 Task: Buy 4 Cooking Spoons from Cooking Utensils section under best seller category for shipping address: Jim Hall, 4207 Skips Lane, Phoenix, Arizona 85012, Cell Number 9285042162. Pay from credit card ending with 9757, CVV 798
Action: Mouse moved to (11, 84)
Screenshot: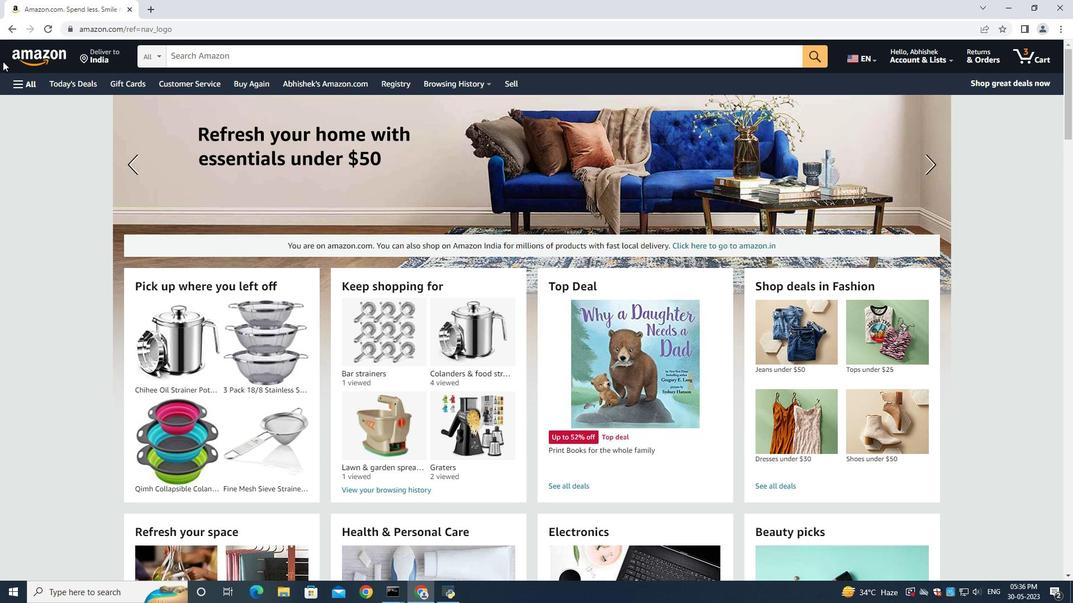 
Action: Mouse pressed left at (11, 84)
Screenshot: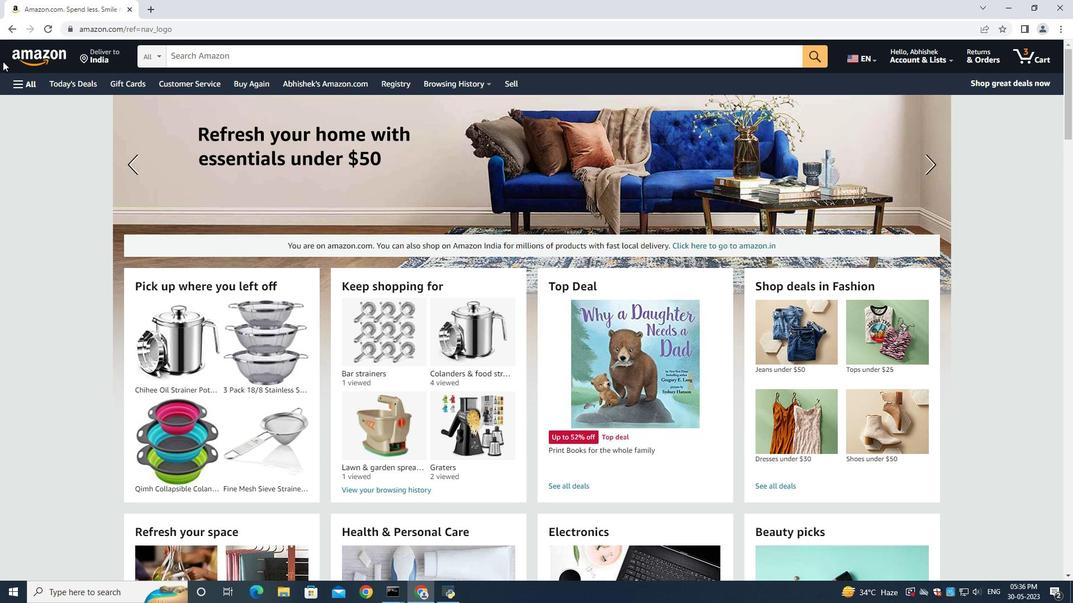 
Action: Mouse moved to (22, 115)
Screenshot: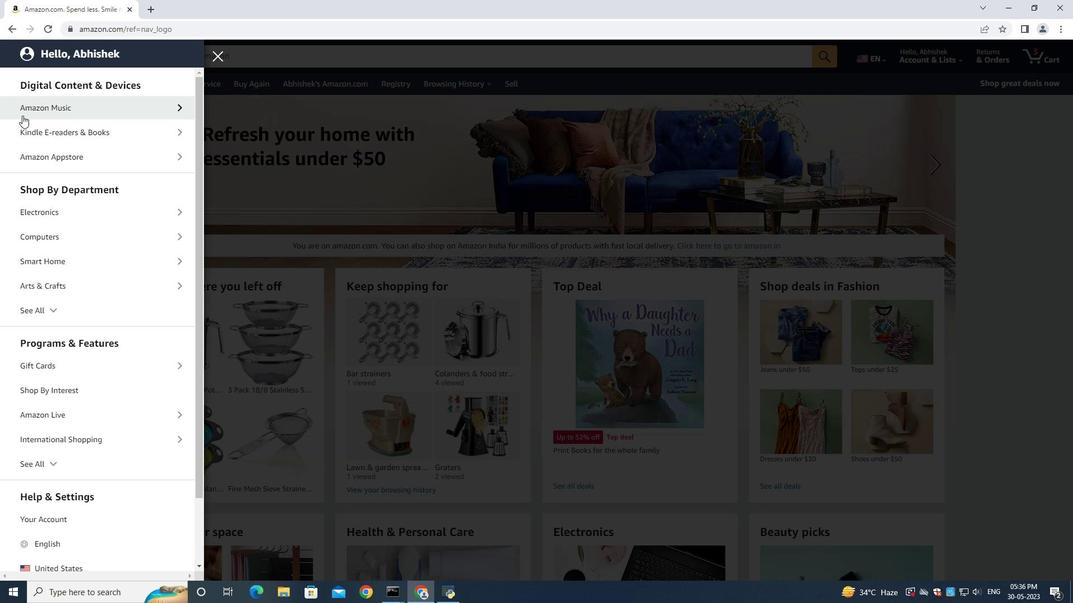 
Action: Mouse pressed left at (22, 115)
Screenshot: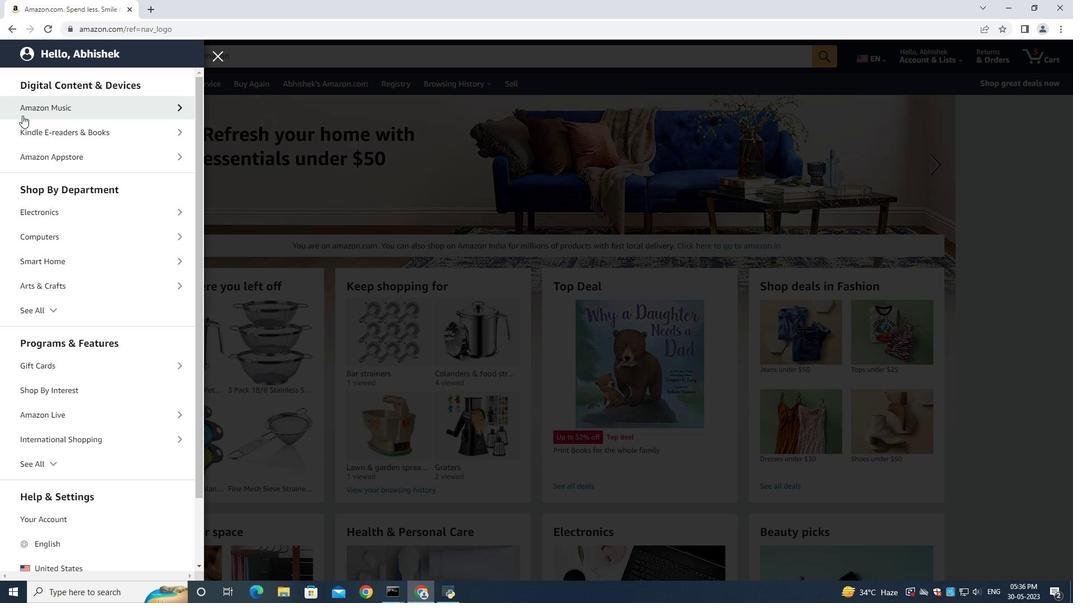 
Action: Mouse moved to (218, 58)
Screenshot: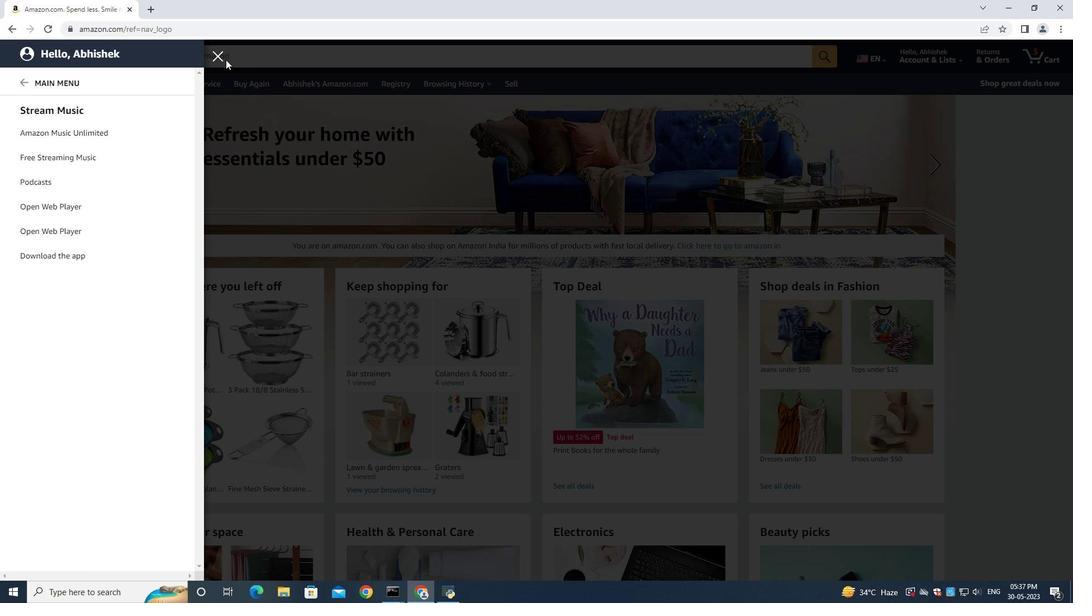 
Action: Mouse pressed left at (218, 58)
Screenshot: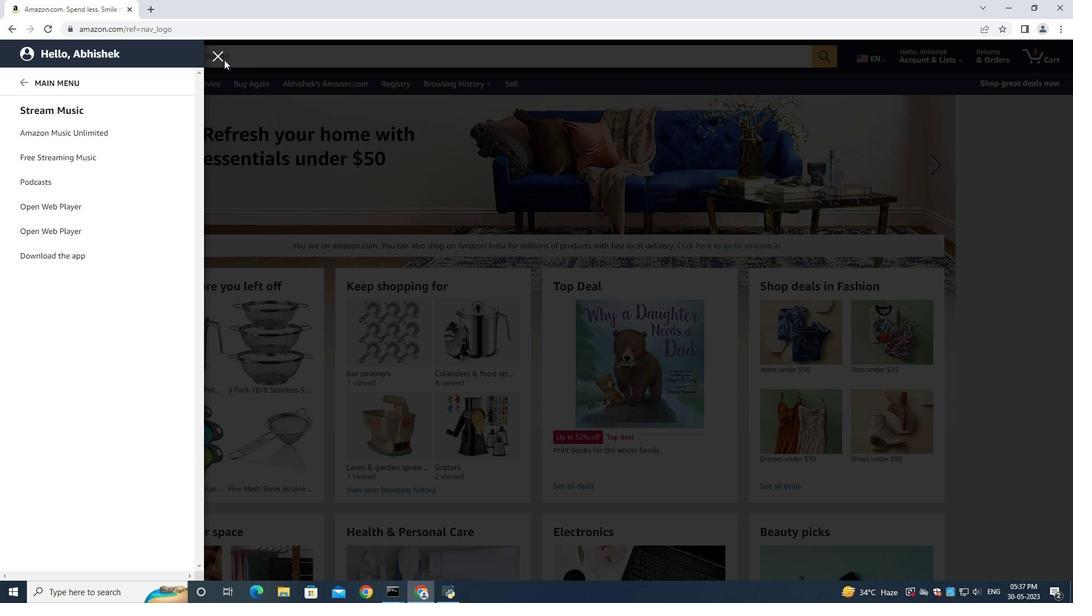 
Action: Mouse moved to (11, 81)
Screenshot: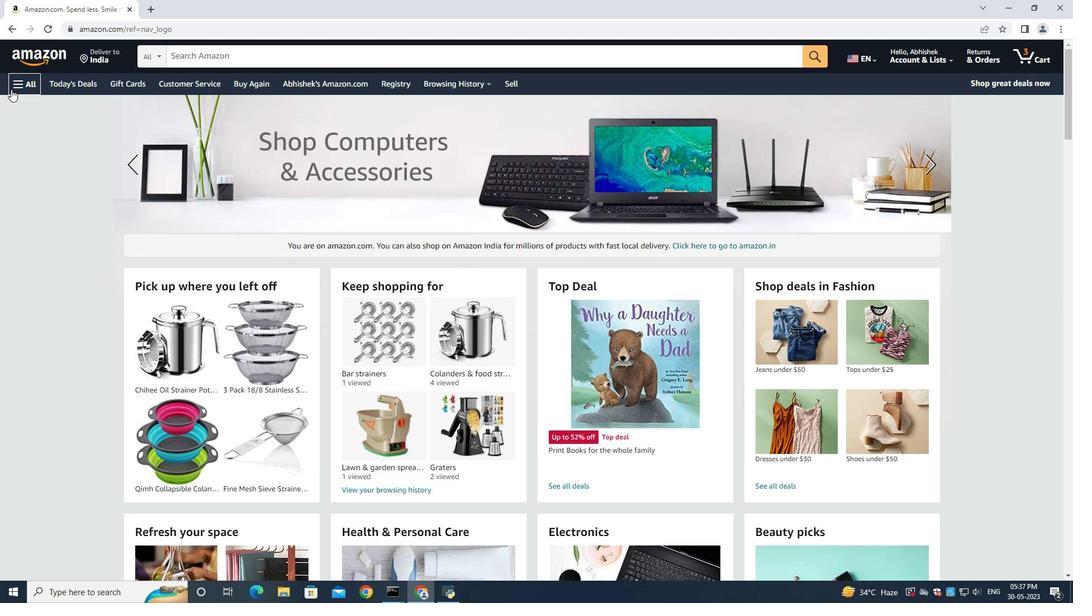 
Action: Mouse pressed left at (11, 81)
Screenshot: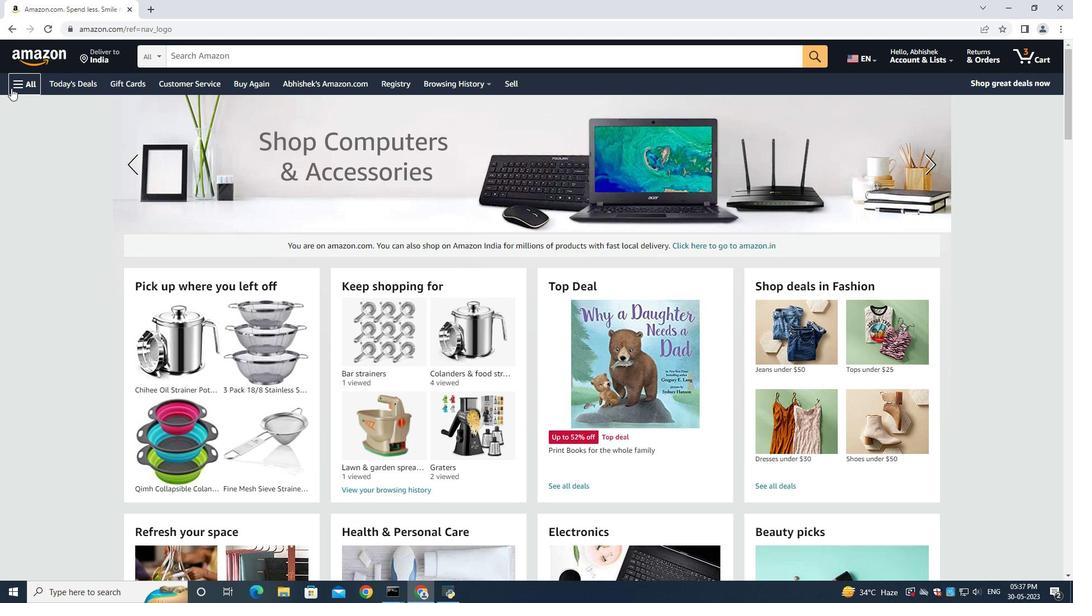 
Action: Mouse moved to (373, 136)
Screenshot: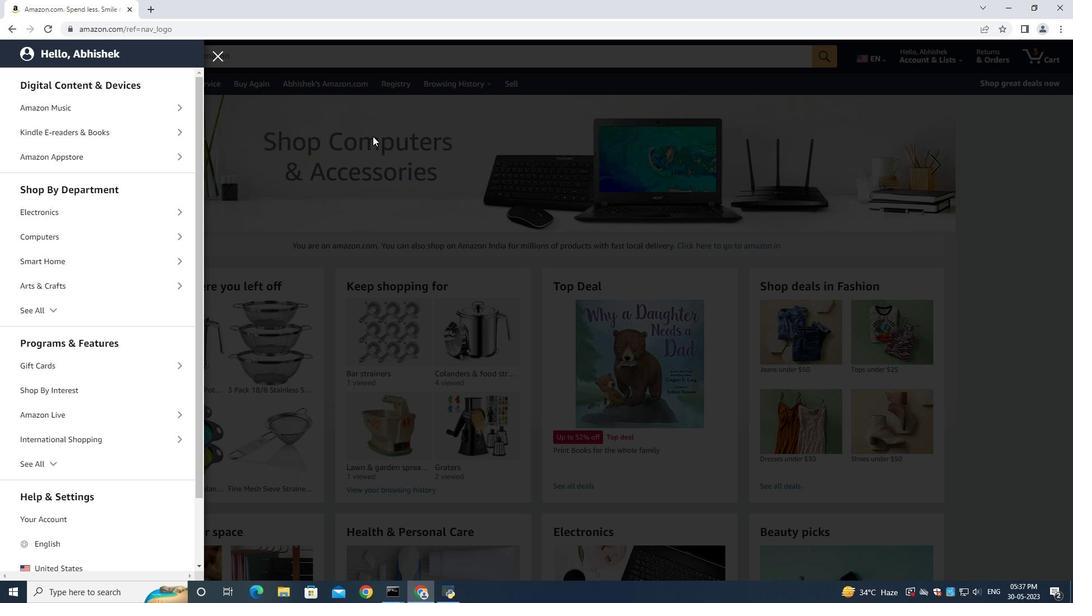 
Action: Mouse pressed left at (373, 136)
Screenshot: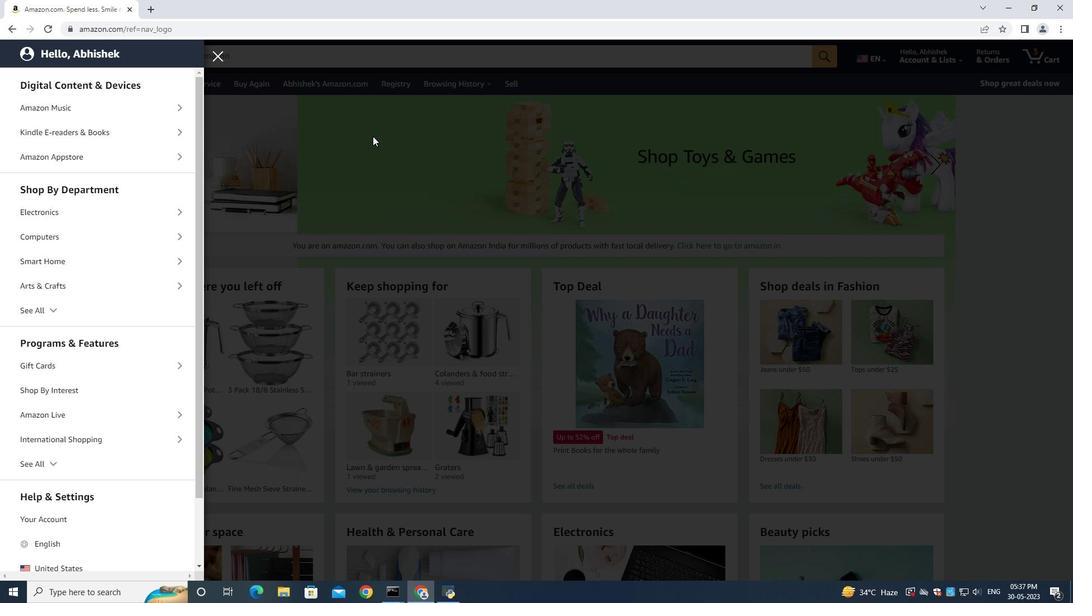 
Action: Mouse moved to (87, 56)
Screenshot: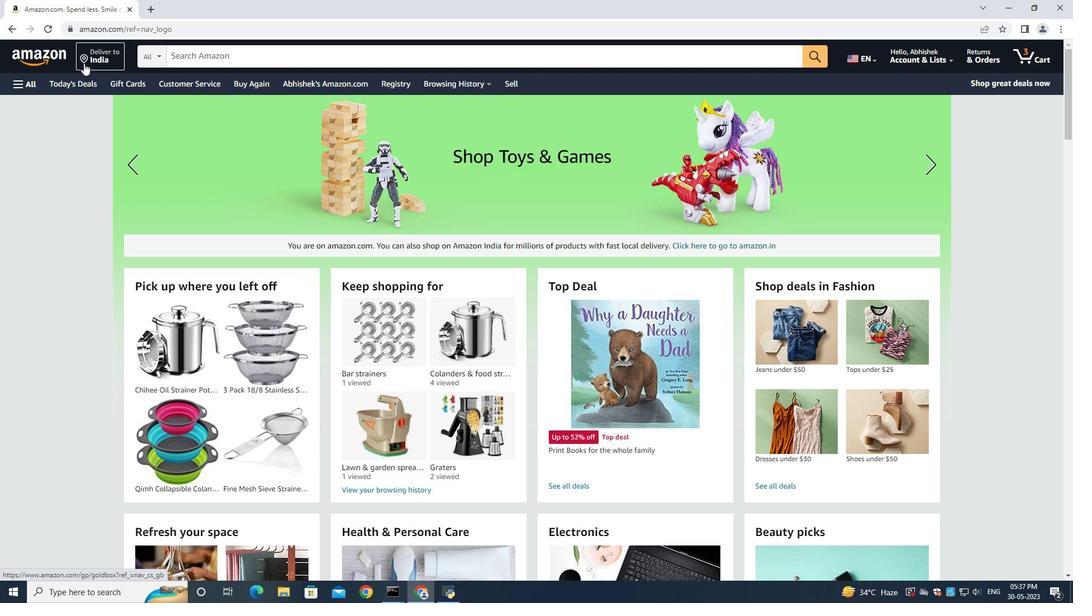 
Action: Mouse pressed left at (87, 56)
Screenshot: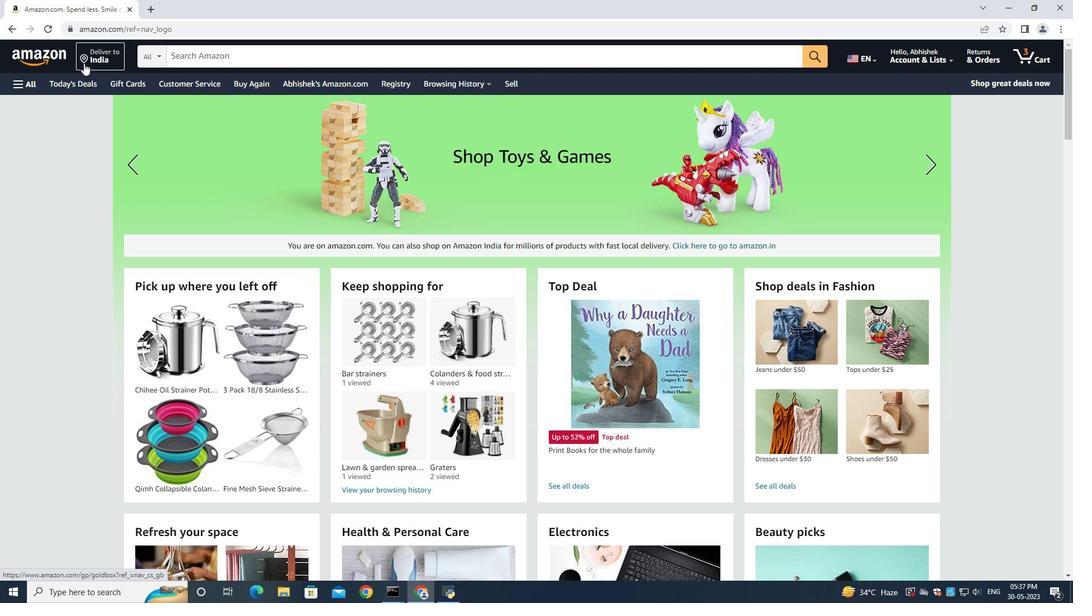 
Action: Mouse moved to (469, 368)
Screenshot: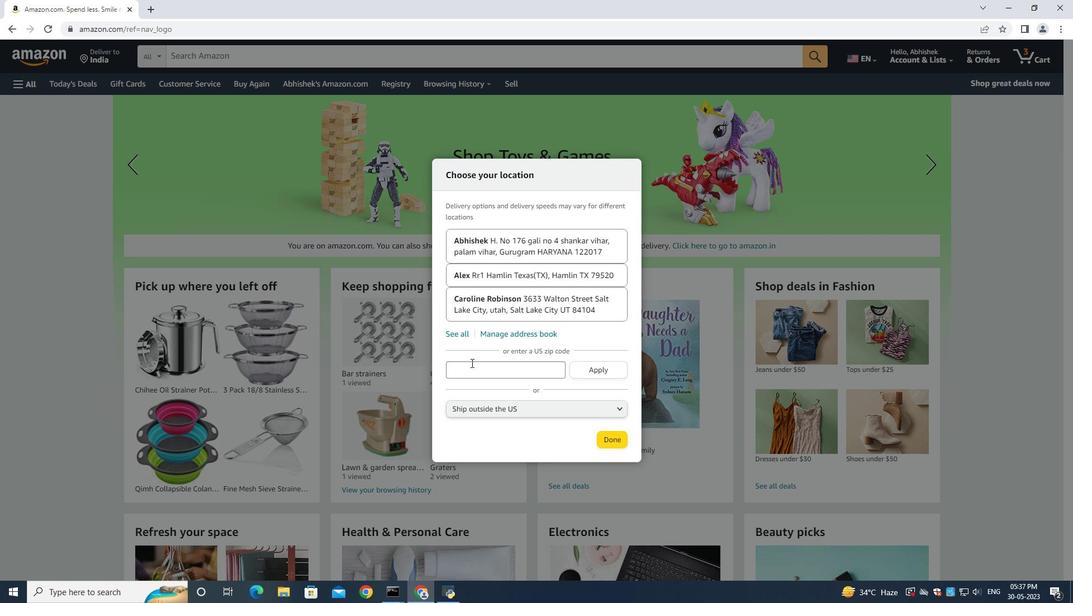 
Action: Mouse pressed left at (469, 368)
Screenshot: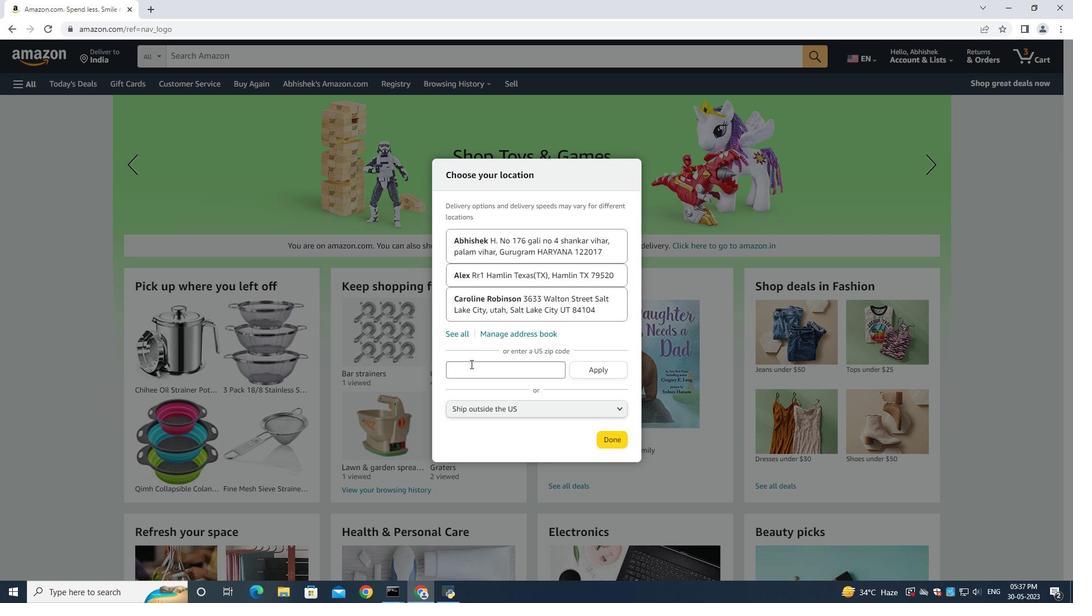 
Action: Mouse moved to (469, 368)
Screenshot: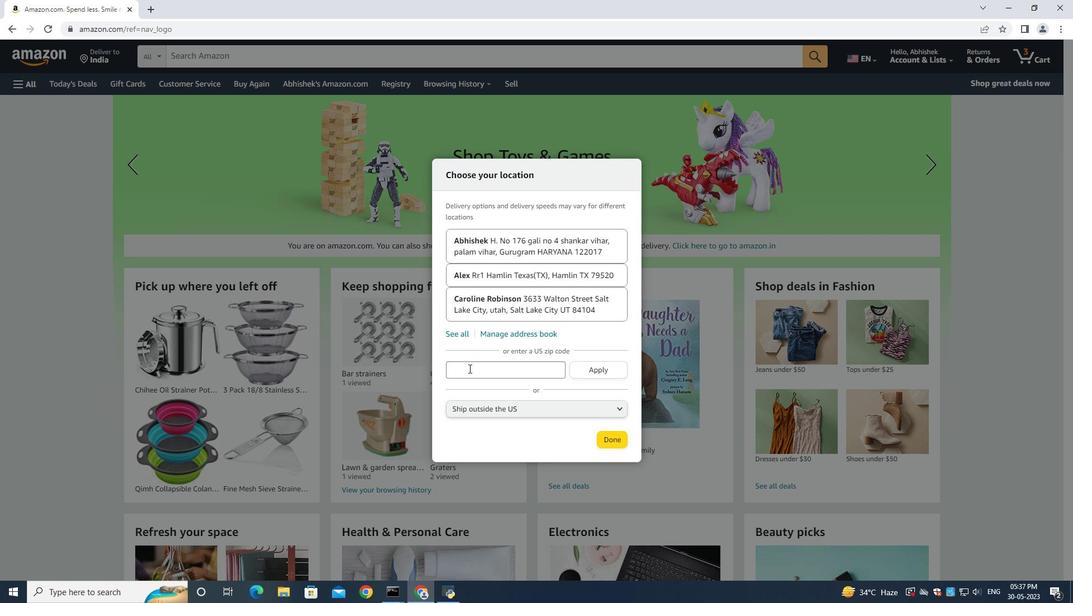 
Action: Key pressed 85012
Screenshot: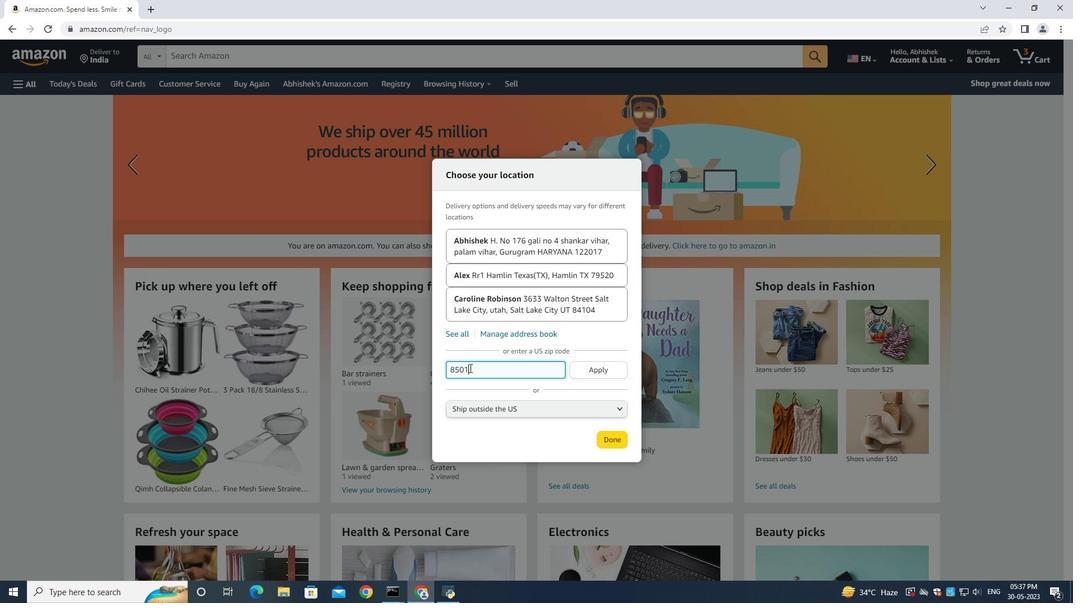
Action: Mouse moved to (583, 368)
Screenshot: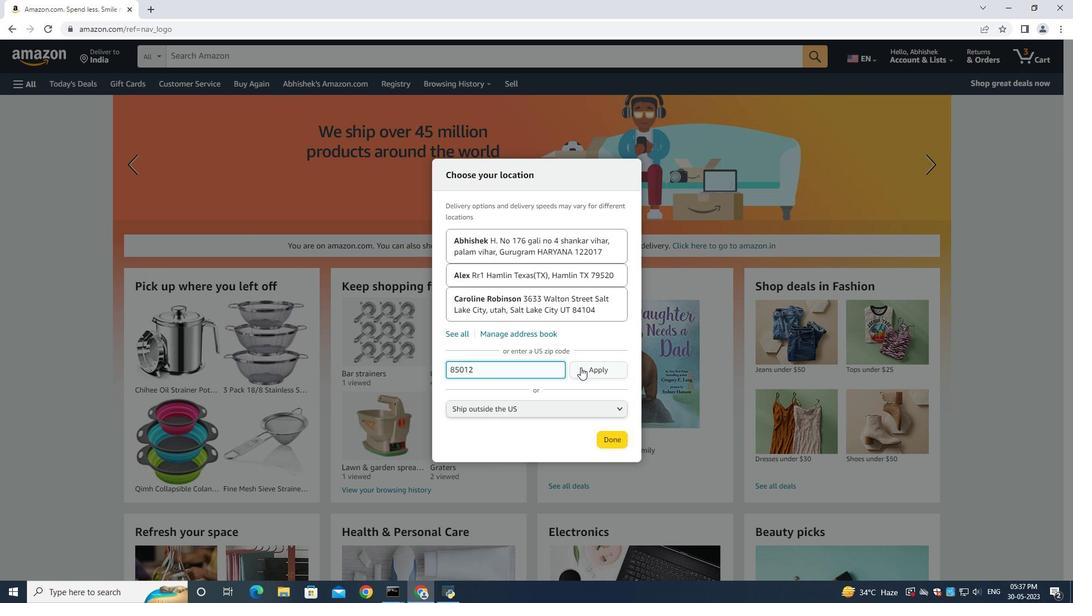
Action: Mouse pressed left at (583, 368)
Screenshot: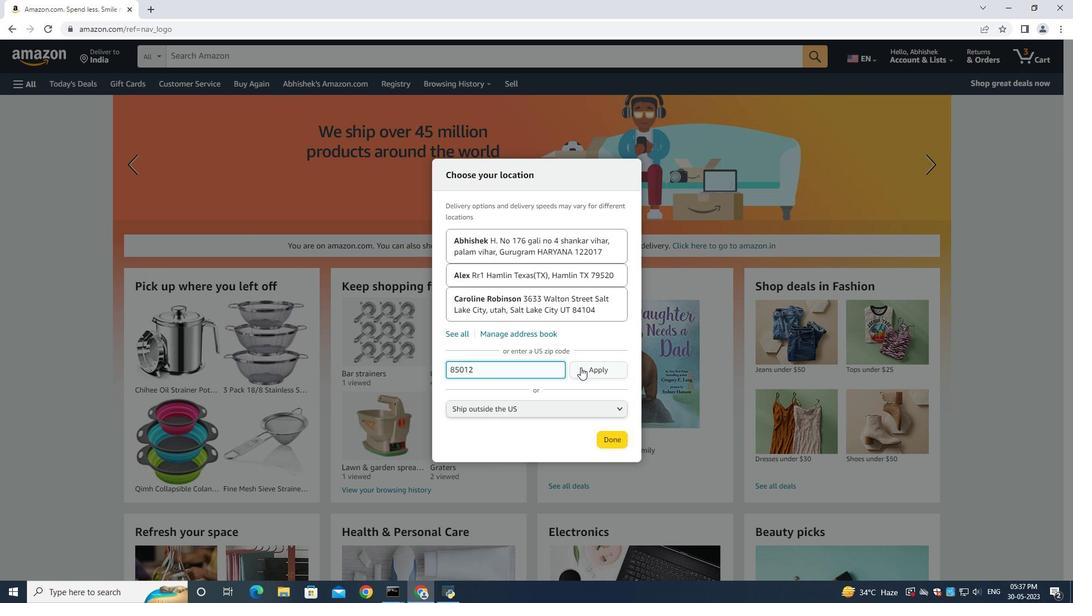 
Action: Mouse moved to (585, 357)
Screenshot: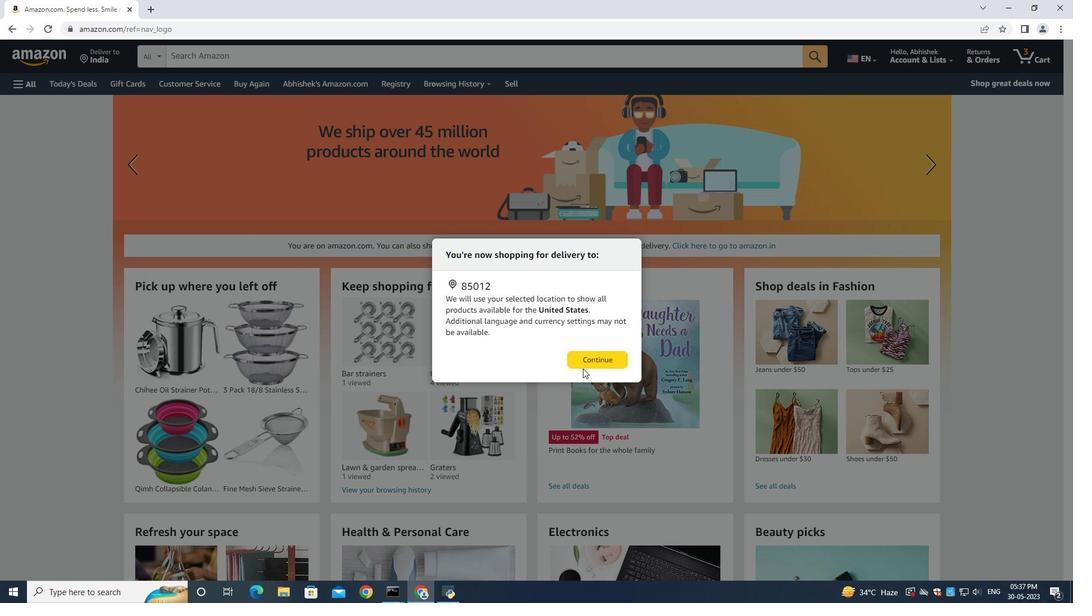 
Action: Mouse pressed left at (585, 357)
Screenshot: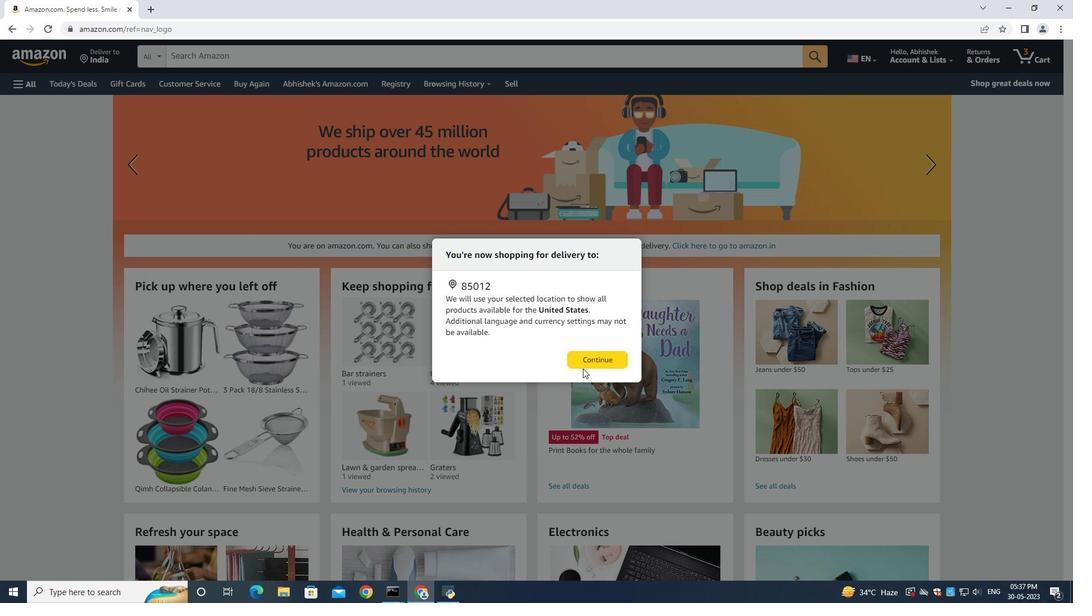 
Action: Mouse moved to (21, 85)
Screenshot: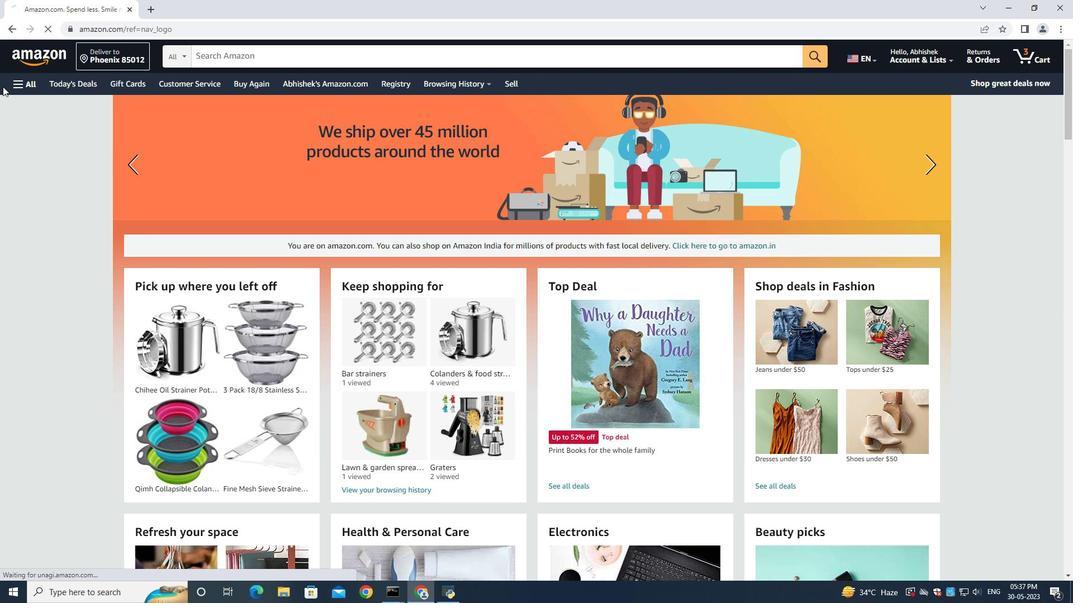 
Action: Mouse pressed left at (21, 85)
Screenshot: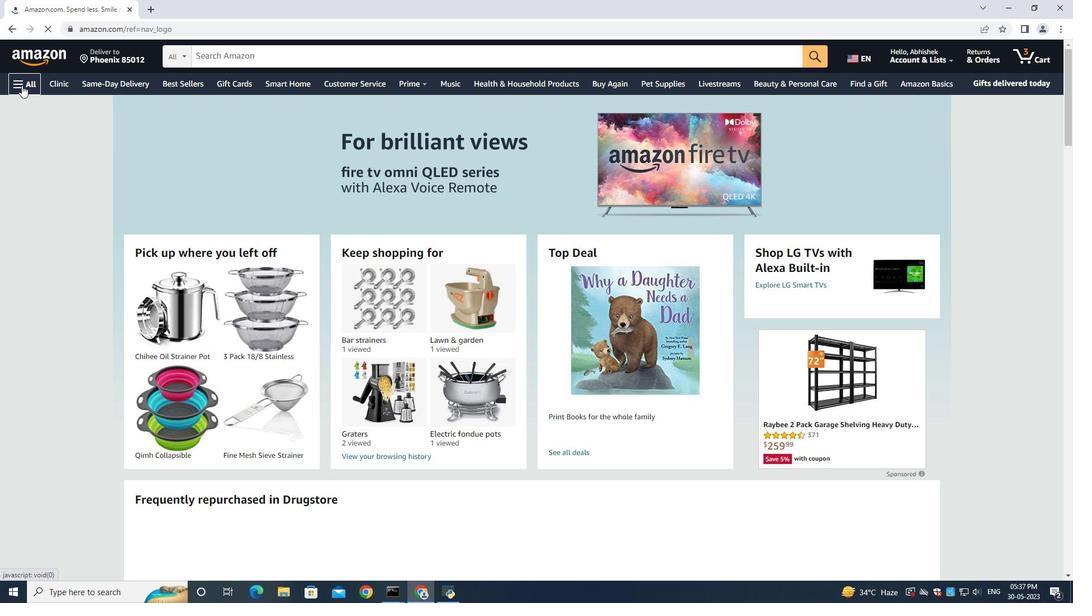 
Action: Mouse moved to (20, 83)
Screenshot: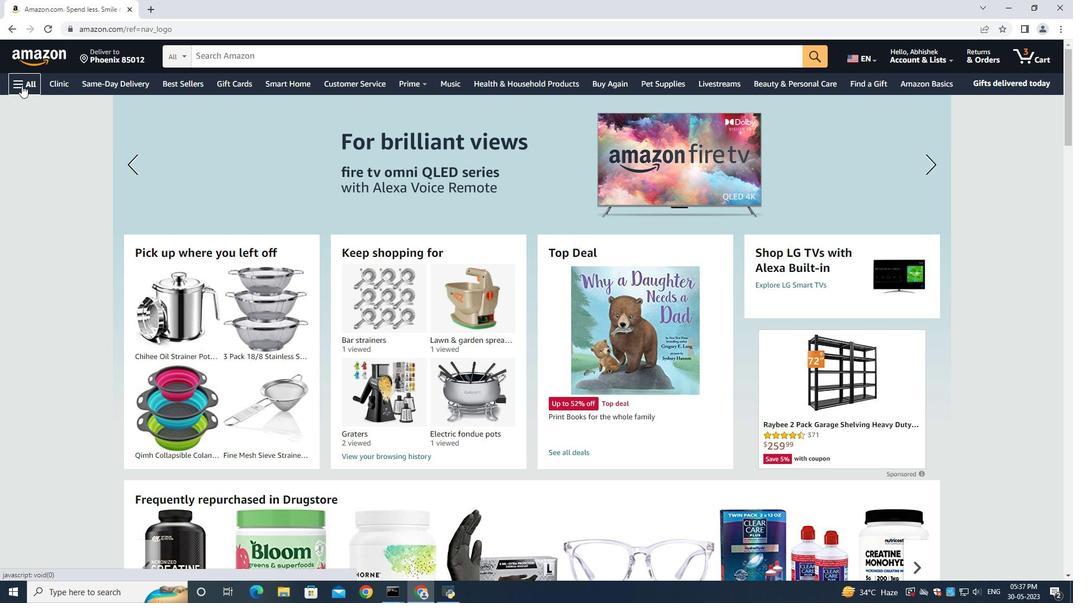 
Action: Mouse pressed left at (20, 83)
Screenshot: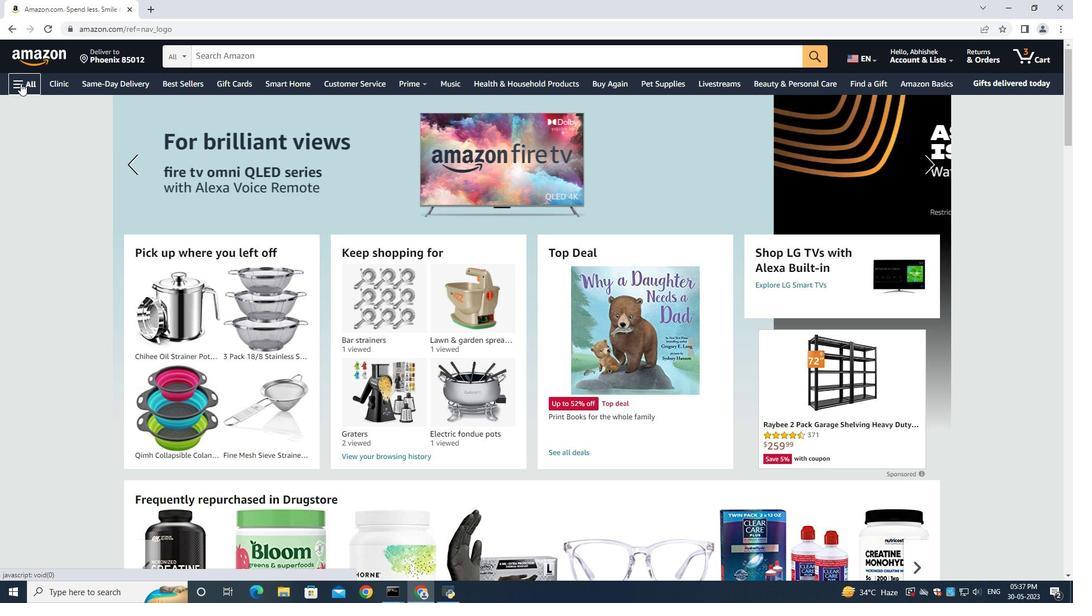 
Action: Mouse moved to (40, 109)
Screenshot: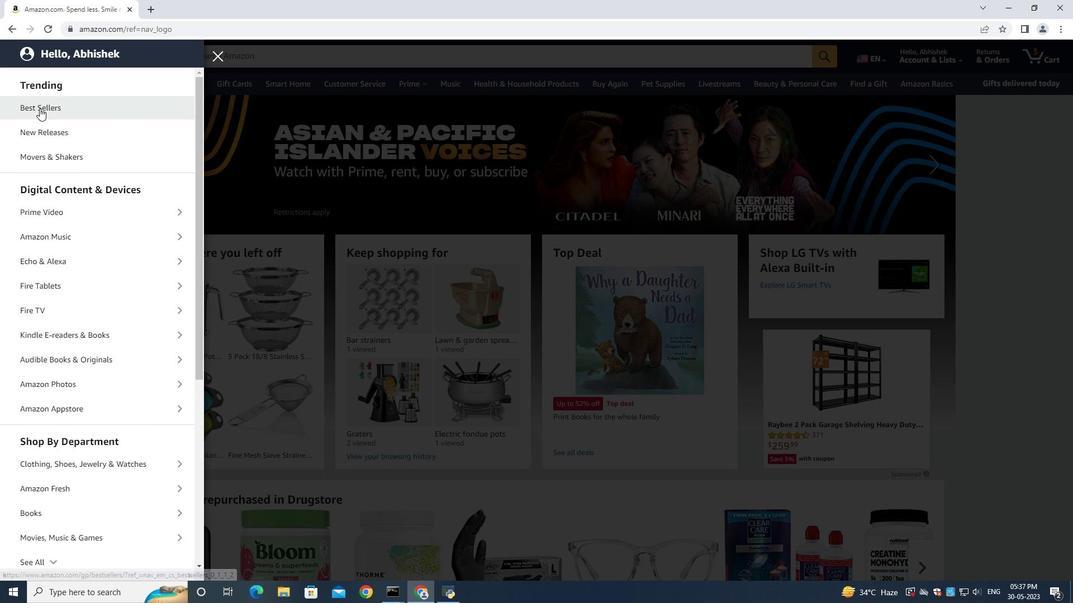 
Action: Mouse pressed left at (40, 109)
Screenshot: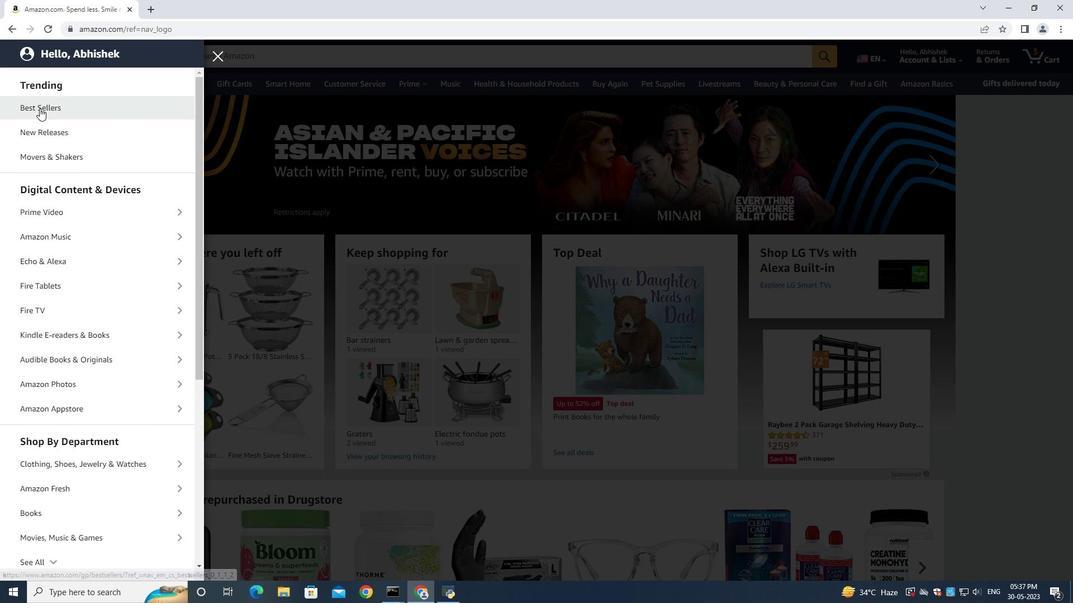 
Action: Mouse moved to (242, 59)
Screenshot: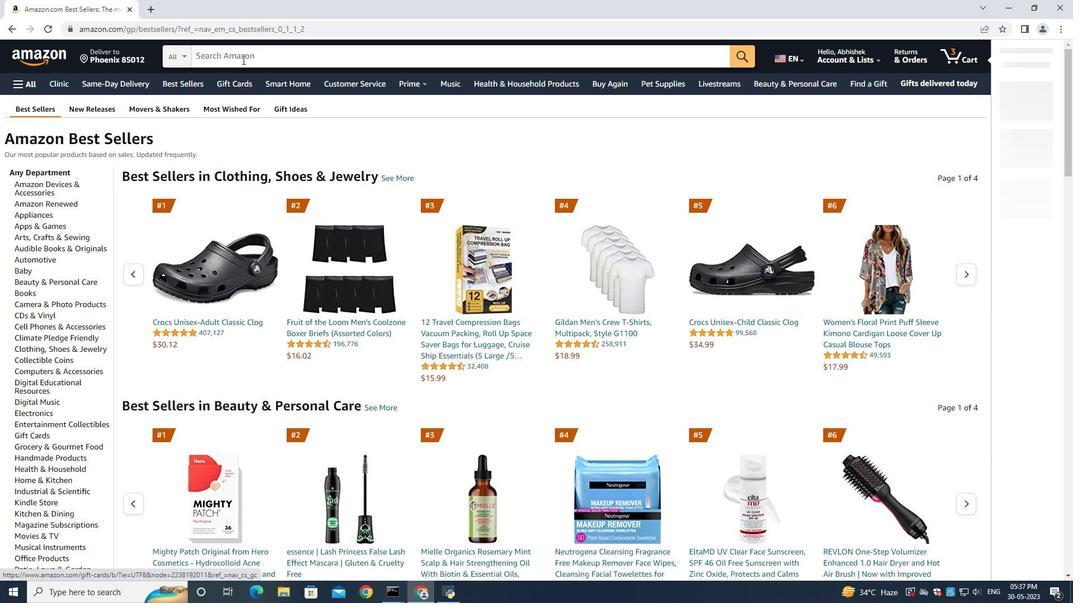 
Action: Mouse pressed left at (242, 59)
Screenshot: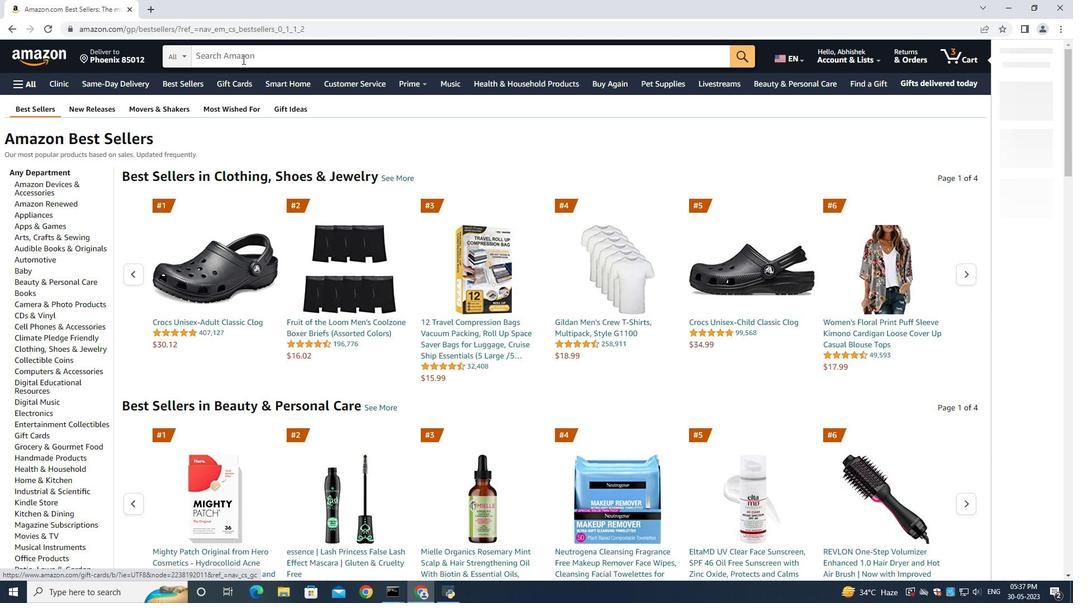 
Action: Mouse moved to (1051, 235)
Screenshot: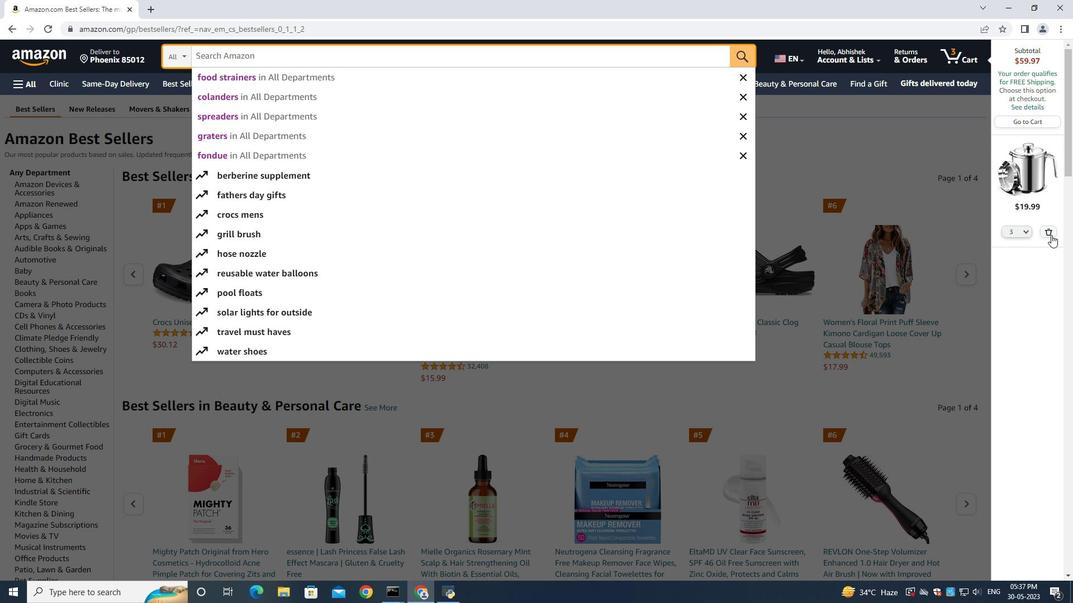 
Action: Mouse pressed left at (1051, 235)
Screenshot: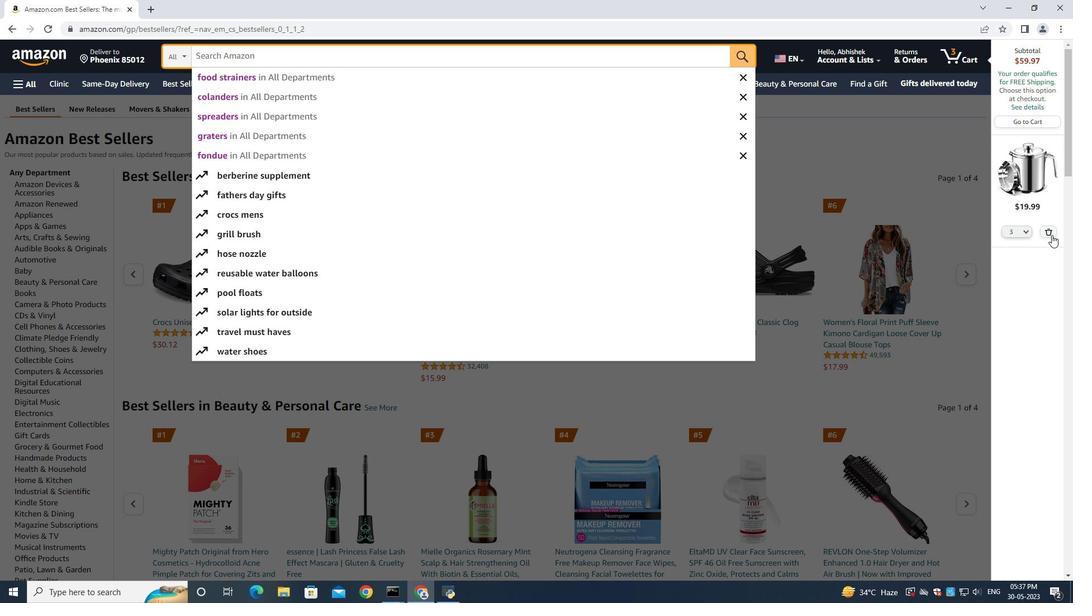 
Action: Mouse moved to (302, 53)
Screenshot: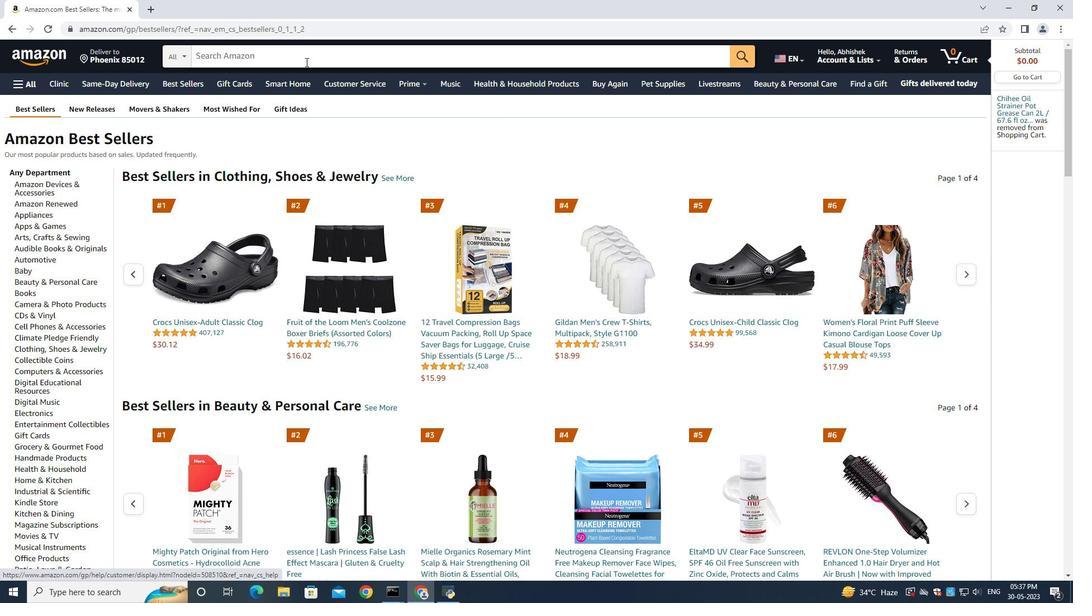 
Action: Mouse pressed left at (302, 53)
Screenshot: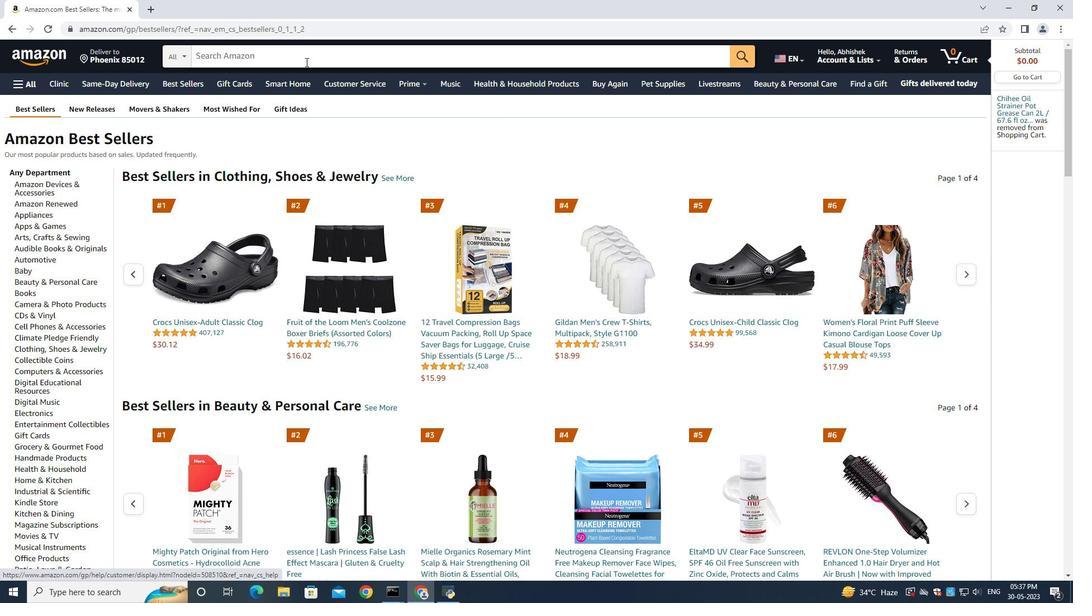 
Action: Mouse moved to (302, 54)
Screenshot: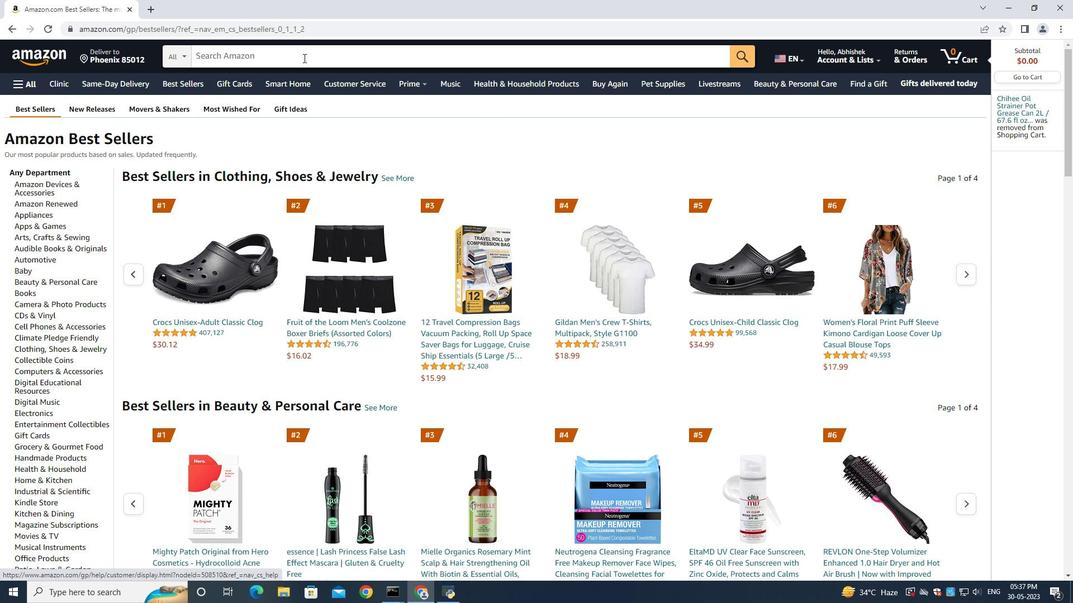 
Action: Key pressed <Key.shift>Cooking<Key.space><Key.shift><Key.shift>Spoons<Key.enter>
Screenshot: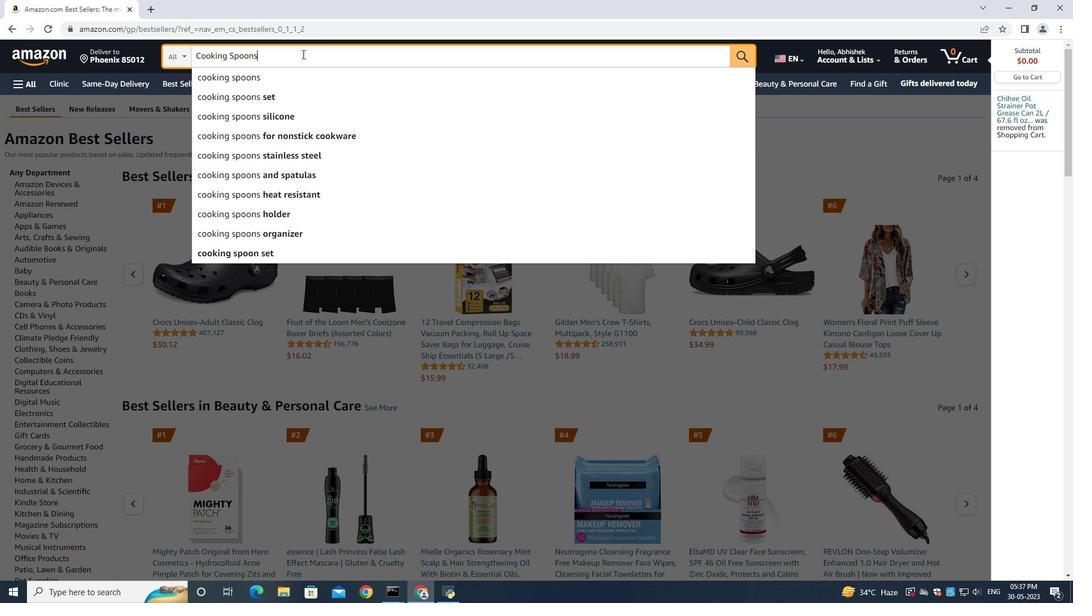 
Action: Mouse moved to (69, 314)
Screenshot: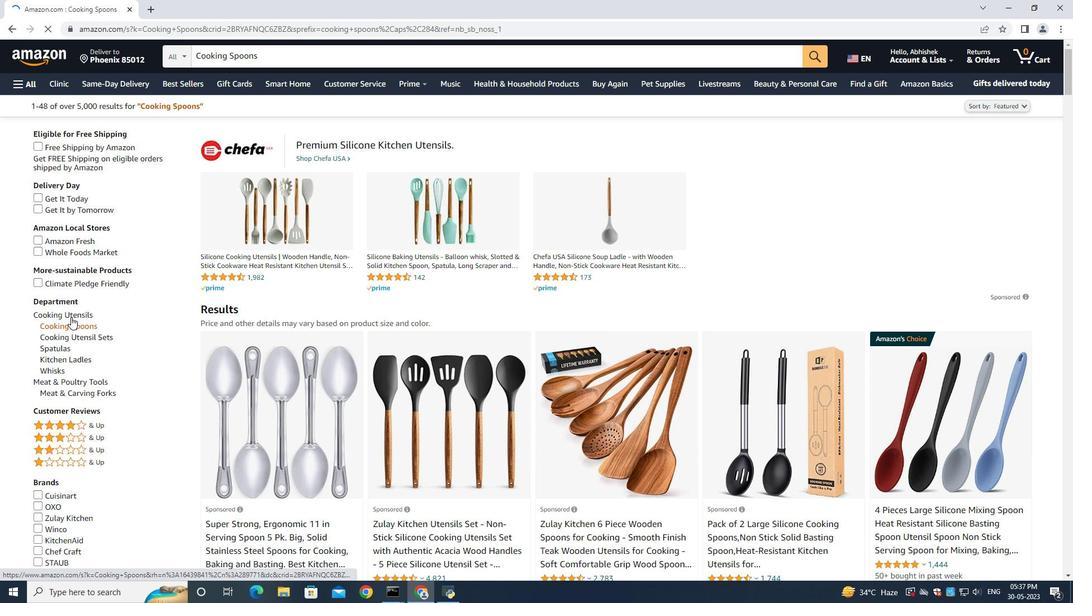 
Action: Mouse pressed left at (69, 314)
Screenshot: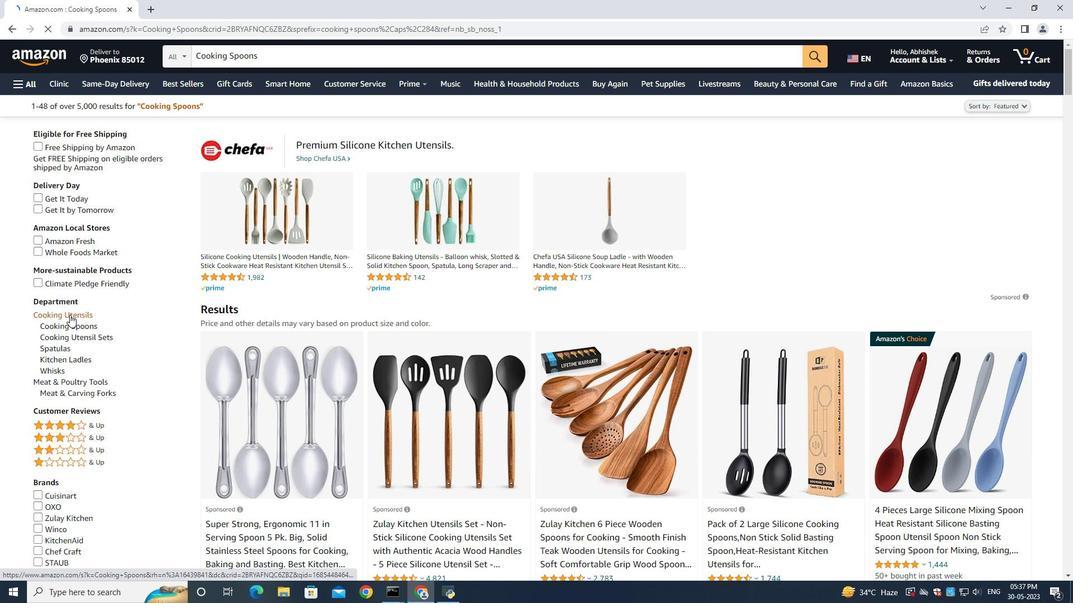 
Action: Mouse moved to (436, 347)
Screenshot: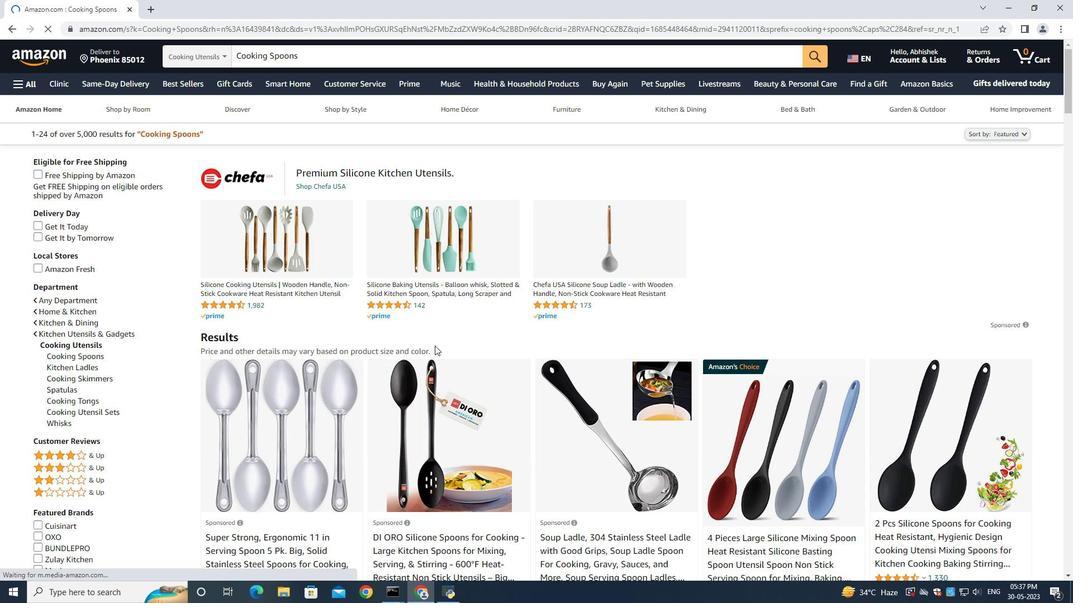 
Action: Mouse scrolled (436, 347) with delta (0, 0)
Screenshot: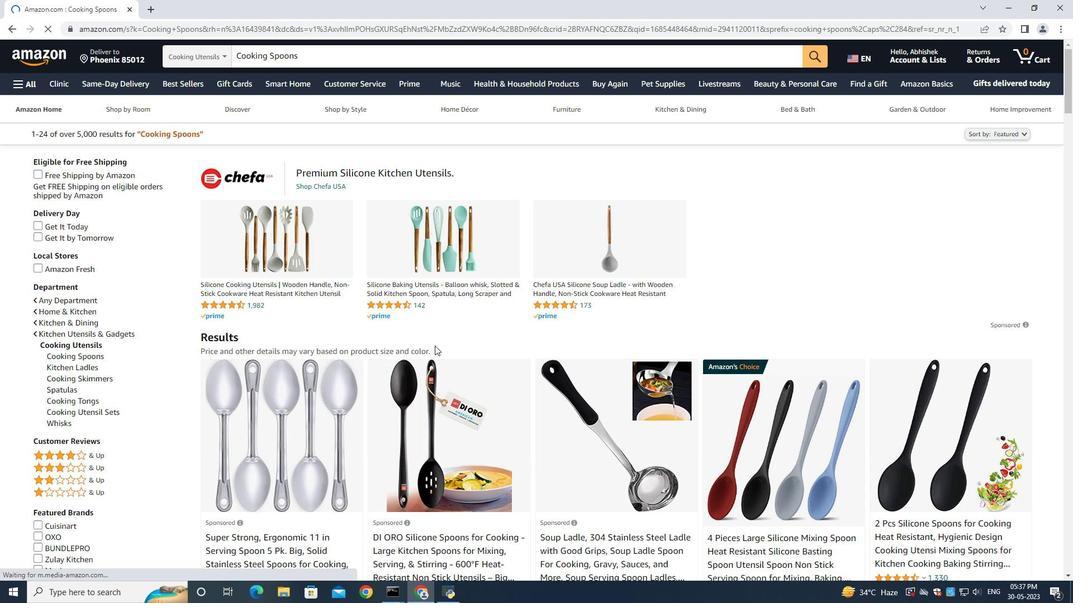 
Action: Mouse moved to (436, 349)
Screenshot: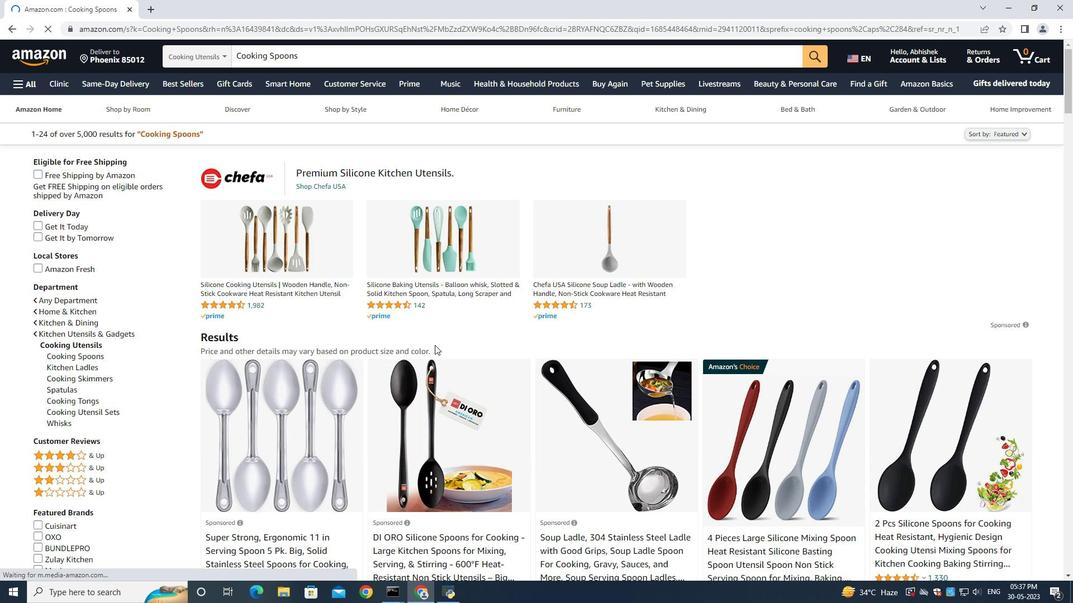
Action: Mouse scrolled (436, 348) with delta (0, 0)
Screenshot: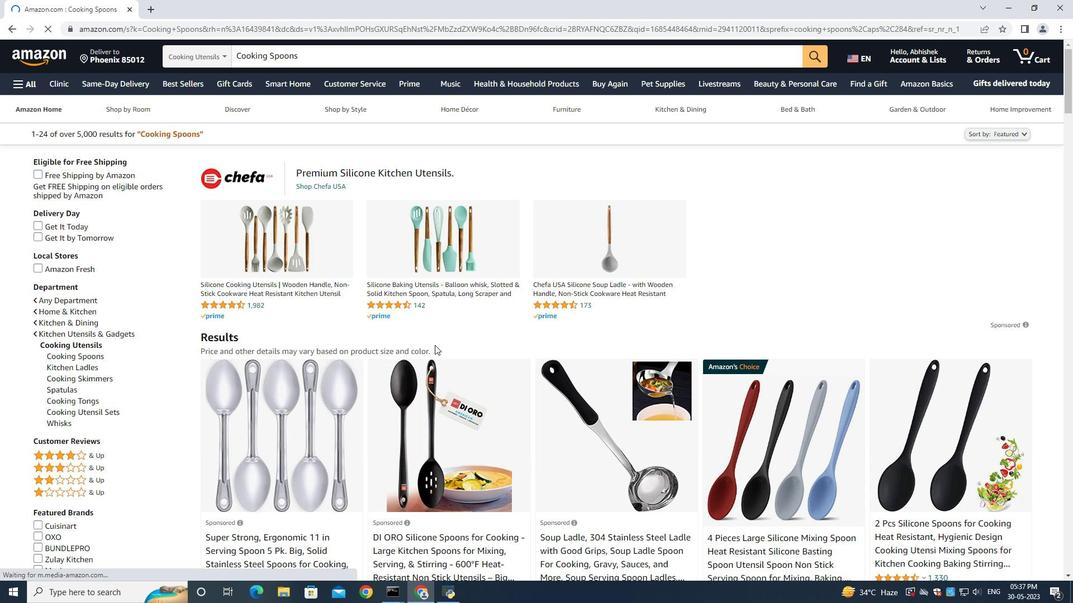 
Action: Mouse moved to (436, 348)
Screenshot: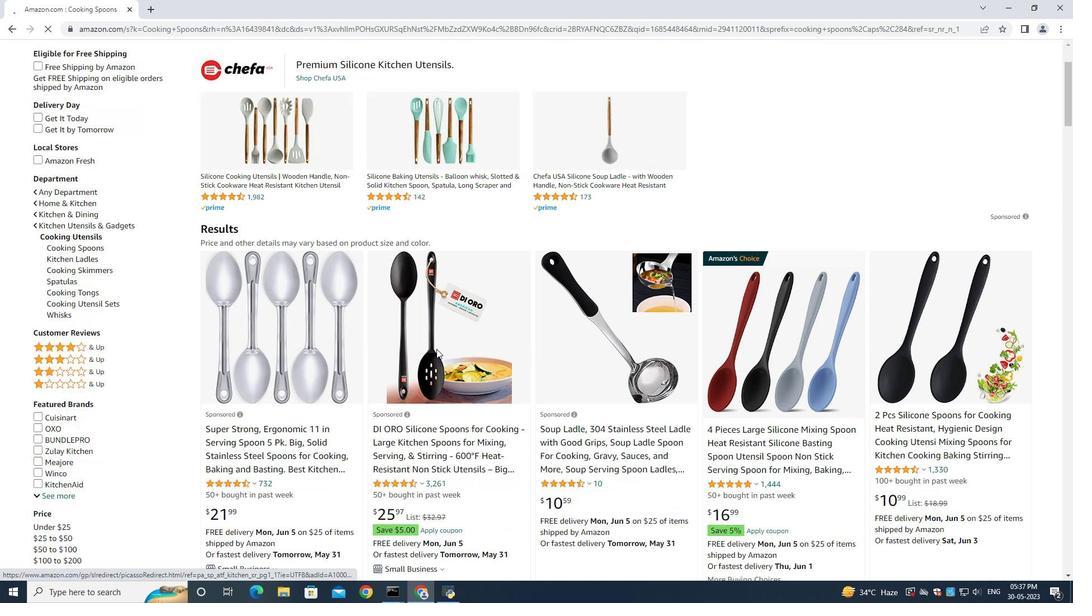 
Action: Mouse scrolled (436, 347) with delta (0, 0)
Screenshot: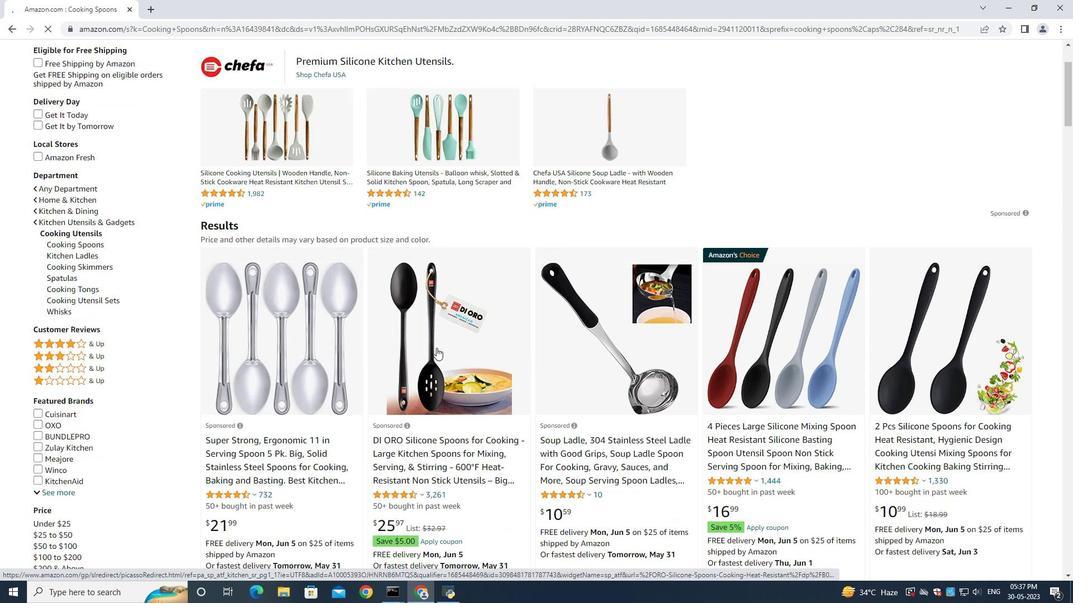 
Action: Mouse moved to (436, 348)
Screenshot: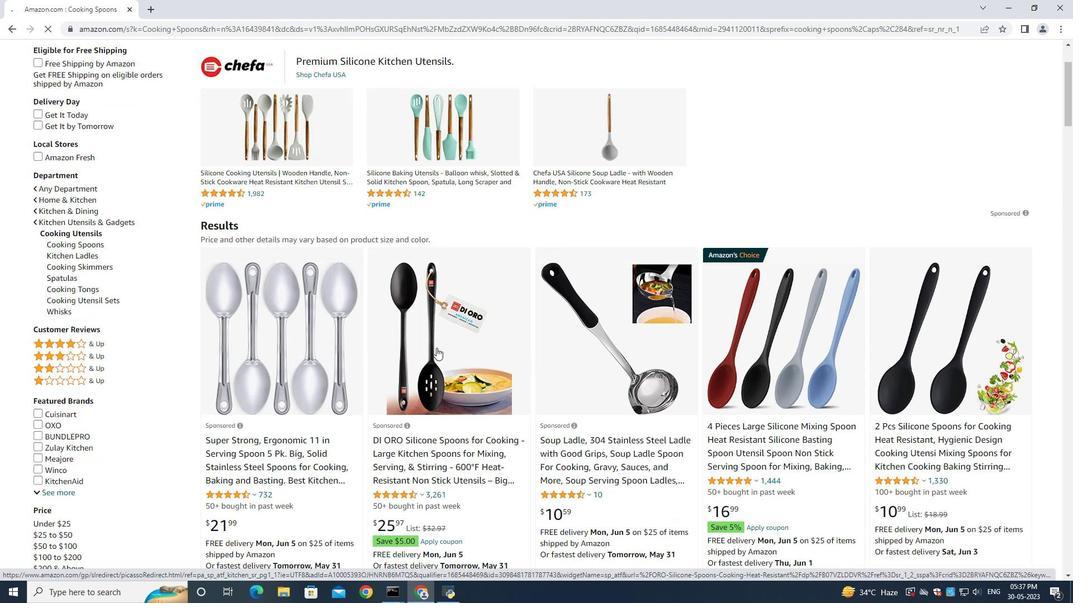 
Action: Mouse scrolled (436, 348) with delta (0, 0)
Screenshot: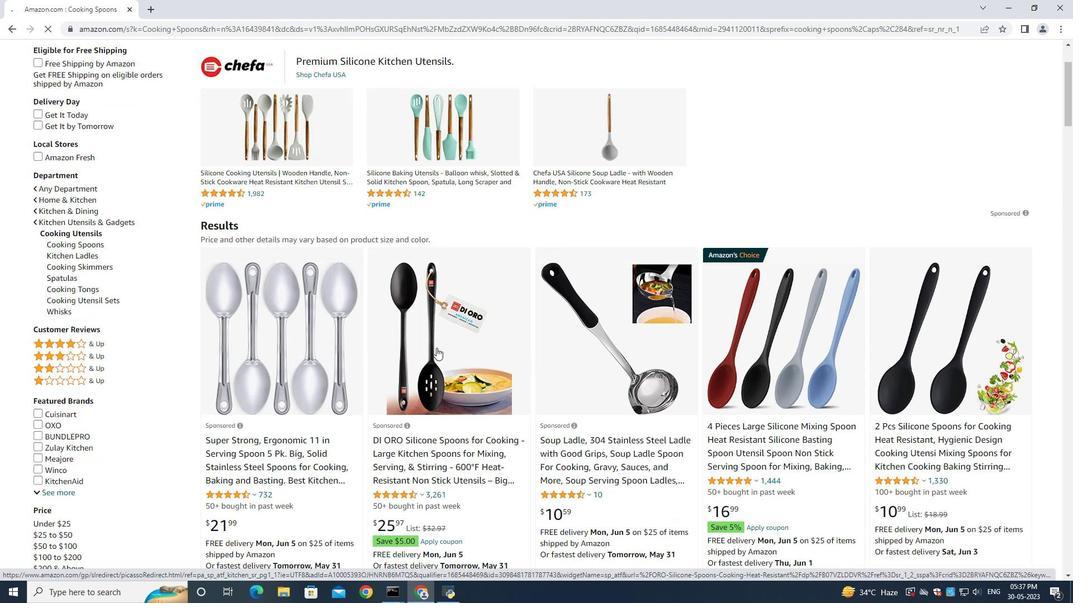 
Action: Mouse moved to (474, 329)
Screenshot: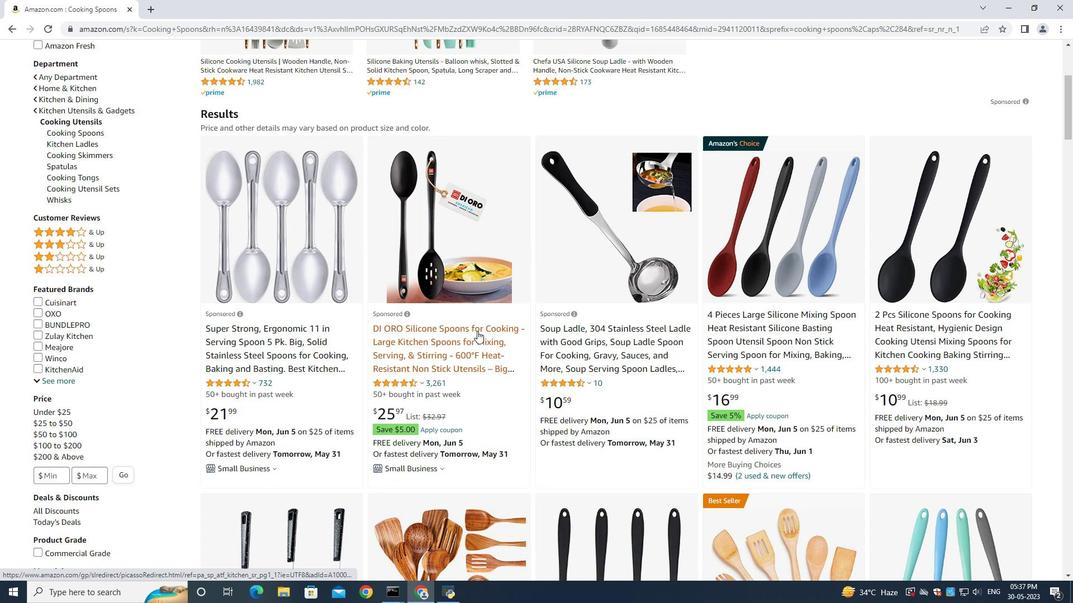 
Action: Mouse pressed left at (474, 329)
Screenshot: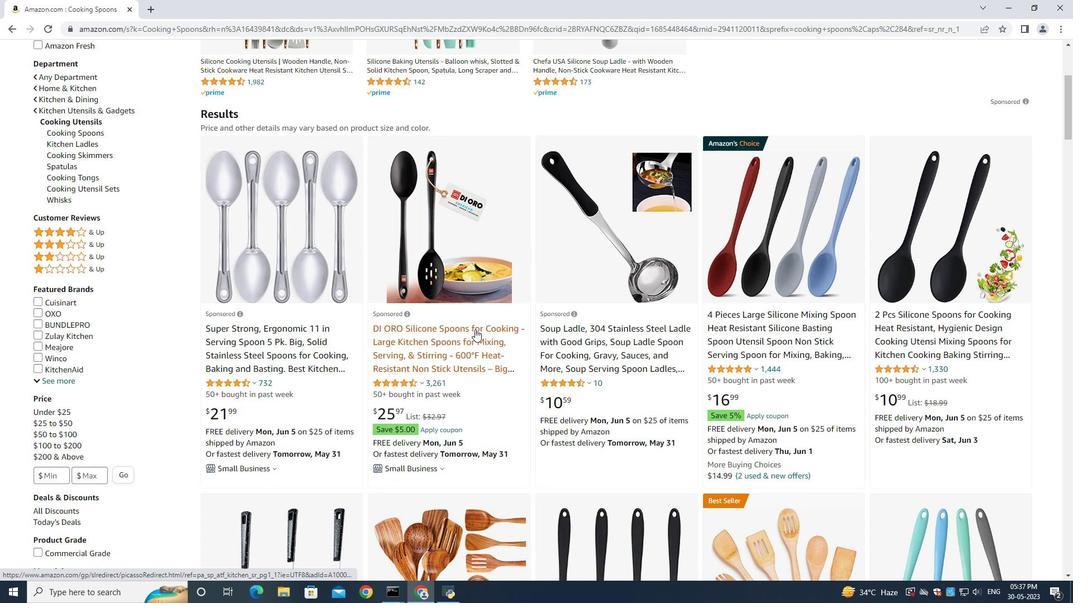 
Action: Mouse moved to (475, 319)
Screenshot: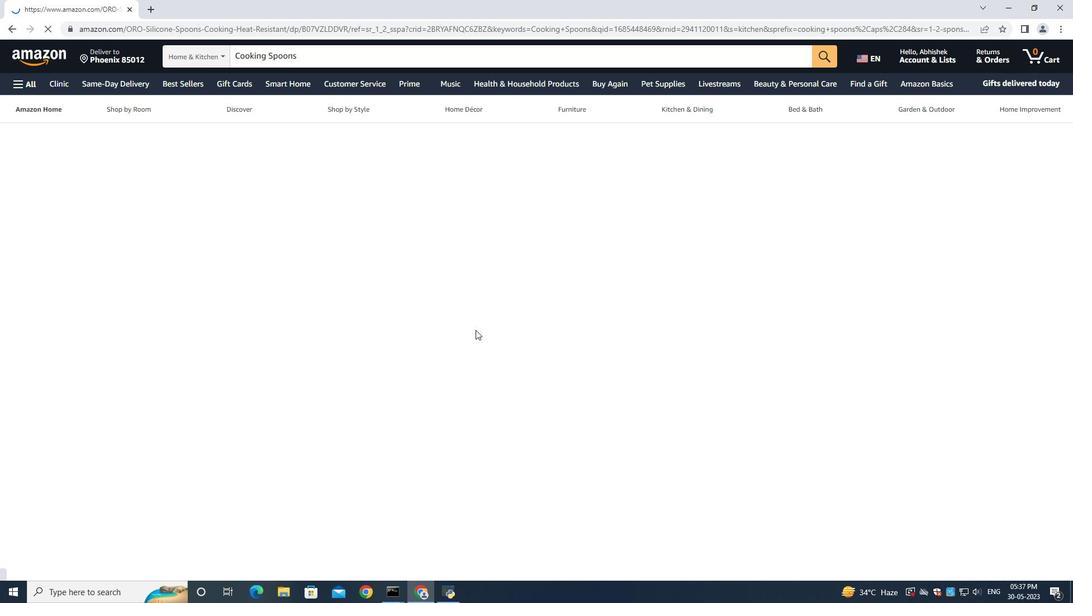 
Action: Mouse scrolled (475, 319) with delta (0, 0)
Screenshot: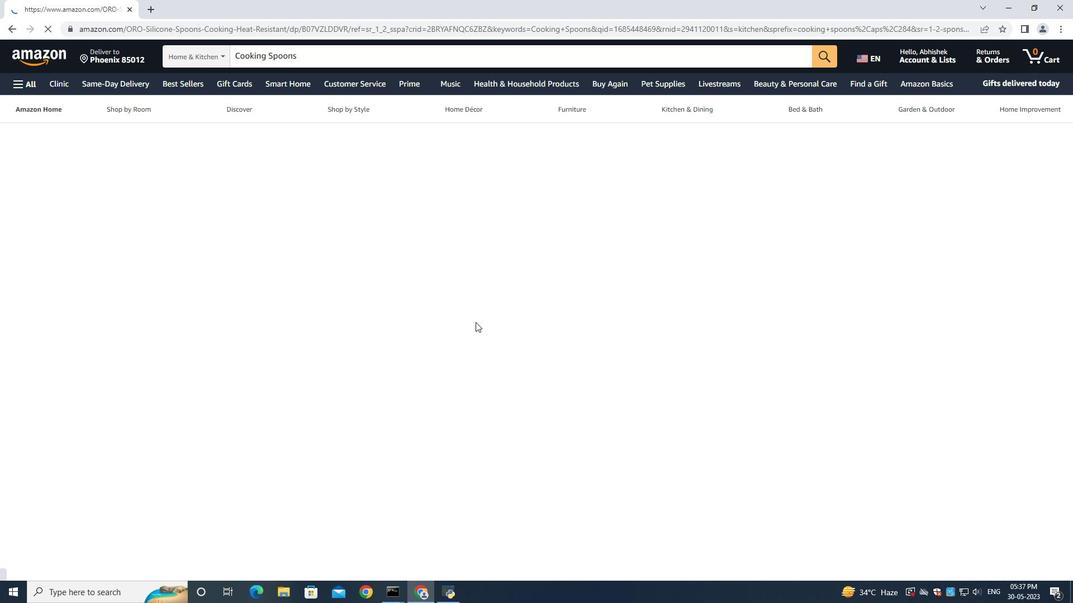 
Action: Mouse scrolled (475, 319) with delta (0, 0)
Screenshot: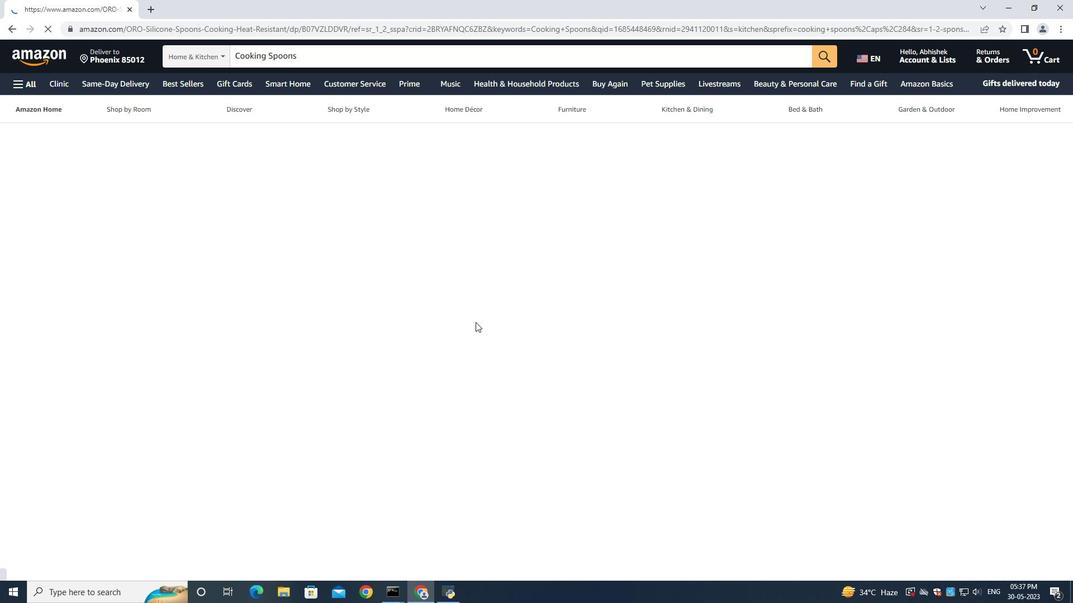 
Action: Mouse scrolled (475, 319) with delta (0, 0)
Screenshot: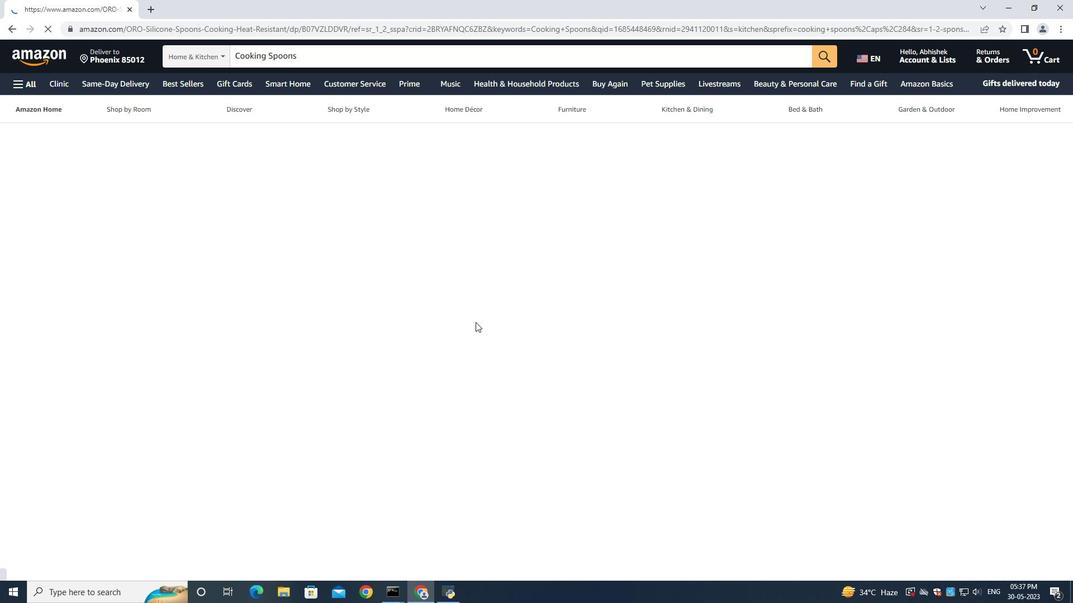 
Action: Mouse scrolled (475, 319) with delta (0, 0)
Screenshot: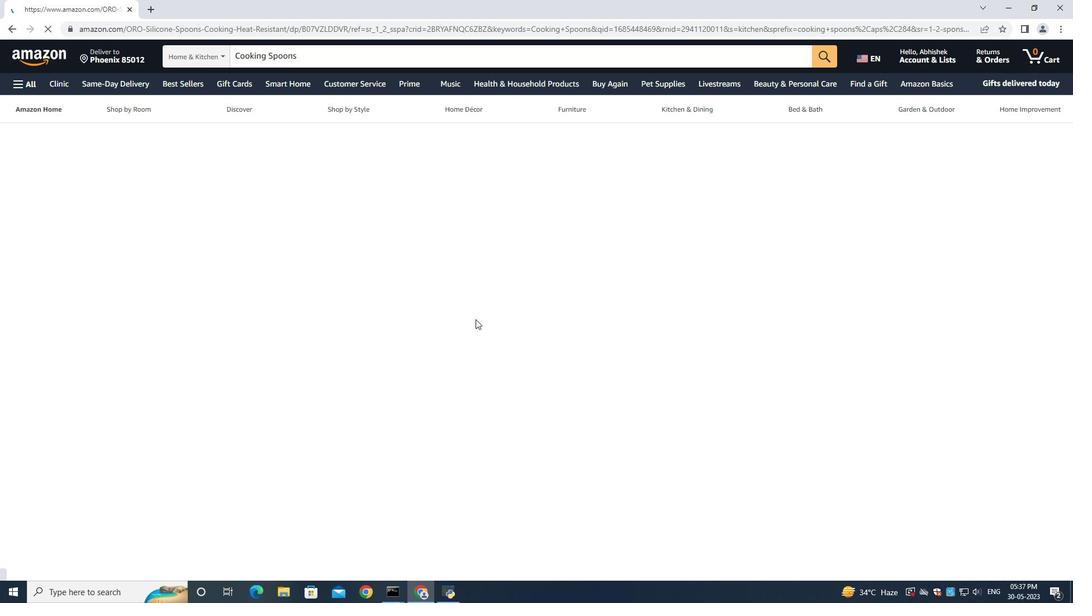 
Action: Mouse moved to (839, 401)
Screenshot: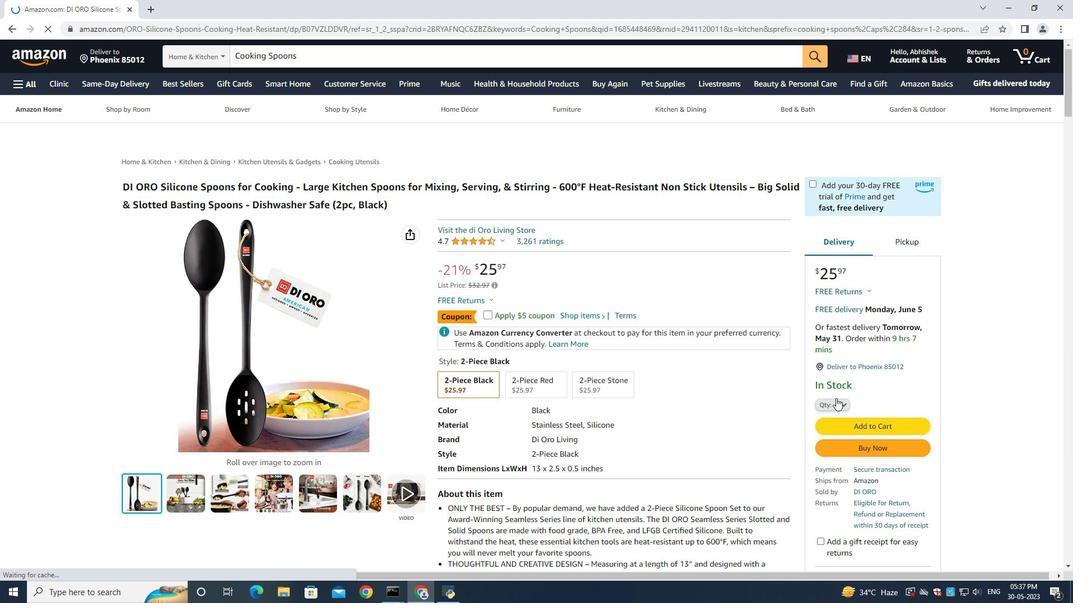 
Action: Mouse pressed left at (839, 401)
Screenshot: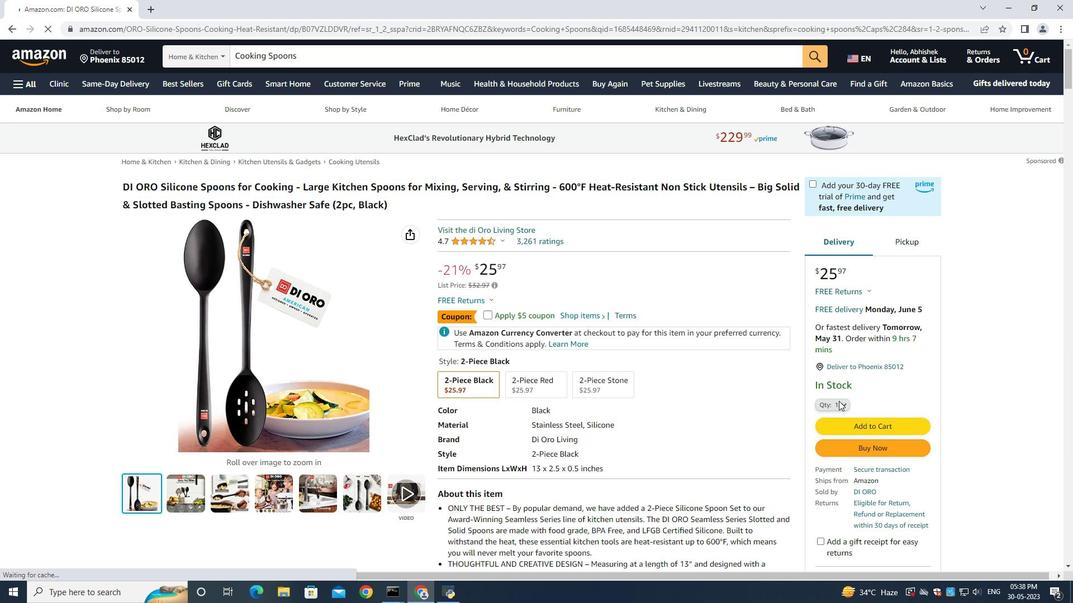 
Action: Mouse moved to (829, 175)
Screenshot: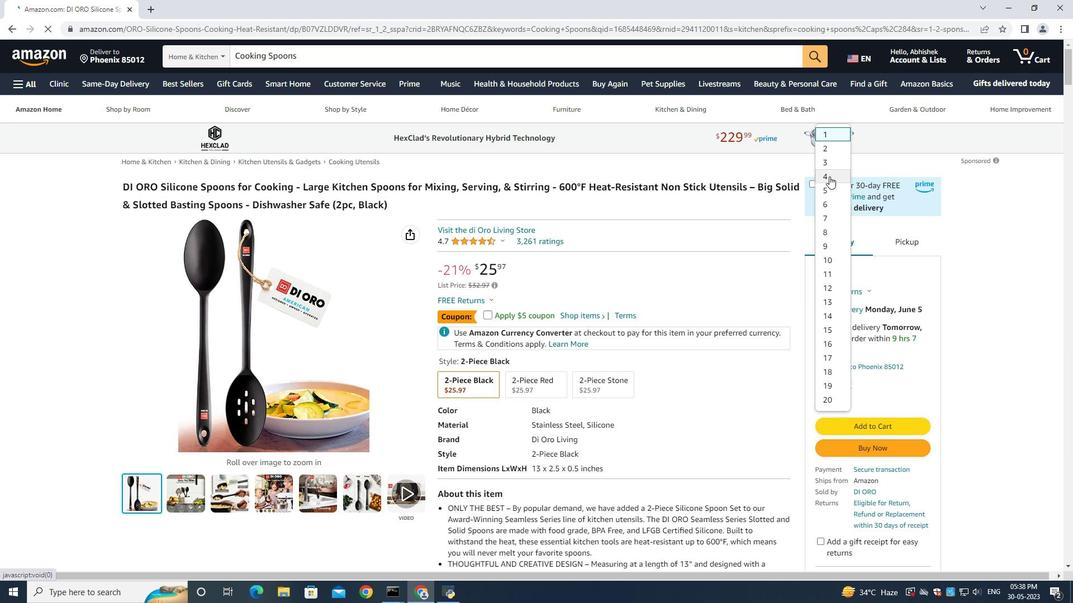 
Action: Mouse pressed left at (829, 175)
Screenshot: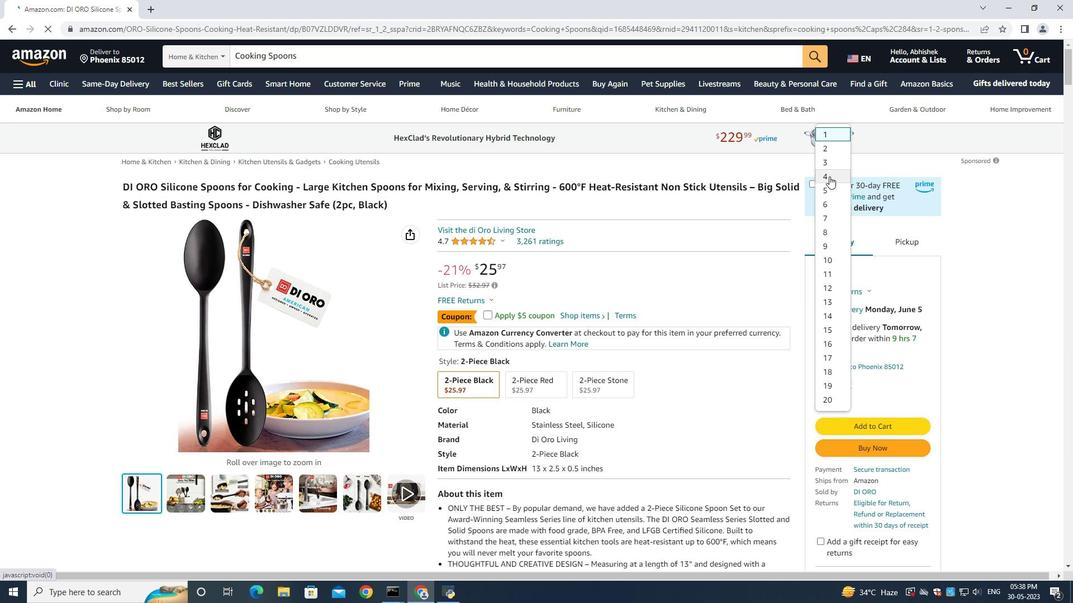 
Action: Mouse moved to (856, 446)
Screenshot: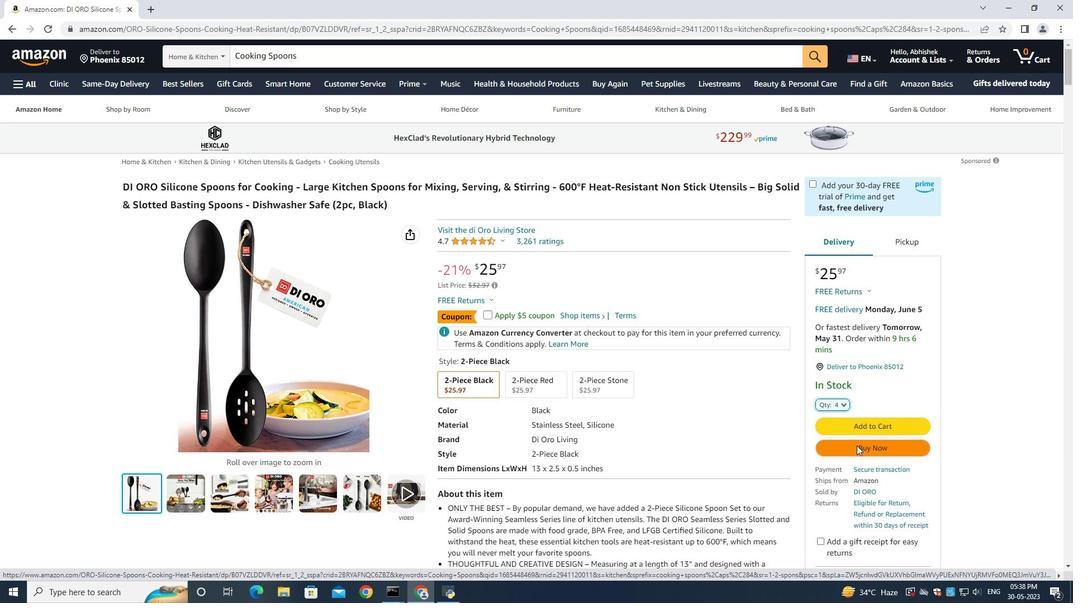 
Action: Mouse pressed left at (856, 446)
Screenshot: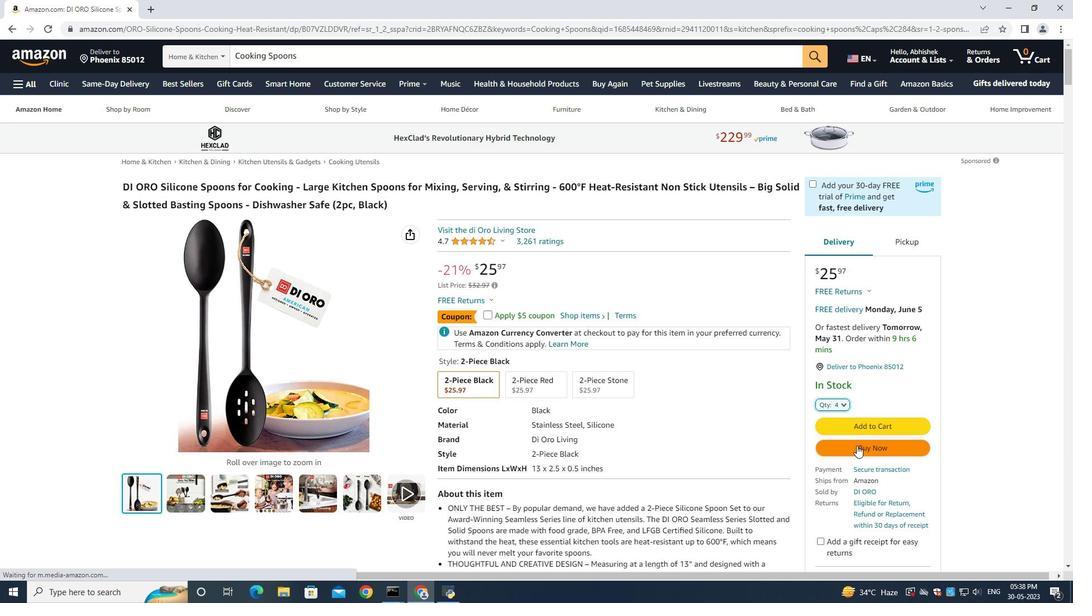 
Action: Mouse moved to (867, 448)
Screenshot: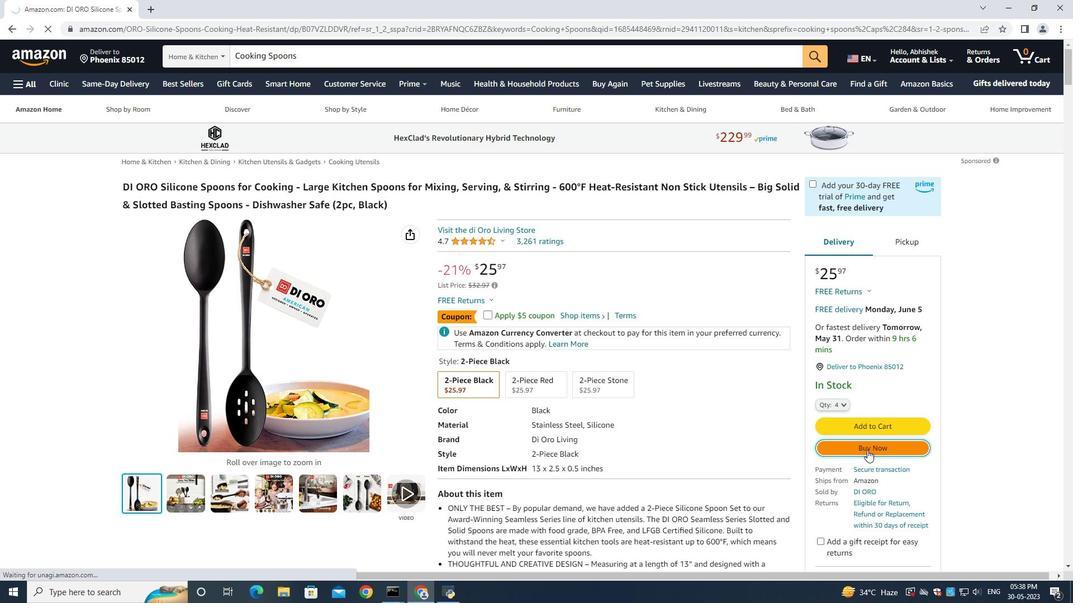 
Action: Mouse pressed left at (867, 448)
Screenshot: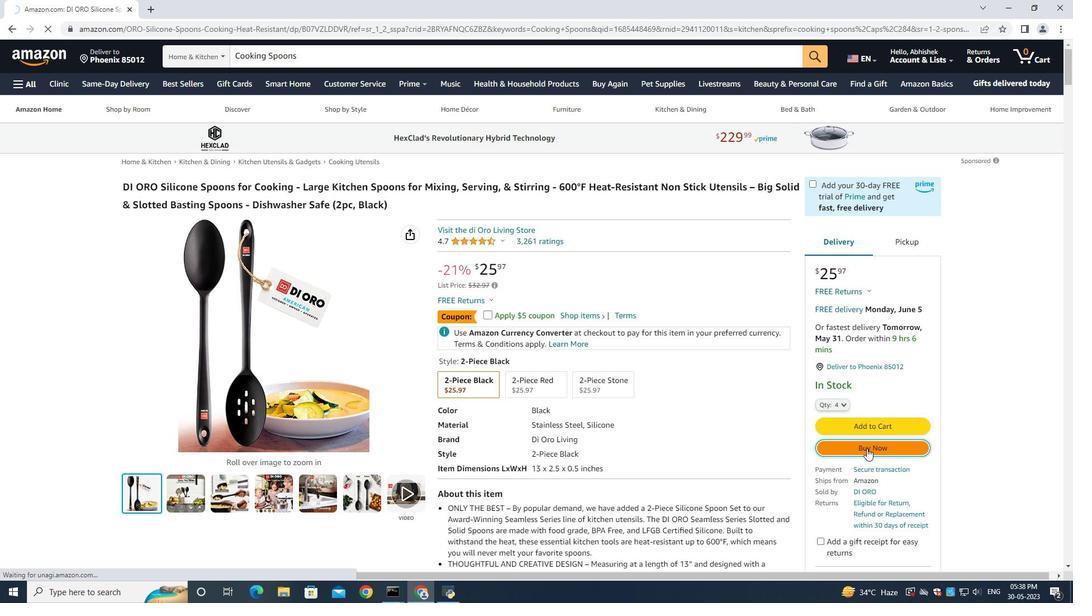
Action: Mouse moved to (530, 329)
Screenshot: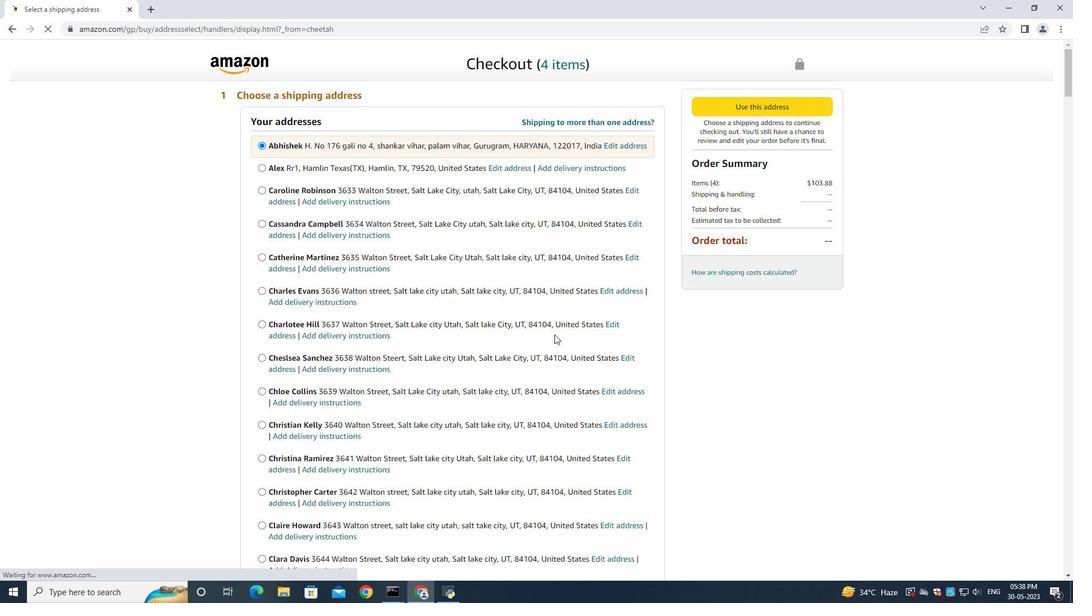 
Action: Mouse scrolled (530, 328) with delta (0, 0)
Screenshot: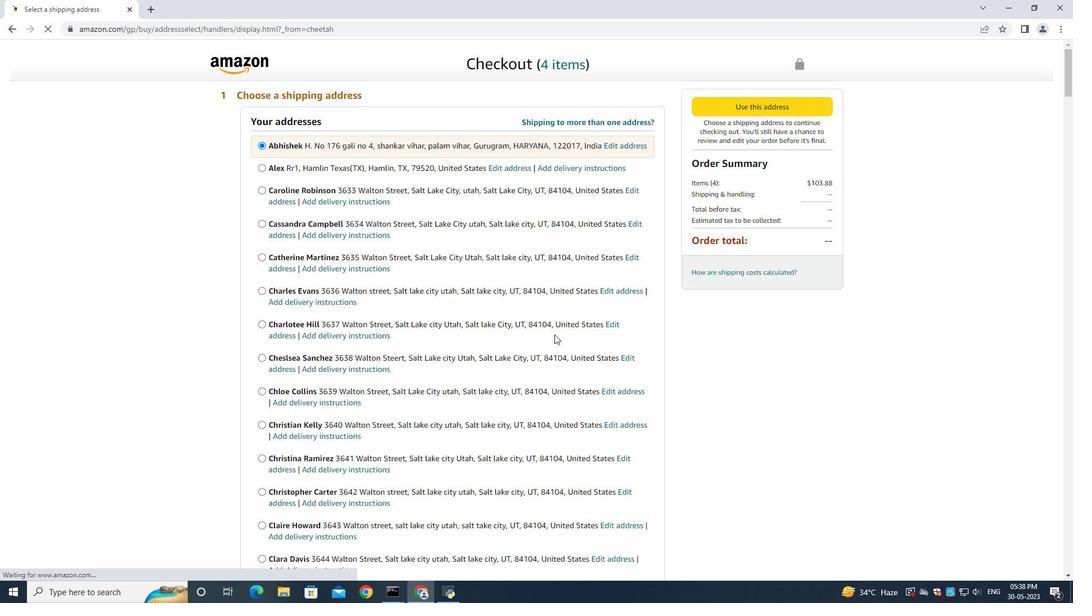 
Action: Mouse moved to (528, 329)
Screenshot: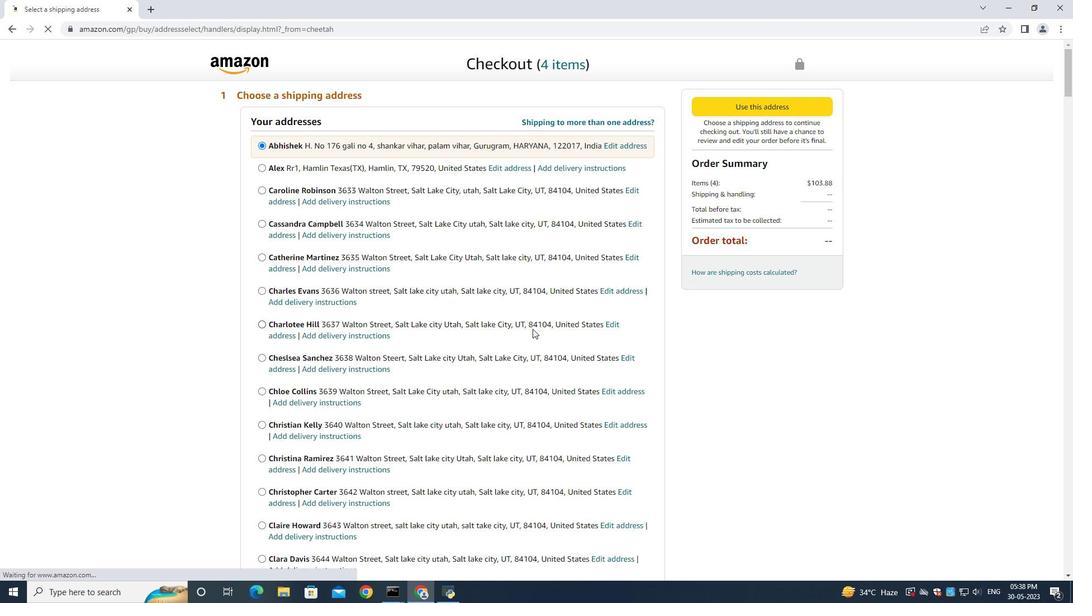 
Action: Mouse scrolled (528, 329) with delta (0, 0)
Screenshot: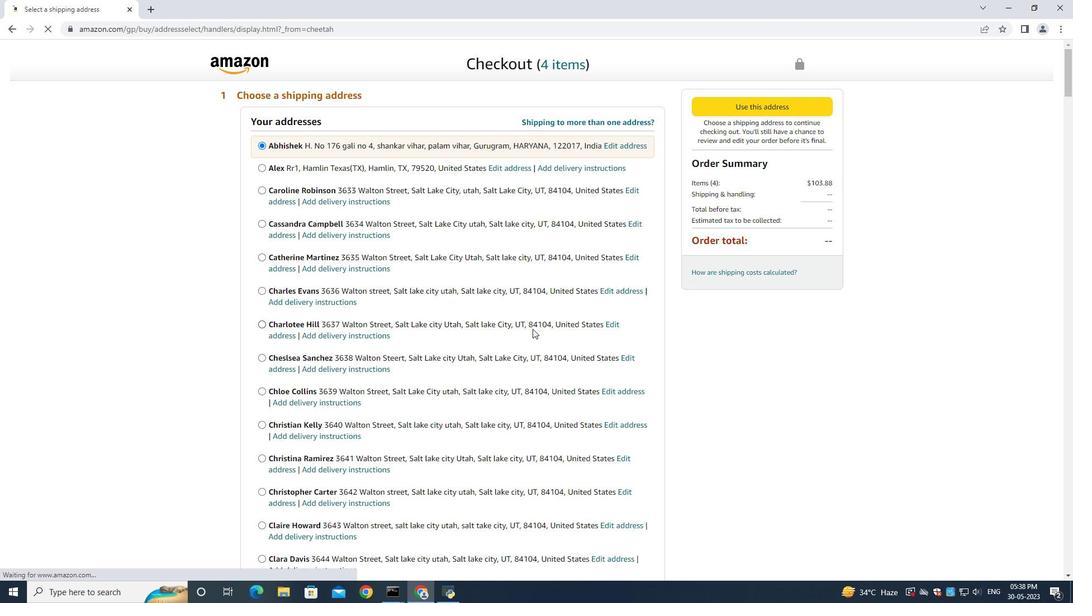 
Action: Mouse scrolled (528, 329) with delta (0, 0)
Screenshot: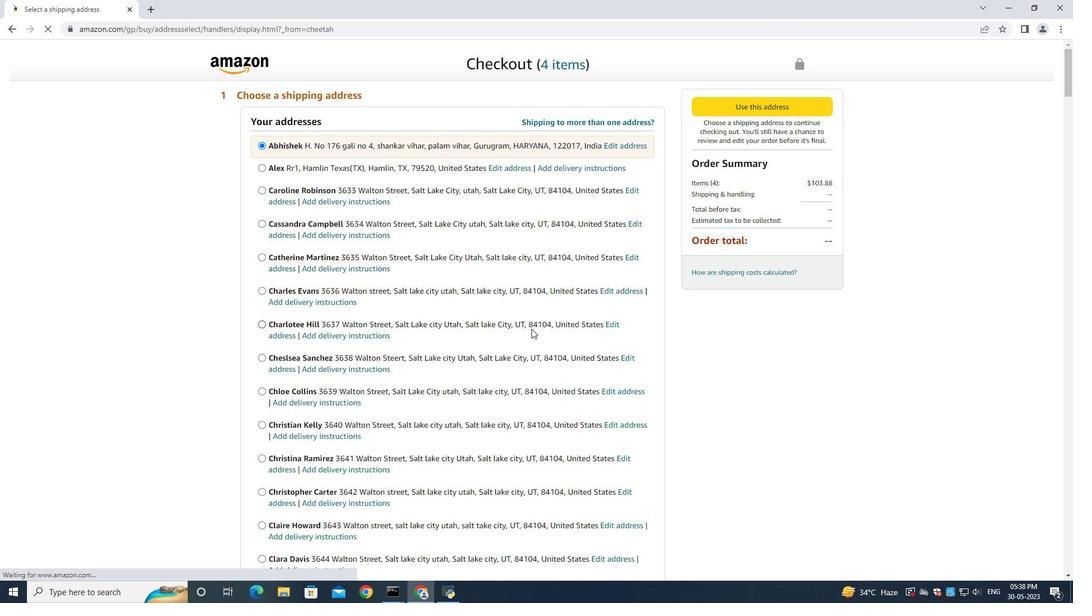 
Action: Mouse moved to (527, 329)
Screenshot: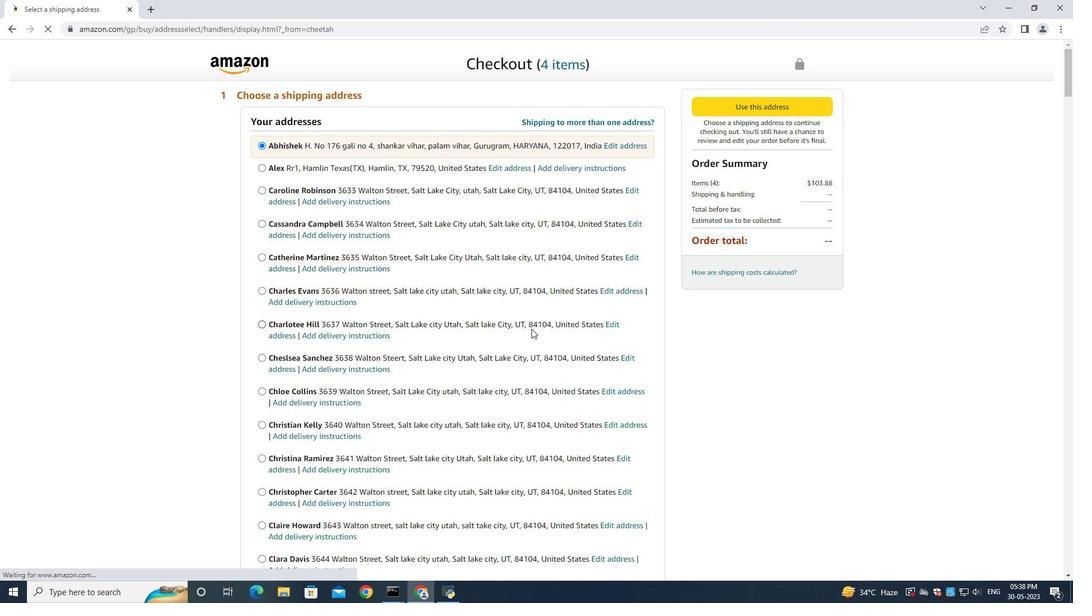 
Action: Mouse scrolled (528, 329) with delta (0, 0)
Screenshot: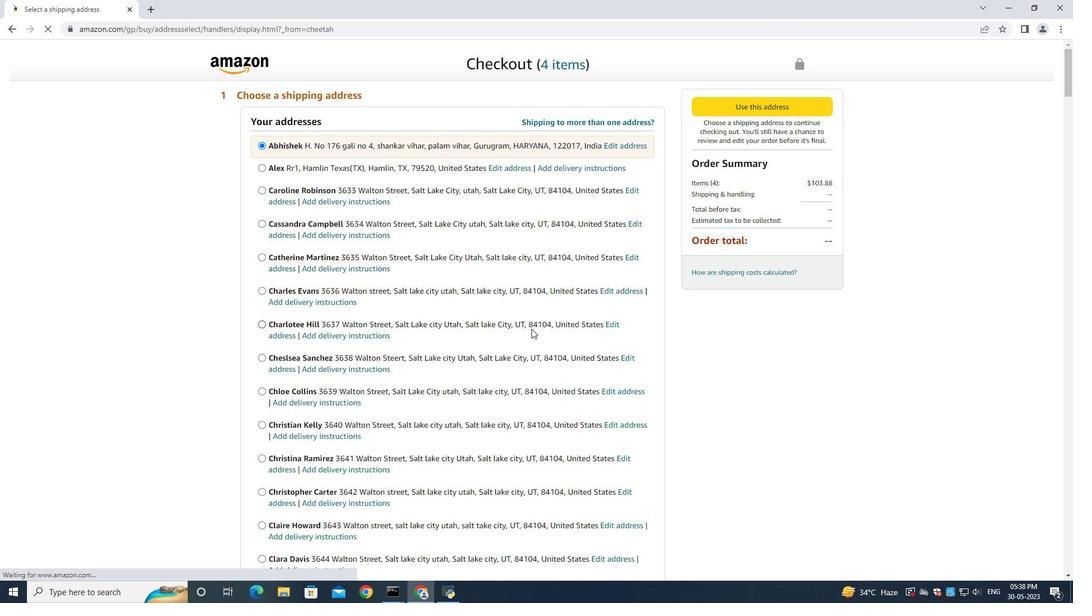 
Action: Mouse moved to (527, 329)
Screenshot: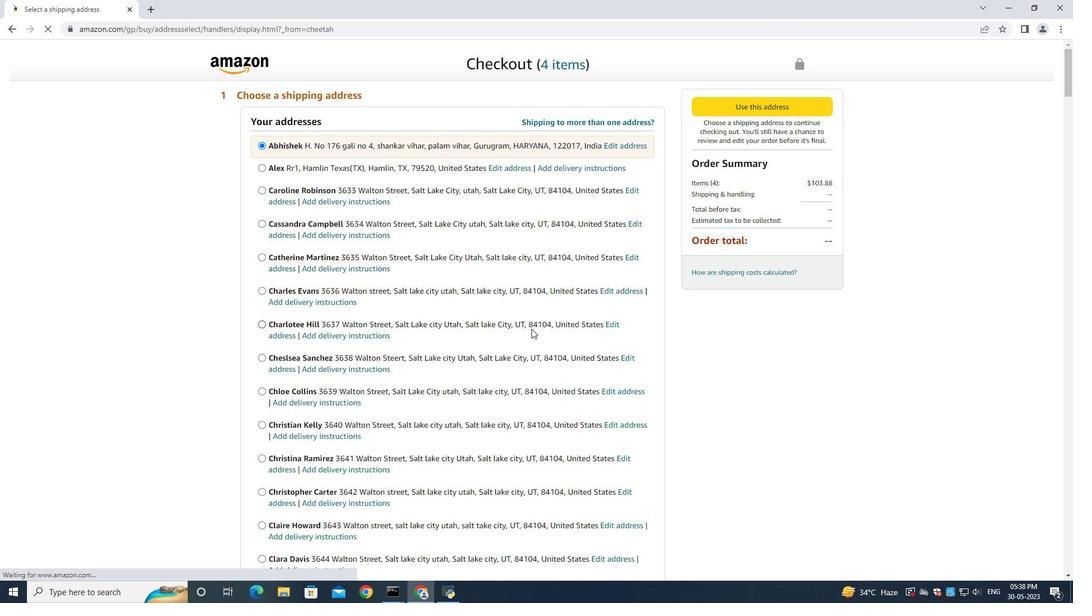 
Action: Mouse scrolled (528, 329) with delta (0, 0)
Screenshot: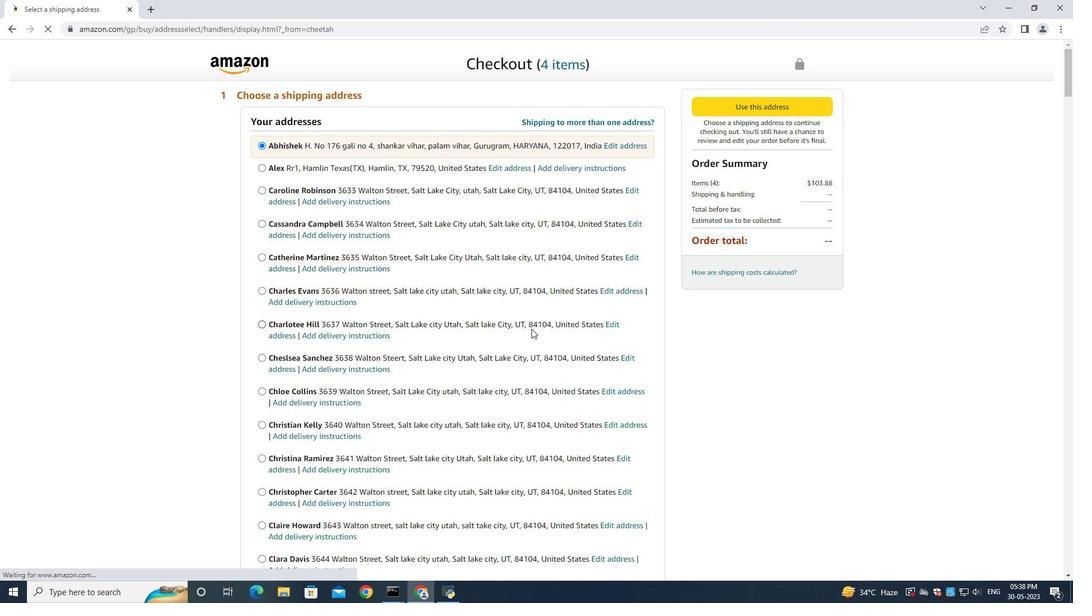 
Action: Mouse moved to (526, 328)
Screenshot: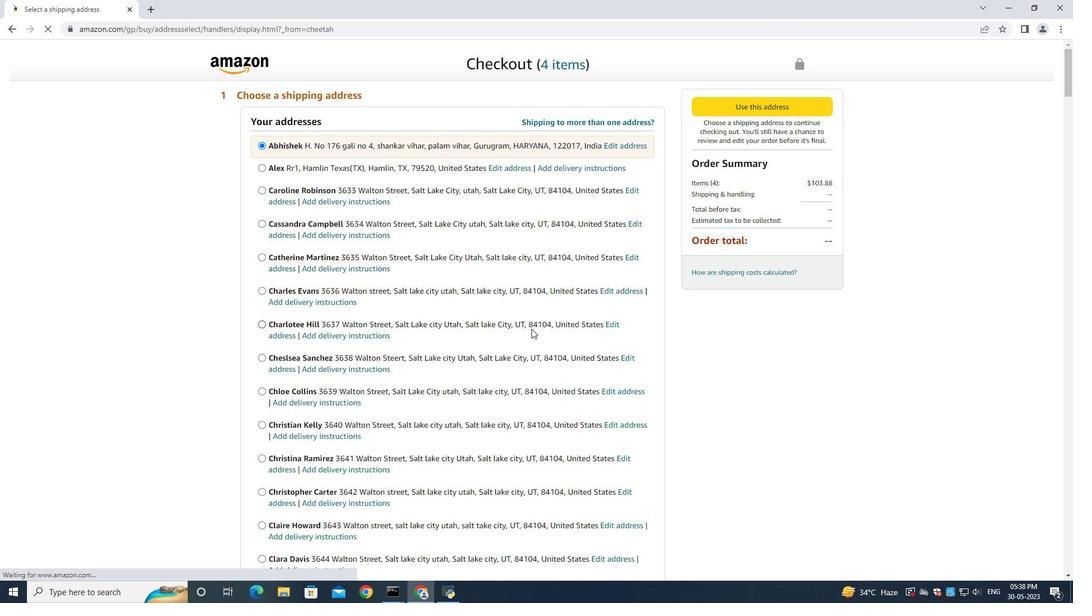 
Action: Mouse scrolled (528, 329) with delta (0, 0)
Screenshot: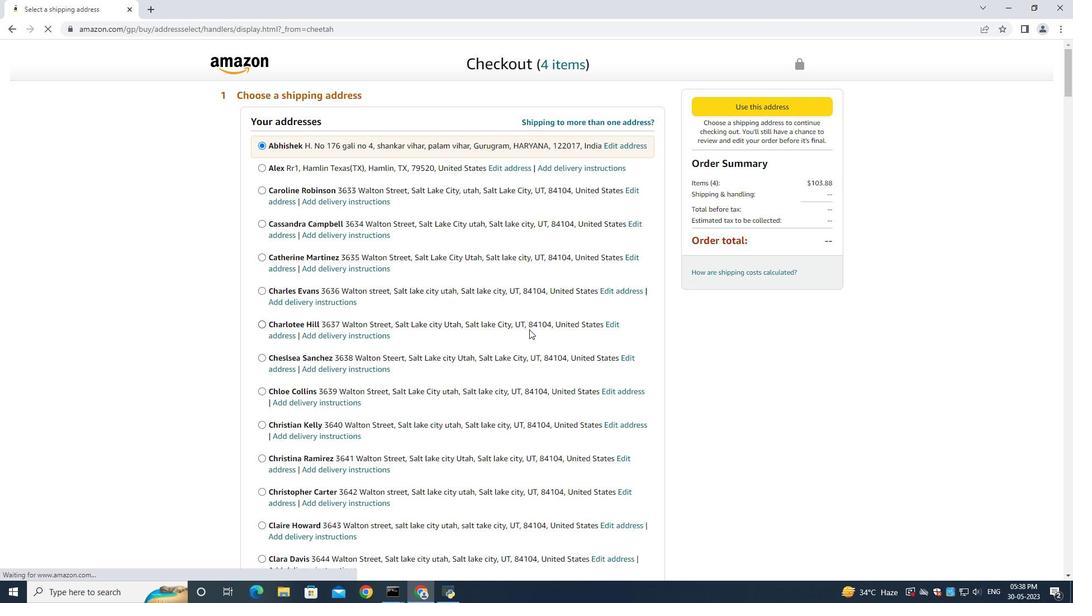 
Action: Mouse moved to (526, 328)
Screenshot: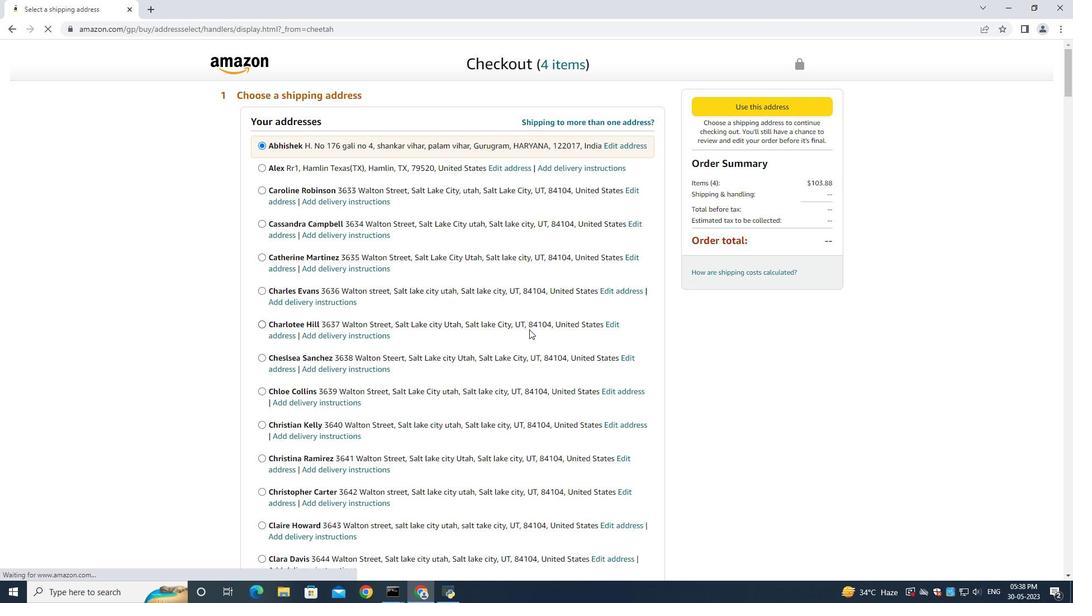 
Action: Mouse scrolled (527, 329) with delta (0, 0)
Screenshot: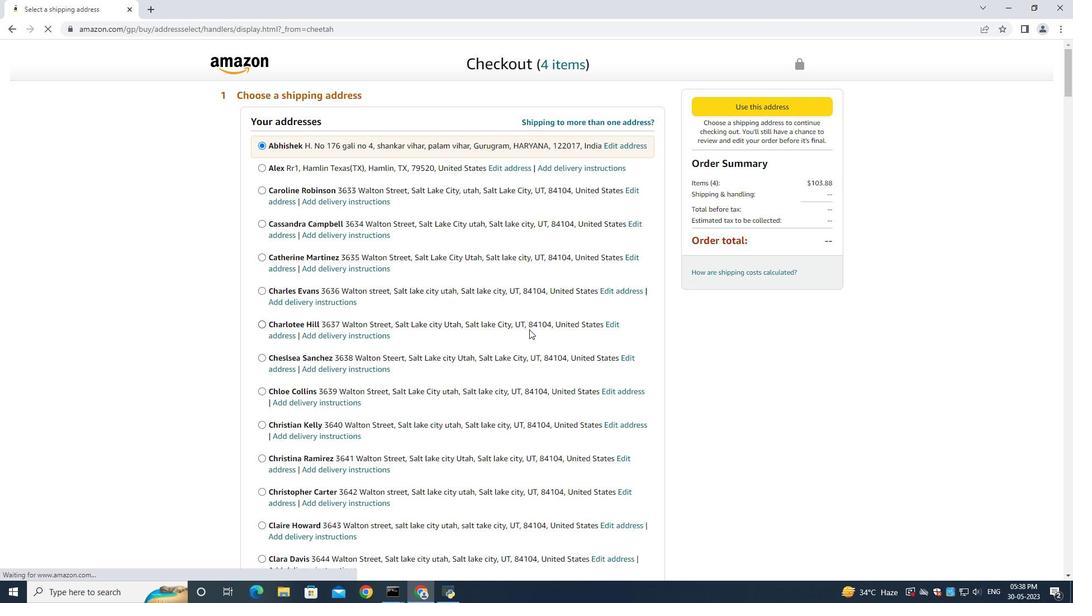 
Action: Mouse moved to (525, 328)
Screenshot: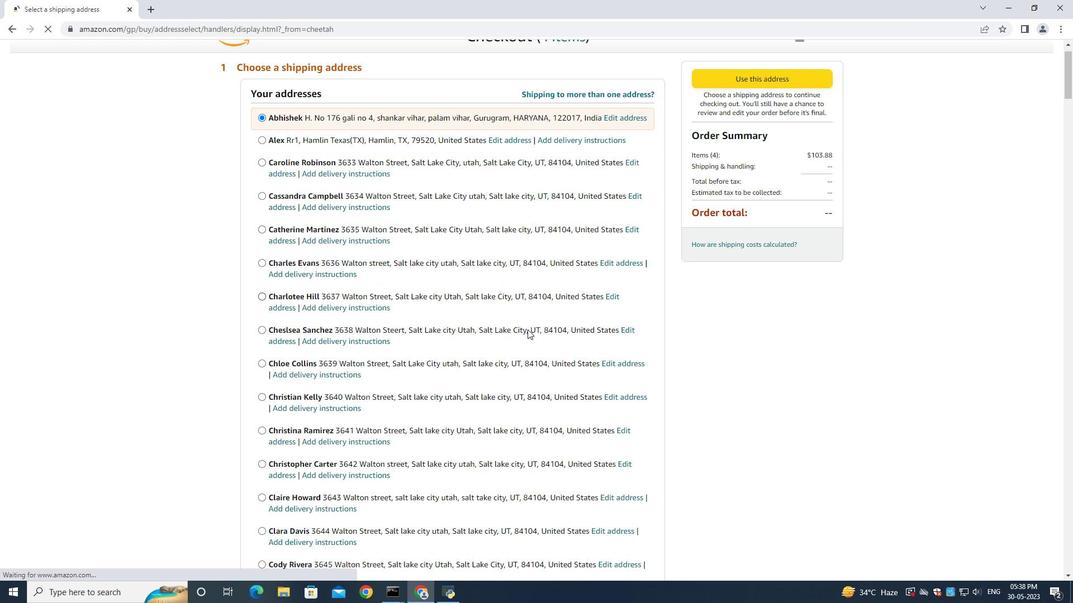 
Action: Mouse scrolled (525, 328) with delta (0, 0)
Screenshot: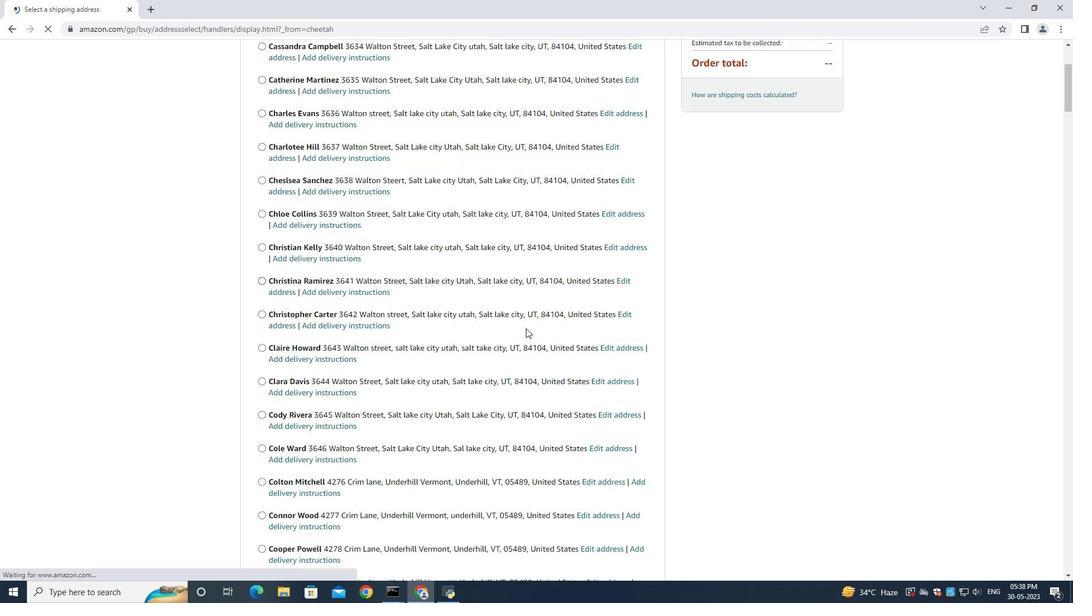 
Action: Mouse scrolled (525, 328) with delta (0, 0)
Screenshot: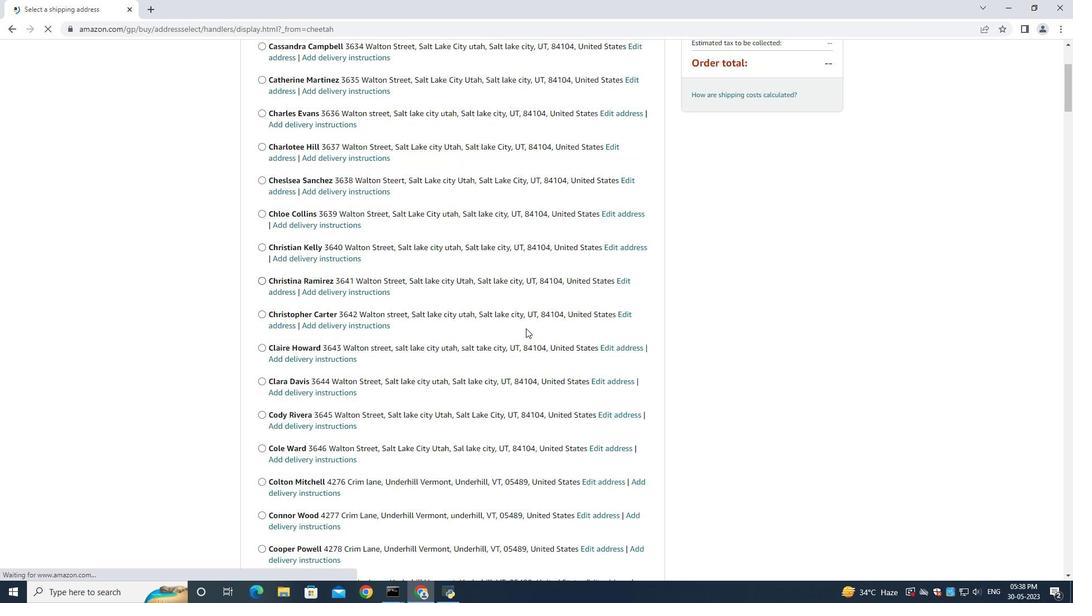 
Action: Mouse scrolled (525, 328) with delta (0, 0)
Screenshot: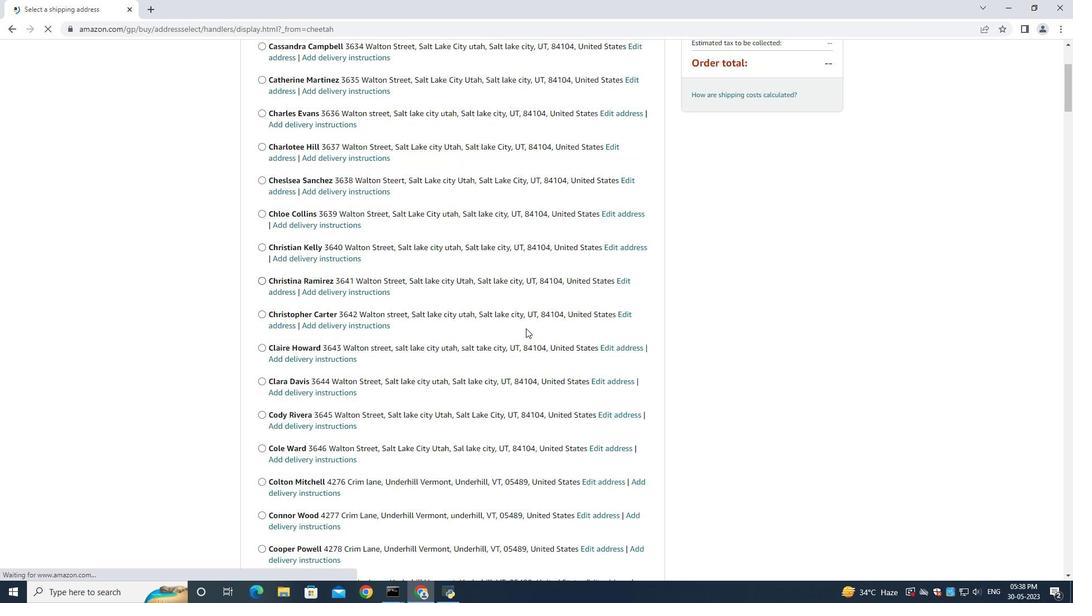 
Action: Mouse scrolled (525, 328) with delta (0, 0)
Screenshot: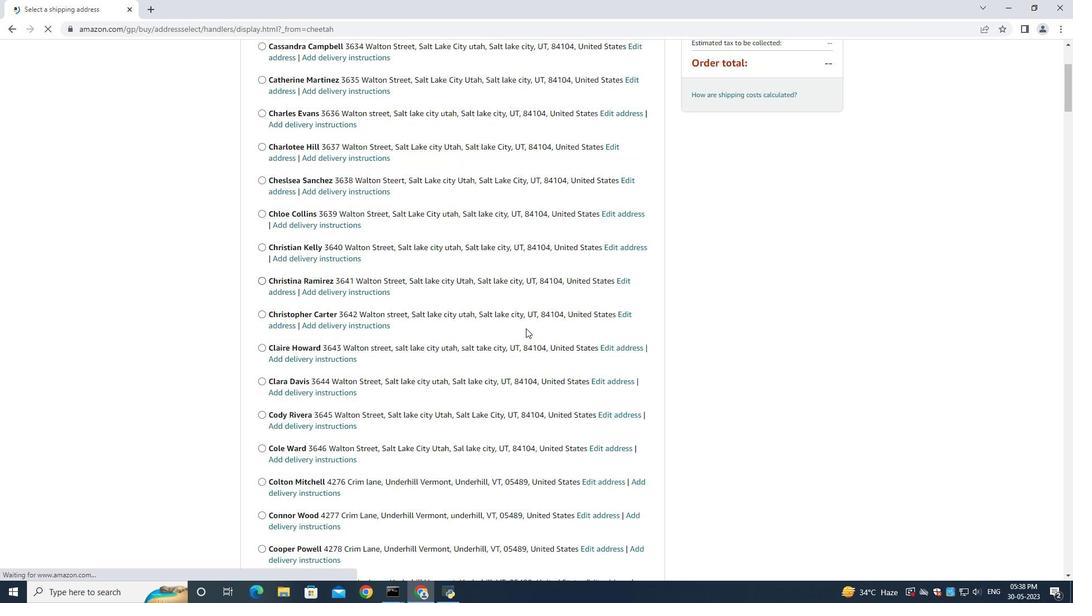 
Action: Mouse scrolled (525, 328) with delta (0, 0)
Screenshot: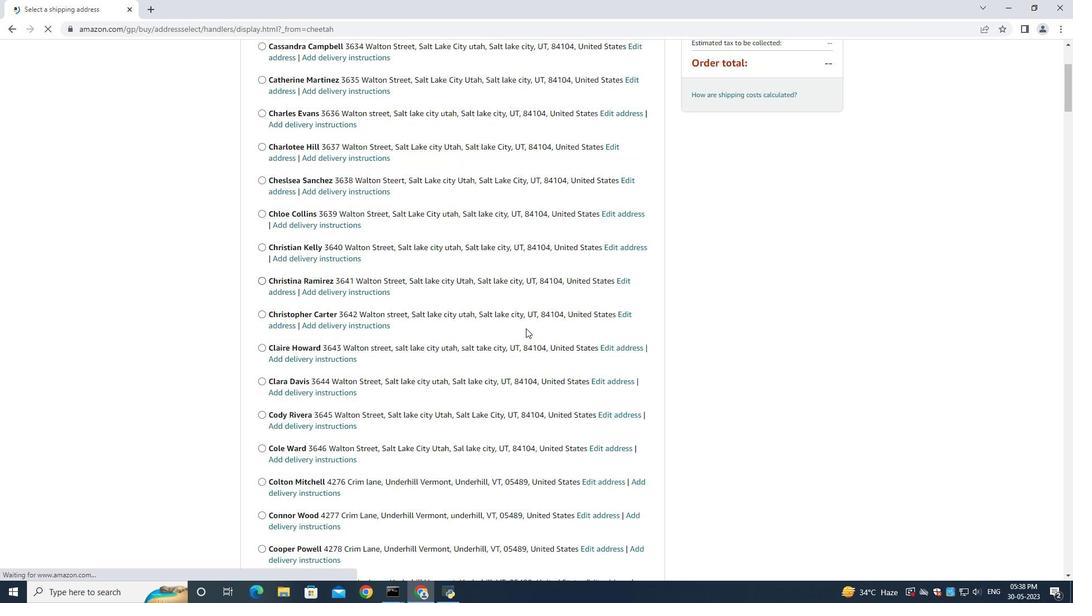 
Action: Mouse scrolled (525, 328) with delta (0, 0)
Screenshot: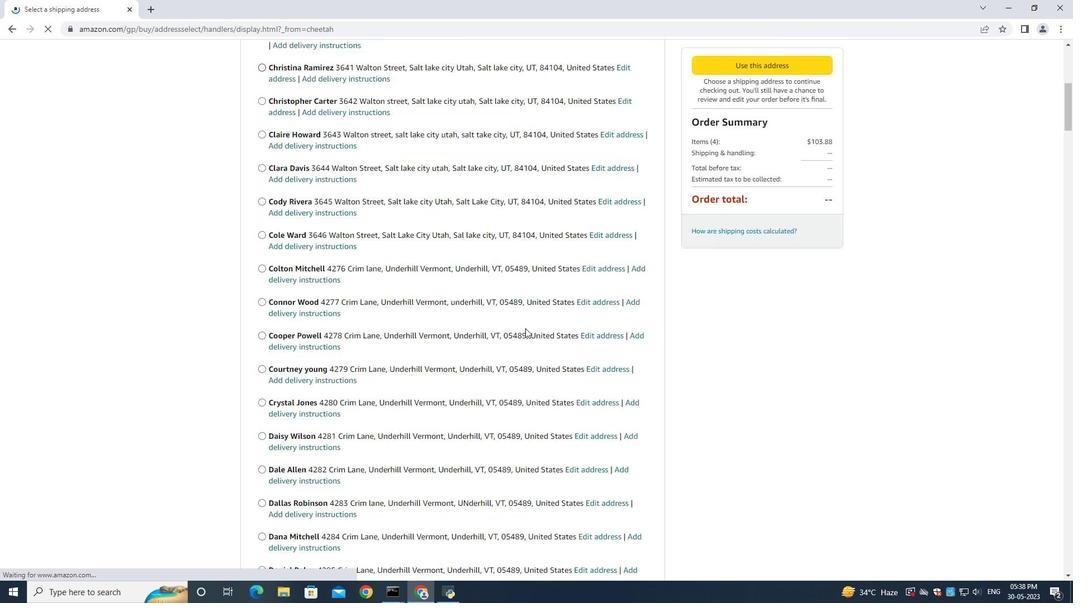 
Action: Mouse scrolled (525, 328) with delta (0, 0)
Screenshot: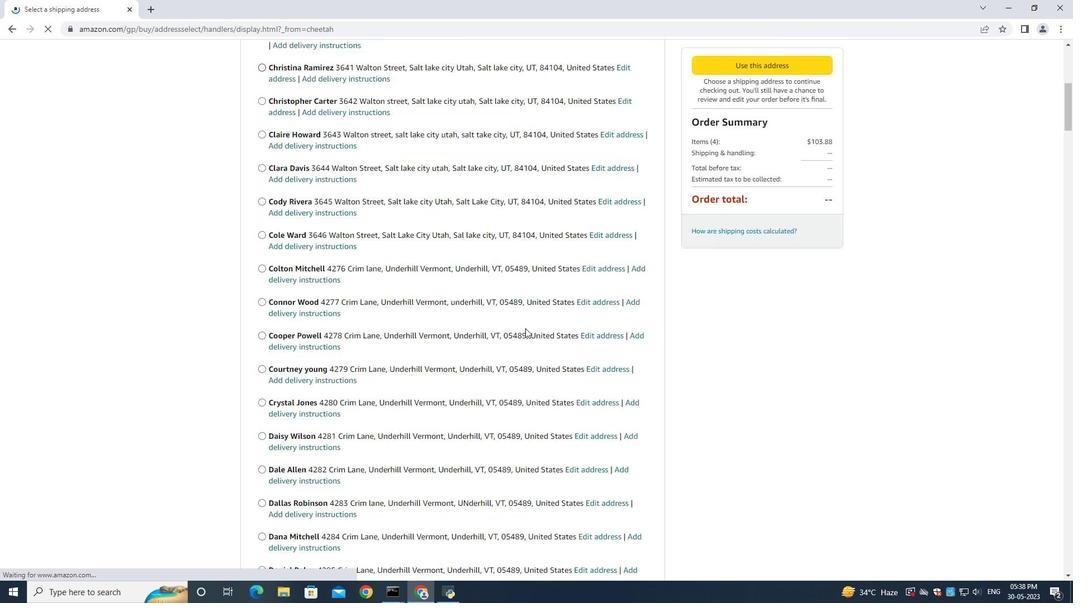 
Action: Mouse moved to (488, 323)
Screenshot: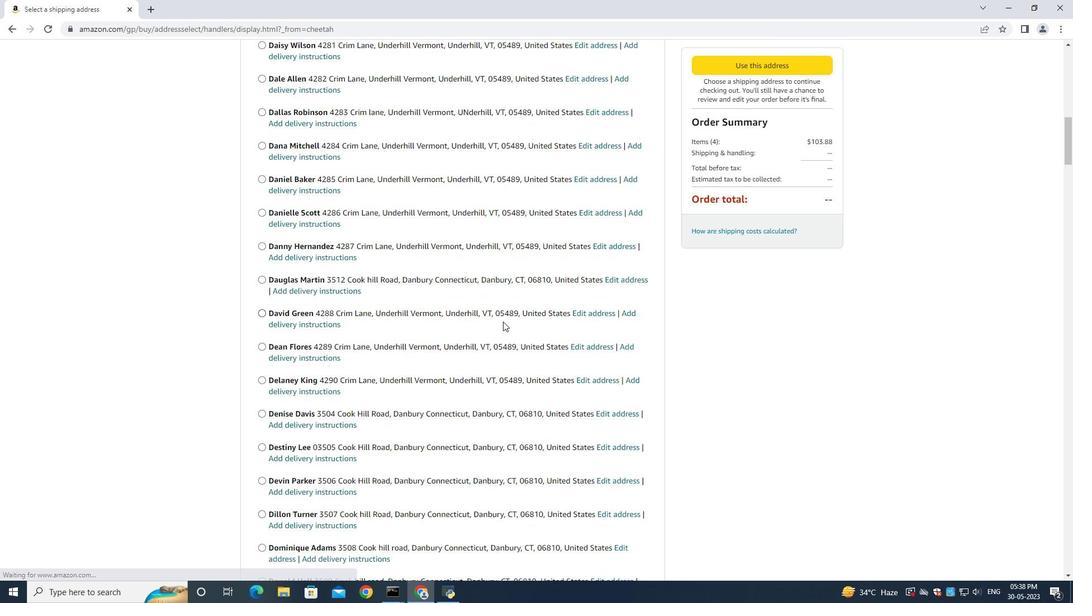 
Action: Mouse scrolled (489, 320) with delta (0, 0)
Screenshot: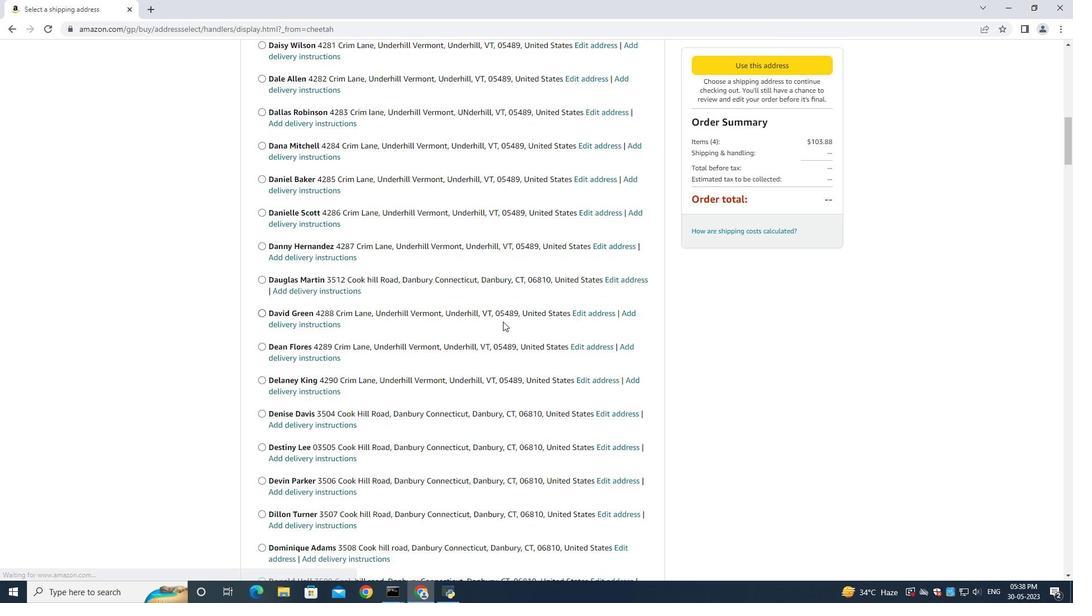 
Action: Mouse moved to (488, 324)
Screenshot: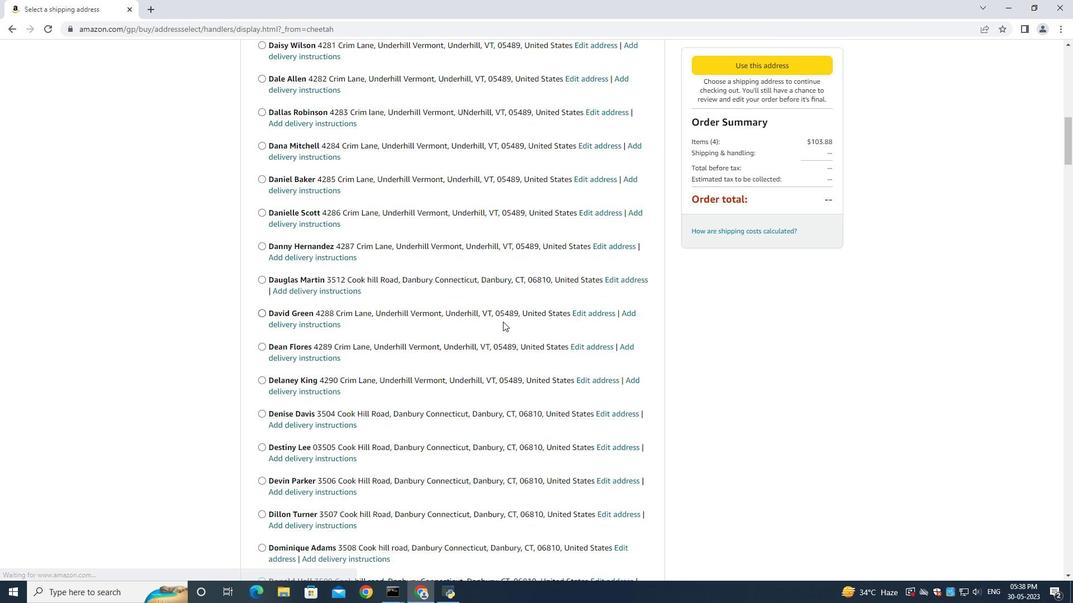 
Action: Mouse scrolled (488, 321) with delta (0, 0)
Screenshot: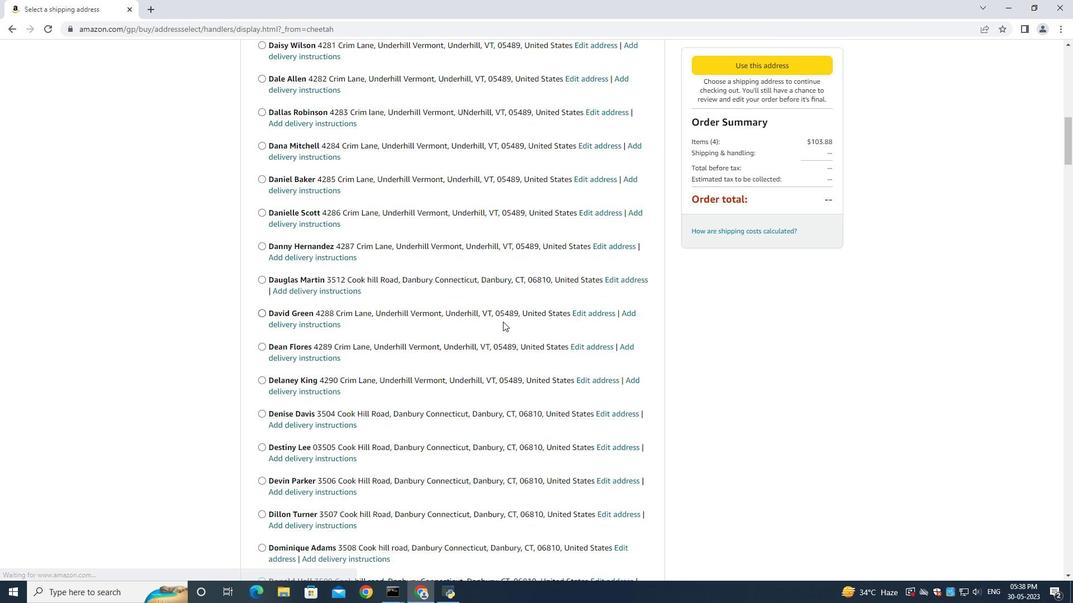 
Action: Mouse moved to (487, 324)
Screenshot: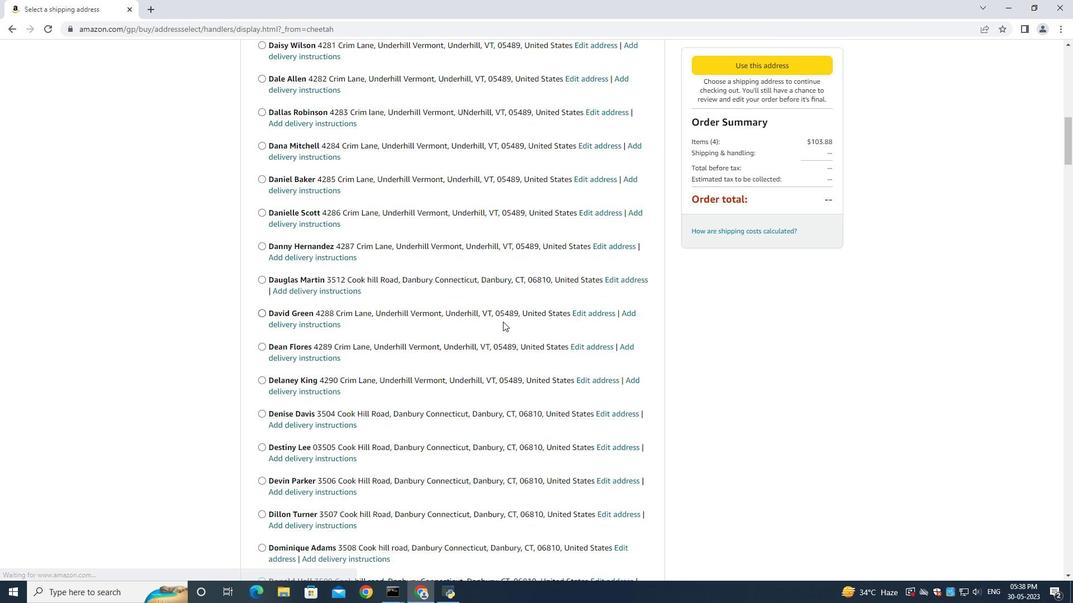 
Action: Mouse scrolled (488, 323) with delta (0, 0)
Screenshot: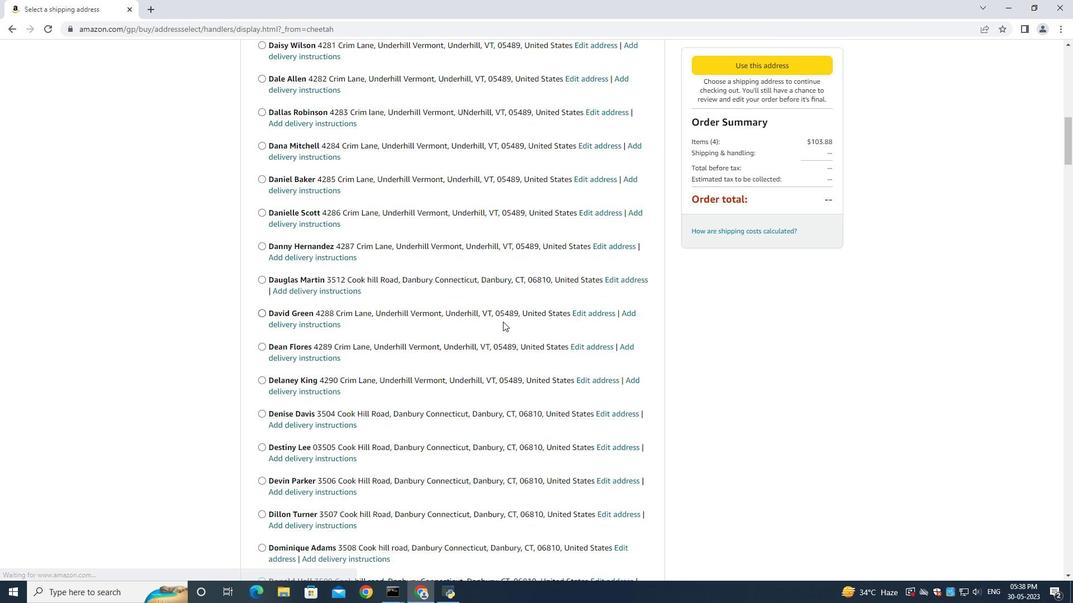 
Action: Mouse moved to (486, 324)
Screenshot: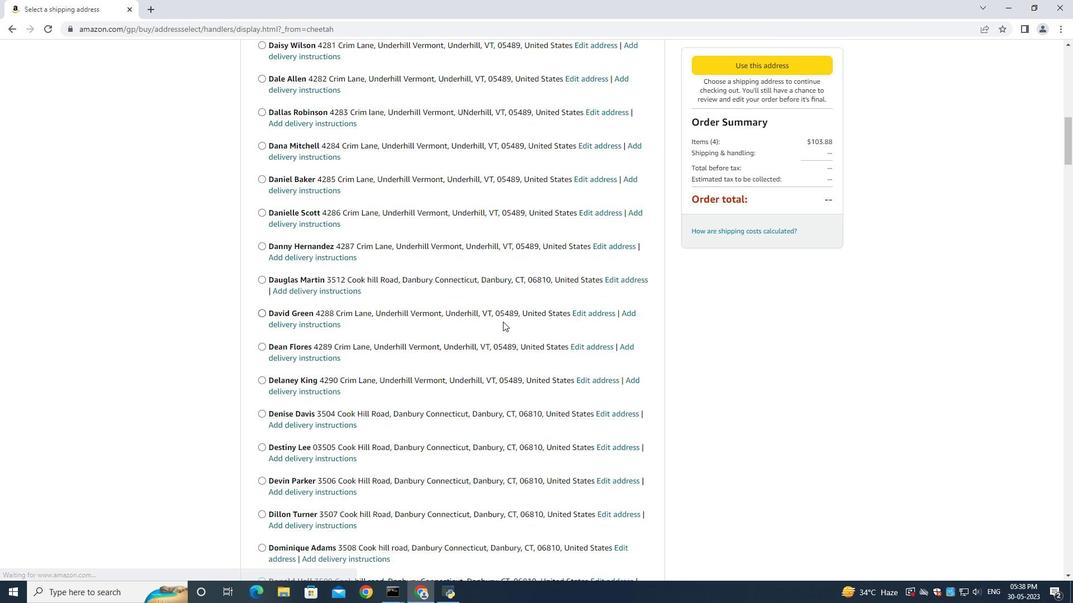 
Action: Mouse scrolled (488, 323) with delta (0, 0)
Screenshot: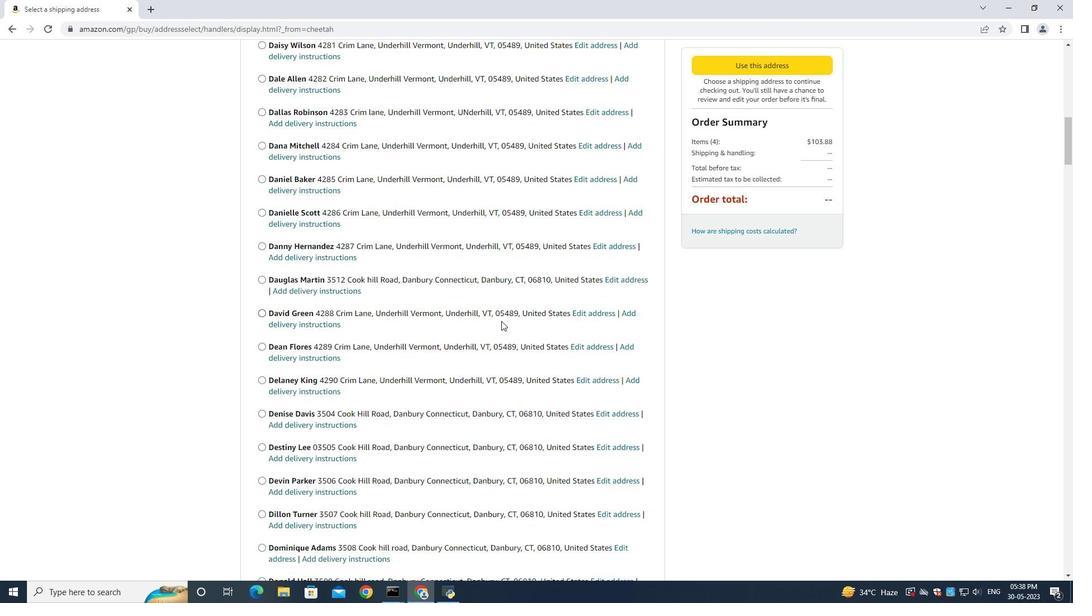 
Action: Mouse moved to (481, 320)
Screenshot: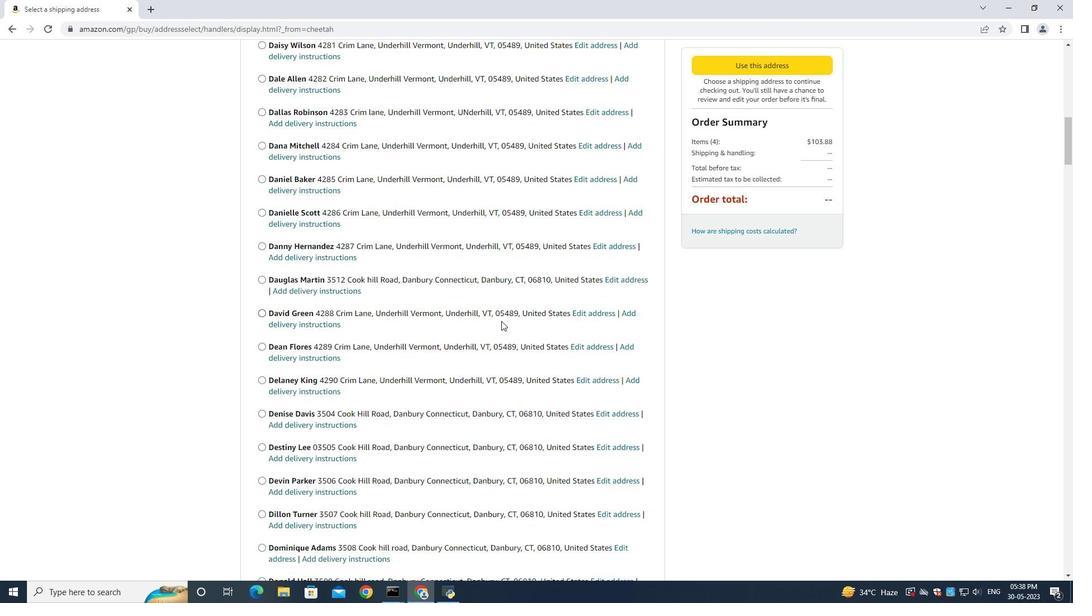 
Action: Mouse scrolled (487, 323) with delta (0, 0)
Screenshot: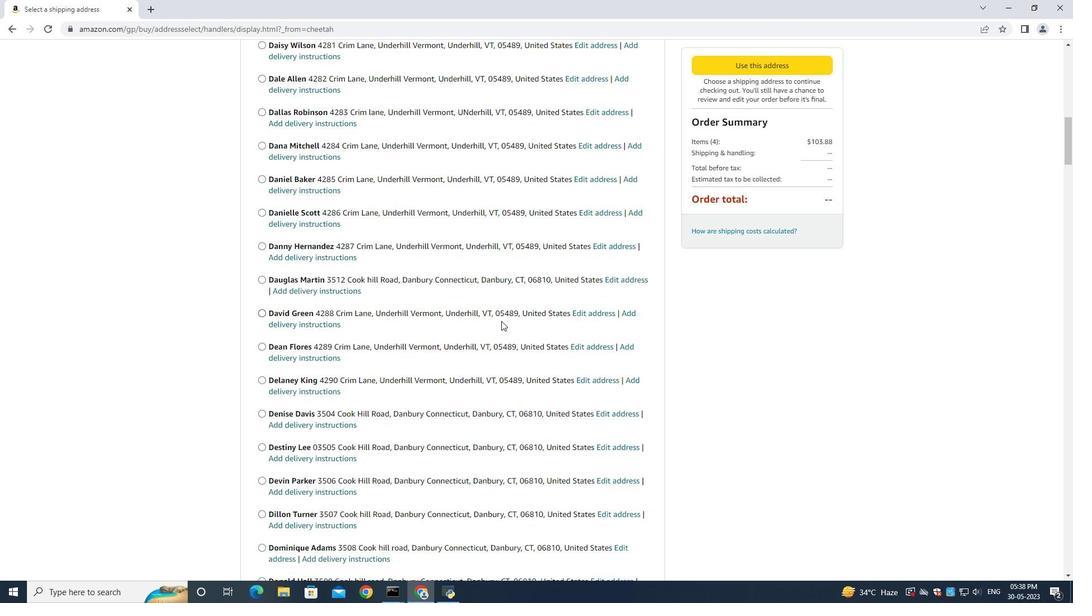 
Action: Mouse moved to (481, 319)
Screenshot: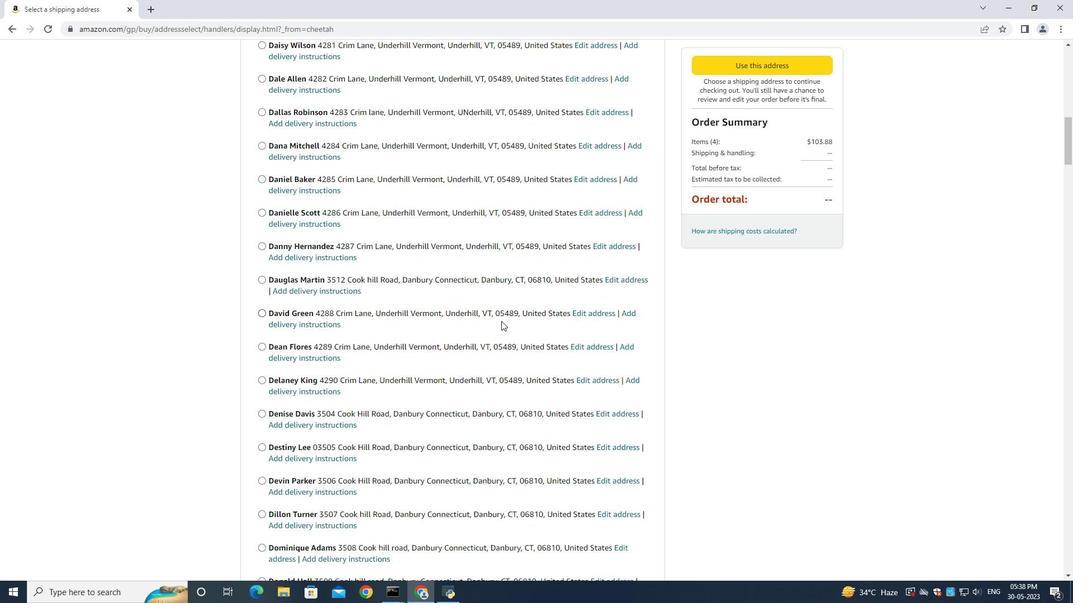 
Action: Mouse scrolled (487, 323) with delta (0, 0)
Screenshot: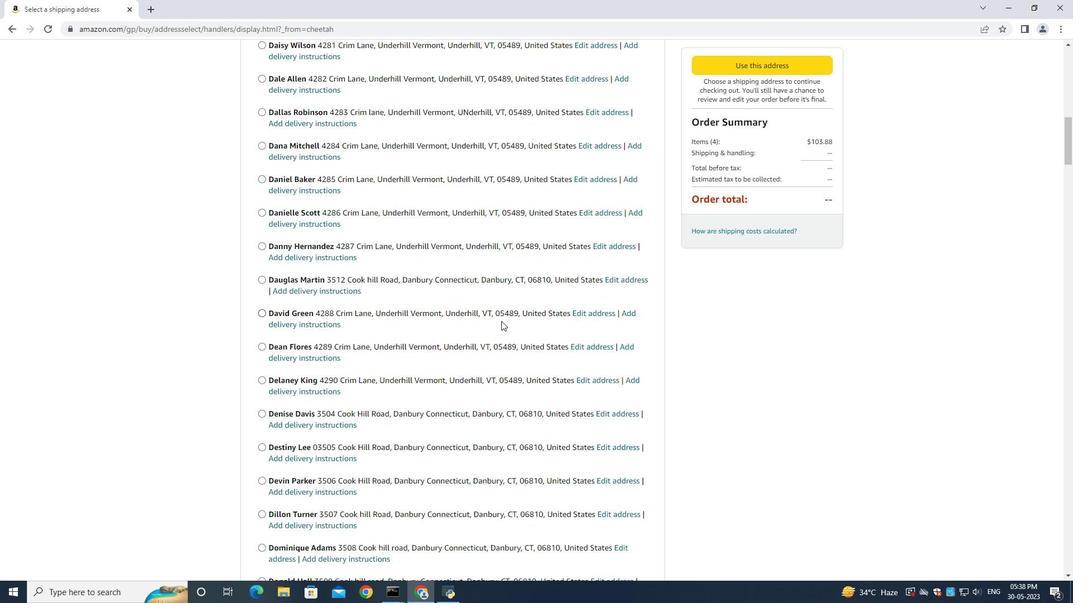 
Action: Mouse scrolled (487, 323) with delta (0, 0)
Screenshot: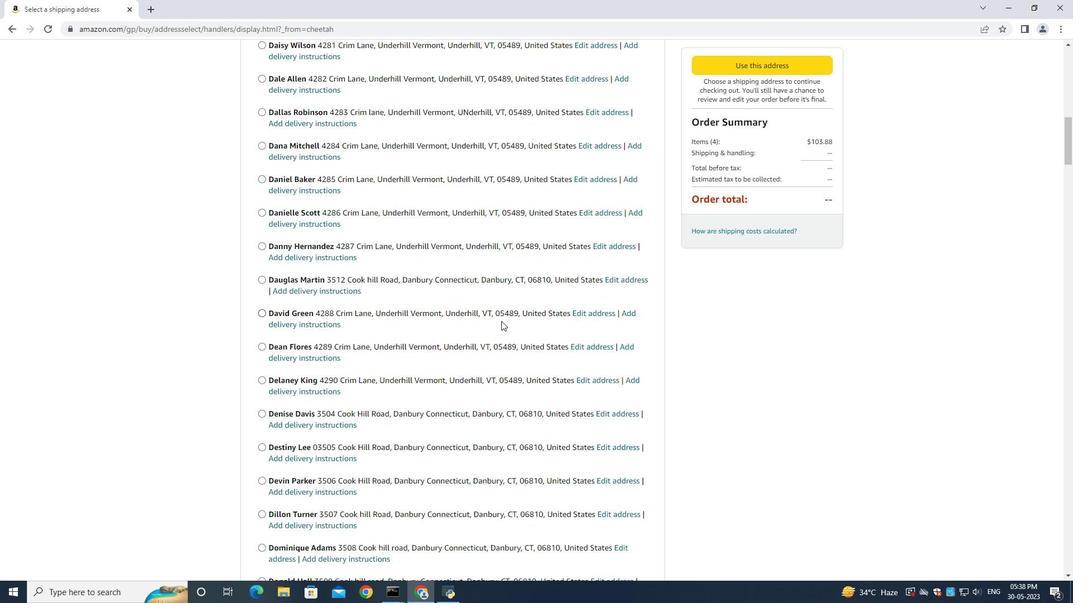 
Action: Mouse moved to (480, 319)
Screenshot: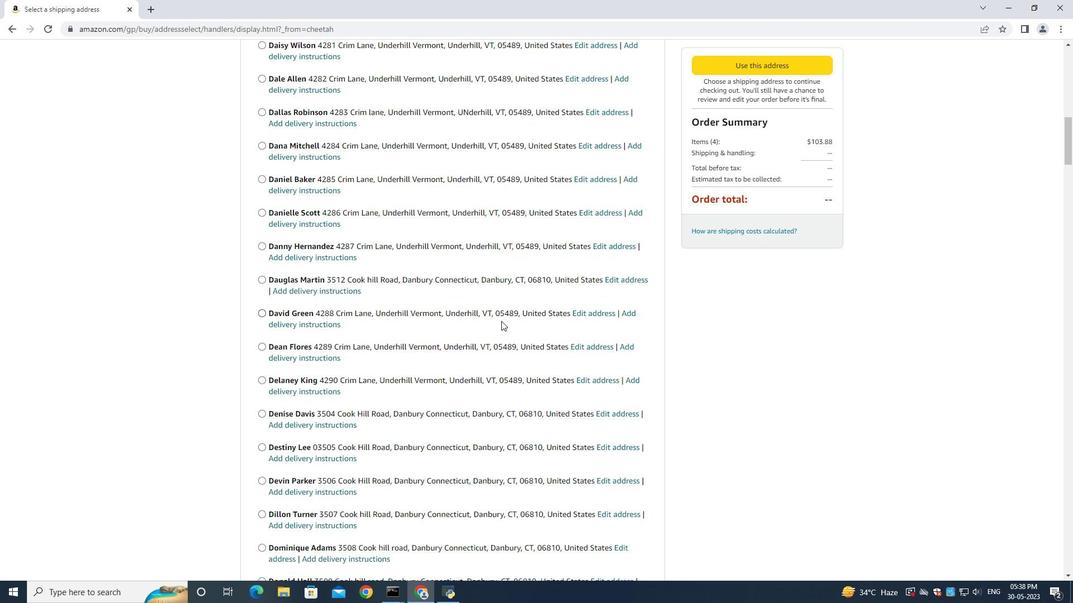 
Action: Mouse scrolled (480, 319) with delta (0, 0)
Screenshot: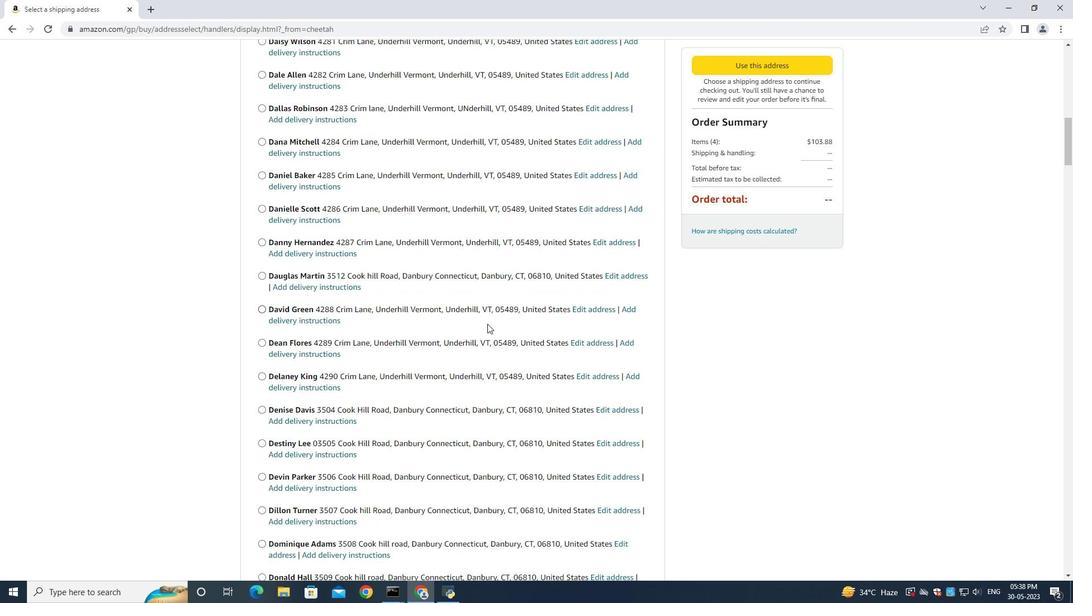 
Action: Mouse moved to (480, 320)
Screenshot: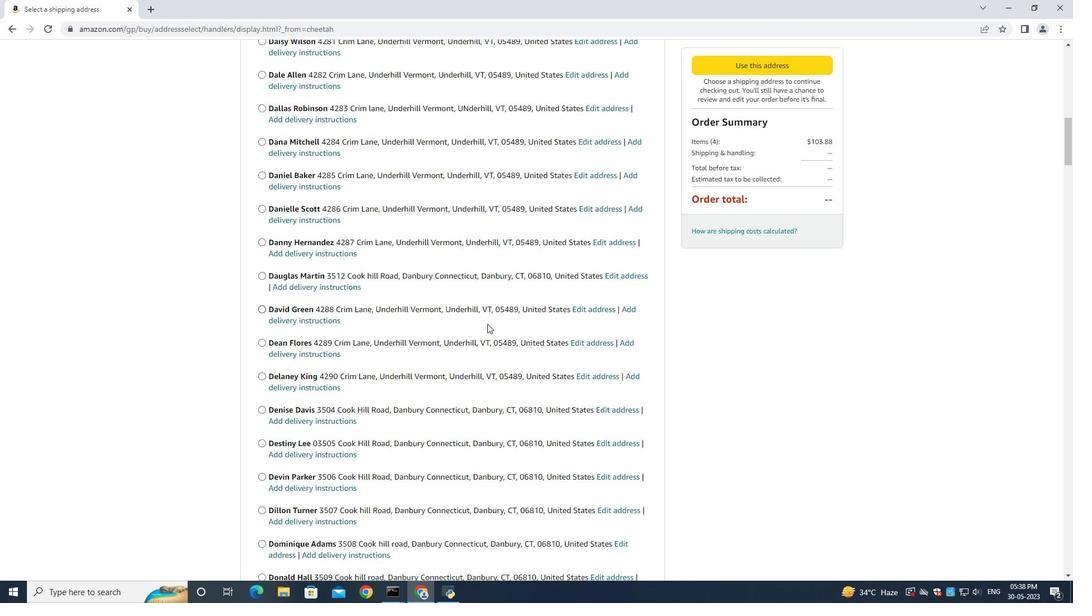 
Action: Mouse scrolled (480, 319) with delta (0, 0)
Screenshot: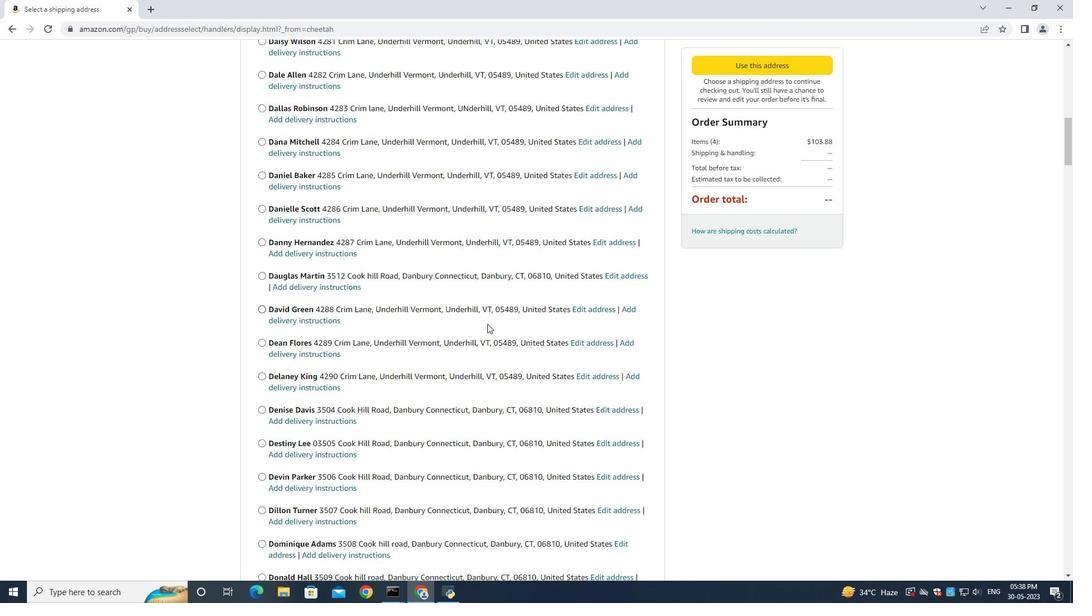 
Action: Mouse moved to (480, 320)
Screenshot: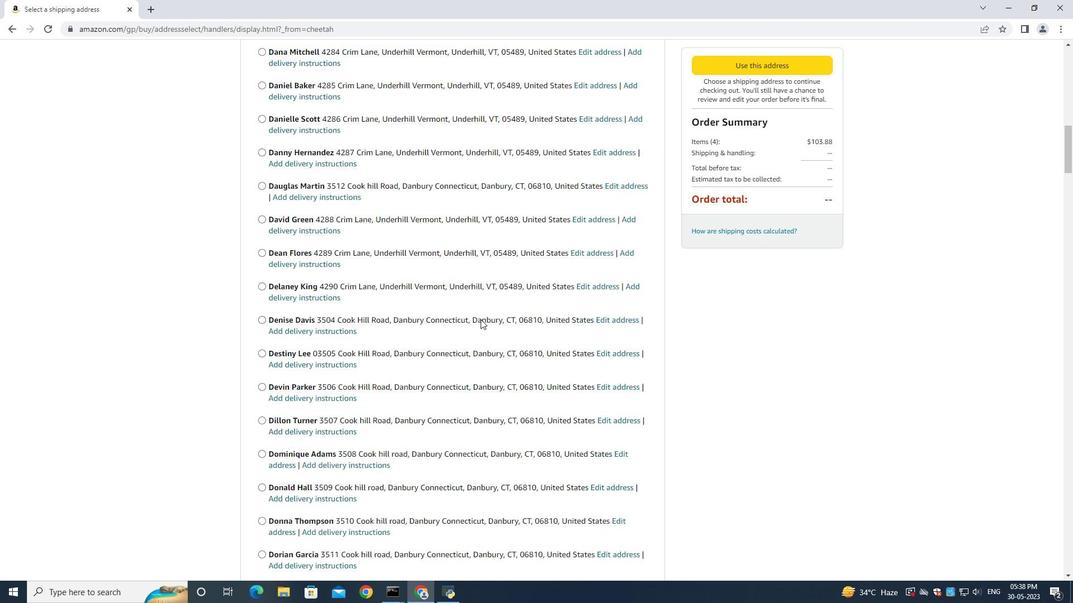 
Action: Mouse scrolled (480, 319) with delta (0, 0)
Screenshot: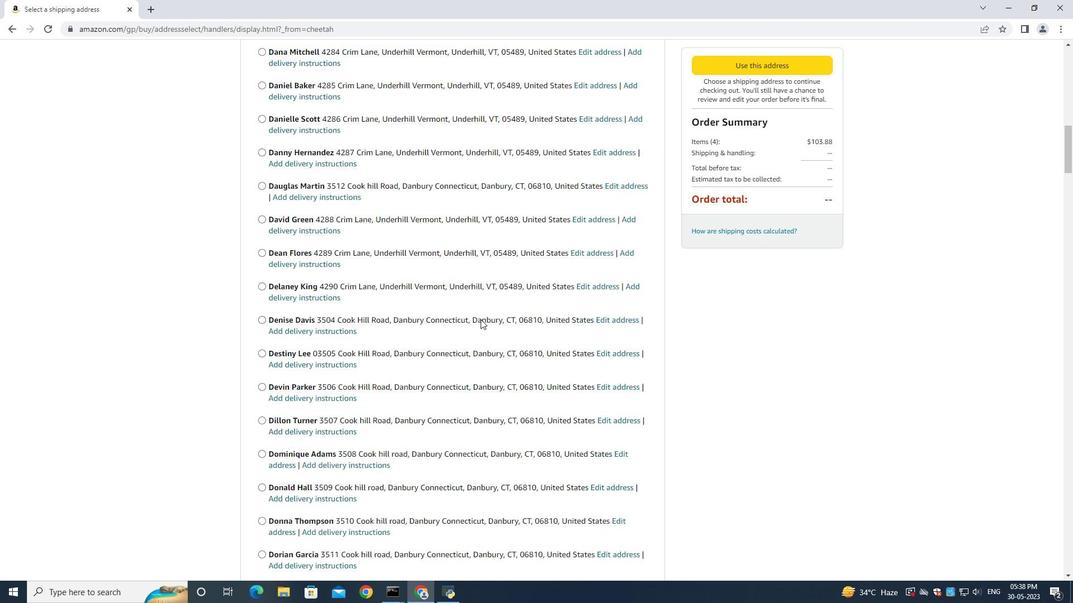 
Action: Mouse moved to (480, 320)
Screenshot: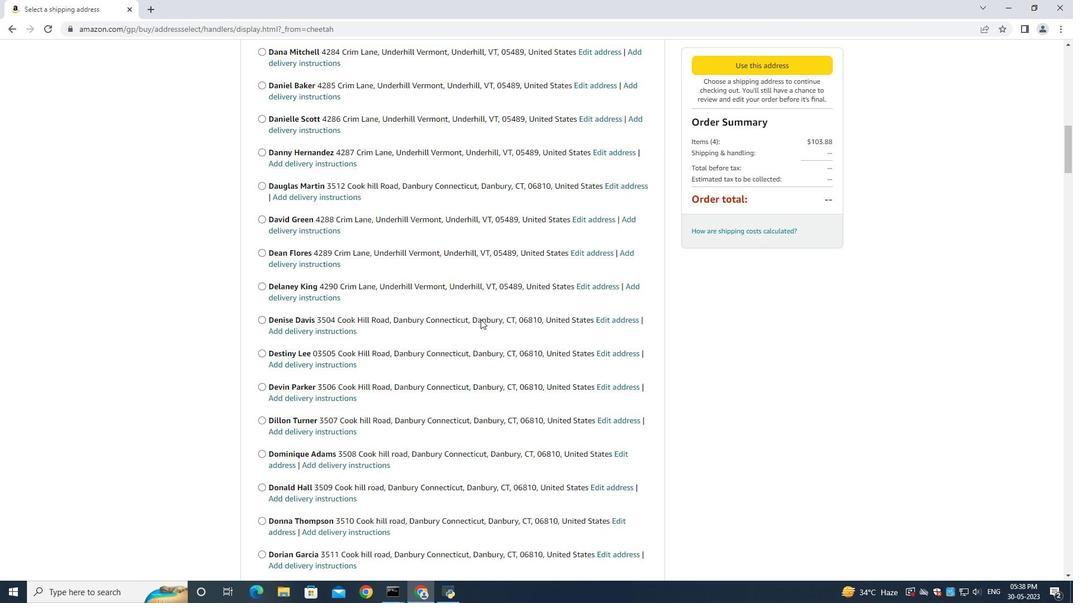 
Action: Mouse scrolled (480, 319) with delta (0, 0)
Screenshot: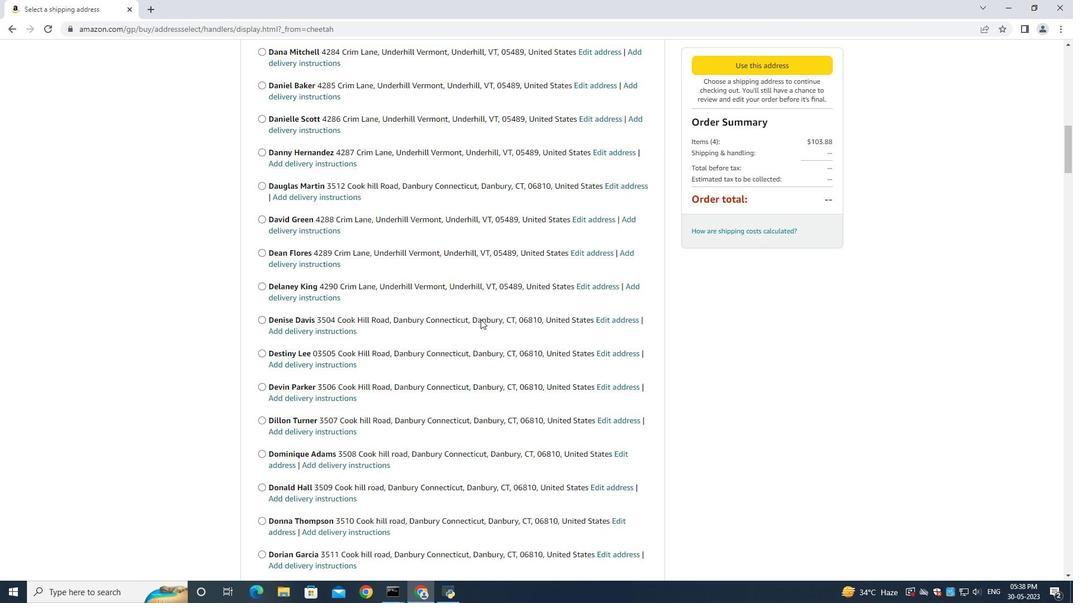 
Action: Mouse scrolled (480, 320) with delta (0, 0)
Screenshot: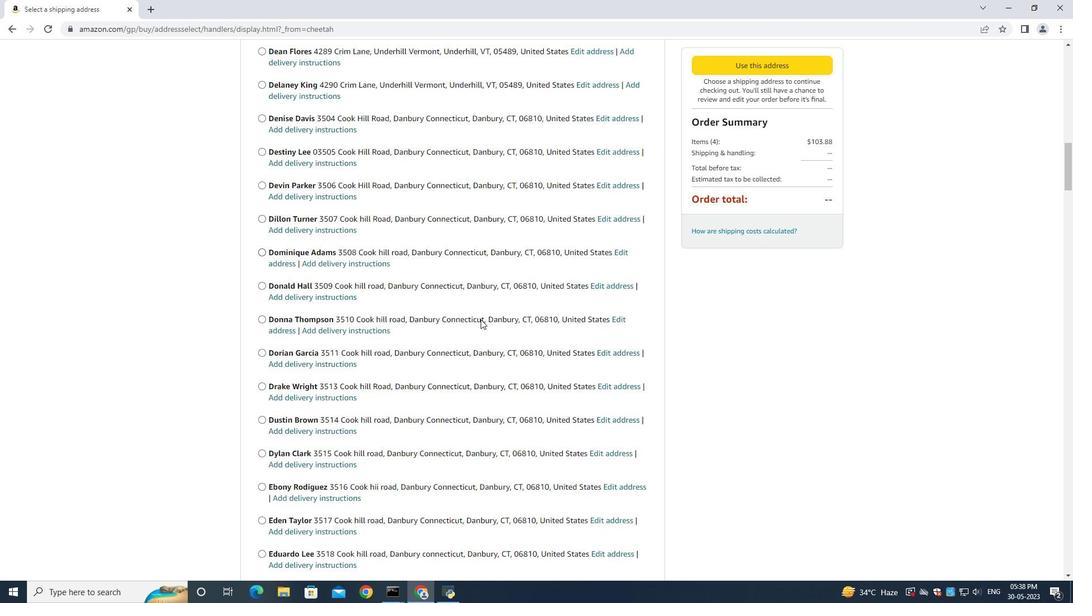 
Action: Mouse scrolled (480, 320) with delta (0, 0)
Screenshot: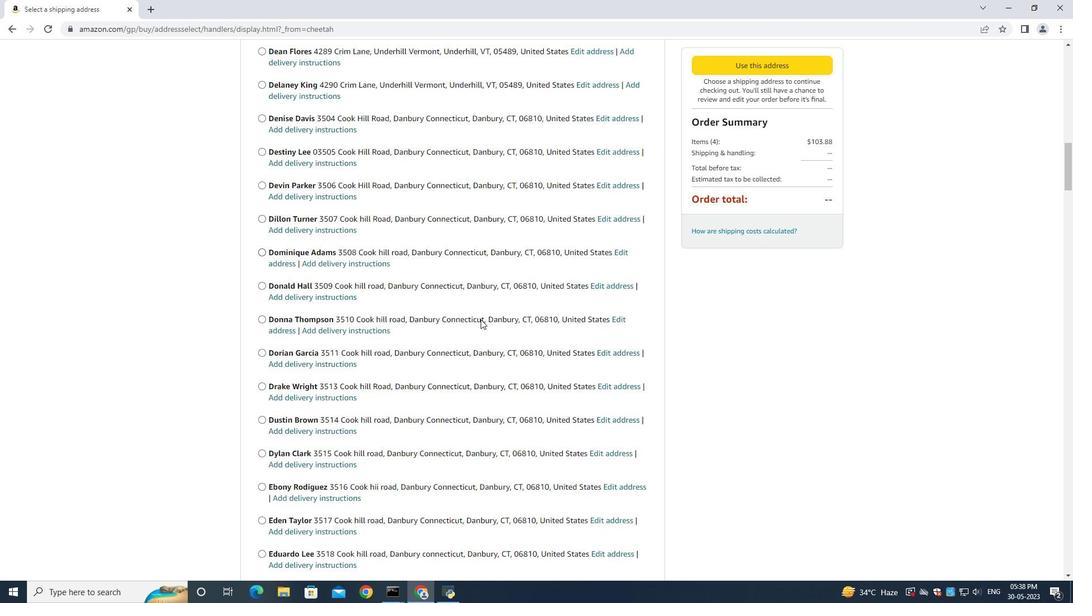 
Action: Mouse scrolled (480, 320) with delta (0, 0)
Screenshot: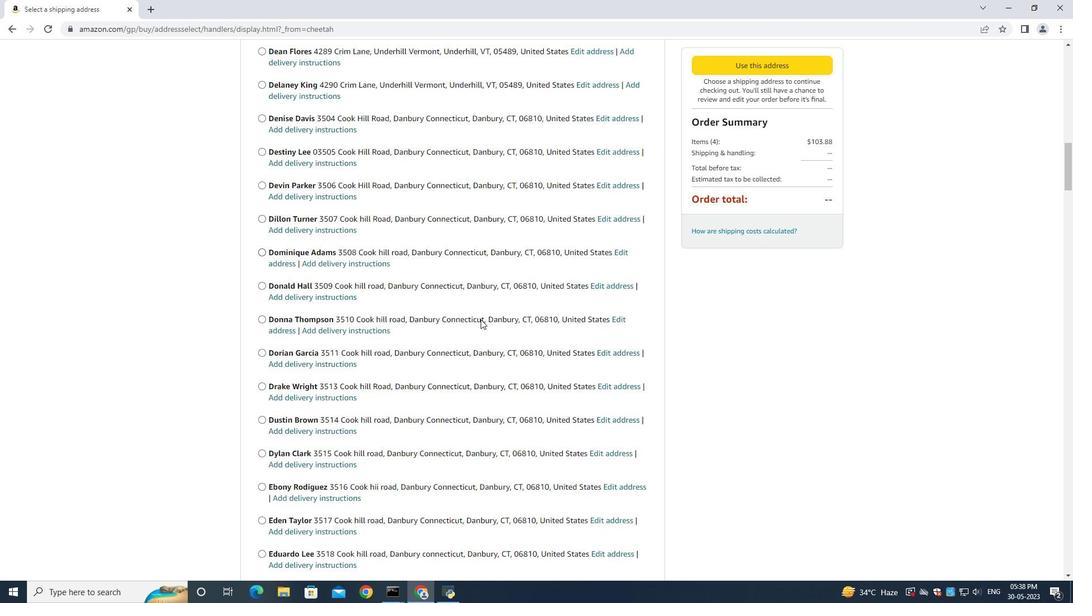 
Action: Mouse scrolled (480, 320) with delta (0, 0)
Screenshot: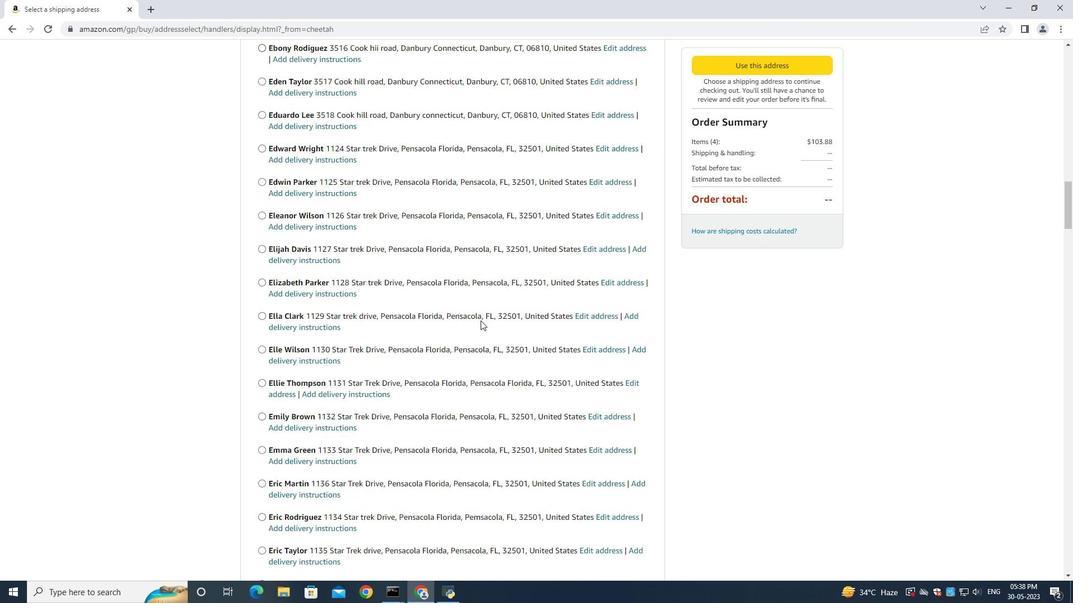 
Action: Mouse scrolled (480, 320) with delta (0, 0)
Screenshot: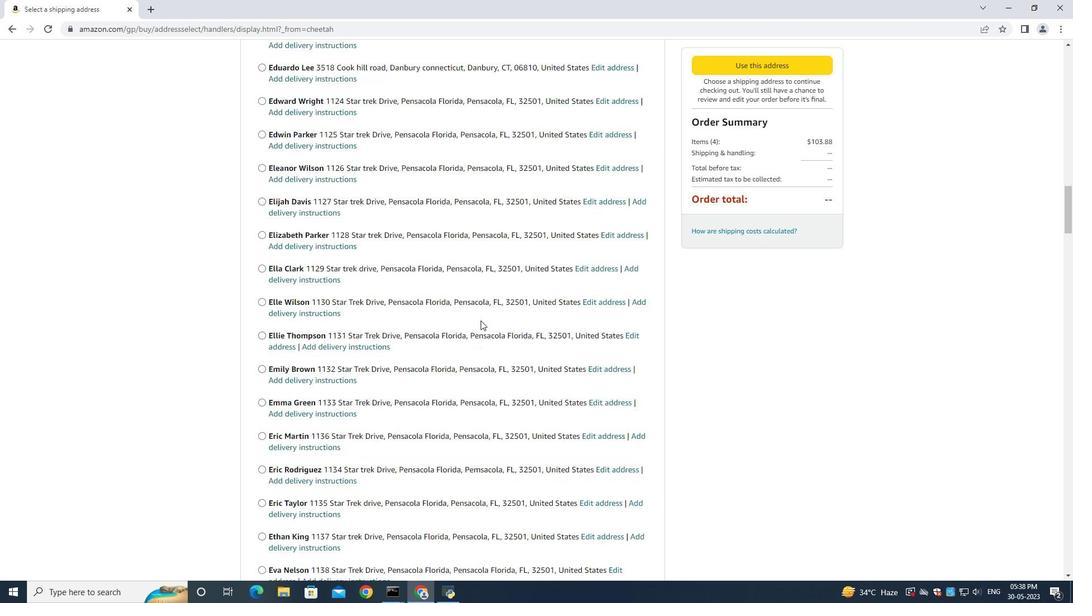
Action: Mouse scrolled (480, 320) with delta (0, 0)
Screenshot: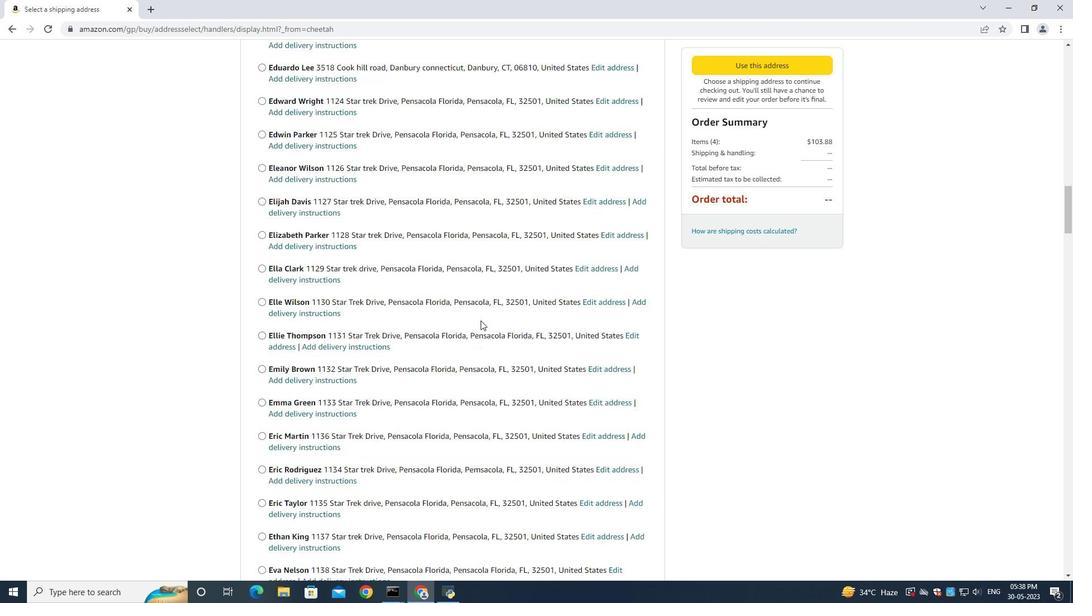 
Action: Mouse scrolled (480, 320) with delta (0, 0)
Screenshot: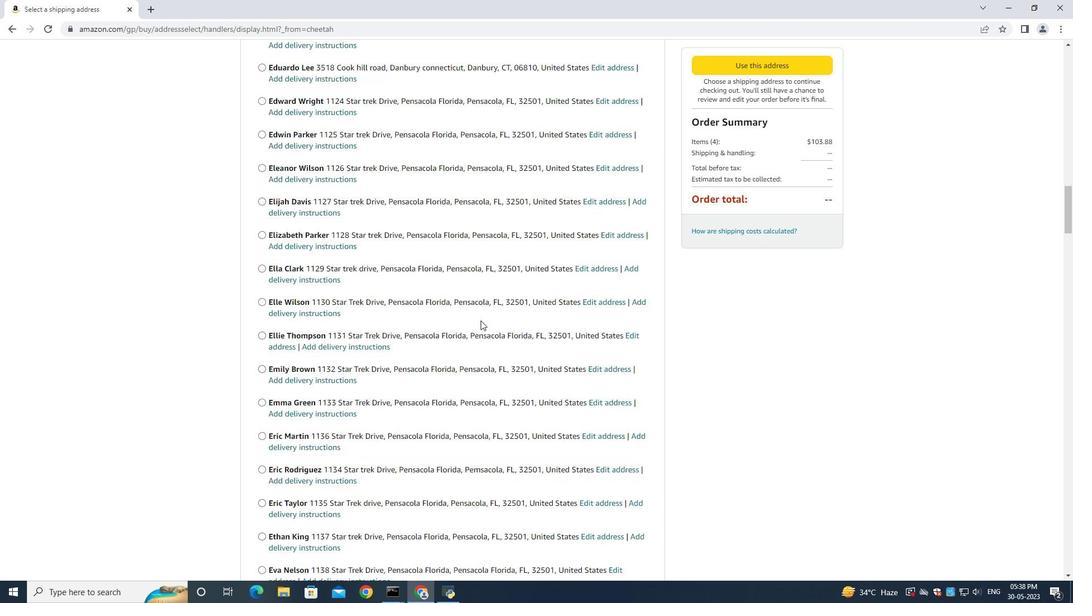 
Action: Mouse scrolled (480, 320) with delta (0, 0)
Screenshot: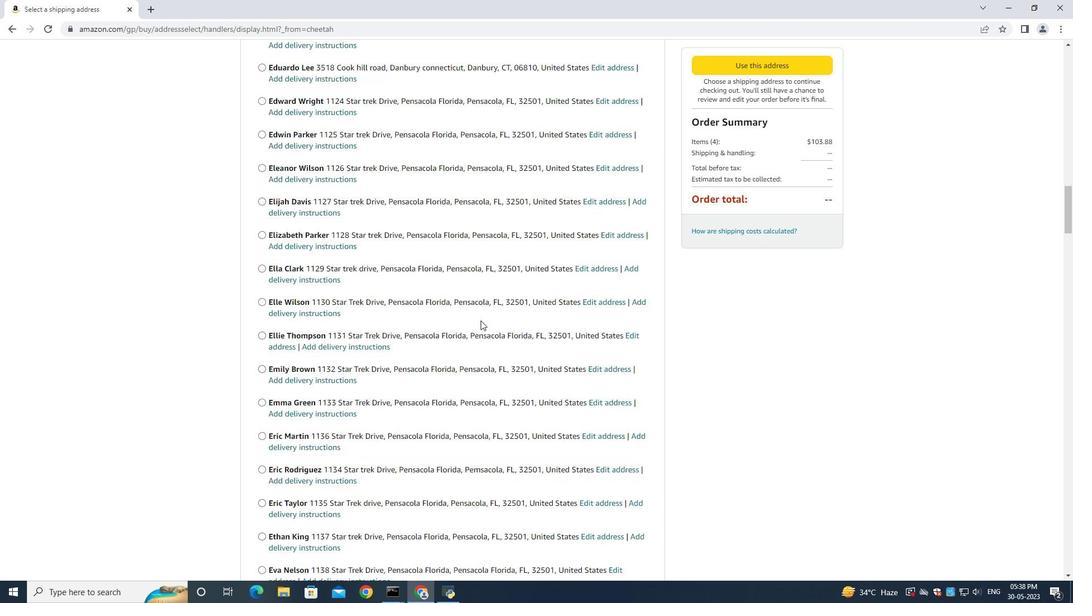 
Action: Mouse scrolled (480, 320) with delta (0, 0)
Screenshot: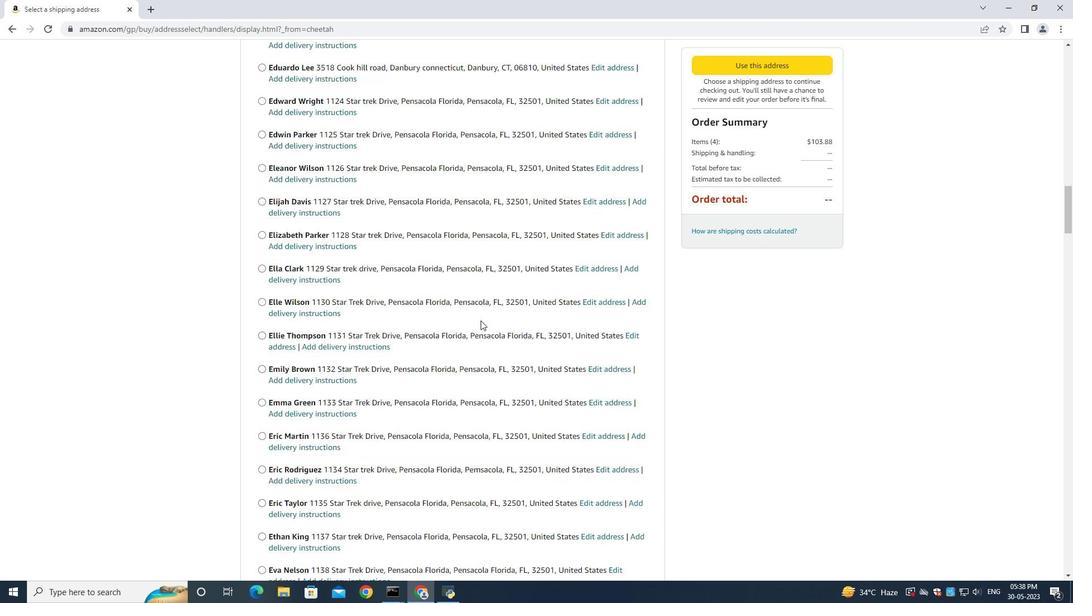 
Action: Mouse scrolled (480, 320) with delta (0, 0)
Screenshot: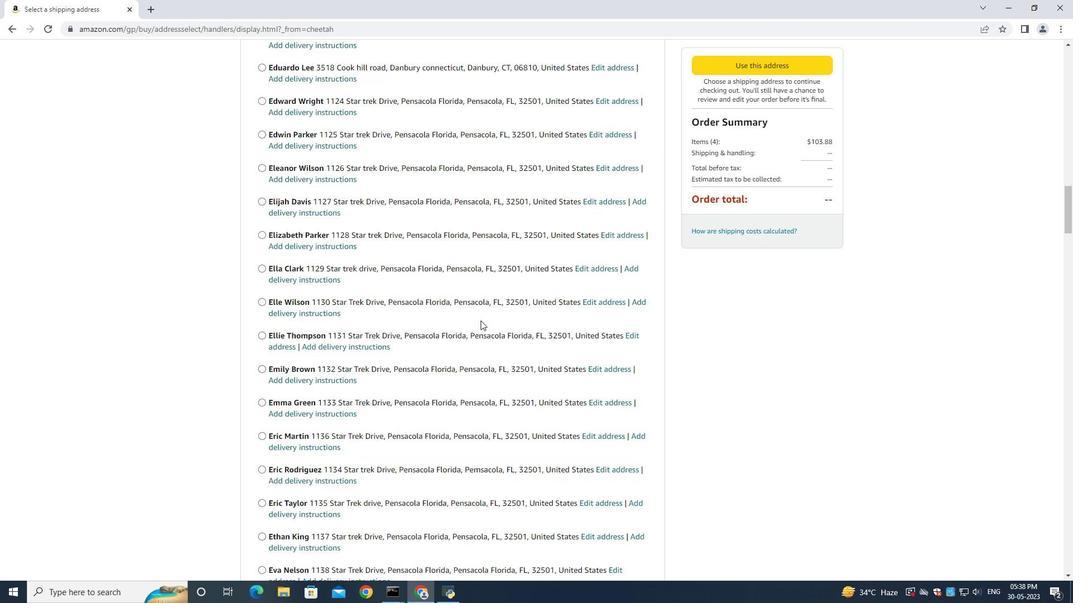 
Action: Mouse moved to (477, 320)
Screenshot: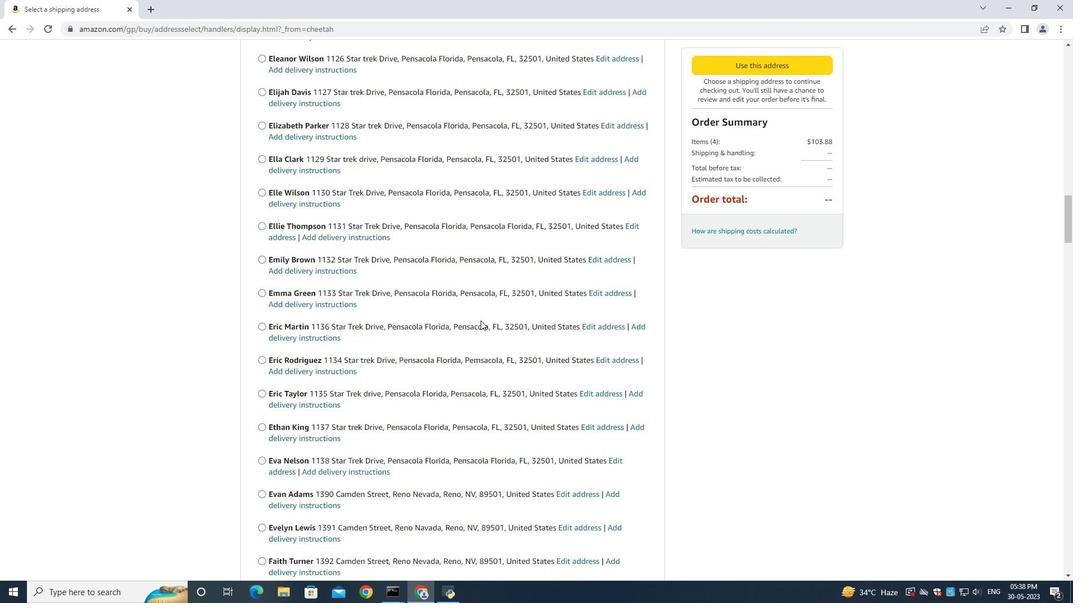 
Action: Mouse scrolled (477, 319) with delta (0, 0)
Screenshot: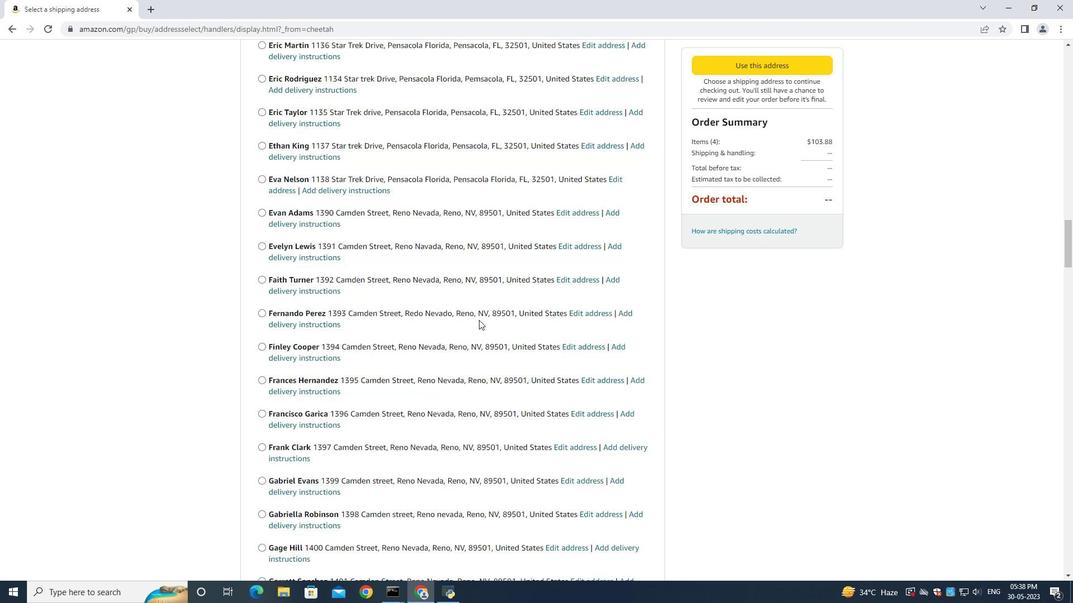 
Action: Mouse scrolled (477, 319) with delta (0, 0)
Screenshot: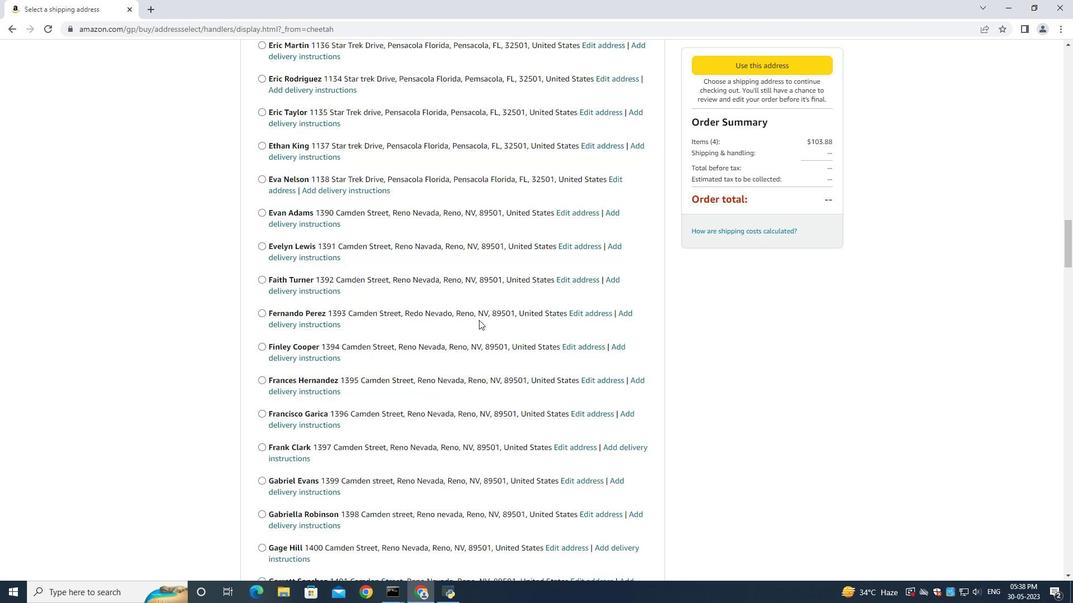 
Action: Mouse scrolled (477, 319) with delta (0, 0)
Screenshot: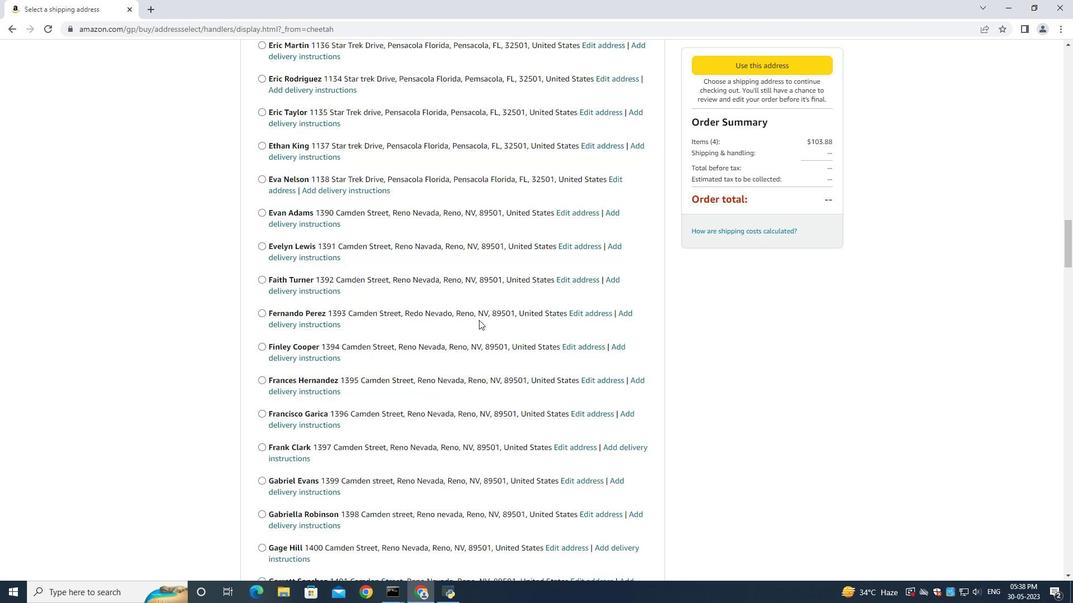 
Action: Mouse scrolled (477, 319) with delta (0, 0)
Screenshot: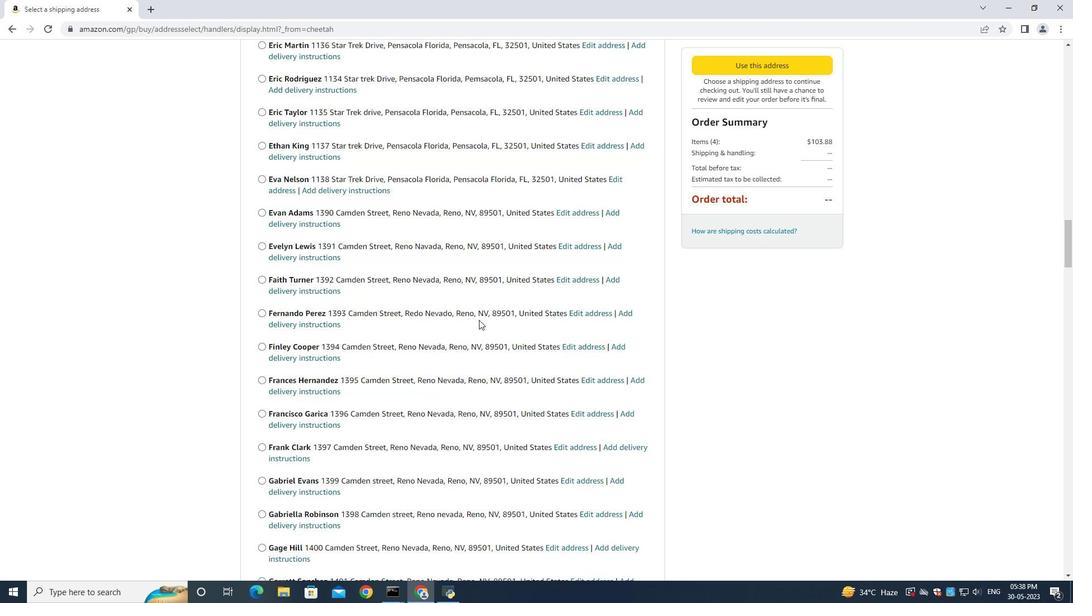 
Action: Mouse scrolled (477, 319) with delta (0, 0)
Screenshot: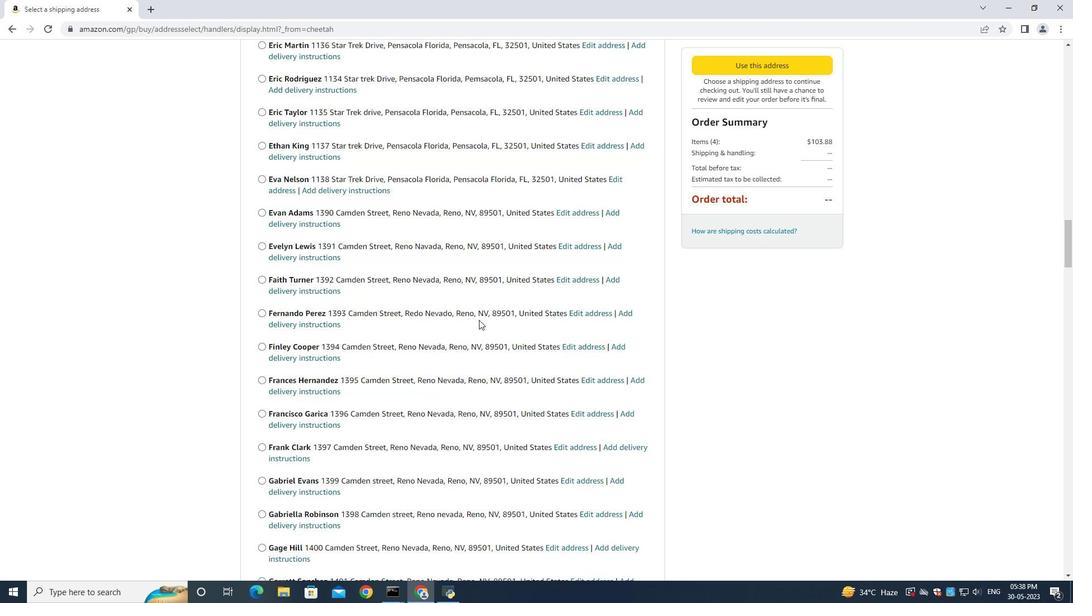 
Action: Mouse scrolled (477, 319) with delta (0, 0)
Screenshot: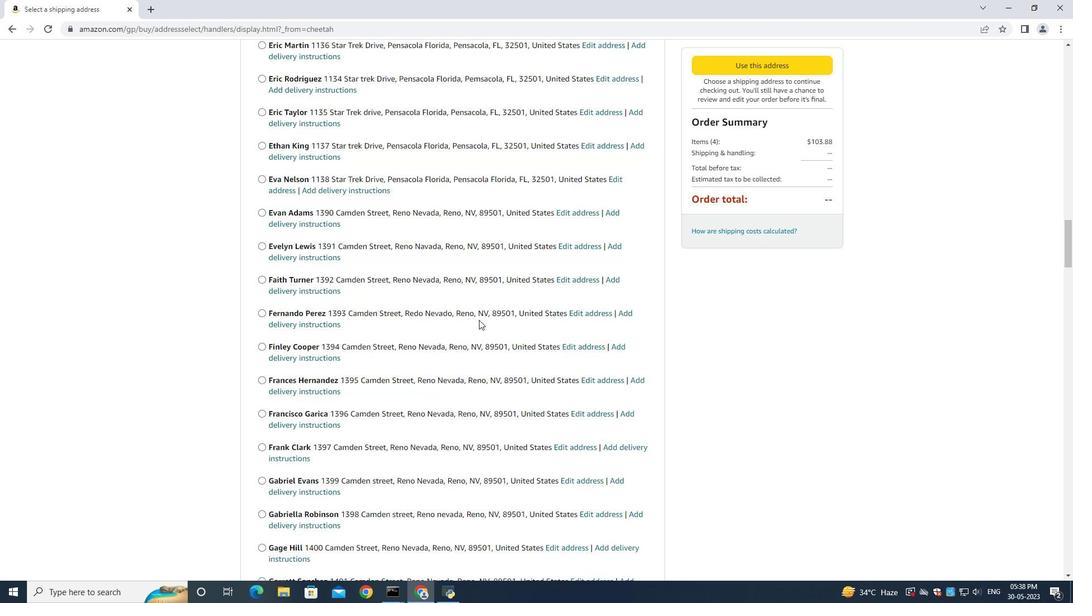 
Action: Mouse moved to (477, 320)
Screenshot: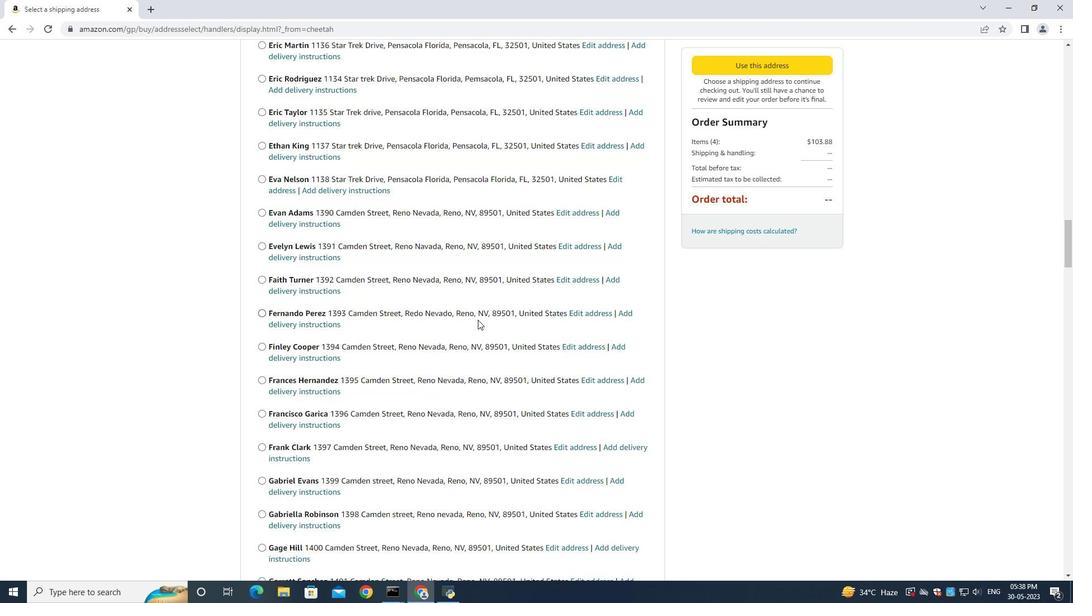 
Action: Mouse scrolled (477, 319) with delta (0, 0)
Screenshot: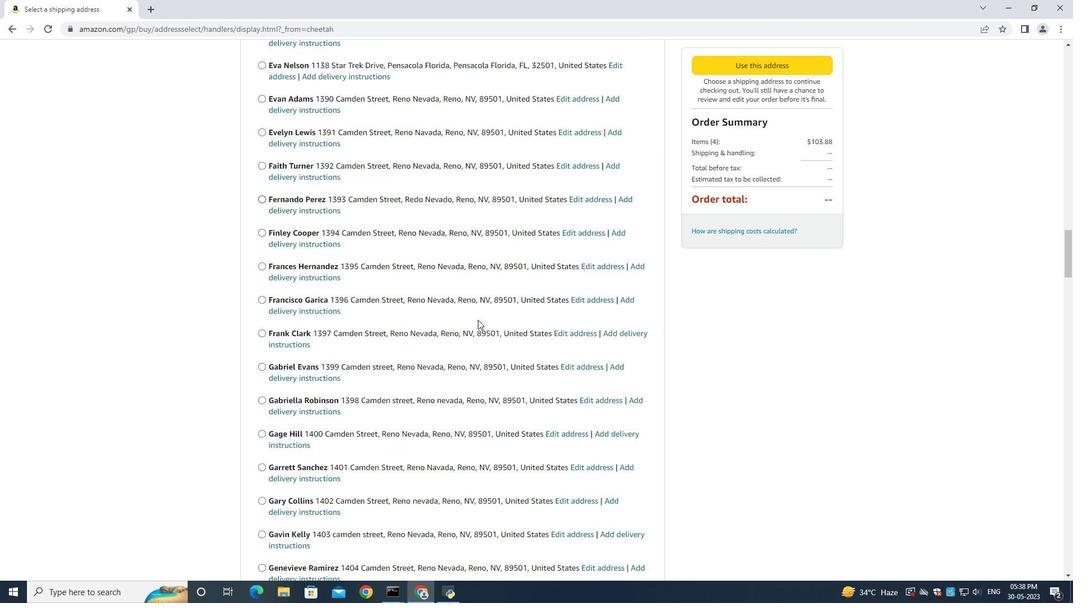 
Action: Mouse moved to (475, 320)
Screenshot: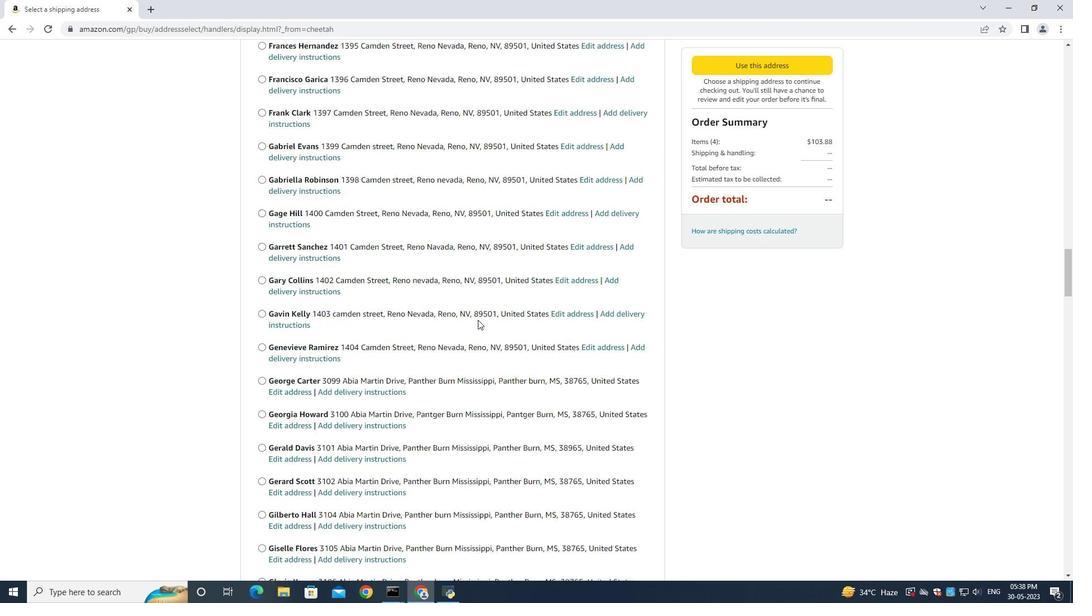 
Action: Mouse scrolled (476, 319) with delta (0, 0)
Screenshot: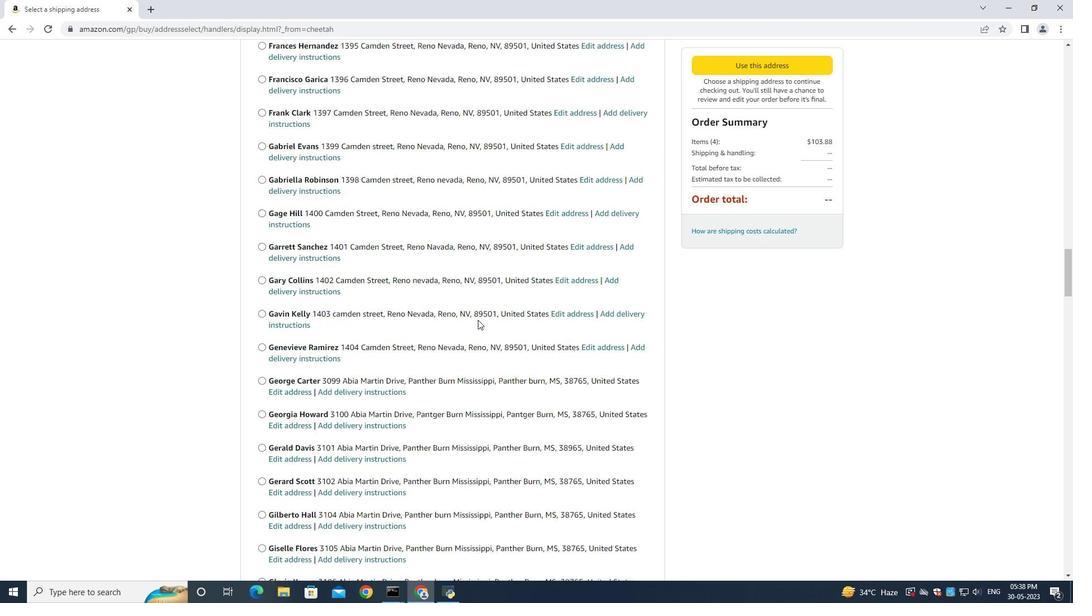 
Action: Mouse moved to (472, 322)
Screenshot: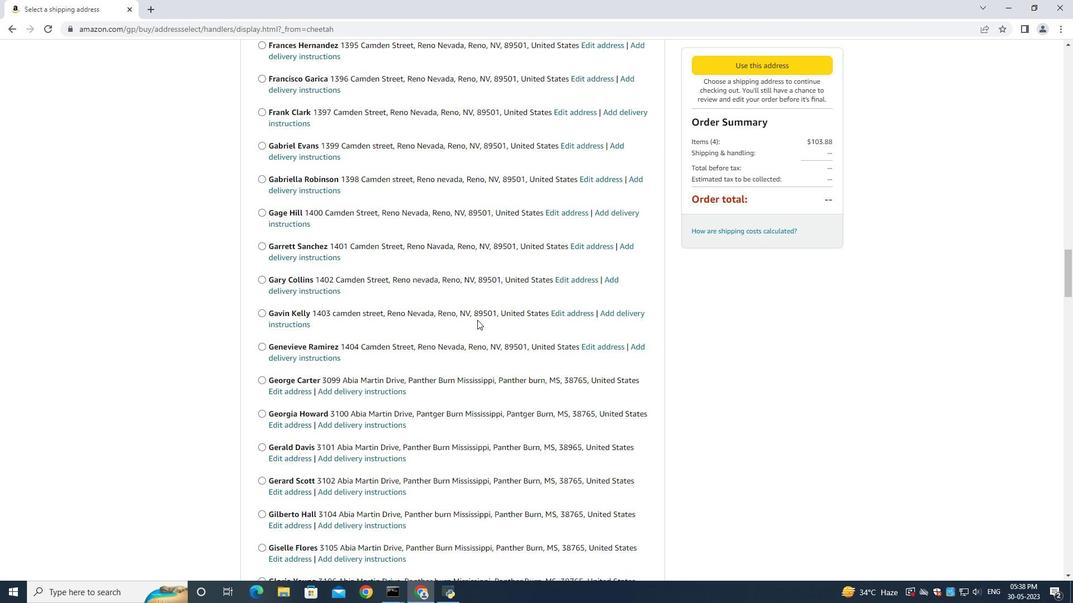
Action: Mouse scrolled (474, 320) with delta (0, 0)
Screenshot: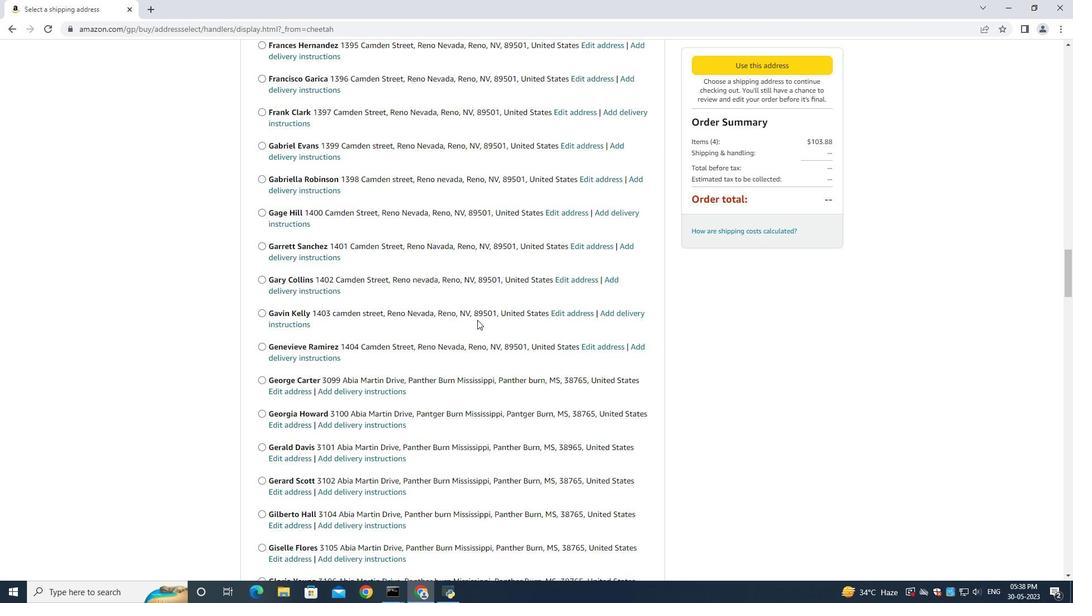 
Action: Mouse moved to (471, 322)
Screenshot: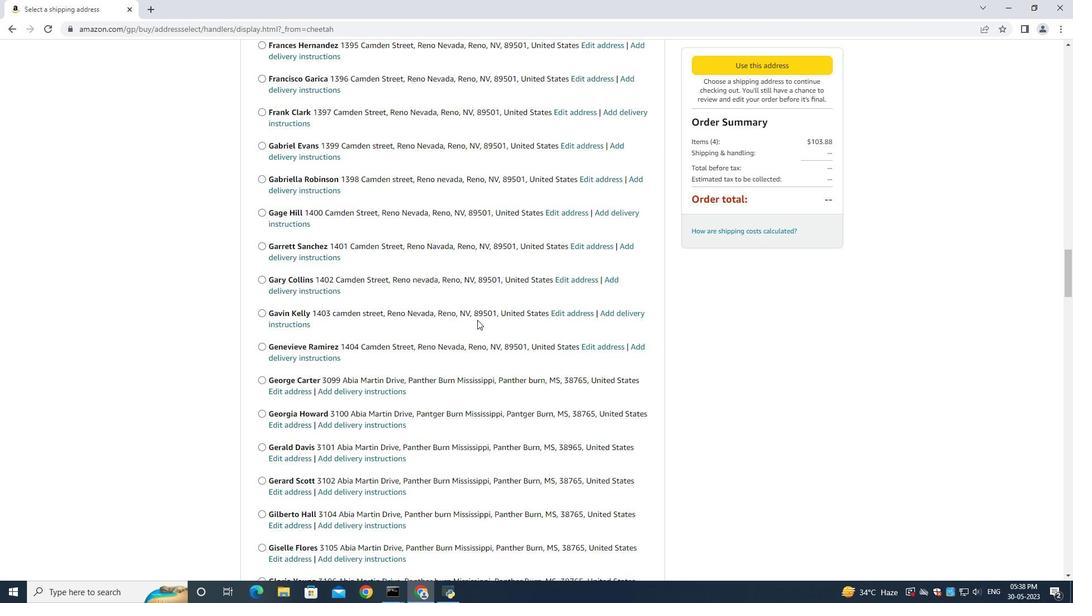 
Action: Mouse scrolled (473, 321) with delta (0, 0)
Screenshot: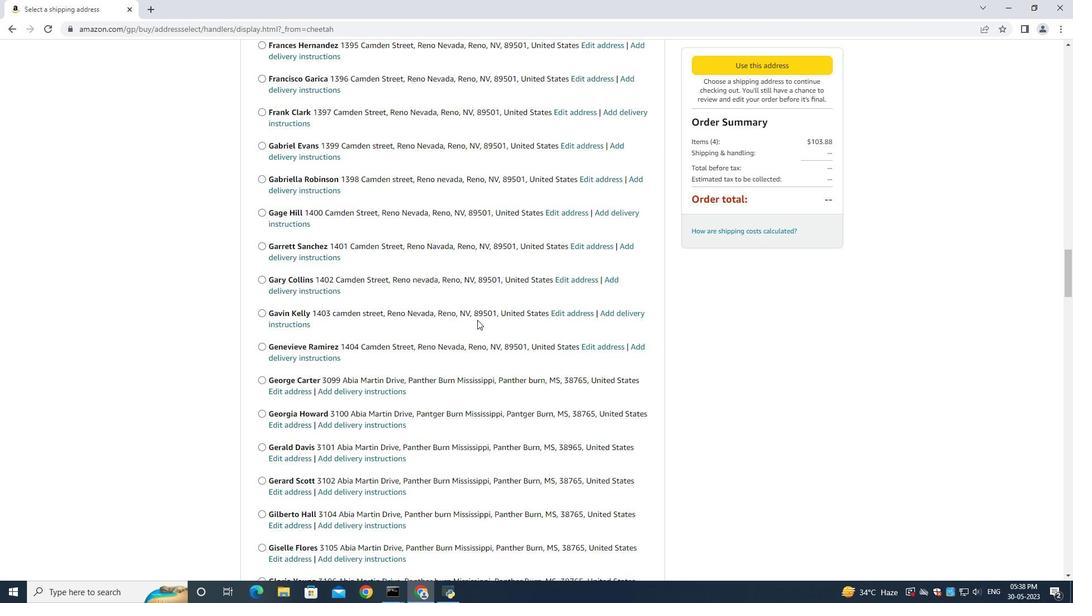 
Action: Mouse moved to (469, 323)
Screenshot: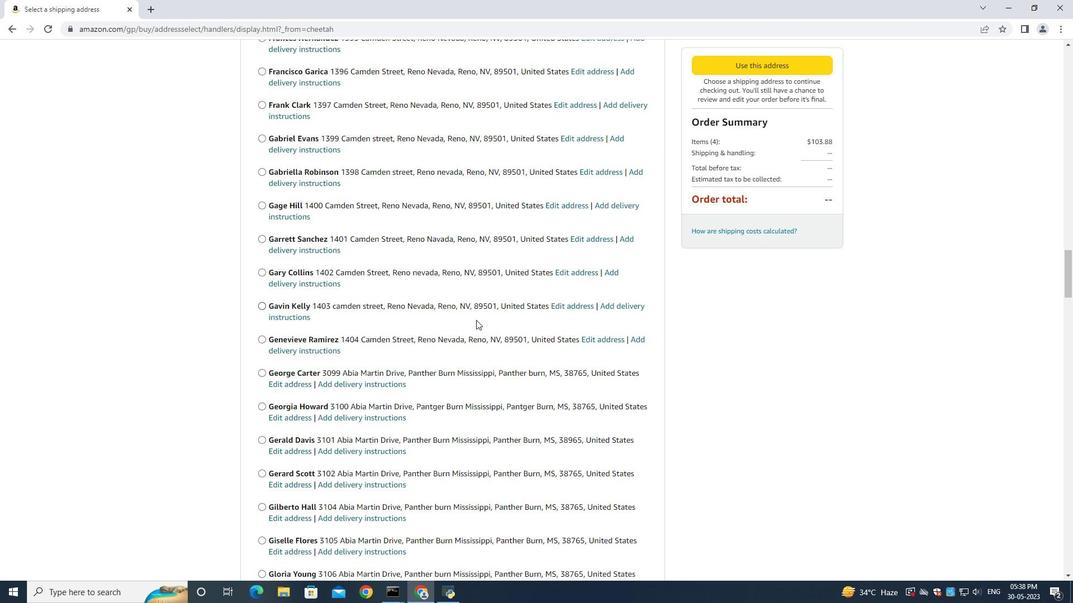 
Action: Mouse scrolled (472, 321) with delta (0, 0)
Screenshot: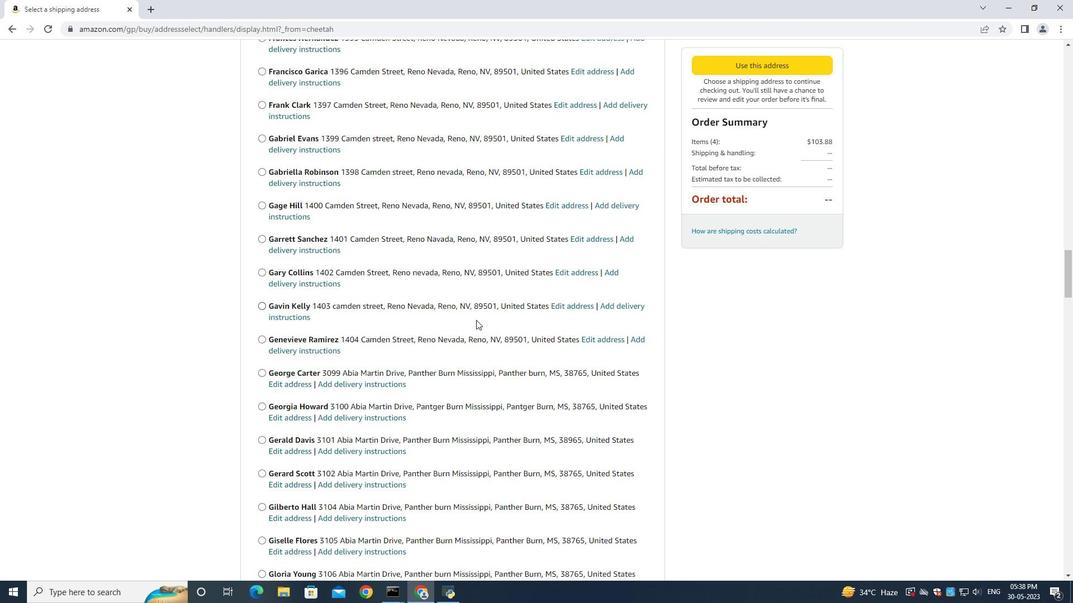 
Action: Mouse moved to (465, 323)
Screenshot: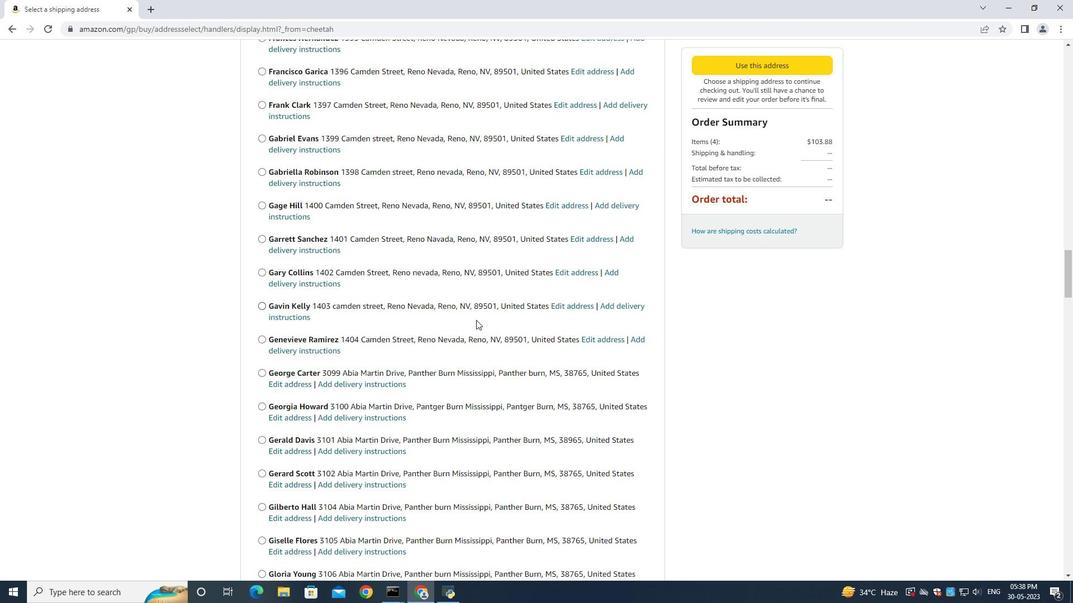 
Action: Mouse scrolled (471, 321) with delta (0, 0)
Screenshot: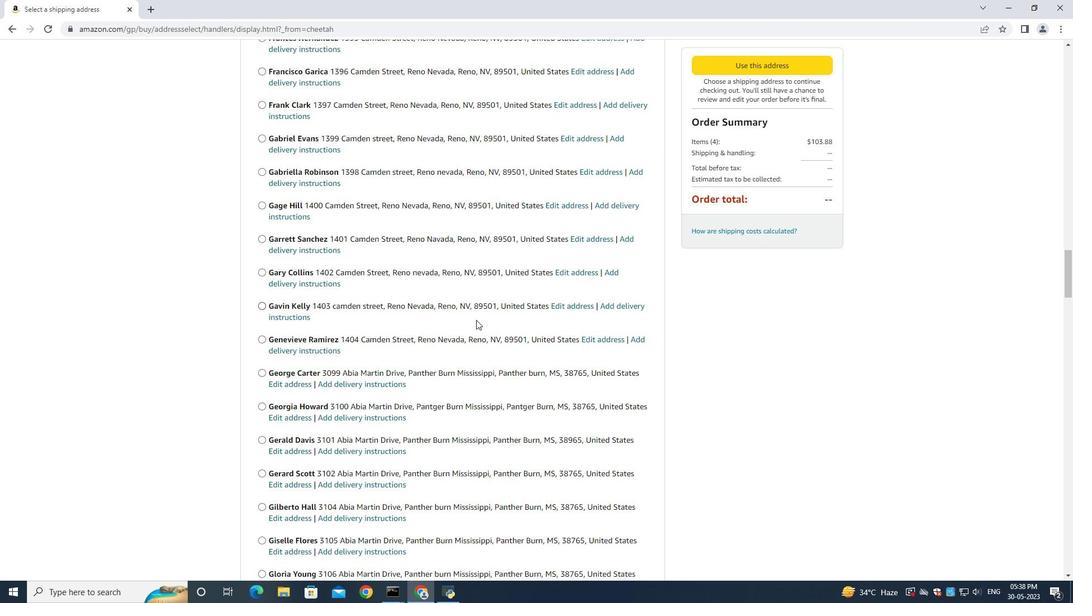 
Action: Mouse moved to (459, 323)
Screenshot: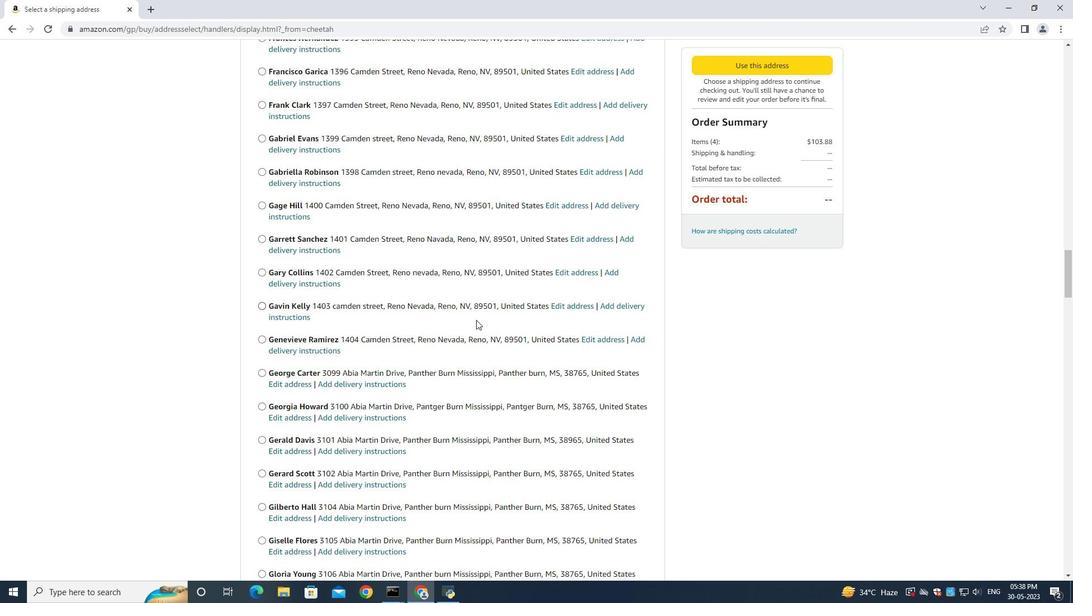 
Action: Mouse scrolled (465, 322) with delta (0, 0)
Screenshot: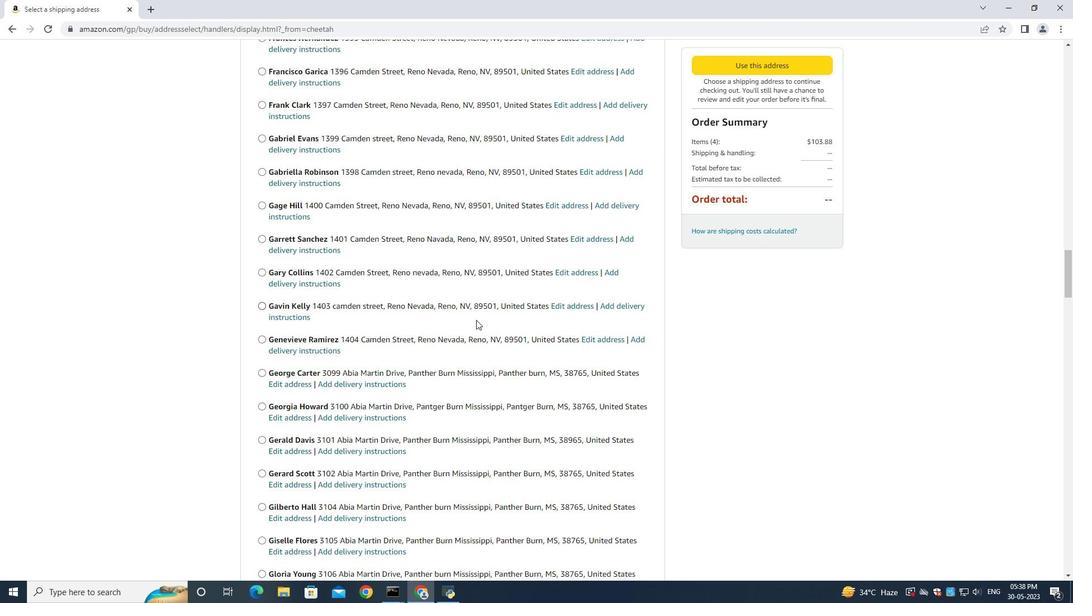 
Action: Mouse moved to (415, 330)
Screenshot: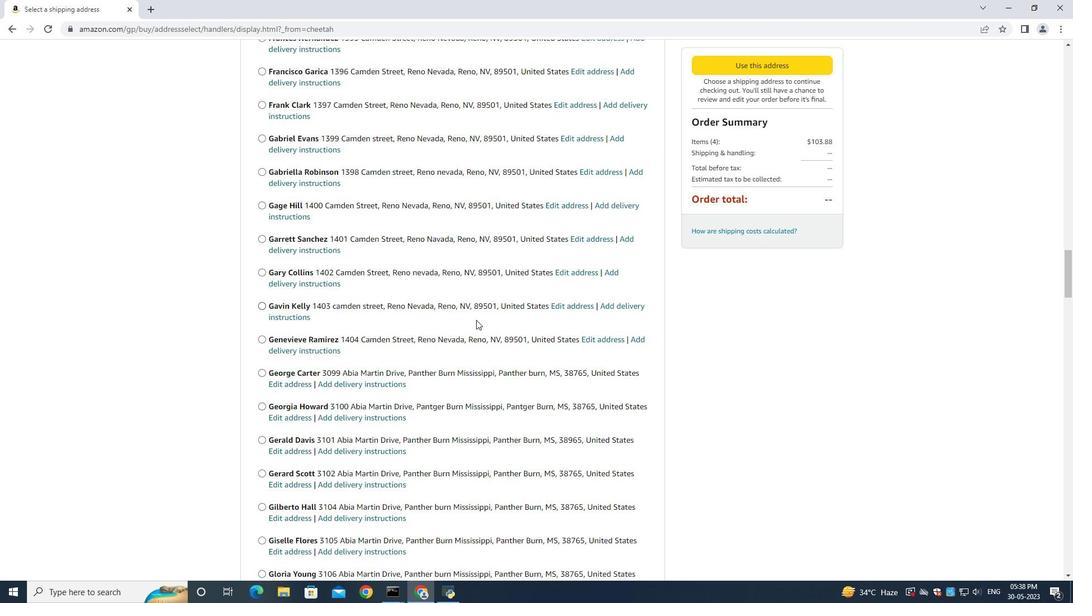 
Action: Mouse scrolled (452, 323) with delta (0, 0)
Screenshot: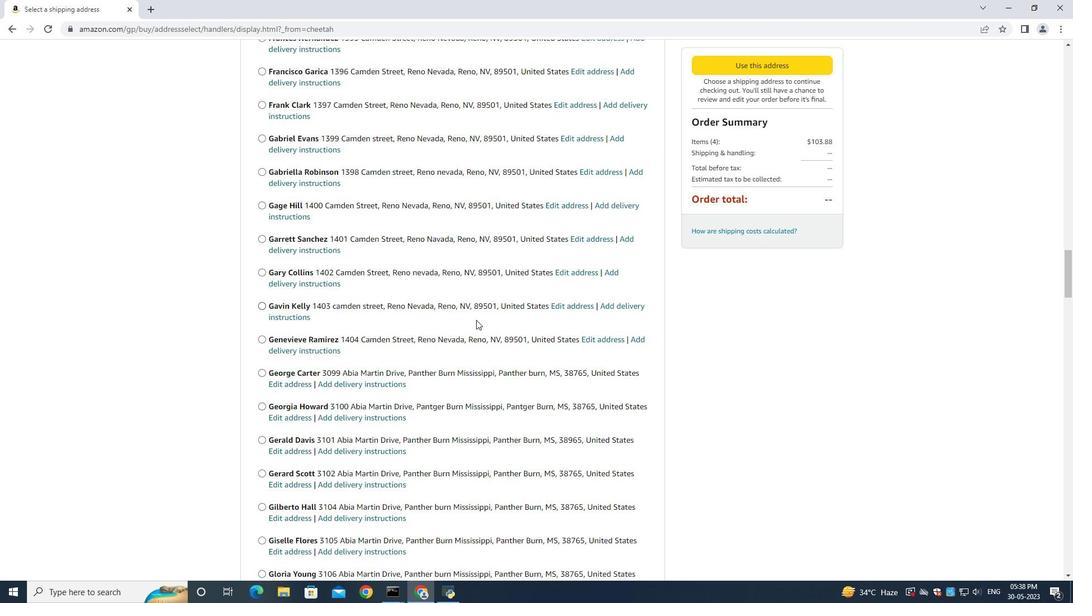 
Action: Mouse moved to (410, 338)
Screenshot: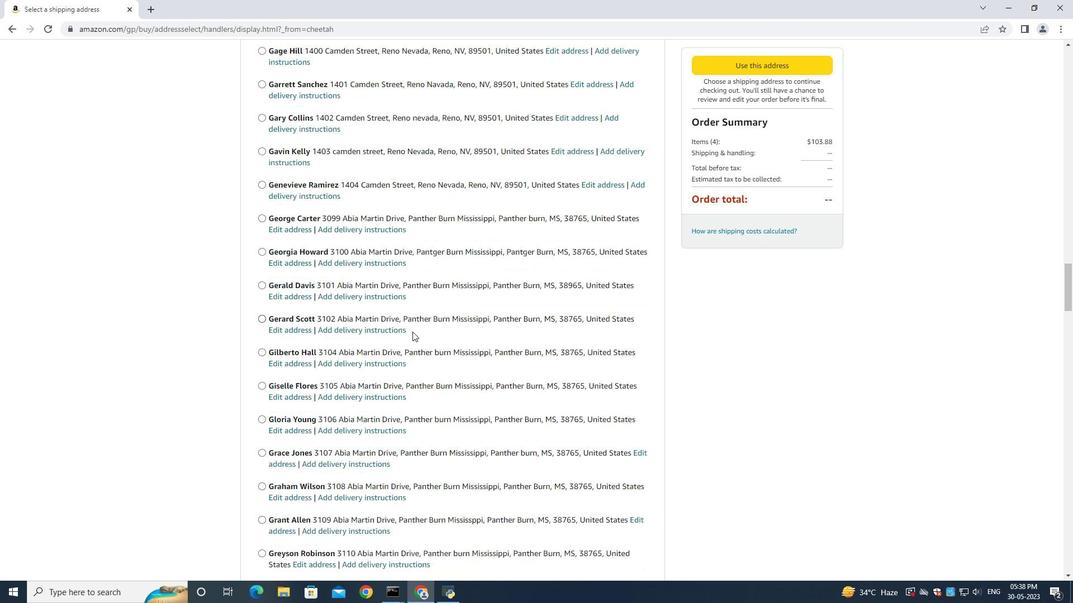 
Action: Mouse scrolled (411, 335) with delta (0, 0)
Screenshot: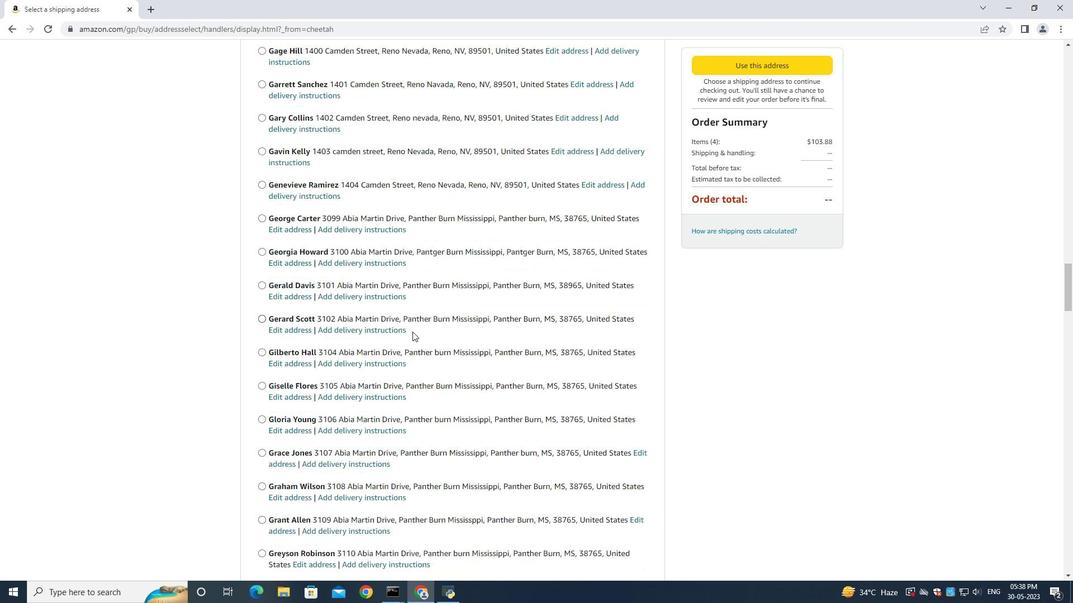 
Action: Mouse moved to (410, 338)
Screenshot: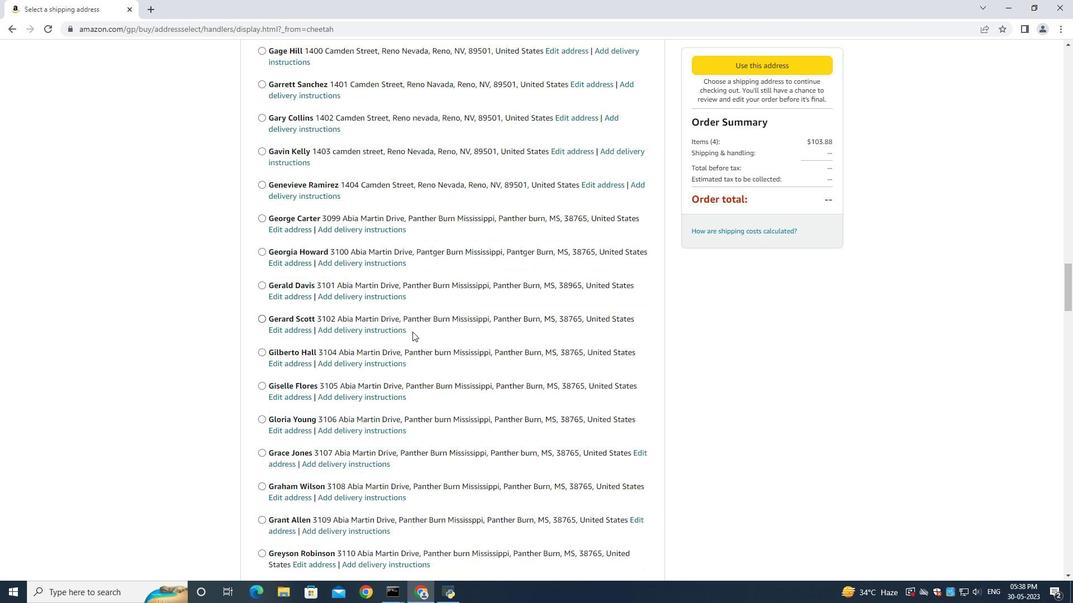 
Action: Mouse scrolled (410, 337) with delta (0, 0)
Screenshot: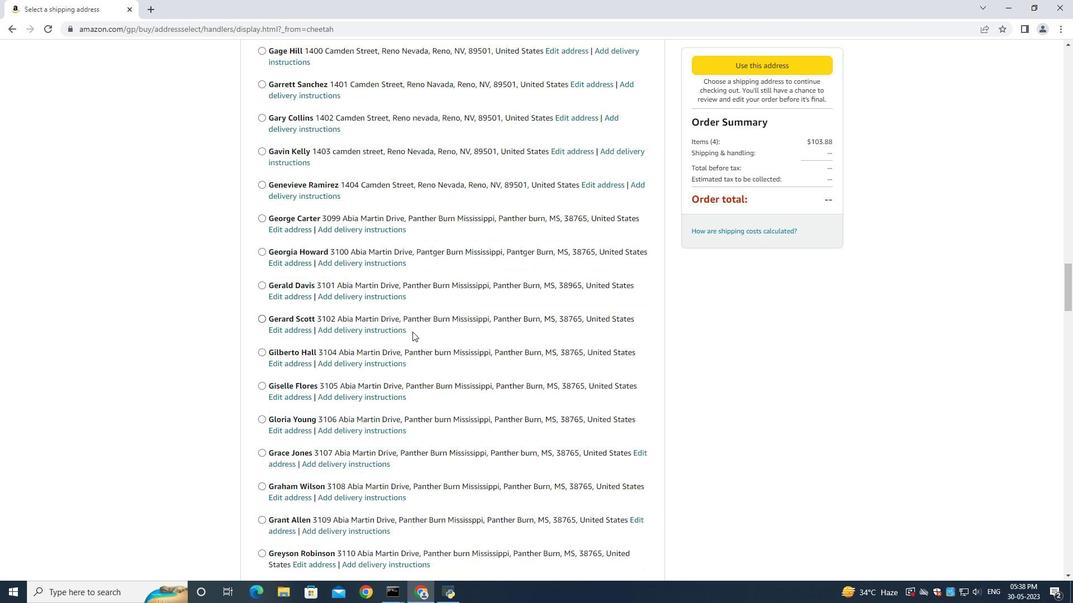 
Action: Mouse scrolled (410, 338) with delta (0, 0)
Screenshot: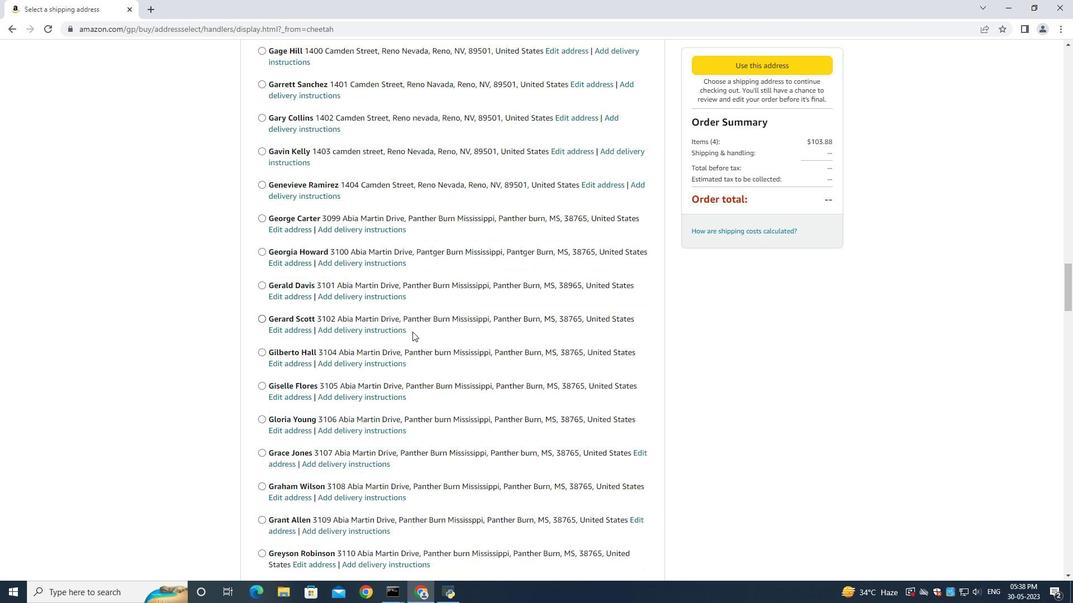 
Action: Mouse scrolled (410, 338) with delta (0, 0)
Screenshot: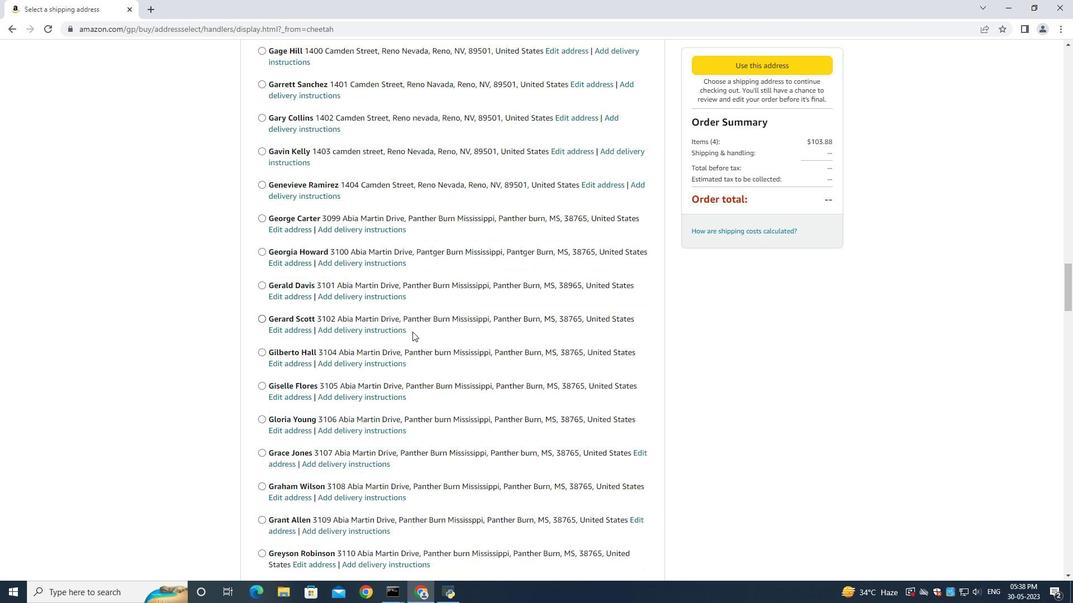 
Action: Mouse scrolled (410, 338) with delta (0, 0)
Screenshot: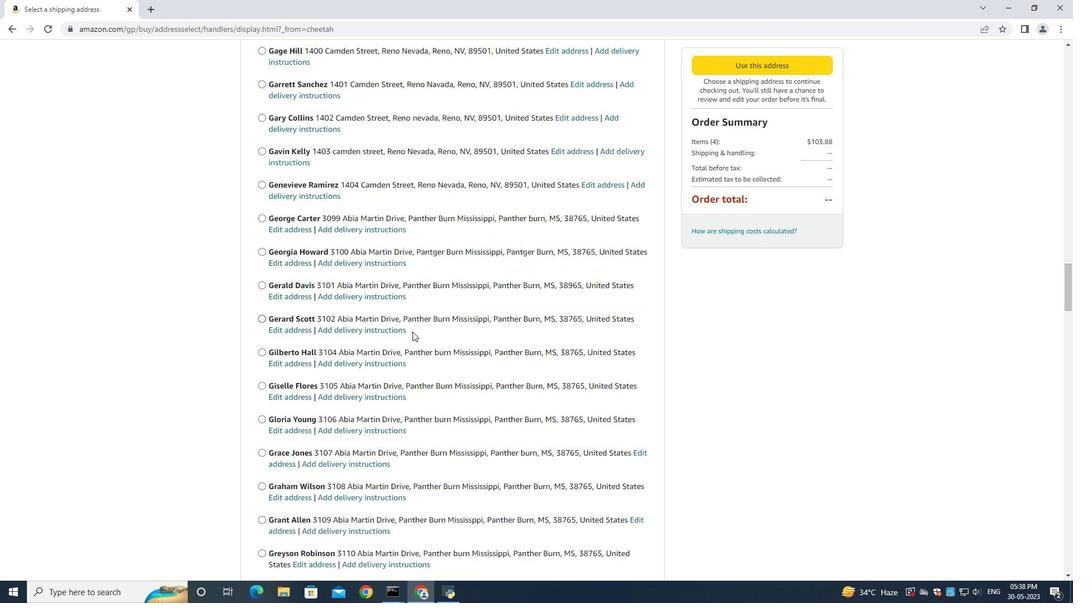 
Action: Mouse scrolled (410, 338) with delta (0, 0)
Screenshot: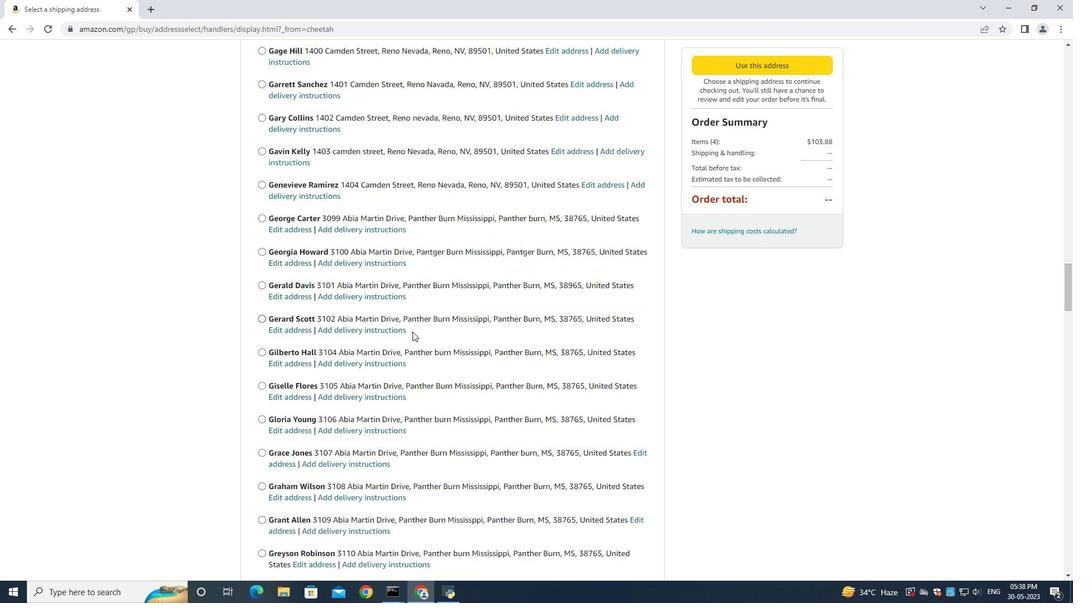 
Action: Mouse moved to (410, 338)
Screenshot: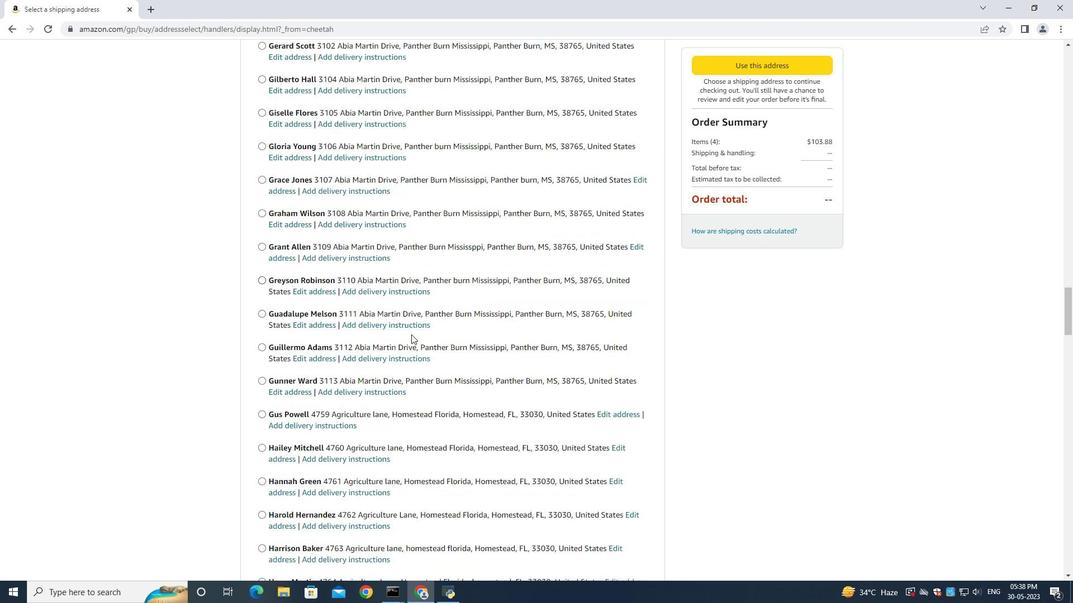 
Action: Mouse scrolled (410, 338) with delta (0, 0)
Screenshot: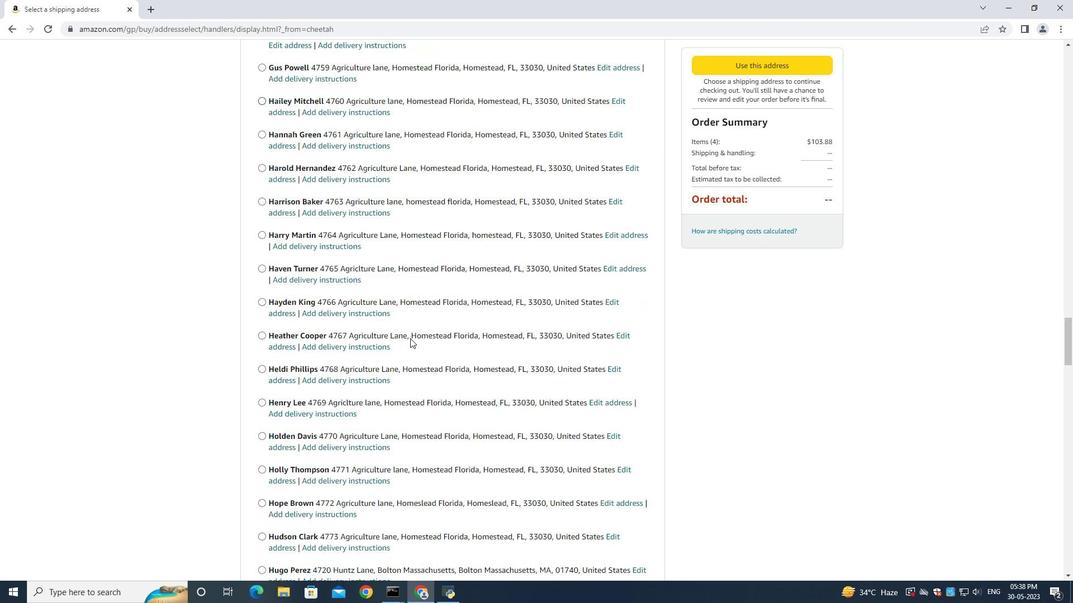 
Action: Mouse scrolled (410, 338) with delta (0, 0)
Screenshot: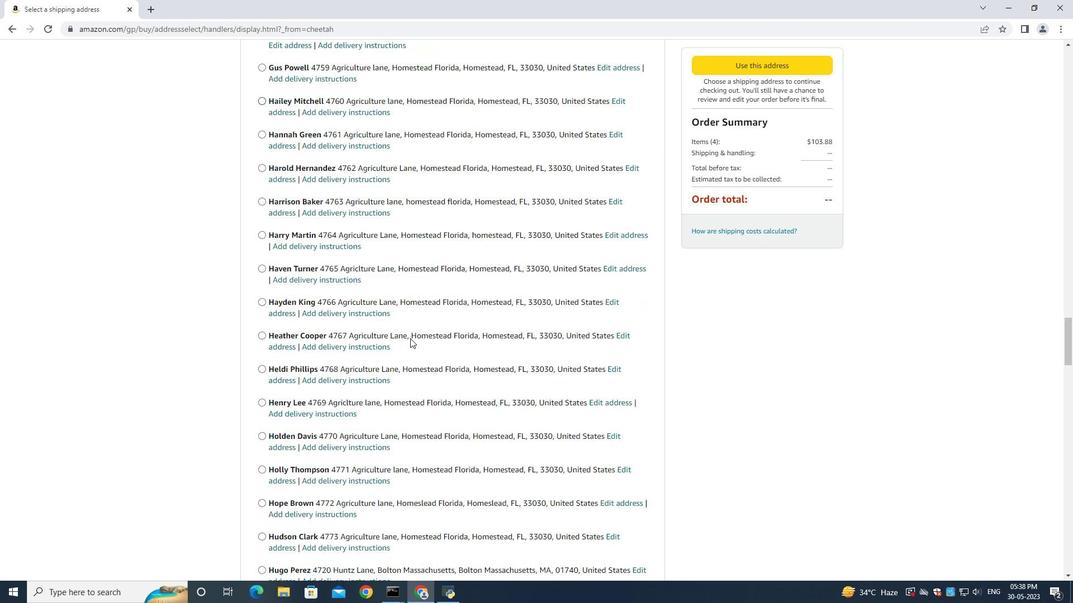 
Action: Mouse moved to (410, 339)
Screenshot: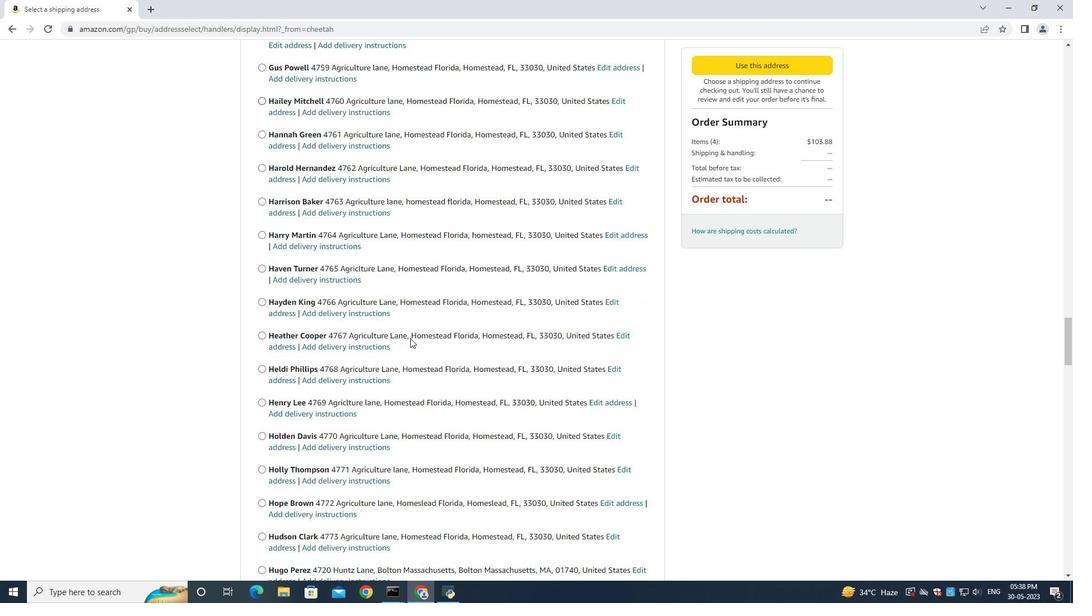 
Action: Mouse scrolled (410, 338) with delta (0, 0)
Screenshot: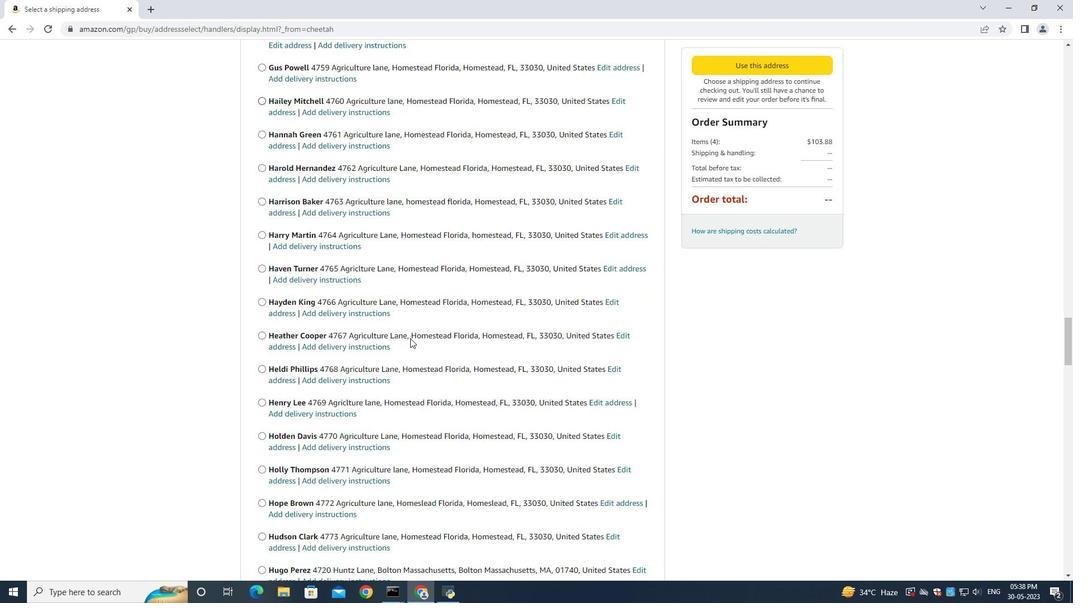 
Action: Mouse scrolled (410, 338) with delta (0, 0)
Screenshot: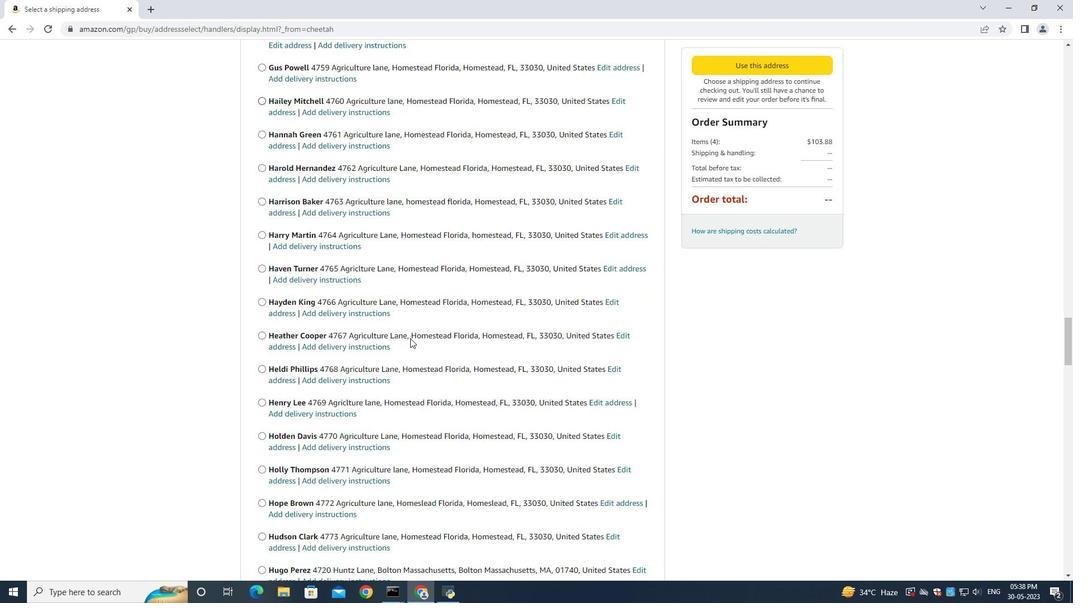 
Action: Mouse scrolled (410, 338) with delta (0, 0)
Screenshot: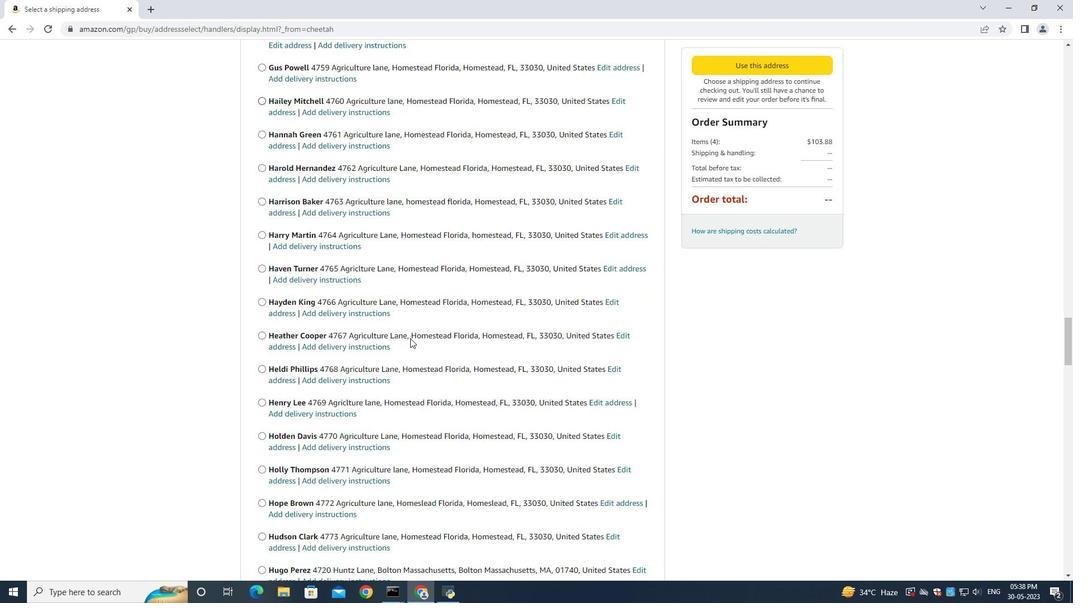 
Action: Mouse scrolled (410, 338) with delta (0, 0)
Screenshot: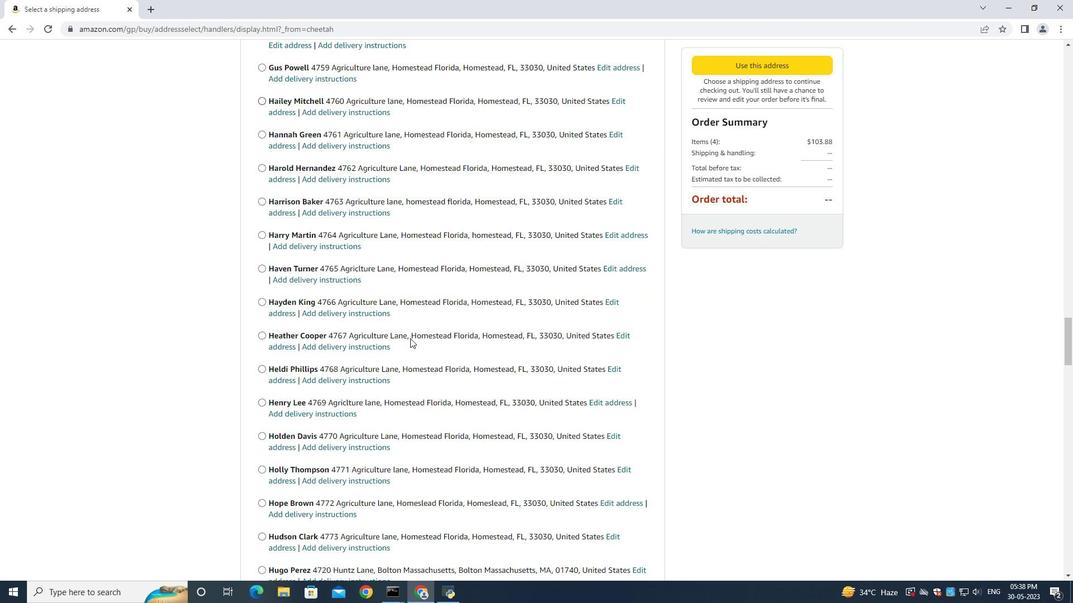 
Action: Mouse scrolled (410, 338) with delta (0, 0)
Screenshot: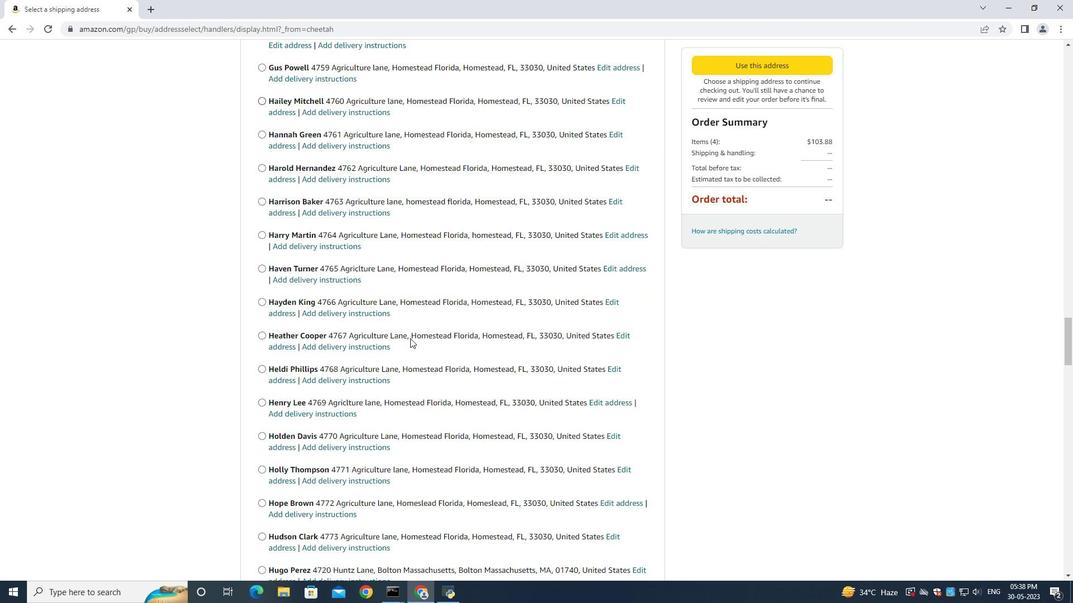 
Action: Mouse scrolled (410, 338) with delta (0, 0)
Screenshot: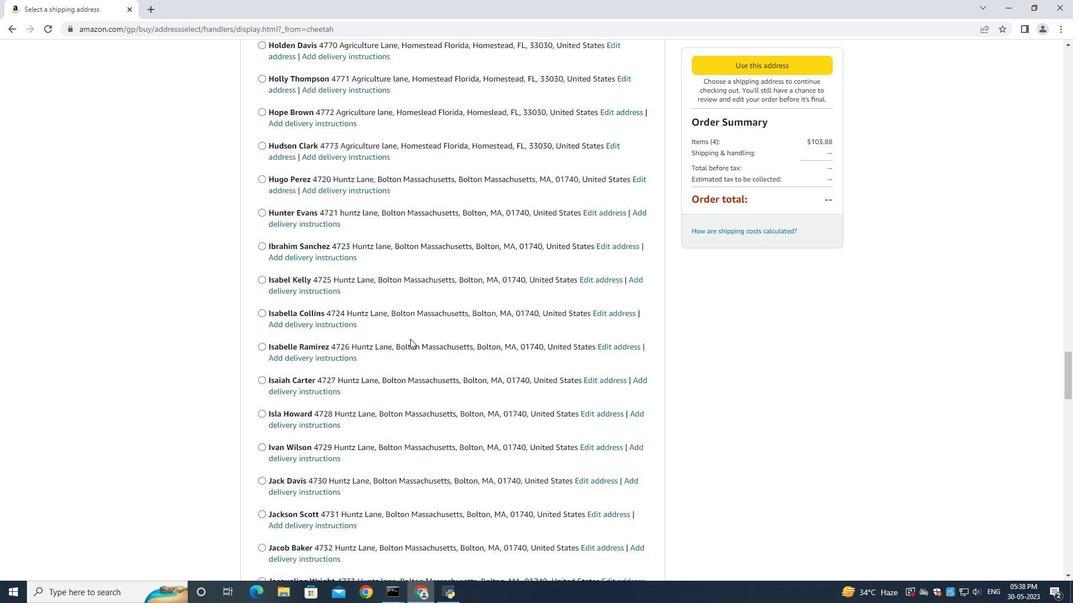 
Action: Mouse moved to (410, 340)
Screenshot: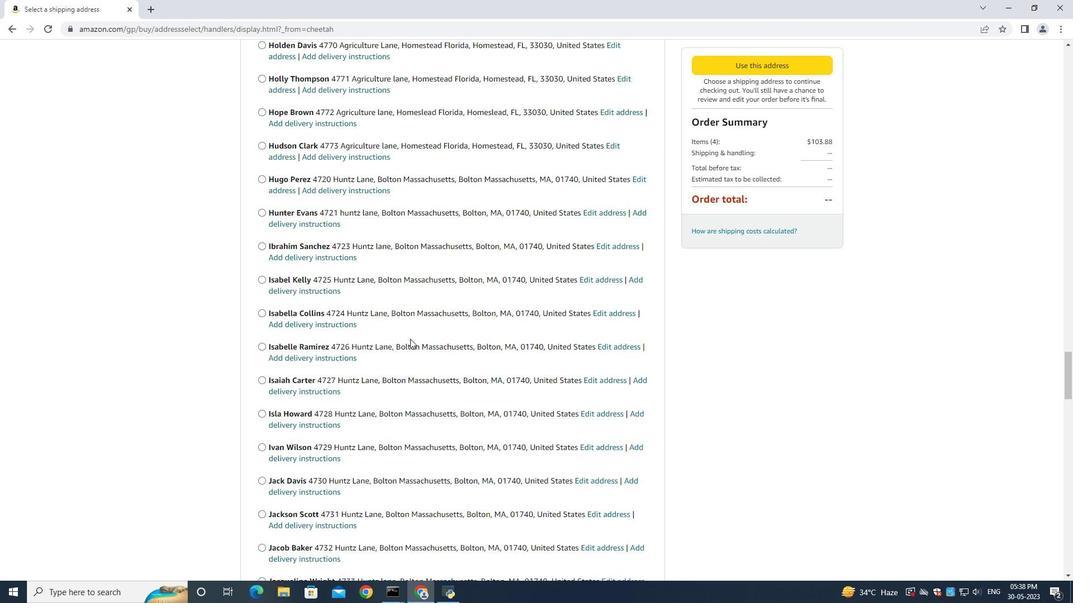 
Action: Mouse scrolled (410, 338) with delta (0, 0)
Screenshot: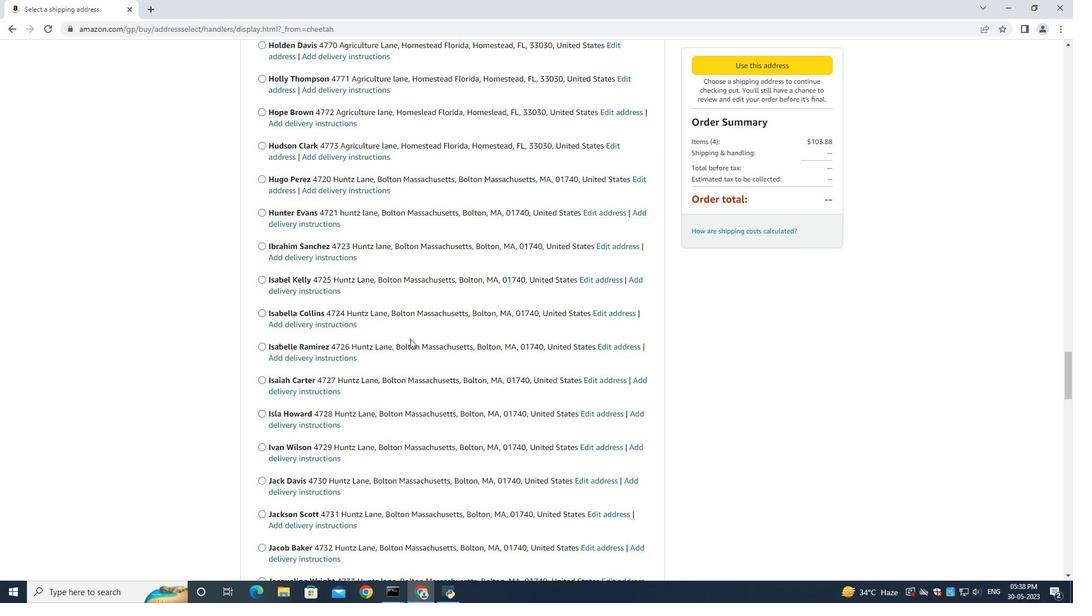 
Action: Mouse moved to (410, 340)
Screenshot: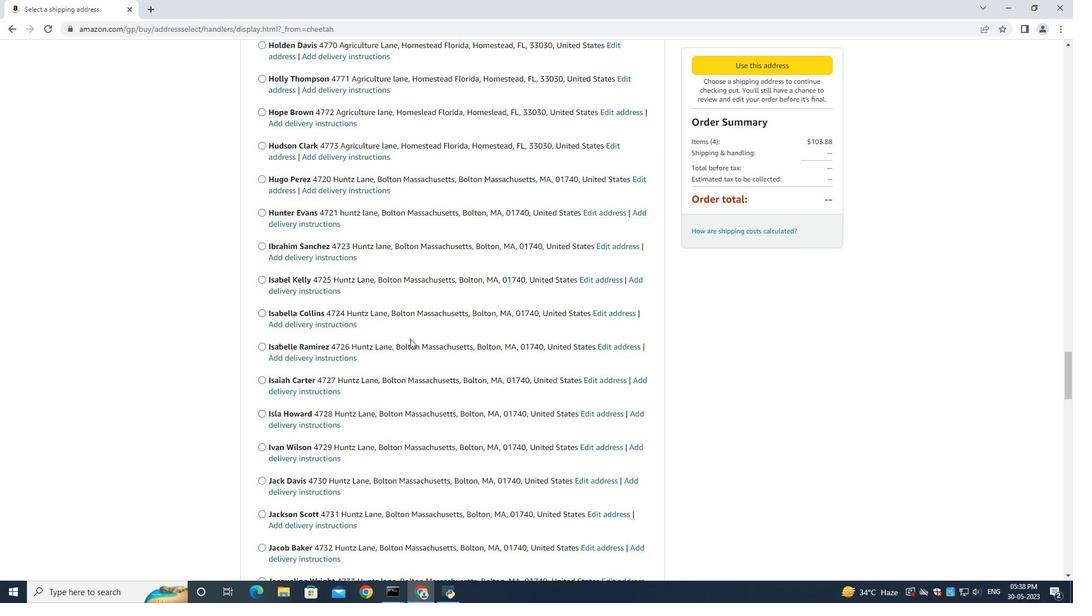 
Action: Mouse scrolled (410, 339) with delta (0, 0)
Screenshot: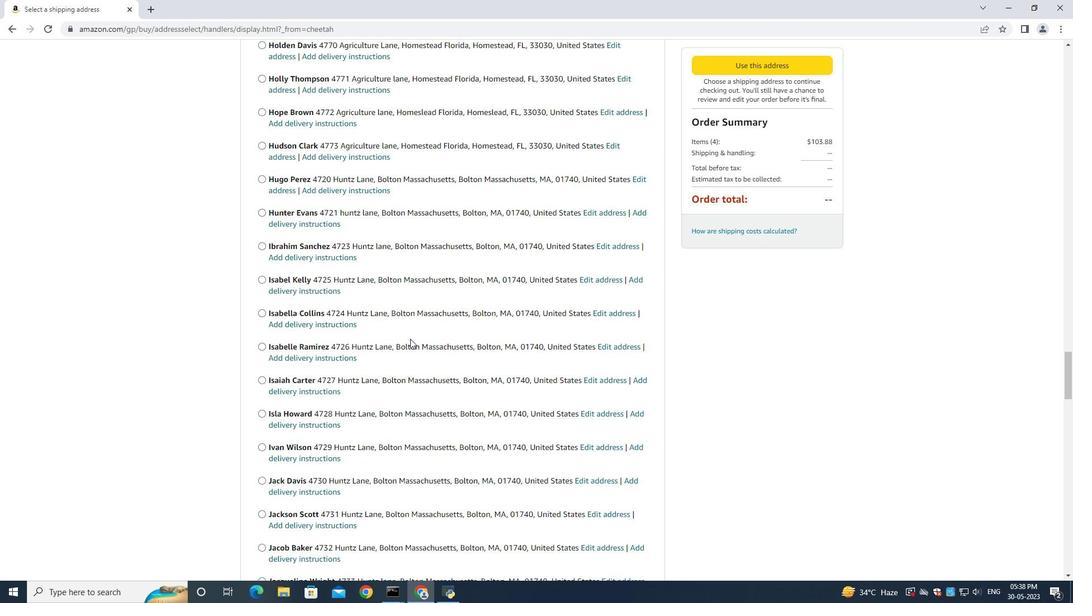 
Action: Mouse scrolled (410, 339) with delta (0, 0)
Screenshot: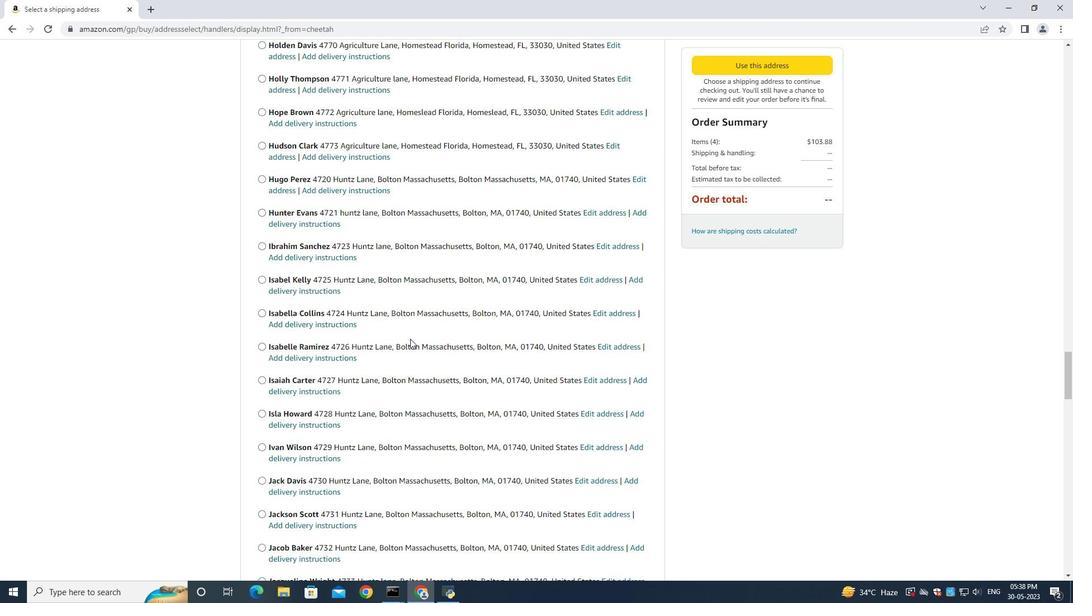 
Action: Mouse scrolled (410, 339) with delta (0, 0)
Screenshot: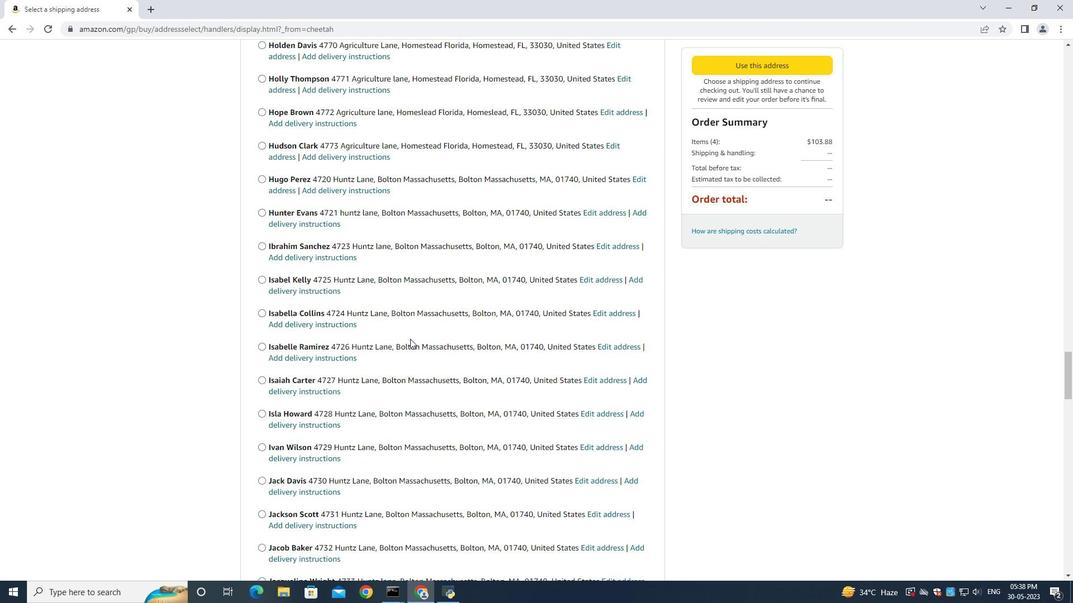 
Action: Mouse scrolled (410, 339) with delta (0, 0)
Screenshot: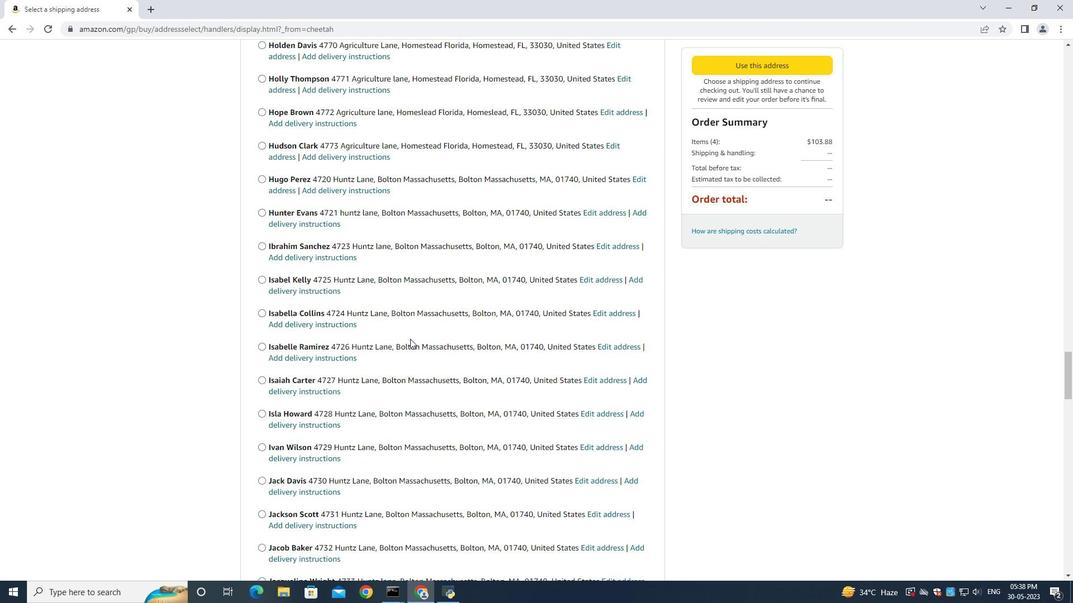 
Action: Mouse scrolled (410, 339) with delta (0, 0)
Screenshot: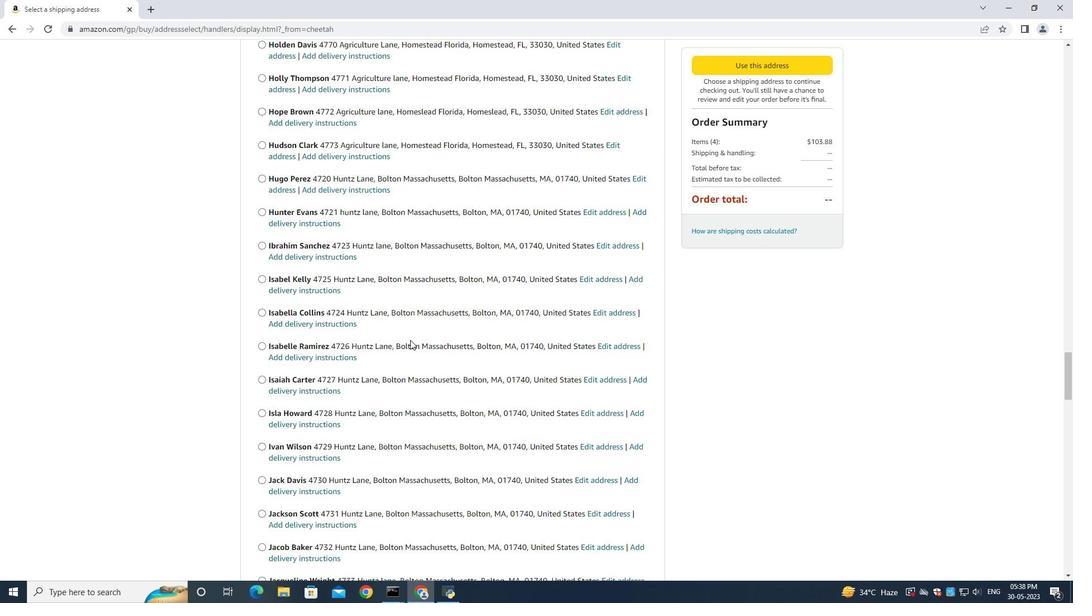 
Action: Mouse scrolled (410, 339) with delta (0, 0)
Screenshot: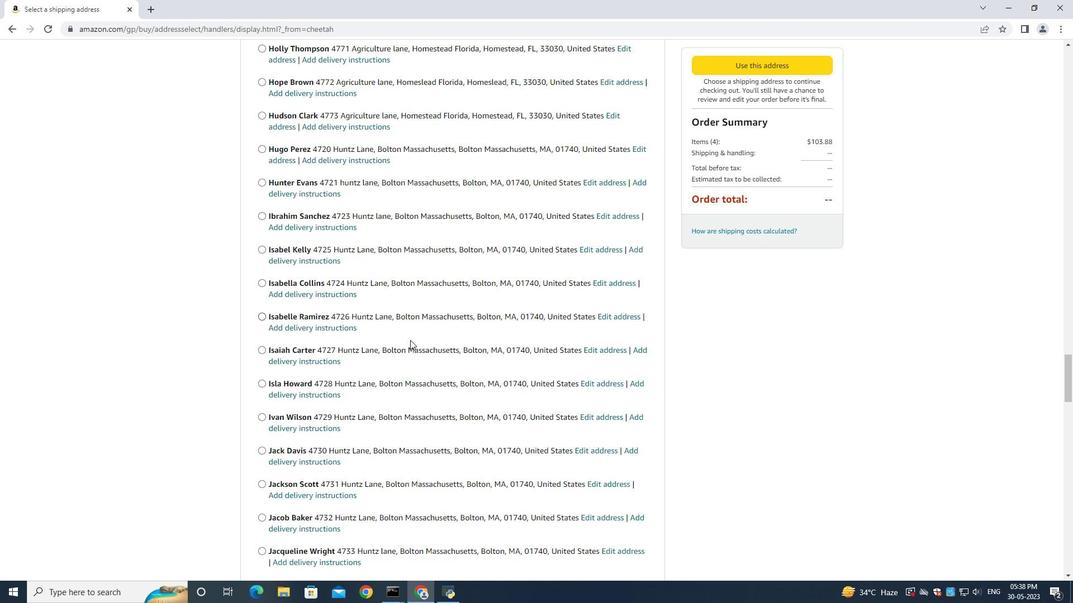
Action: Mouse scrolled (410, 339) with delta (0, 0)
Screenshot: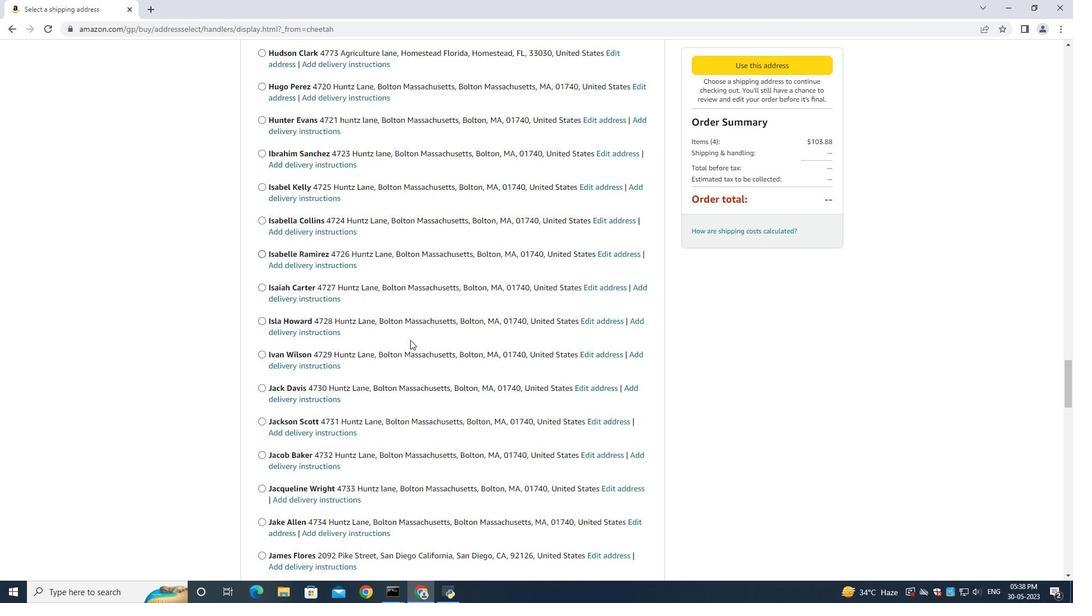 
Action: Mouse scrolled (410, 339) with delta (0, 0)
Screenshot: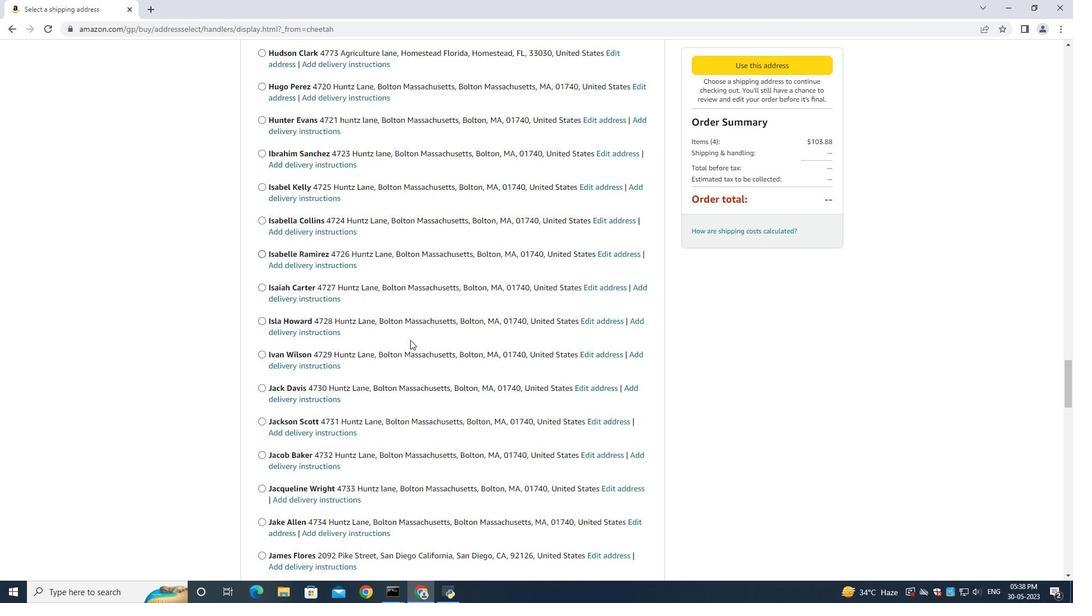 
Action: Mouse scrolled (410, 339) with delta (0, 0)
Screenshot: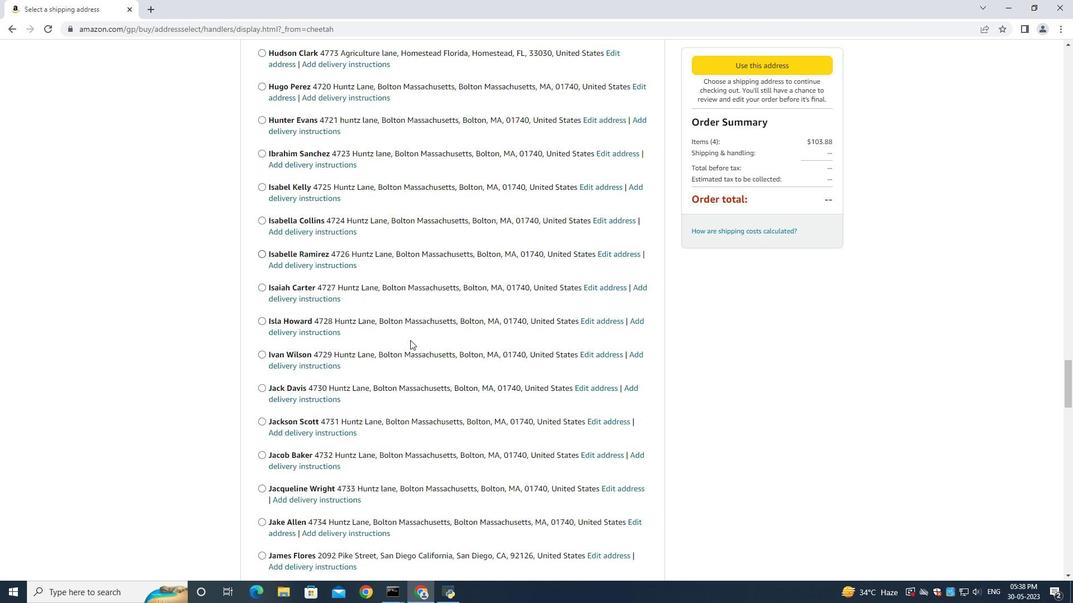 
Action: Mouse scrolled (410, 339) with delta (0, 0)
Screenshot: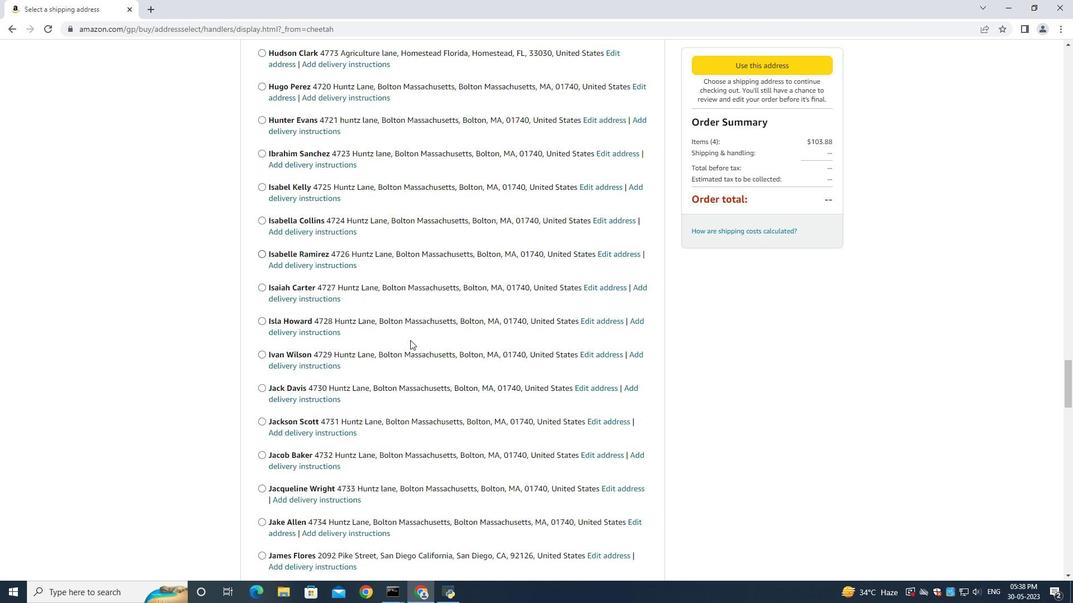 
Action: Mouse scrolled (410, 339) with delta (0, 0)
Screenshot: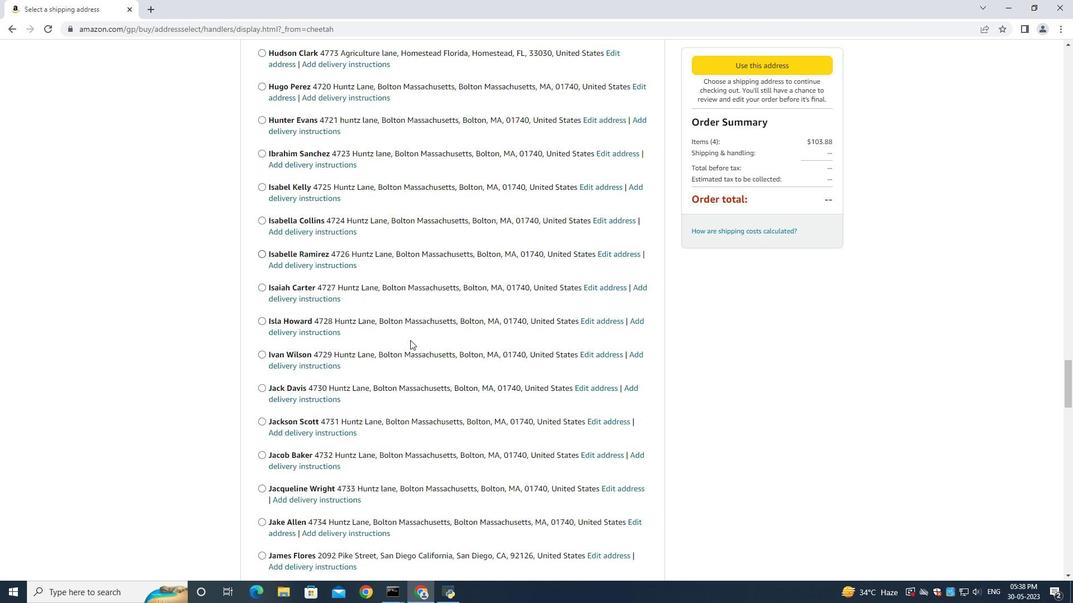 
Action: Mouse scrolled (410, 339) with delta (0, 0)
Screenshot: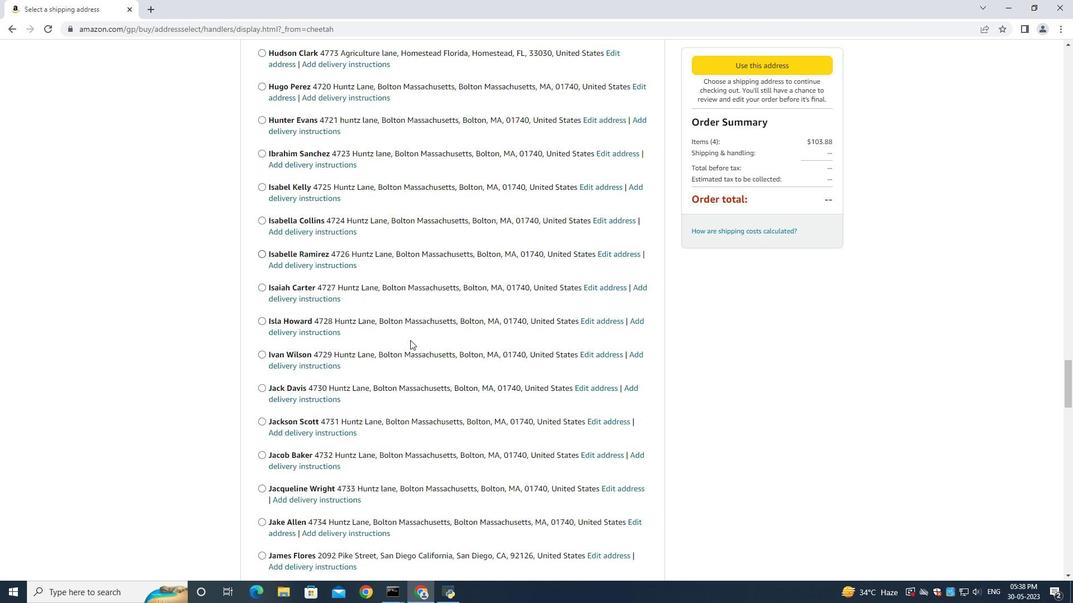 
Action: Mouse scrolled (410, 339) with delta (0, 0)
Screenshot: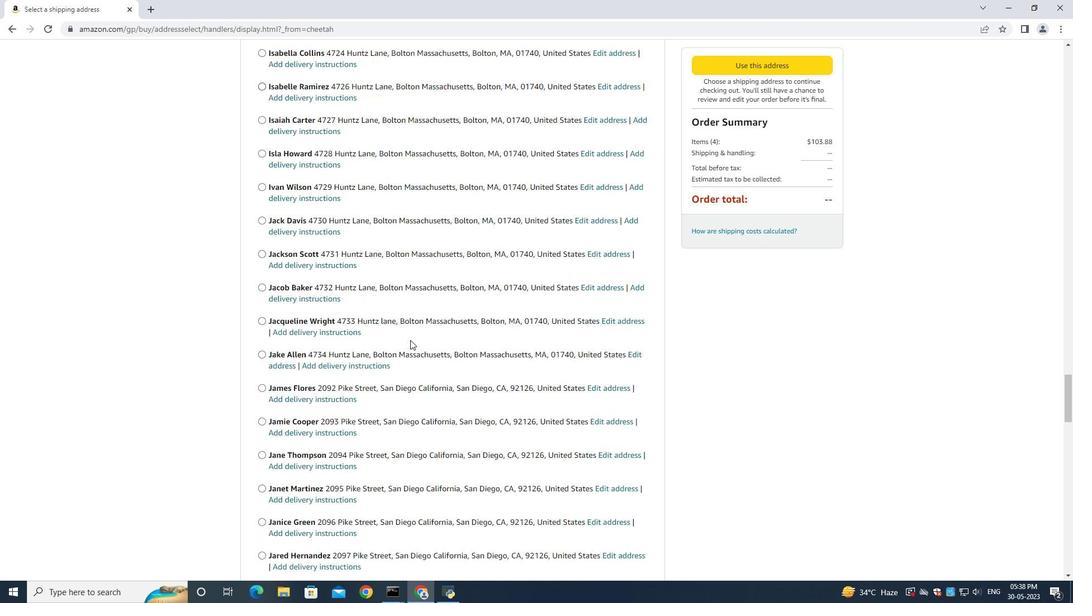 
Action: Mouse scrolled (410, 339) with delta (0, 0)
Screenshot: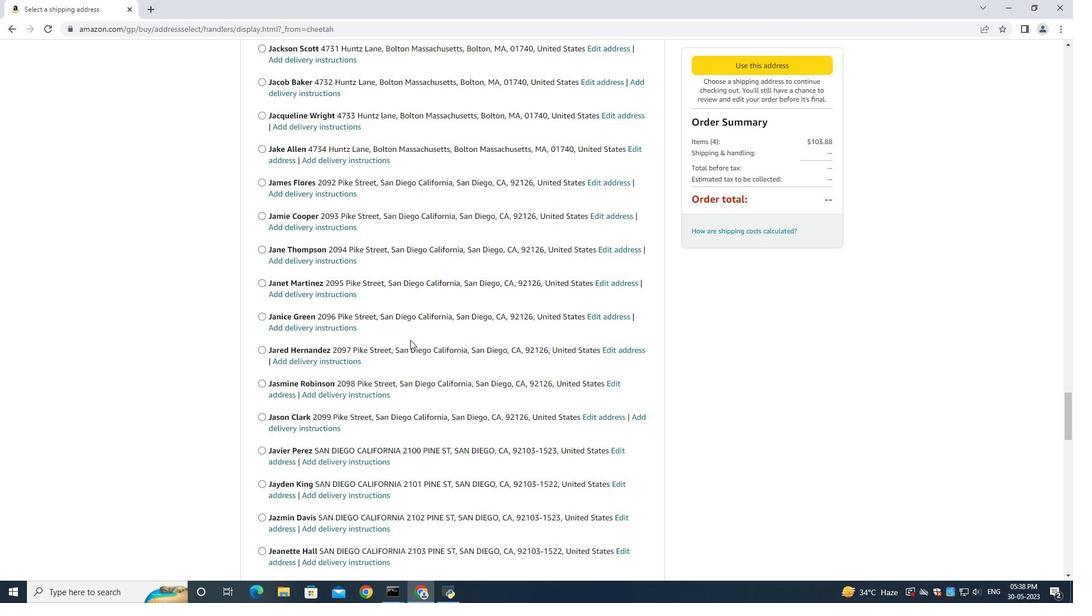 
Action: Mouse scrolled (410, 339) with delta (0, 0)
Screenshot: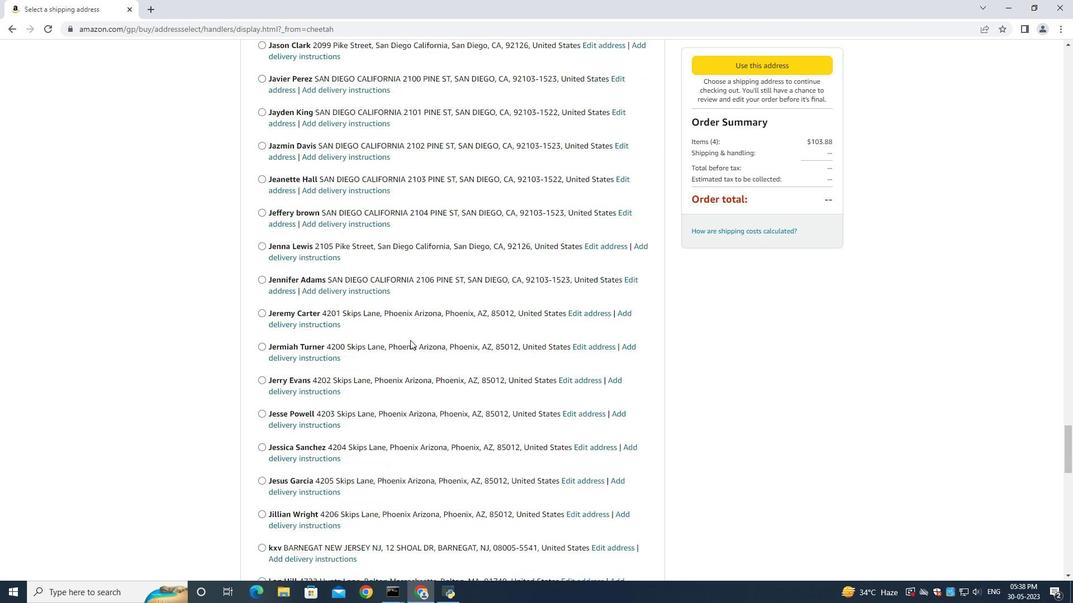 
Action: Mouse scrolled (410, 339) with delta (0, 0)
Screenshot: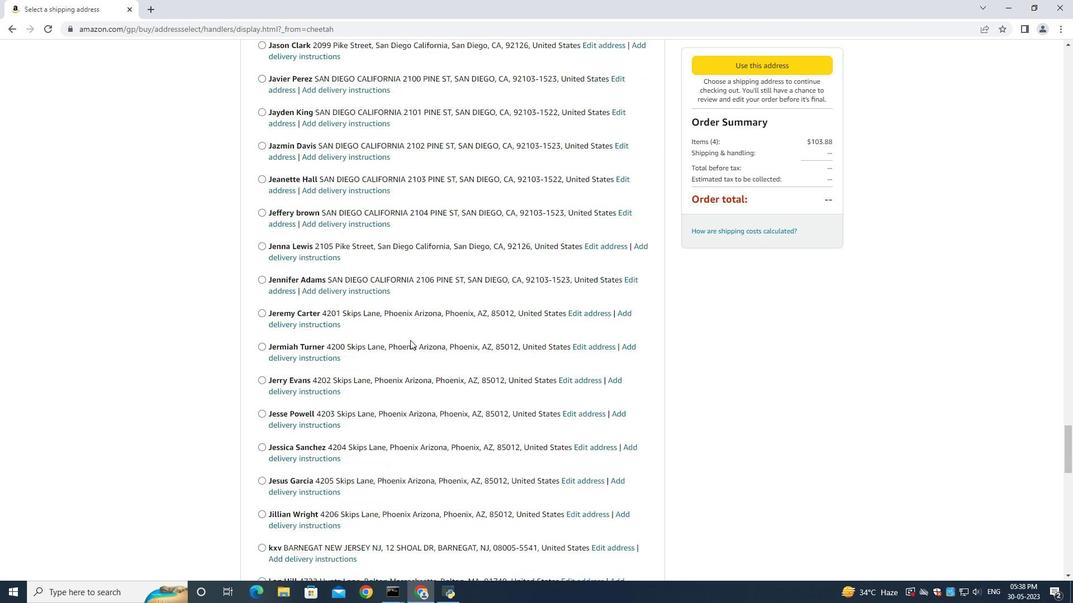 
Action: Mouse scrolled (410, 339) with delta (0, 0)
Screenshot: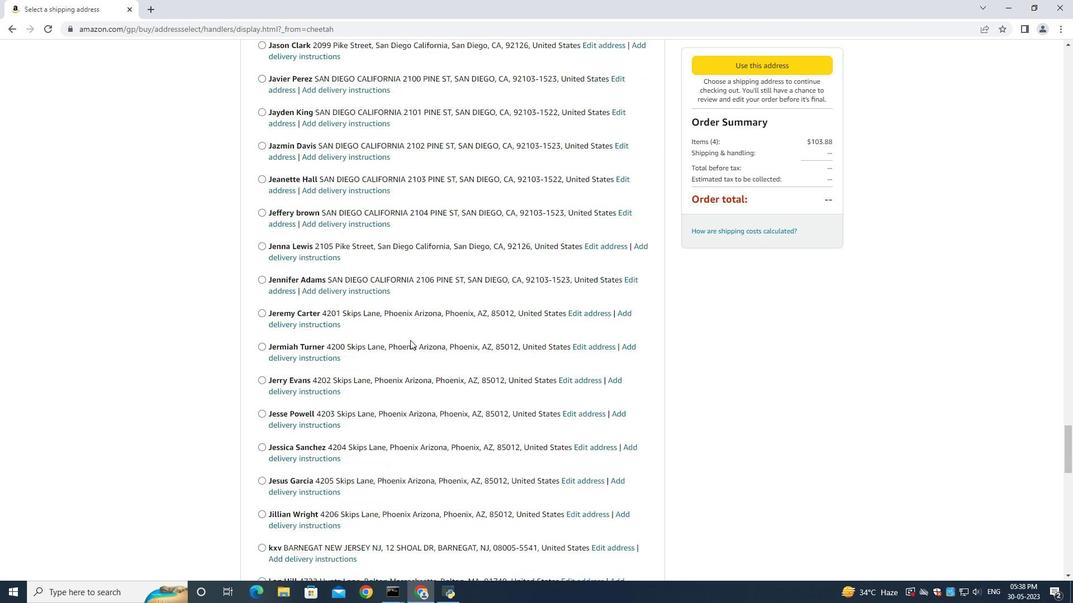 
Action: Mouse moved to (410, 340)
Screenshot: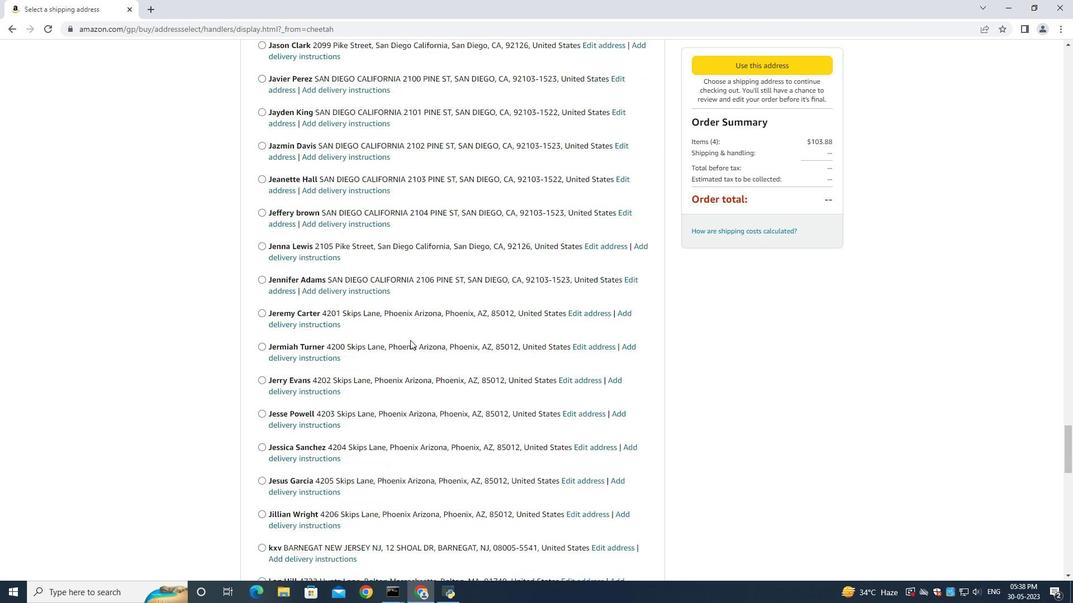 
Action: Mouse scrolled (410, 339) with delta (0, -1)
Screenshot: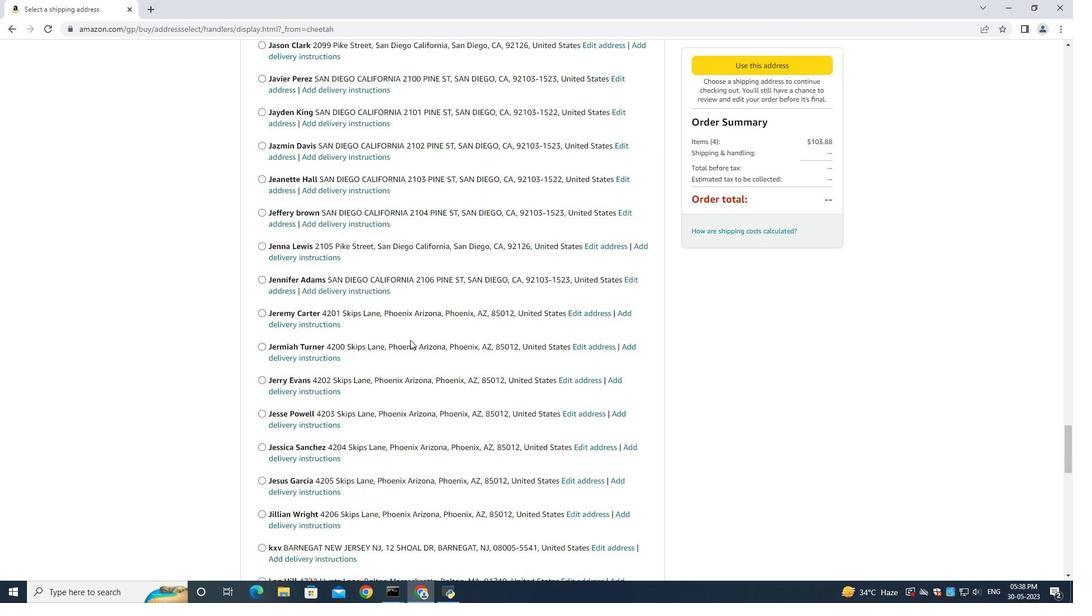 
Action: Mouse scrolled (410, 340) with delta (0, 0)
Screenshot: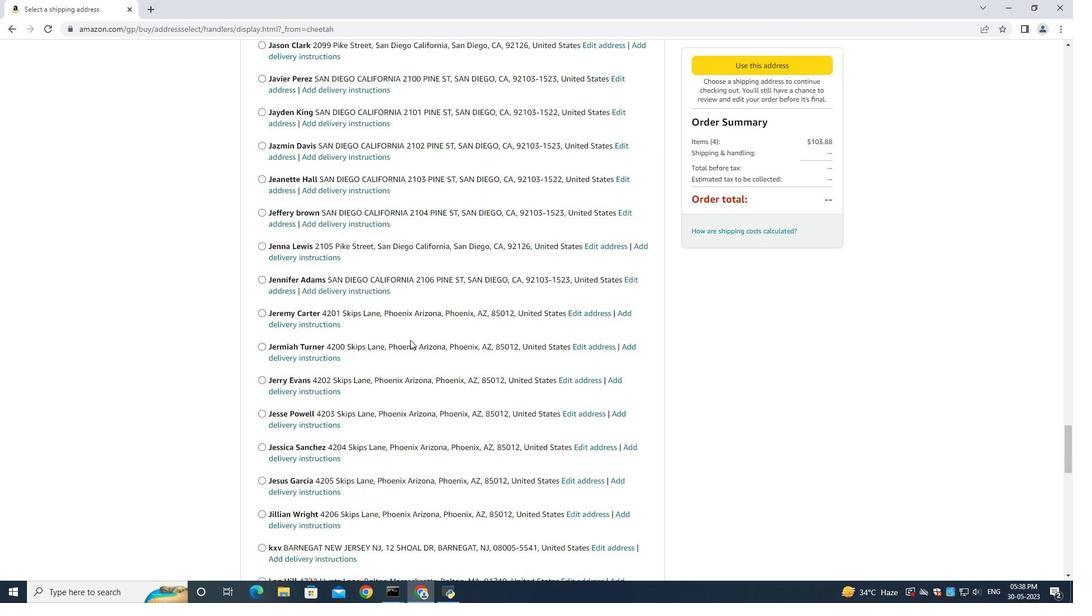
Action: Mouse scrolled (410, 340) with delta (0, 0)
Screenshot: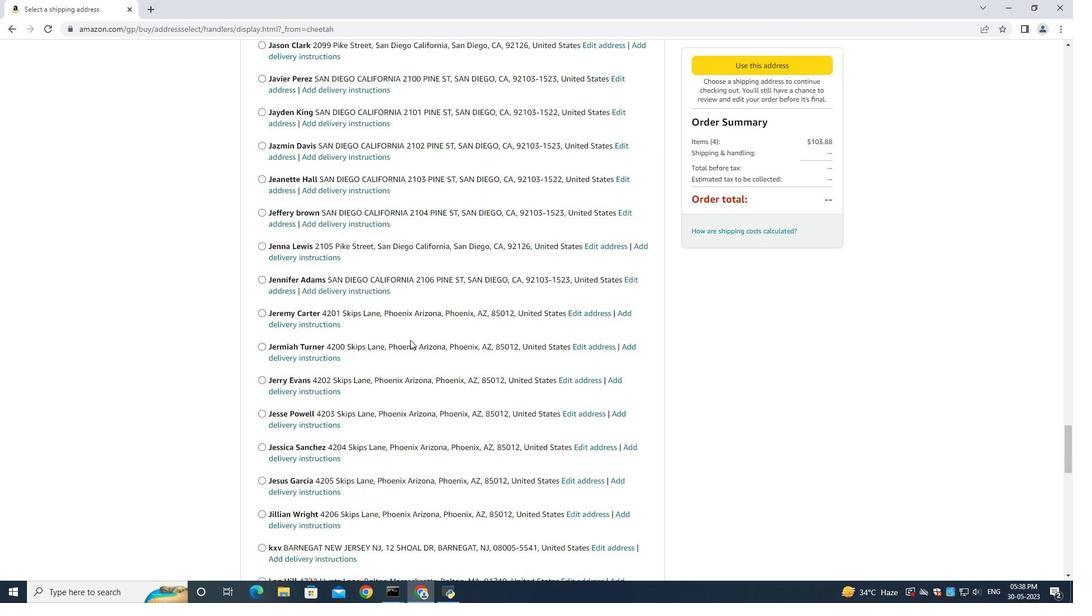 
Action: Mouse scrolled (410, 340) with delta (0, 0)
Screenshot: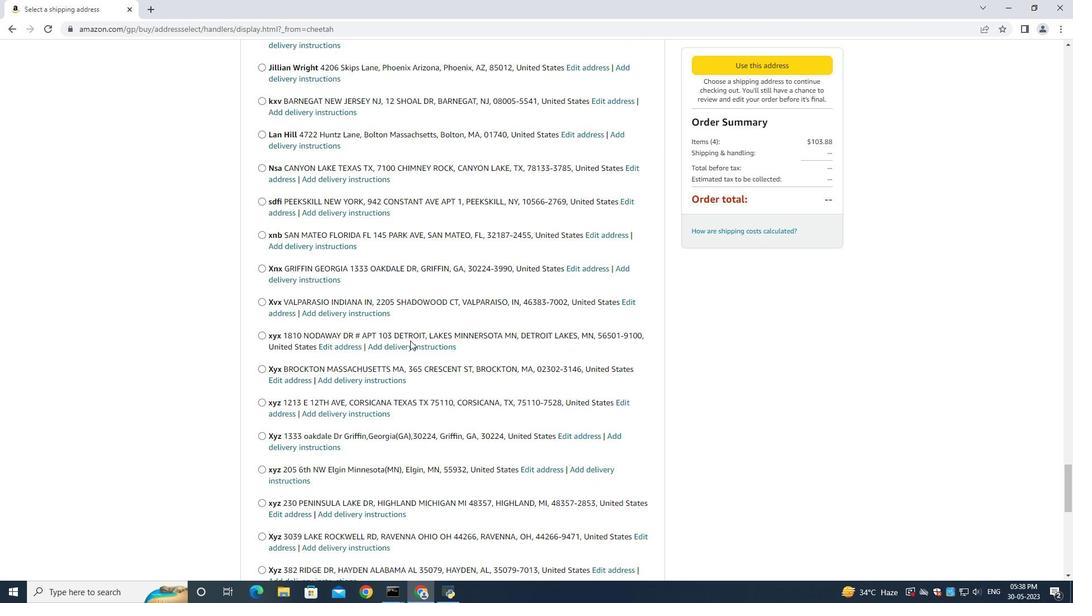 
Action: Mouse scrolled (410, 340) with delta (0, 0)
Screenshot: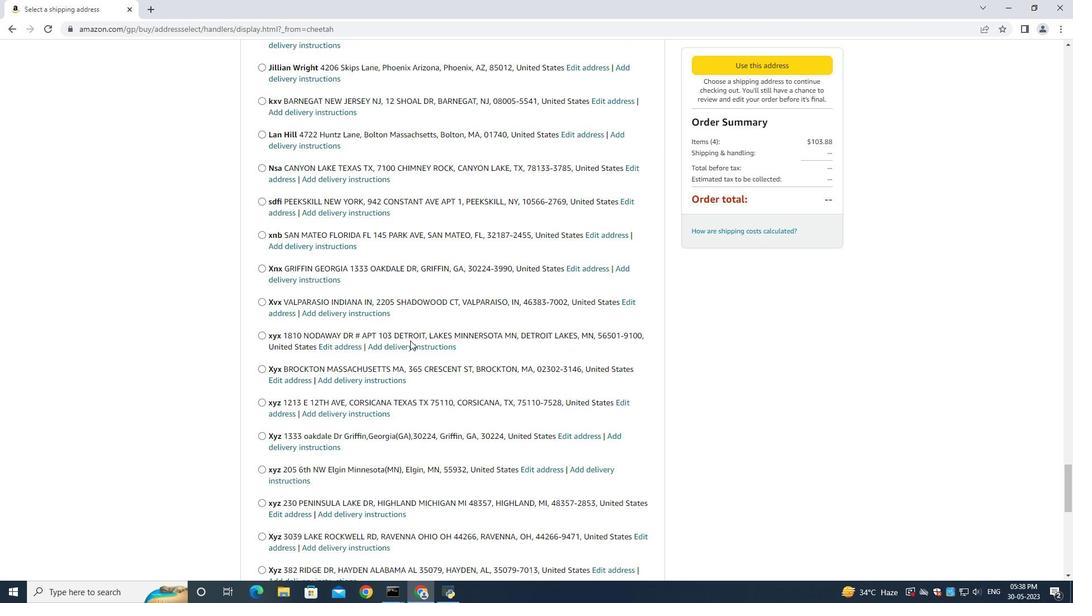 
Action: Mouse moved to (410, 345)
Screenshot: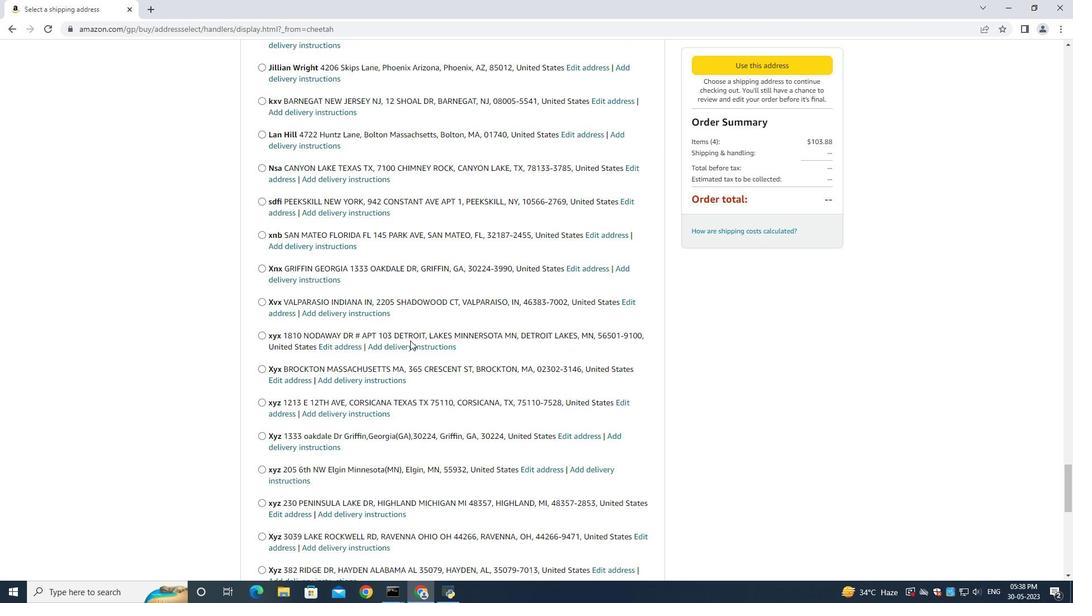 
Action: Mouse scrolled (410, 344) with delta (0, 0)
Screenshot: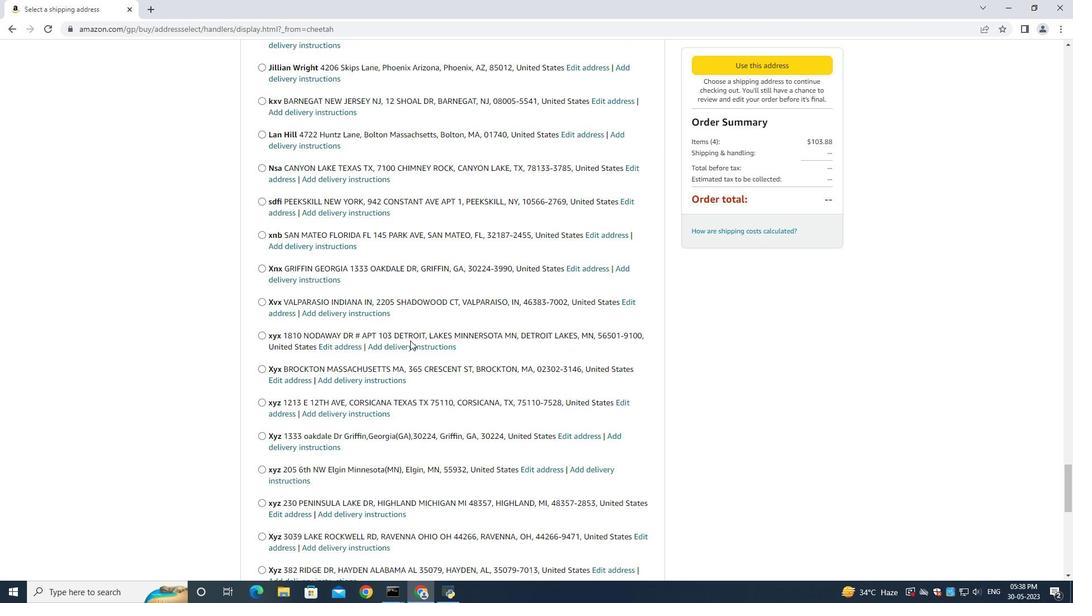 
Action: Mouse moved to (410, 346)
Screenshot: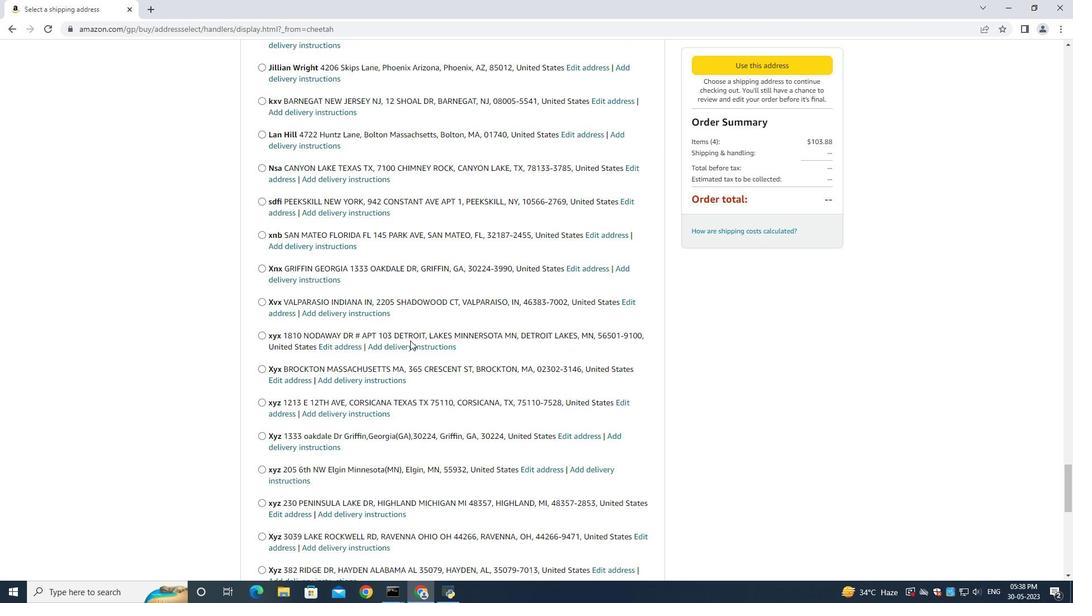 
Action: Mouse scrolled (410, 345) with delta (0, 0)
Screenshot: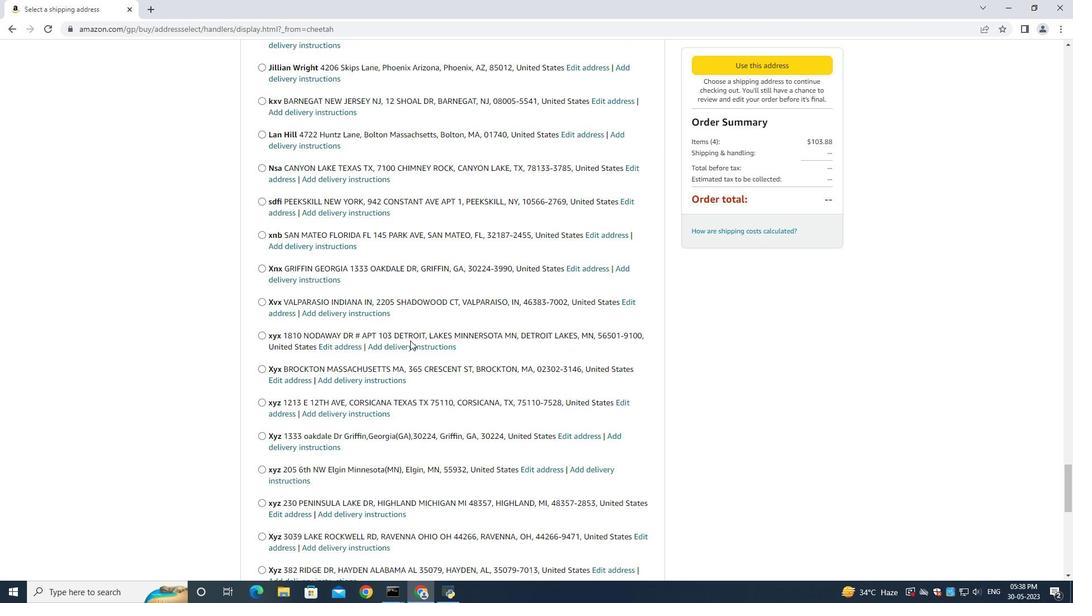 
Action: Mouse scrolled (410, 345) with delta (0, 0)
Screenshot: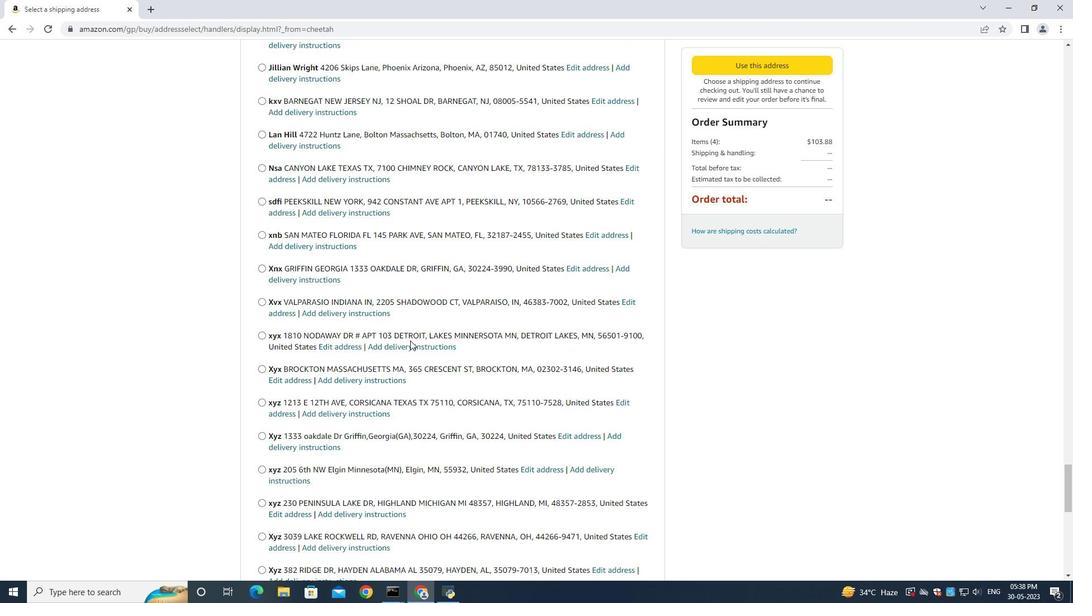 
Action: Mouse scrolled (410, 345) with delta (0, 0)
Screenshot: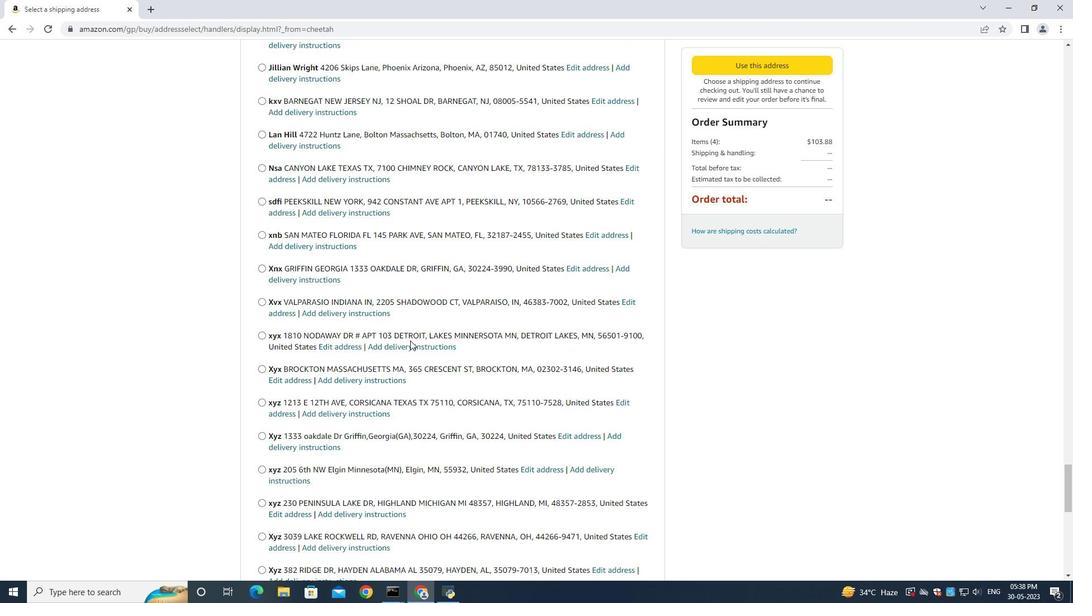 
Action: Mouse scrolled (410, 345) with delta (0, 0)
Screenshot: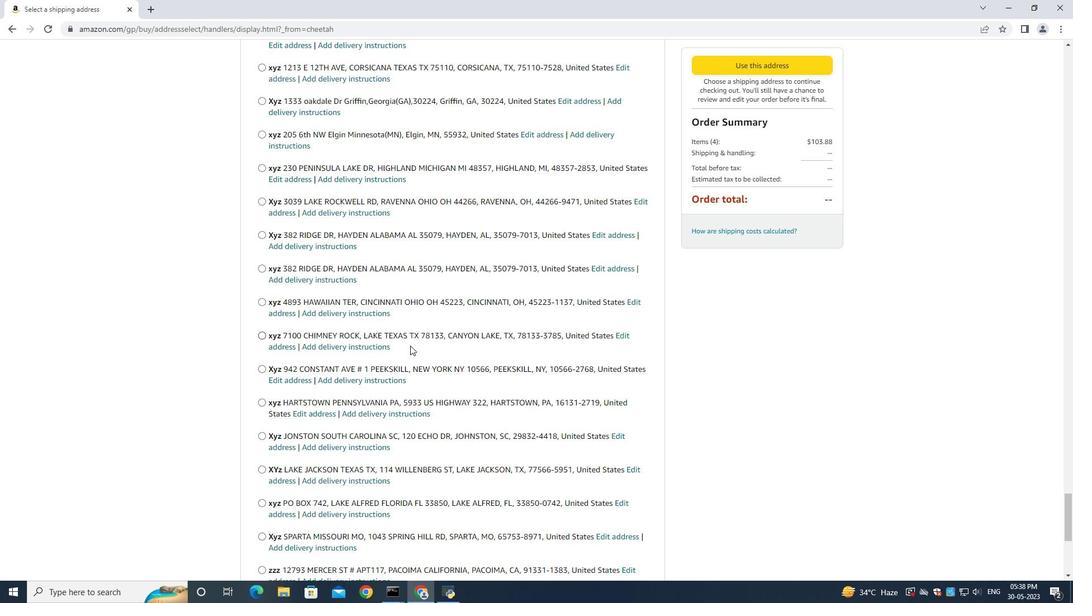 
Action: Mouse scrolled (410, 345) with delta (0, 0)
Screenshot: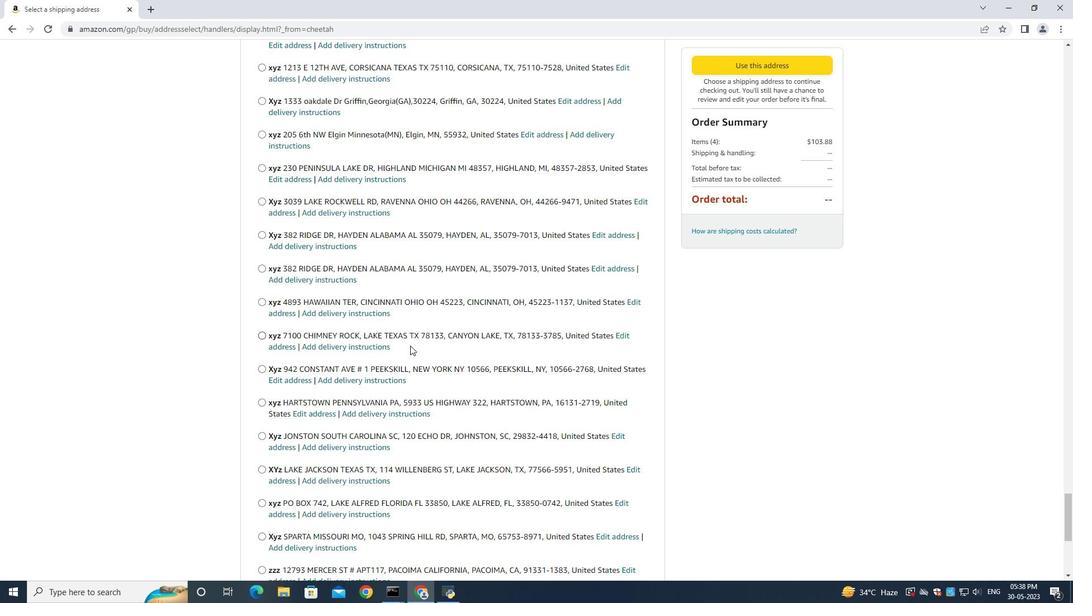 
Action: Mouse scrolled (410, 345) with delta (0, 0)
Screenshot: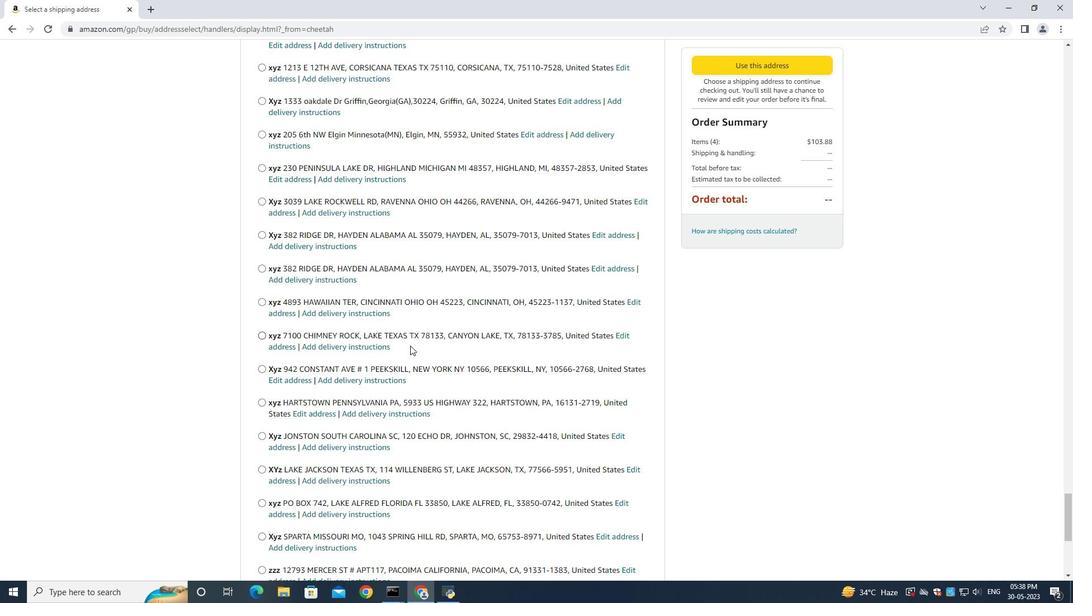
Action: Mouse moved to (305, 433)
Screenshot: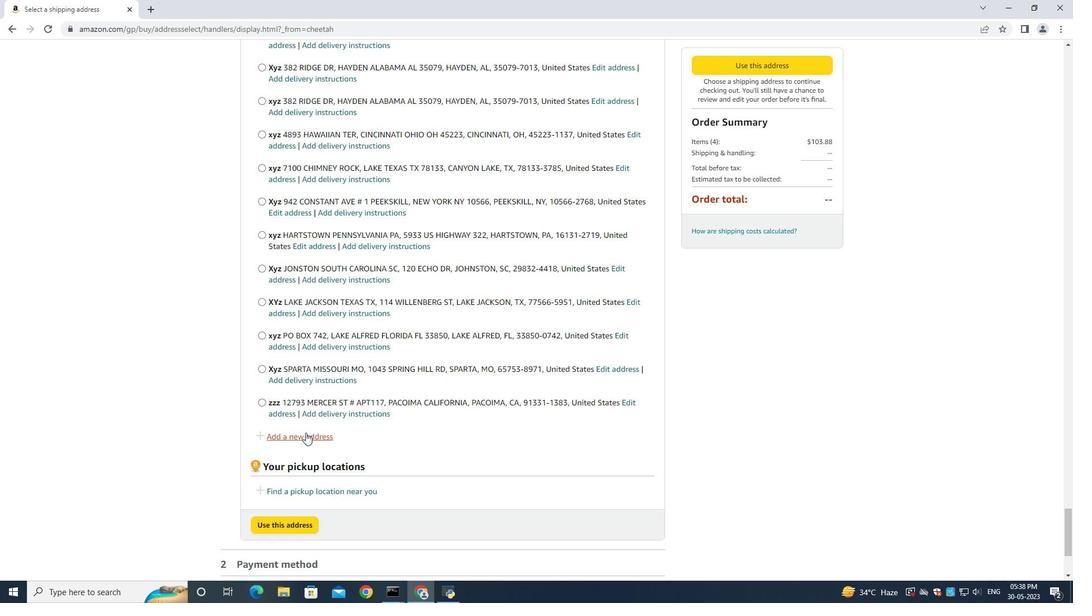 
Action: Mouse pressed left at (305, 433)
Screenshot: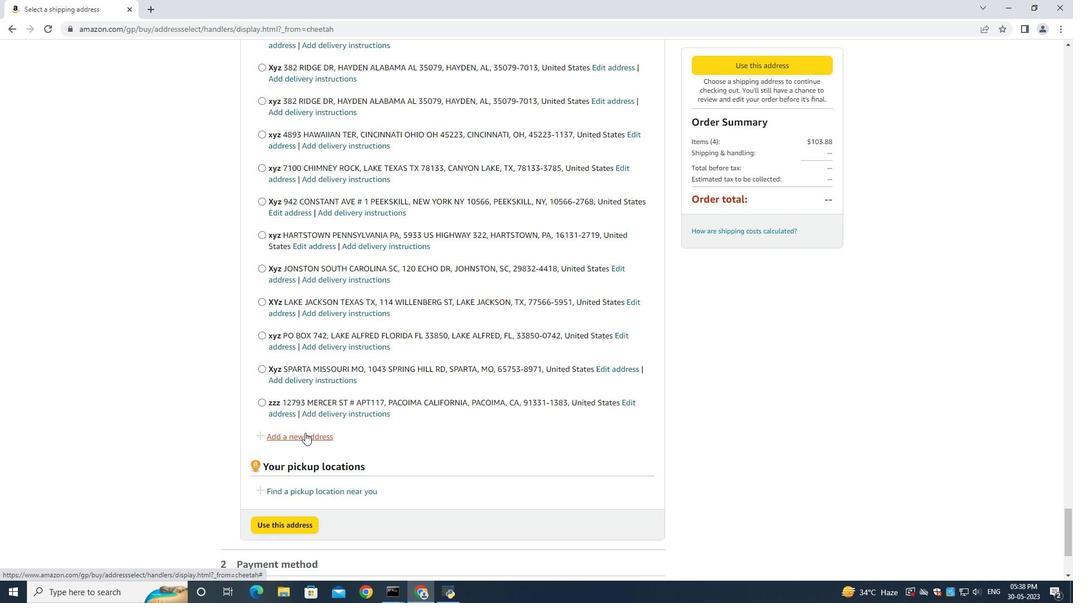 
Action: Mouse moved to (417, 270)
Screenshot: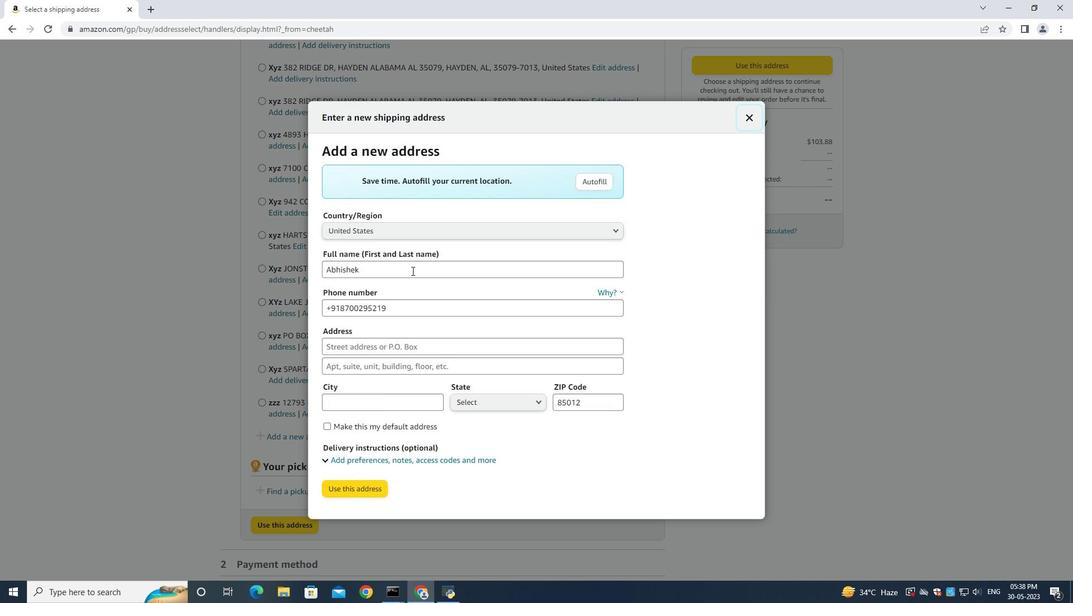 
Action: Mouse pressed left at (417, 270)
Screenshot: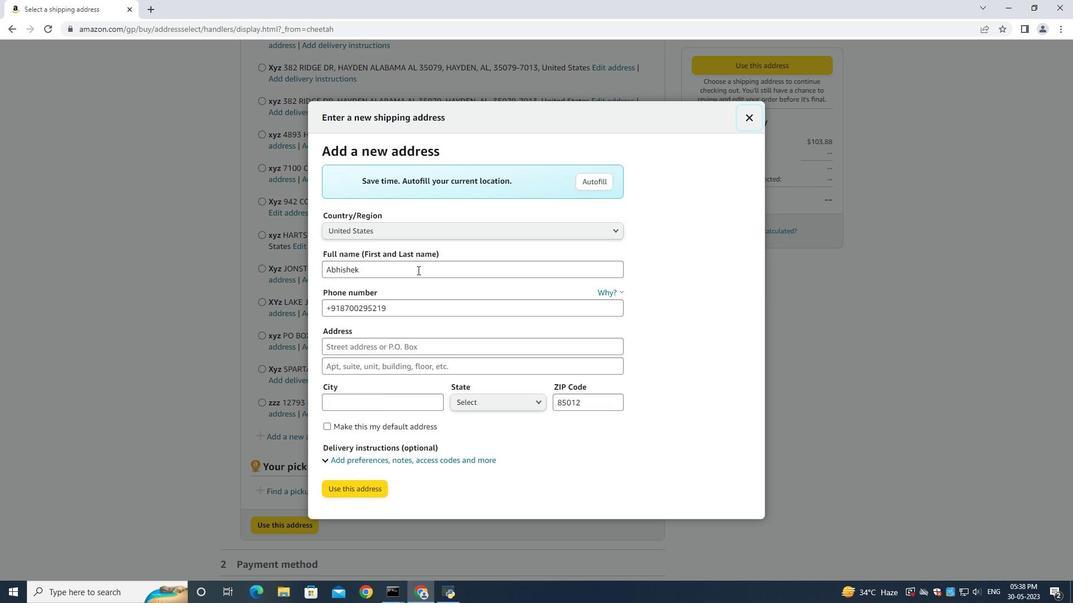
Action: Key pressed ctrl+A<Key.backspace><Key.shift><Key.shift><Key.shift><Key.shift><Key.shift><Key.shift><Key.shift><Key.shift><Key.shift><Key.shift><Key.shift><Key.shift><Key.shift><Key.shift><Key.shift><Key.shift><Key.shift><Key.shift><Key.shift><Key.shift><Key.shift><Key.shift><Key.shift><Key.shift><Key.shift><Key.shift><Key.shift><Key.shift><Key.shift><Key.shift><Key.shift><Key.shift>Jim<Key.space><Key.shift>HAll<Key.space><Key.backspace><Key.backspace><Key.backspace><Key.backspace>all<Key.tab><Key.tab><Key.backspace>9285042162<Key.tab>4207<Key.space><Key.shift>Skips<Key.space><Key.shift><Key.shift><Key.shift><Key.shift><Key.shift><Key.shift><Key.shift><Key.shift><Key.shift><Key.shift><Key.shift><Key.shift><Key.shift><Key.shift><Key.shift><Key.shift><Key.shift><Key.shift><Key.shift><Key.shift><Key.shift><Key.shift><Key.shift><Key.shift><Key.shift><Key.shift><Key.shift><Key.shift><Key.shift><Key.shift><Key.shift><Key.shift><Key.shift><Key.shift><Key.shift>Lane<Key.space><Key.tab><Key.shift>hoenix<Key.space><Key.shift>Arizona<Key.tab><Key.shift>Phoenix<Key.tab><Key.up><Key.shift>Ari
Screenshot: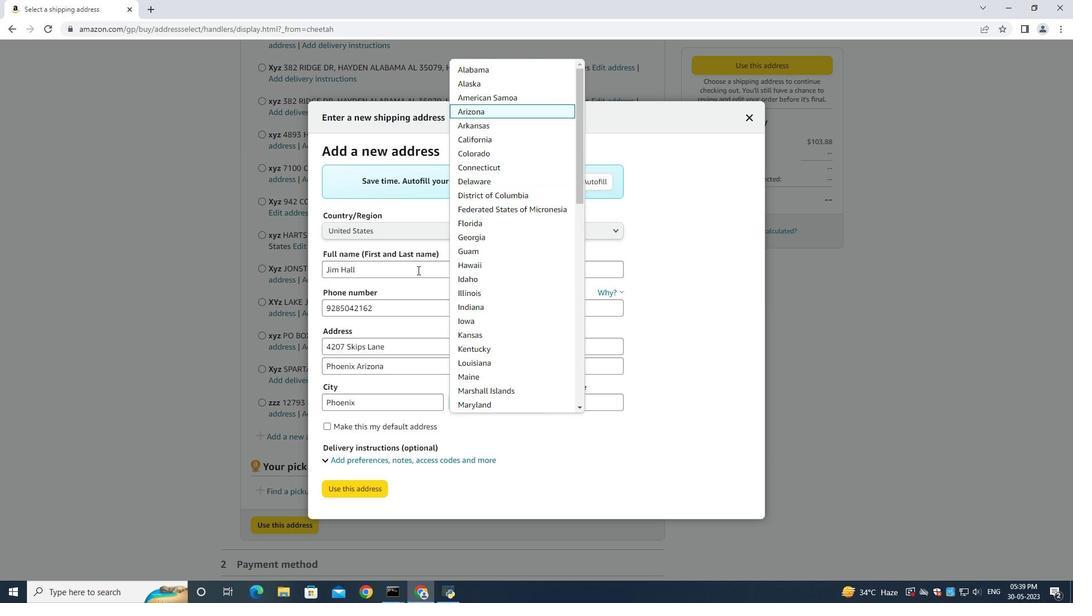 
Action: Mouse moved to (491, 111)
Screenshot: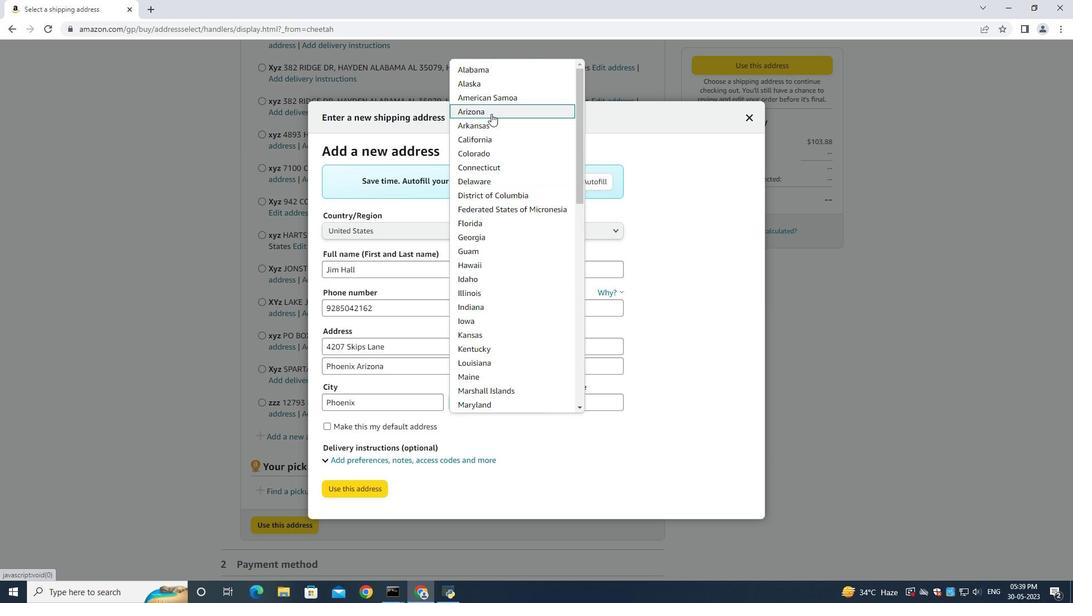
Action: Mouse pressed left at (491, 111)
Screenshot: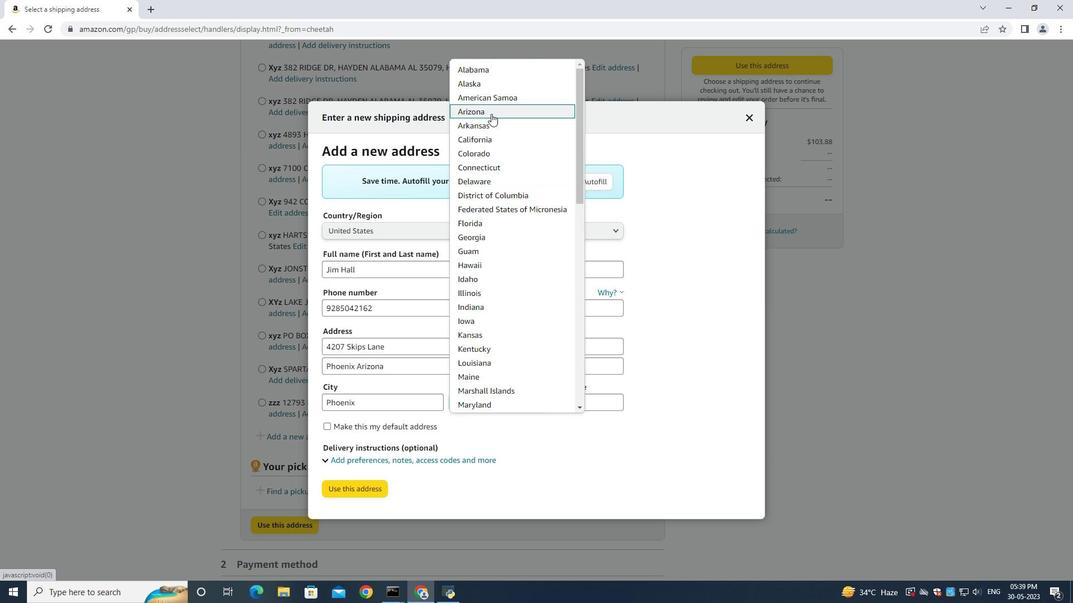 
Action: Mouse moved to (571, 406)
Screenshot: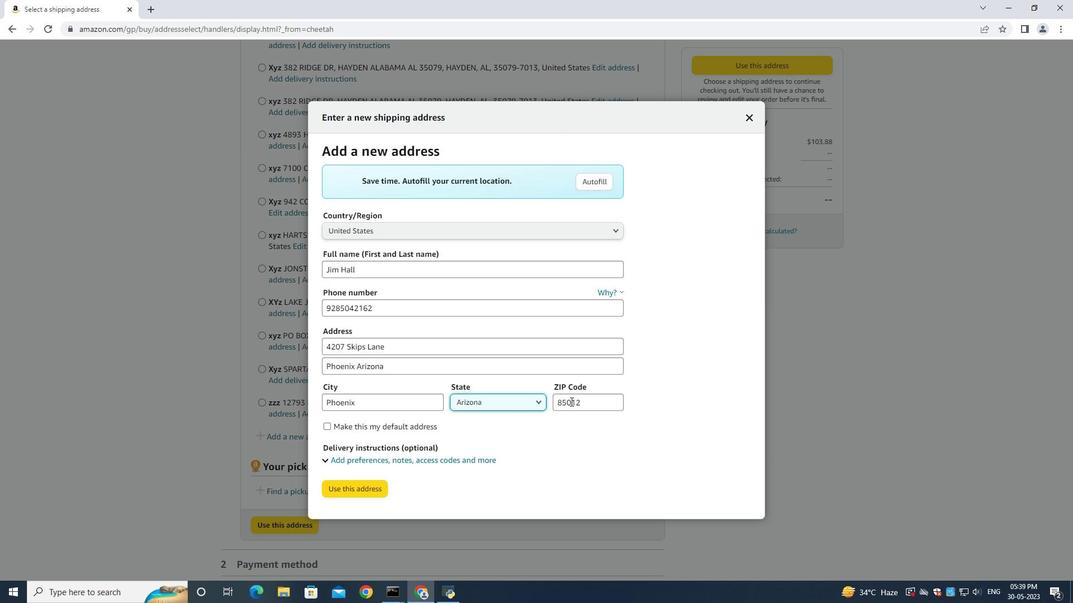 
Action: Mouse pressed left at (571, 406)
Screenshot: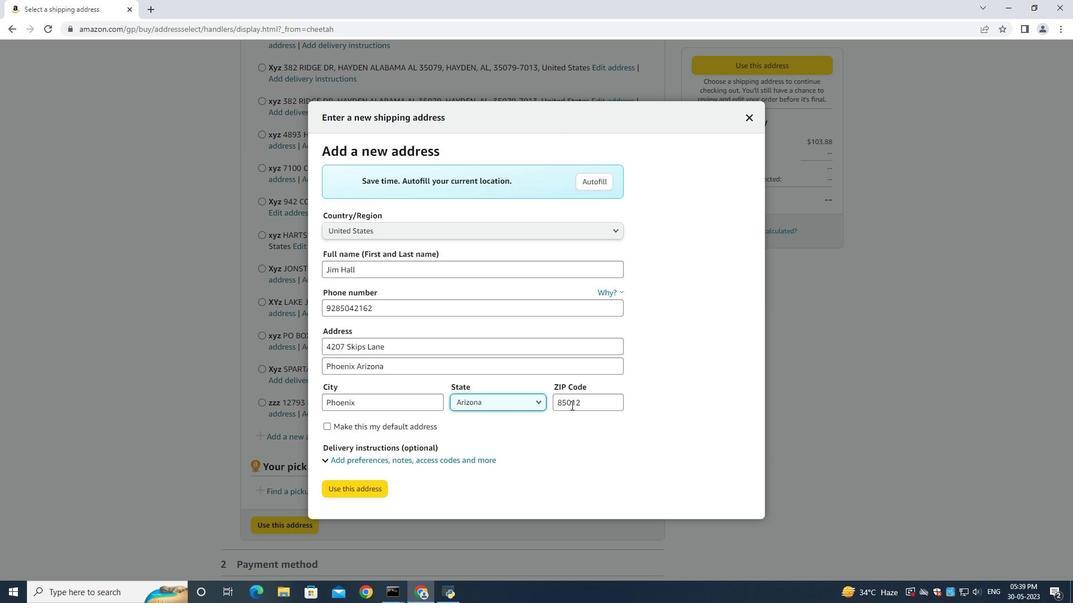 
Action: Mouse moved to (627, 386)
Screenshot: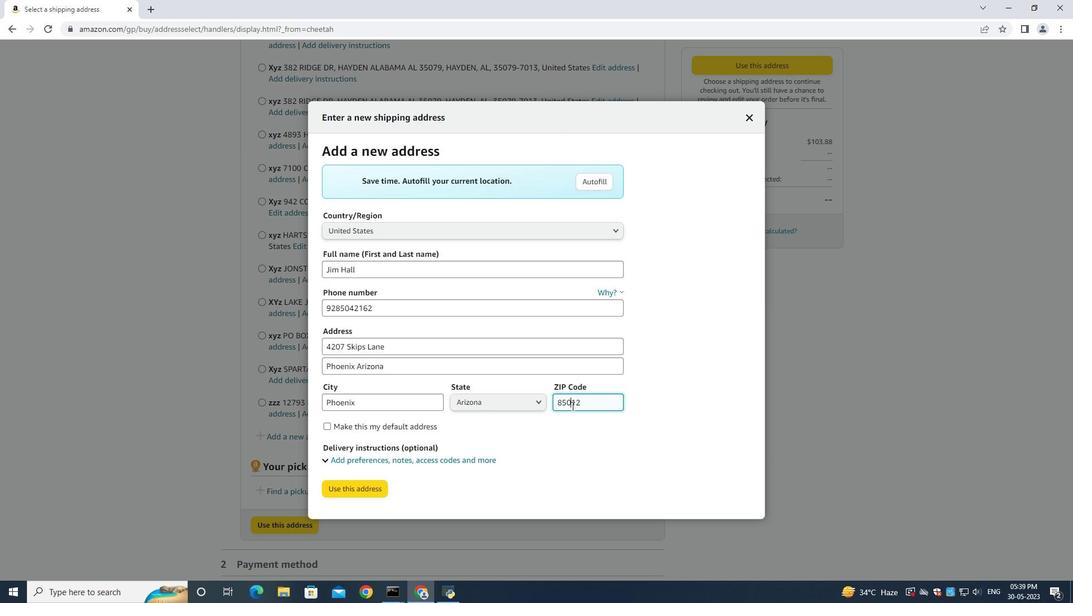 
Action: Key pressed ctrl+A
Screenshot: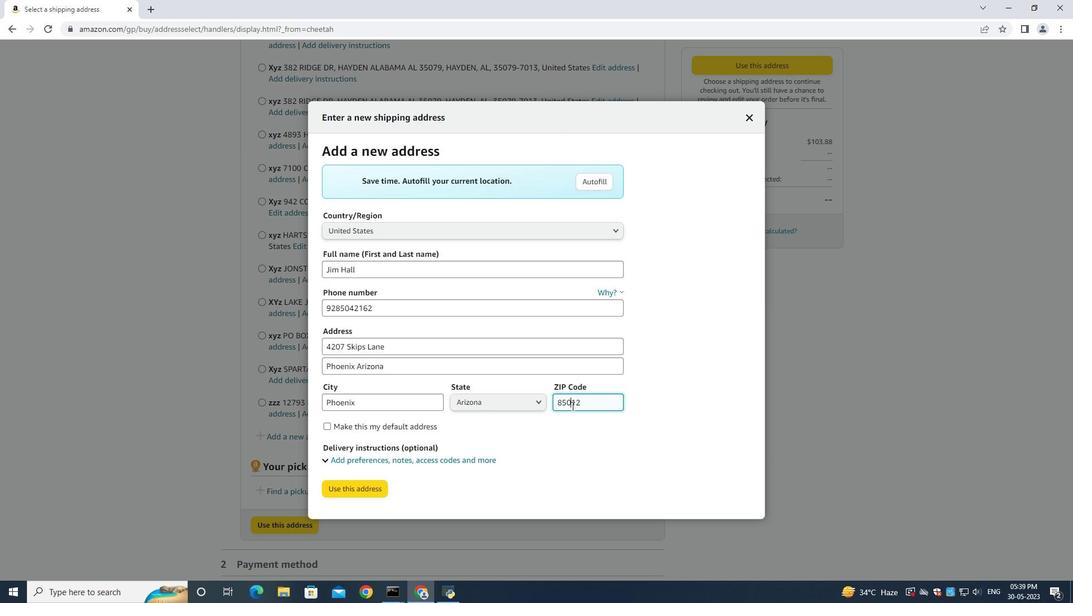 
Action: Mouse moved to (647, 386)
Screenshot: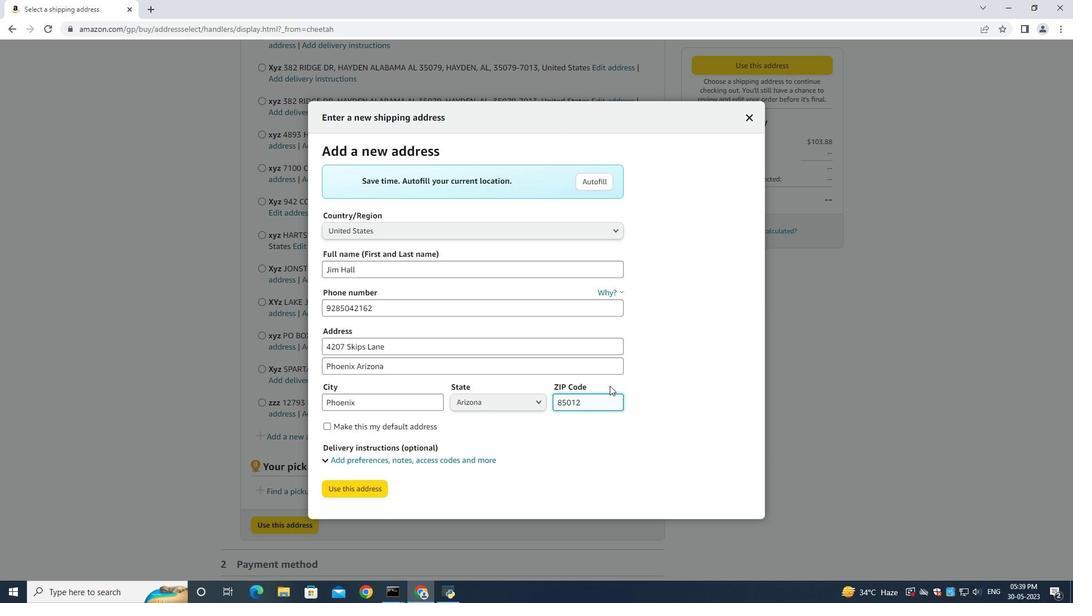 
Action: Key pressed <Key.backspace>
Screenshot: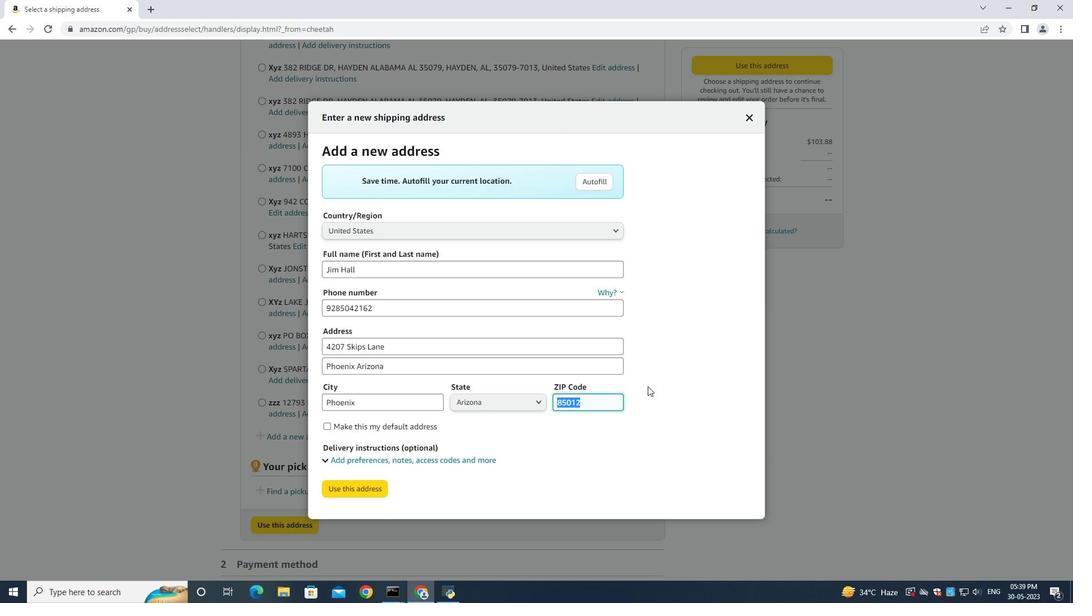
Action: Mouse moved to (621, 404)
Screenshot: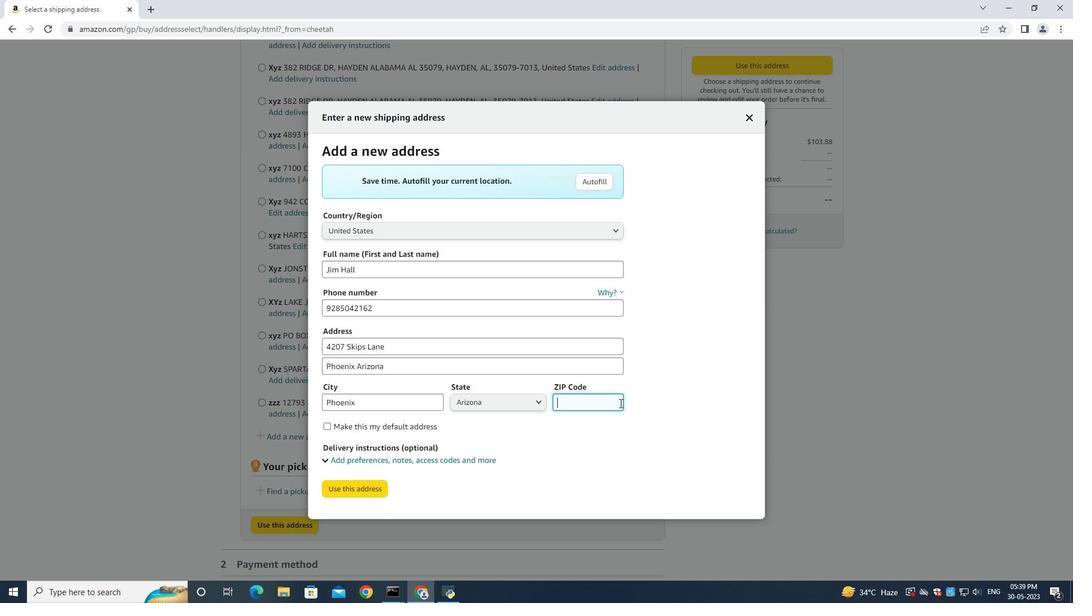 
Action: Key pressed 851<Key.backspace>212
Screenshot: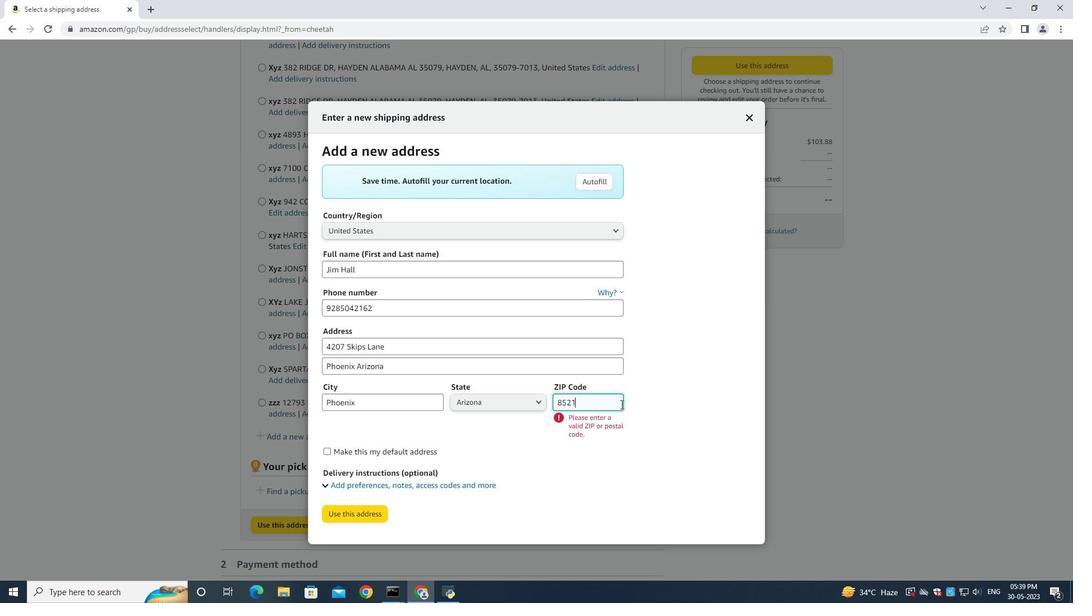
Action: Mouse moved to (565, 424)
Screenshot: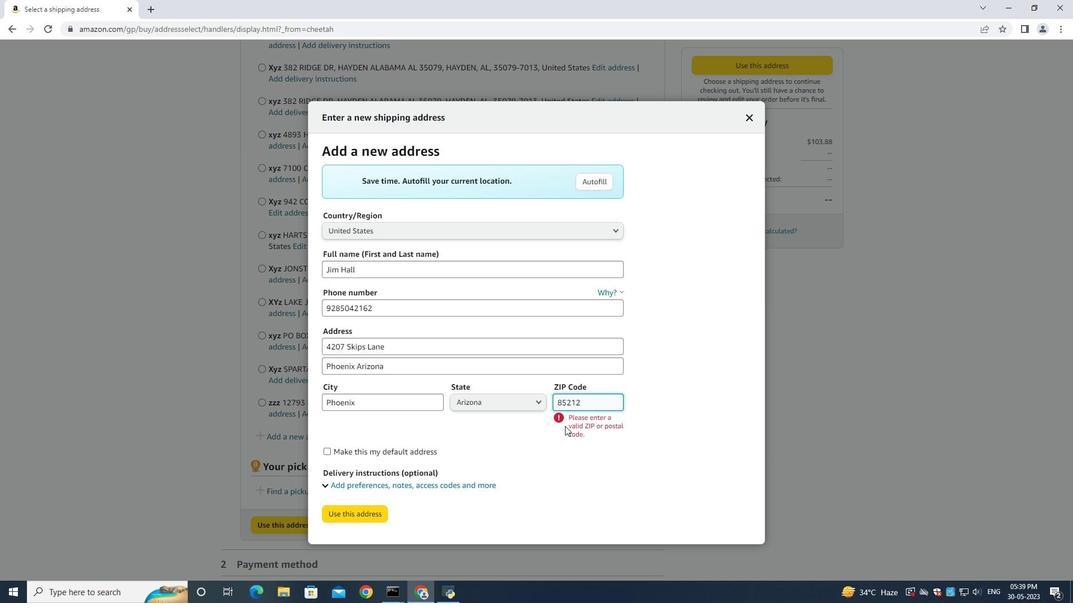 
Action: Key pressed <Key.home>
Screenshot: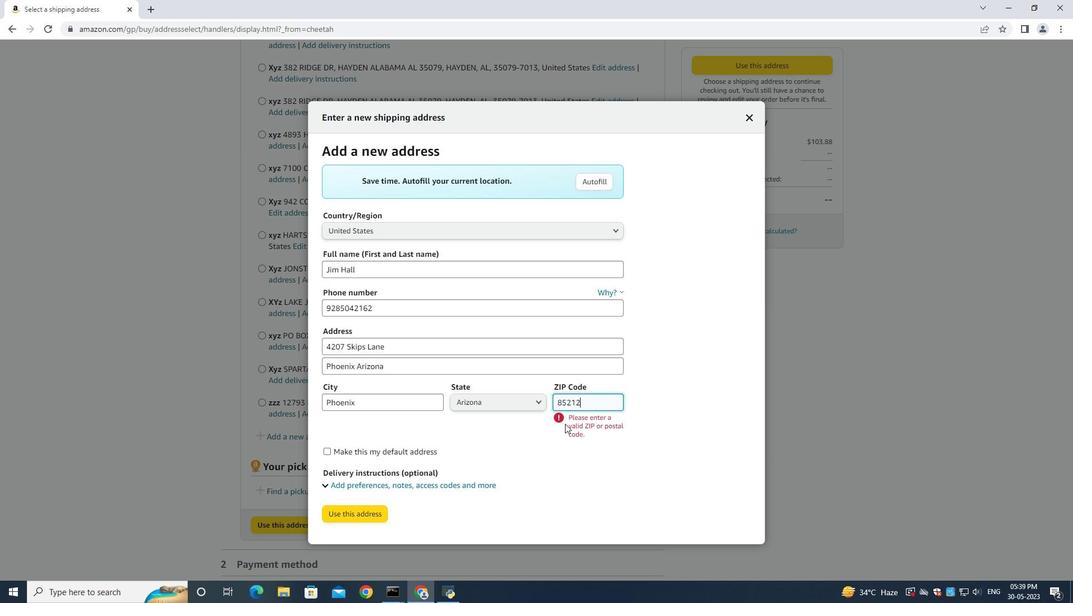 
Action: Mouse moved to (602, 401)
Screenshot: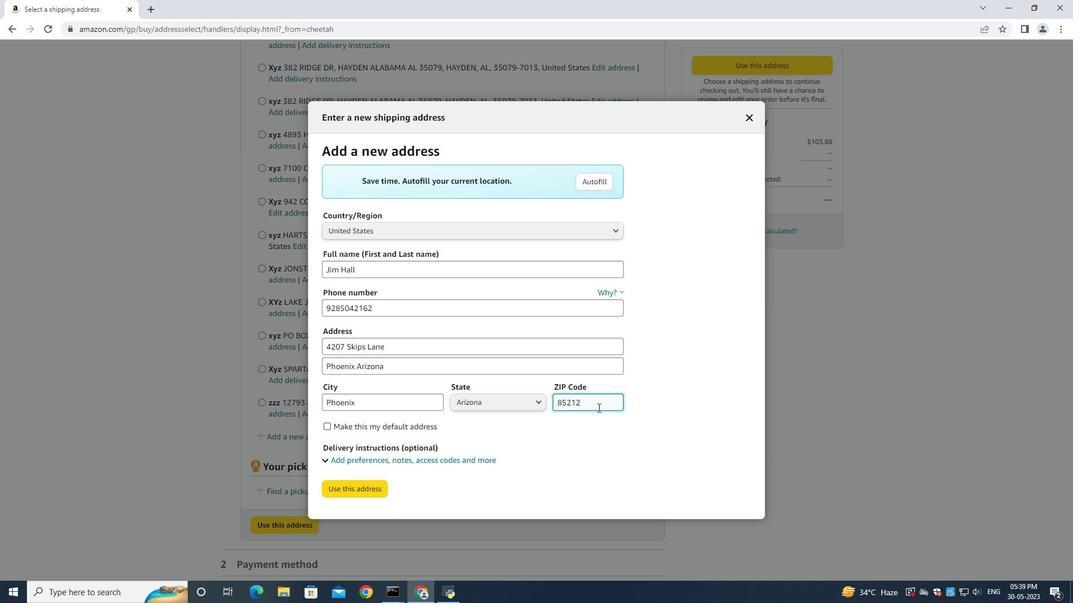 
Action: Mouse pressed left at (602, 401)
Screenshot: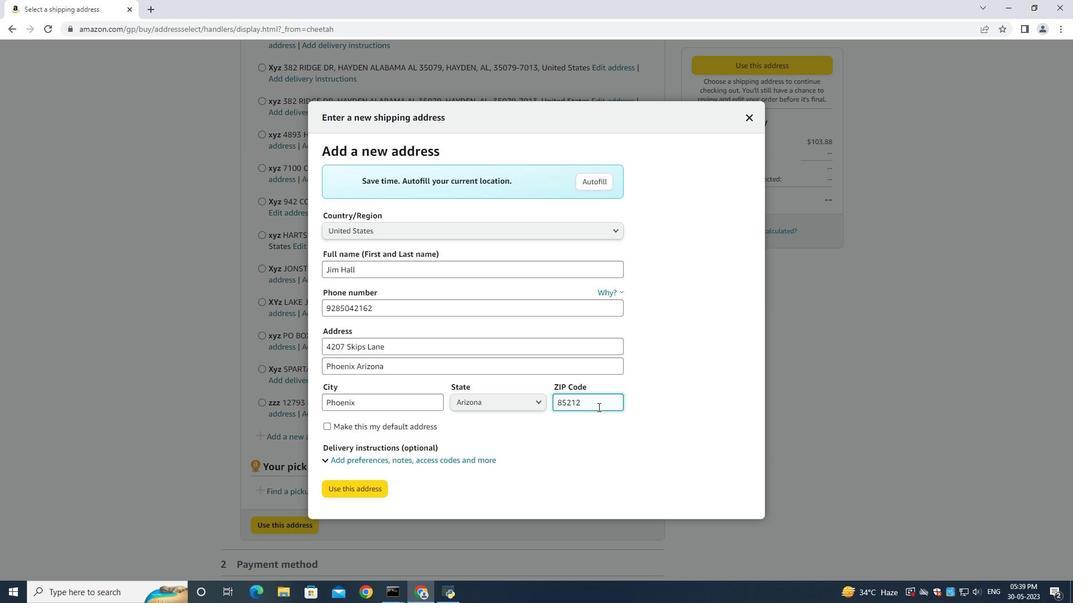 
Action: Key pressed <Key.backspace><Key.backspace><Key.backspace>012
Screenshot: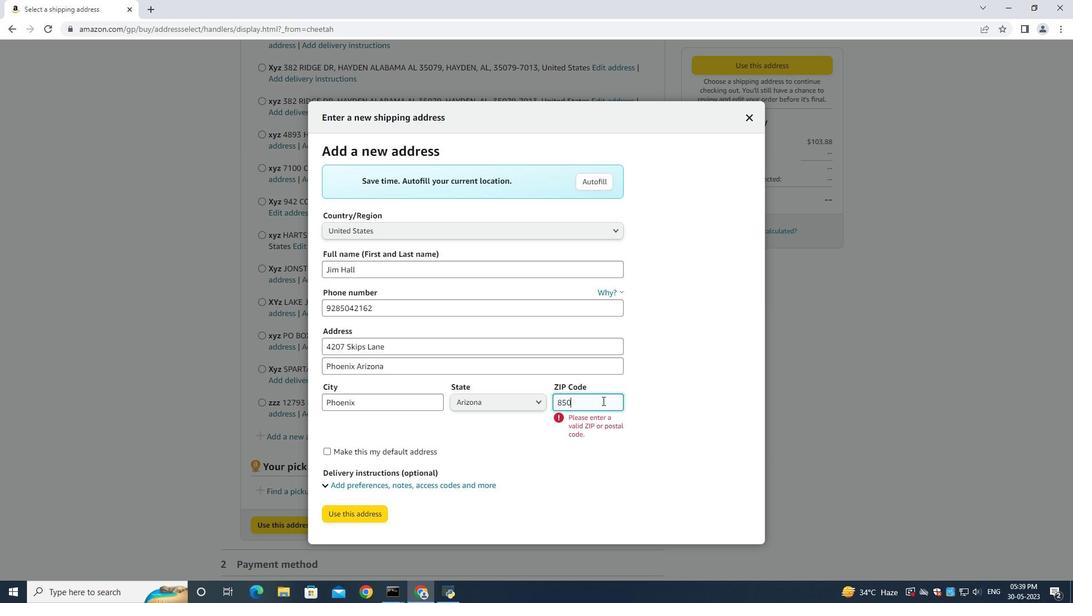 
Action: Mouse moved to (363, 486)
Screenshot: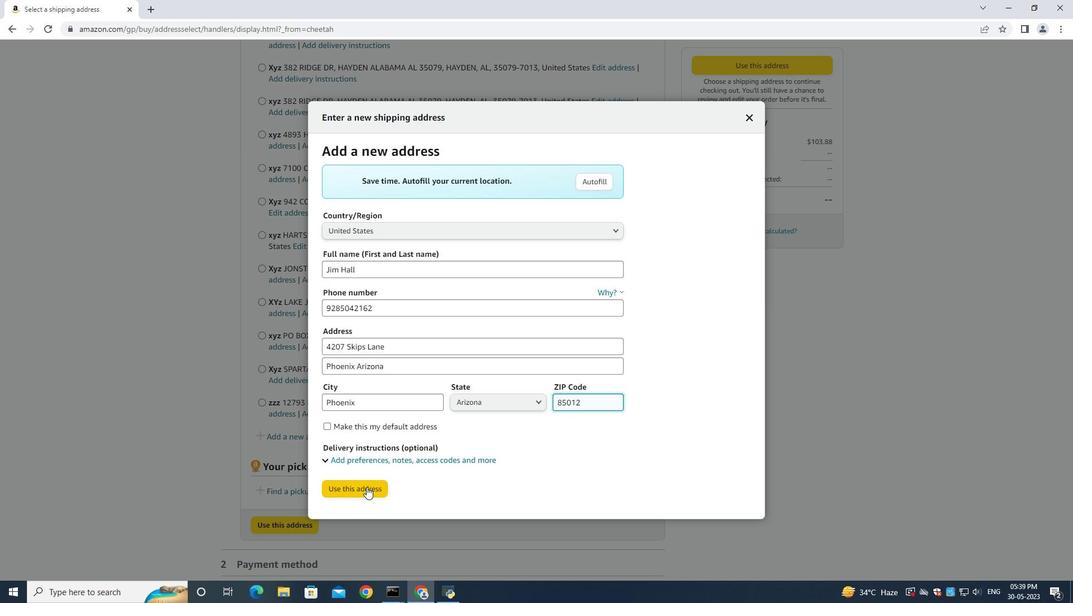 
Action: Mouse pressed left at (363, 486)
Screenshot: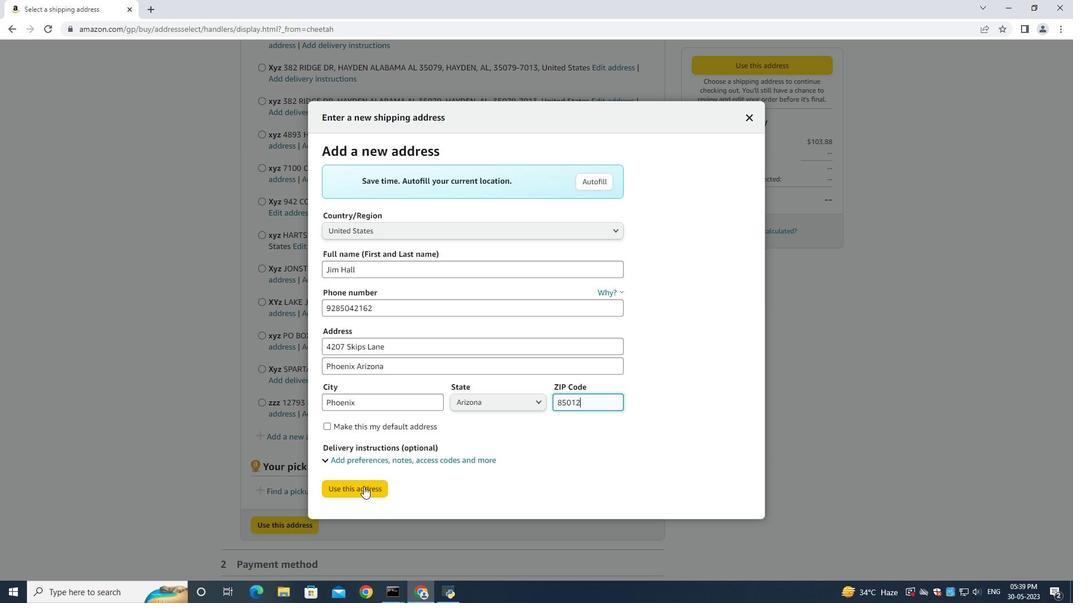 
Action: Mouse moved to (360, 567)
Screenshot: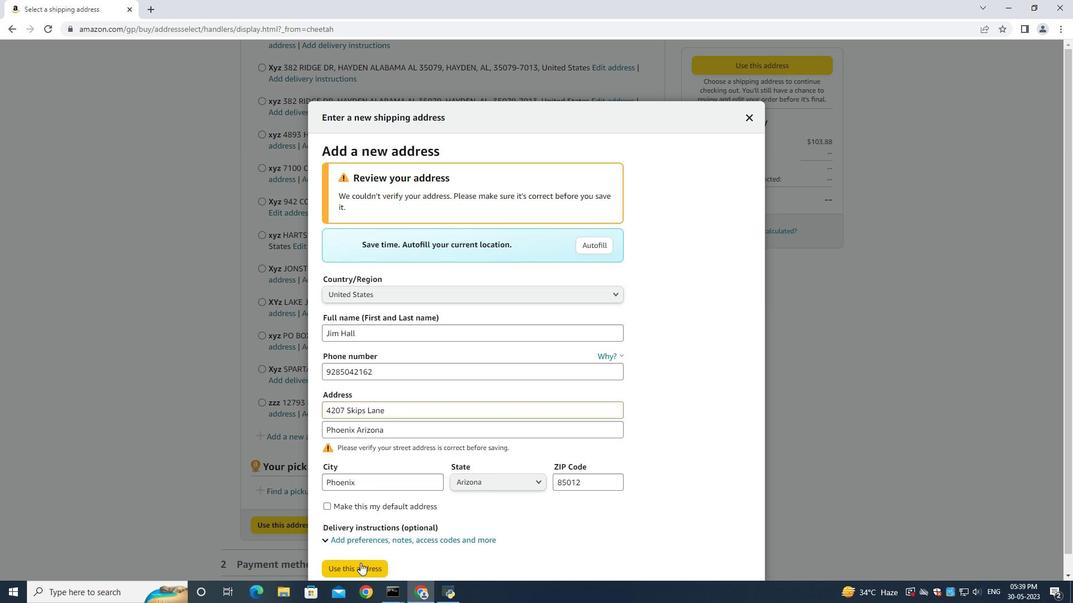 
Action: Mouse pressed left at (360, 567)
Screenshot: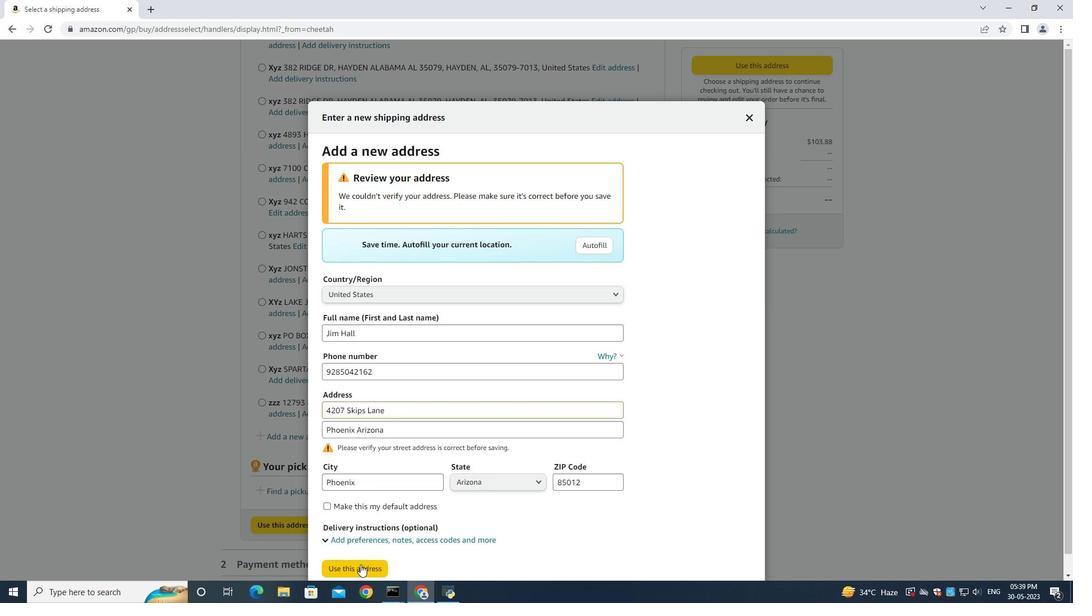 
Action: Mouse moved to (448, 383)
Screenshot: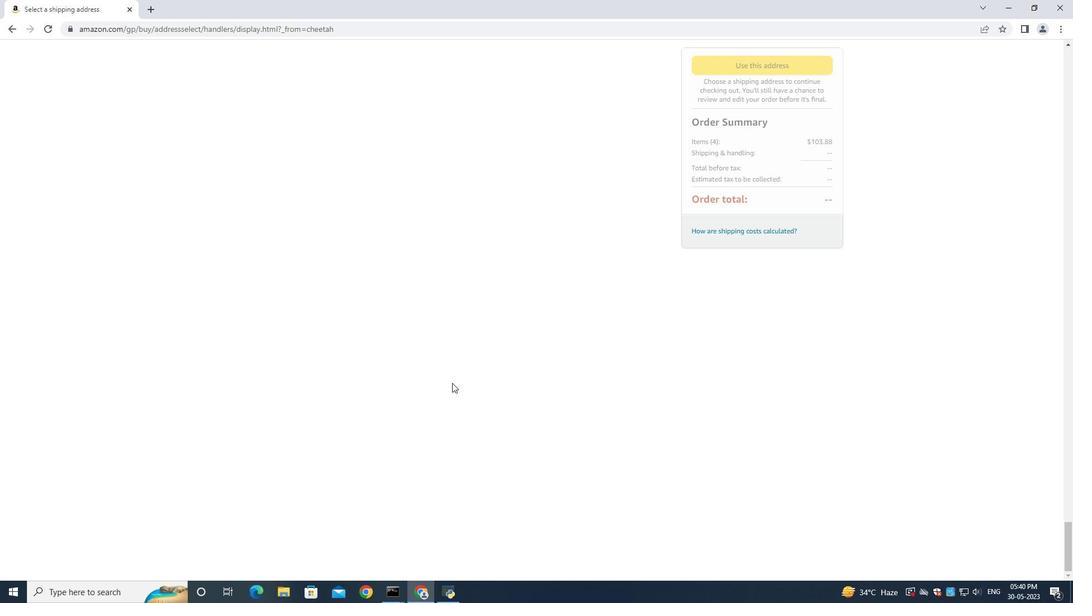
